 Task: Create validation rules in tournament object.
Action: Mouse moved to (1129, 87)
Screenshot: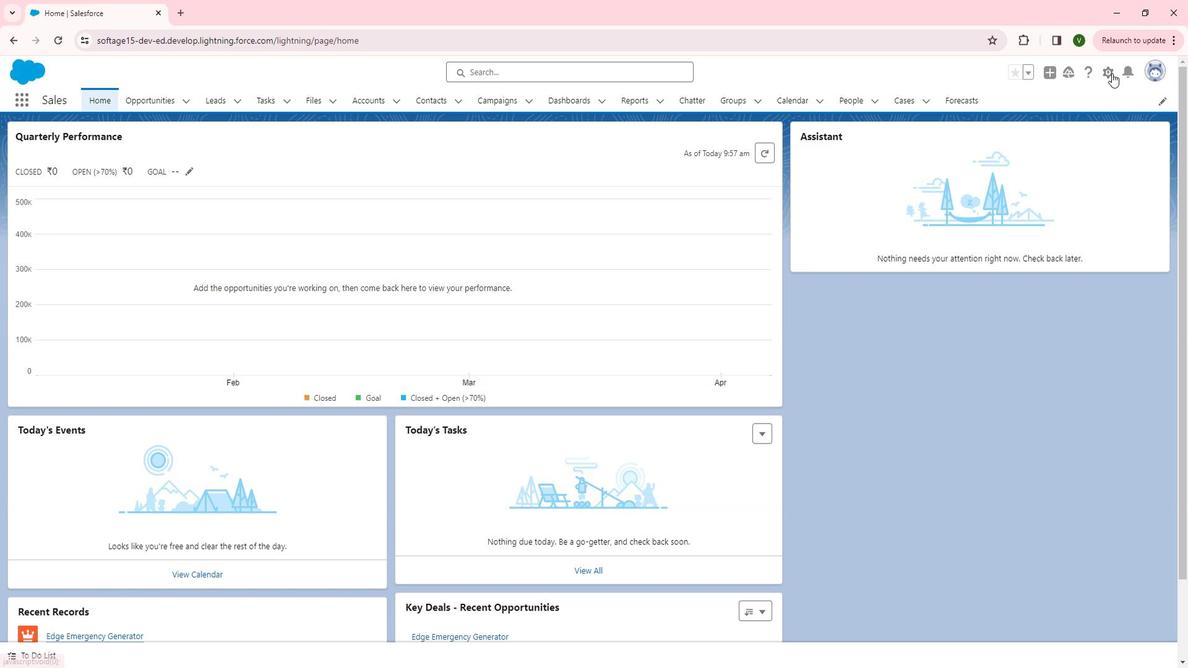 
Action: Mouse pressed left at (1129, 87)
Screenshot: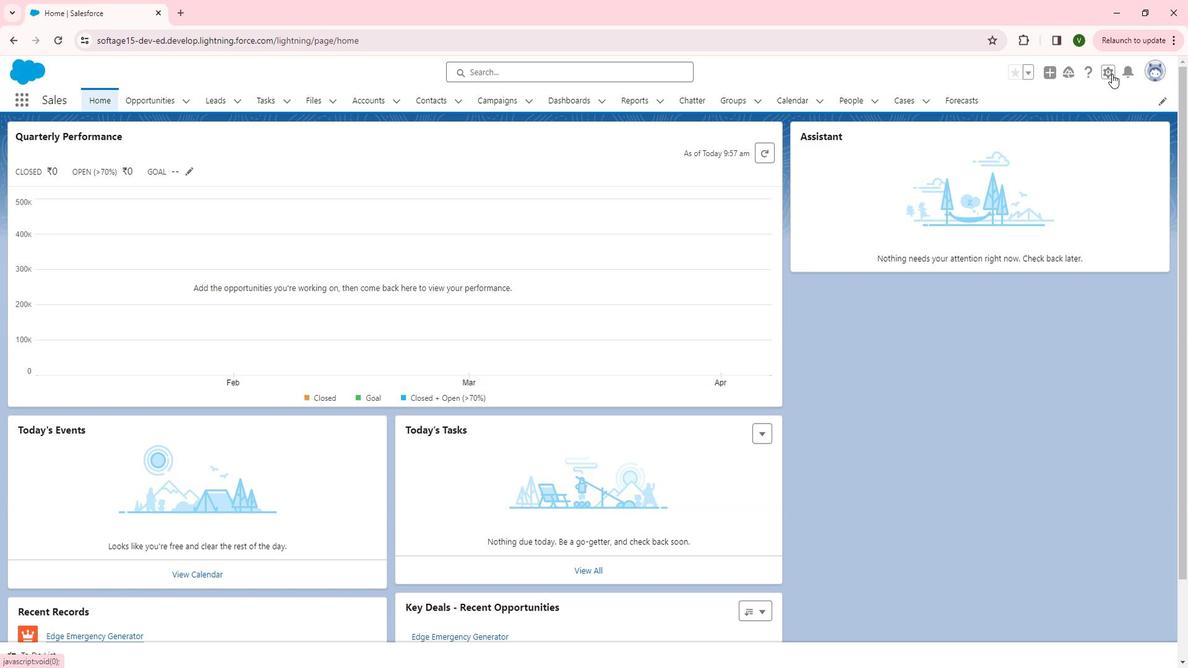 
Action: Mouse moved to (1094, 118)
Screenshot: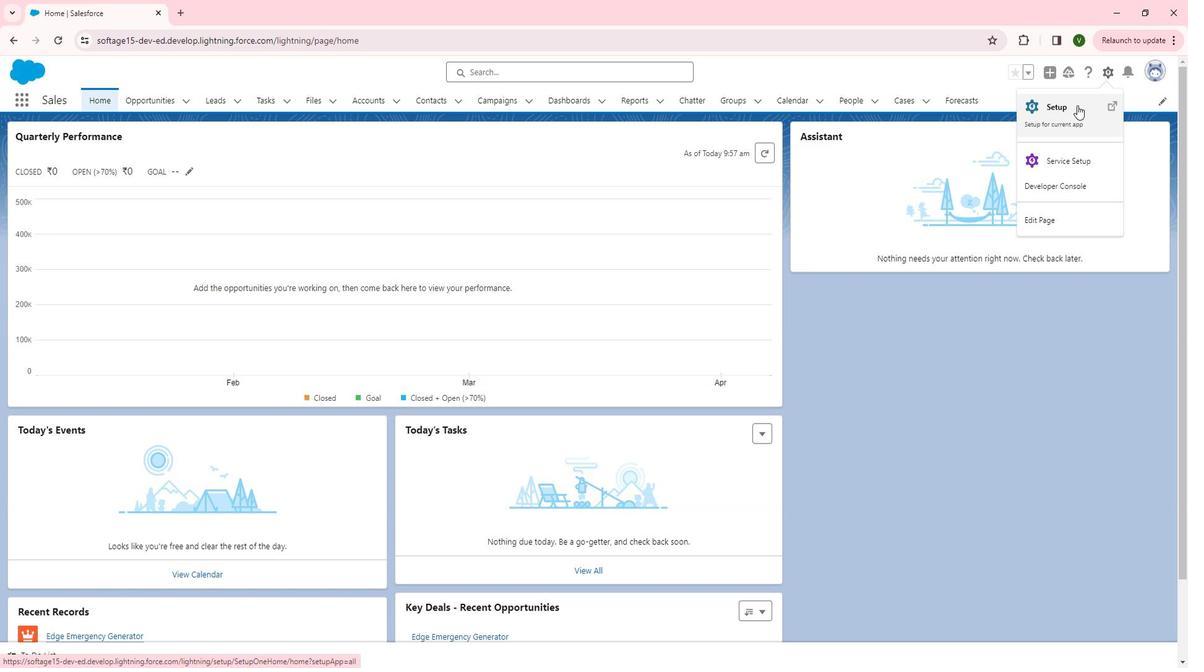 
Action: Mouse pressed left at (1094, 118)
Screenshot: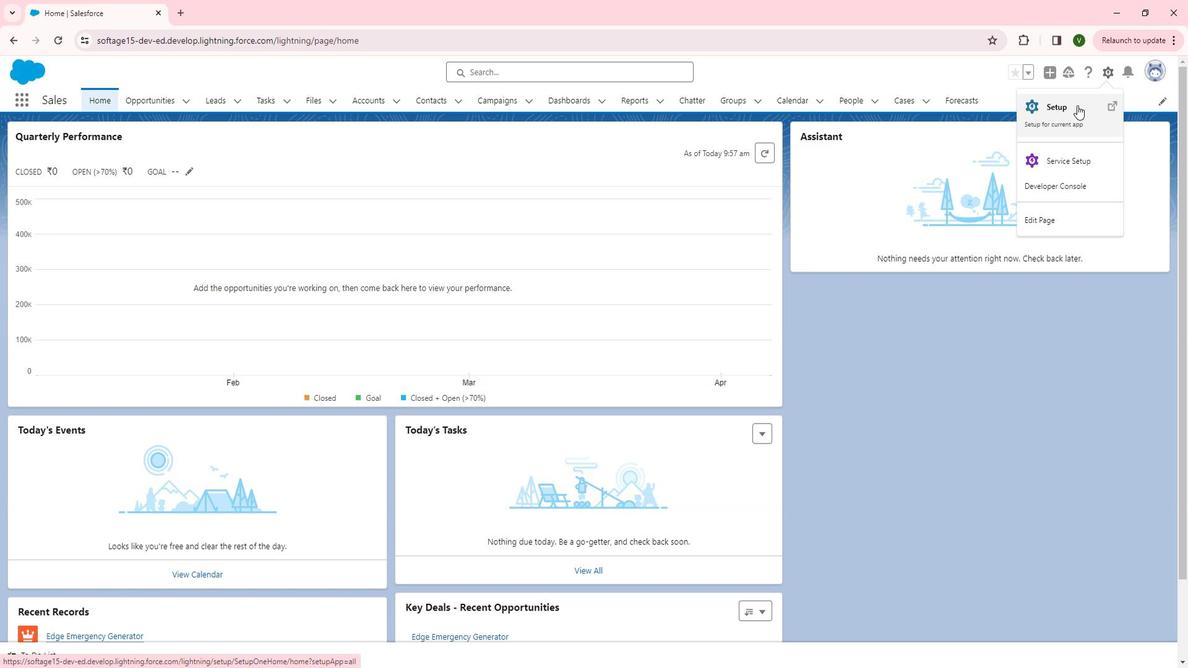 
Action: Mouse moved to (82, 447)
Screenshot: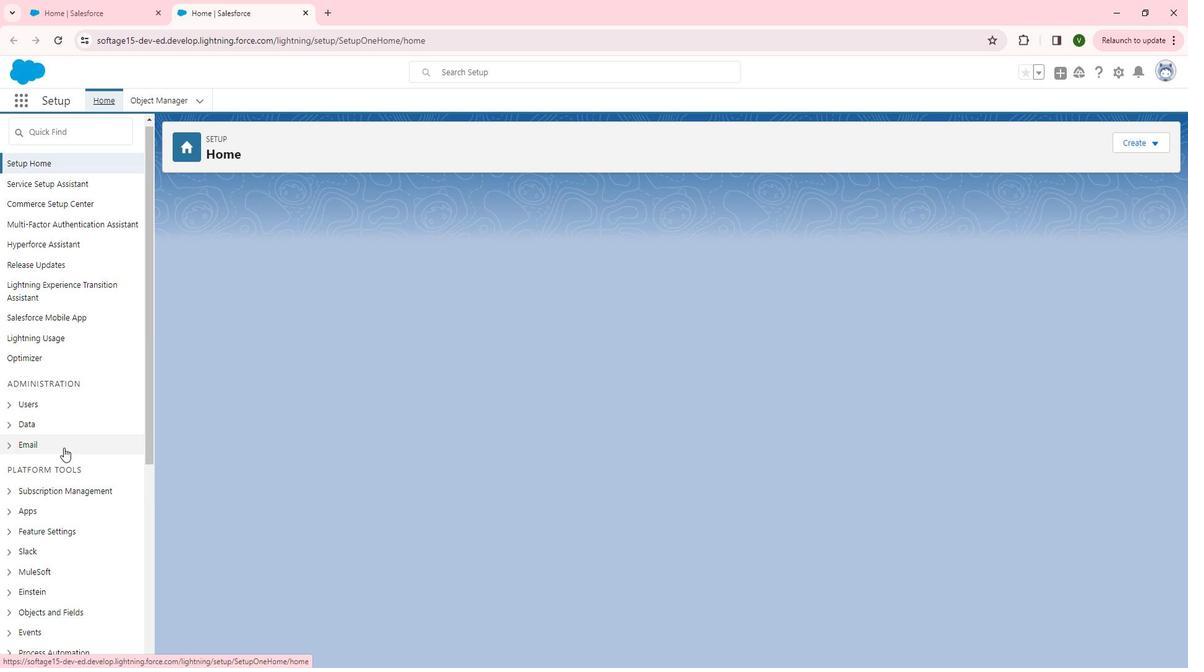 
Action: Mouse scrolled (82, 446) with delta (0, 0)
Screenshot: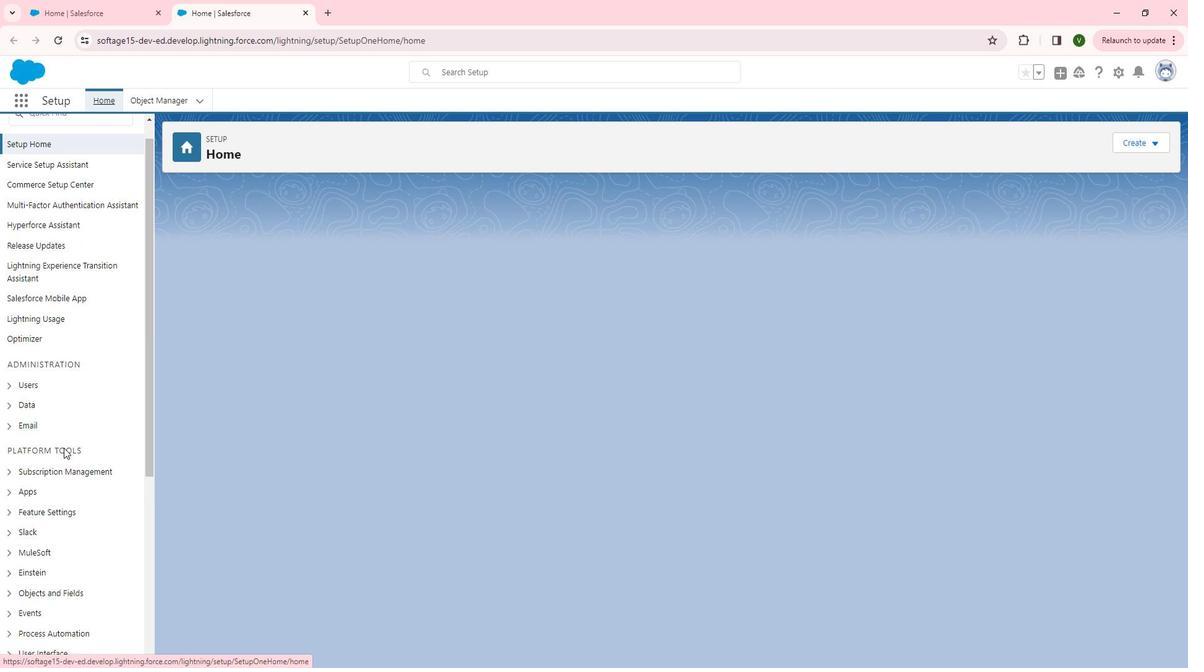 
Action: Mouse moved to (81, 448)
Screenshot: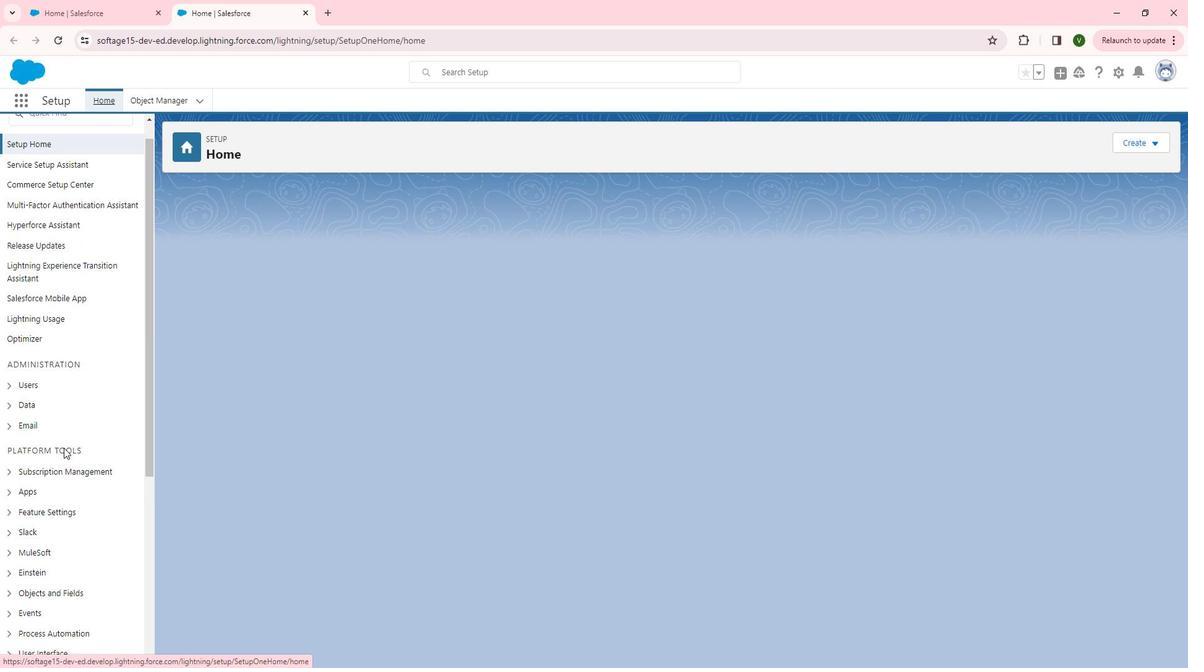 
Action: Mouse scrolled (81, 448) with delta (0, 0)
Screenshot: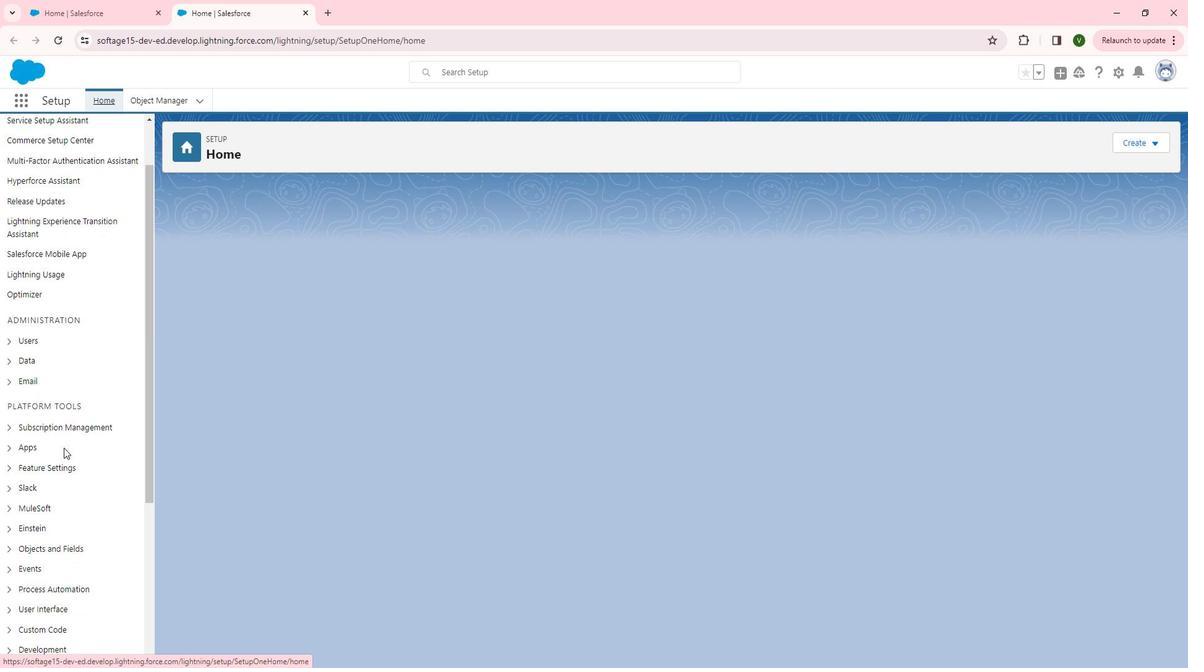 
Action: Mouse moved to (24, 488)
Screenshot: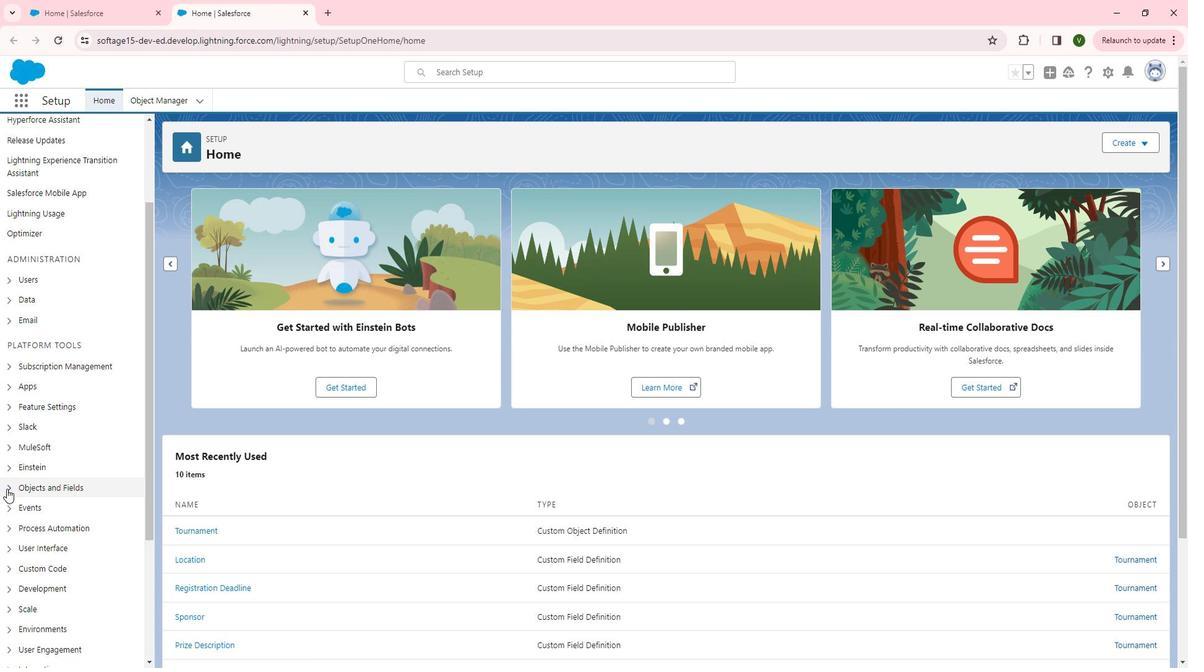 
Action: Mouse pressed left at (24, 488)
Screenshot: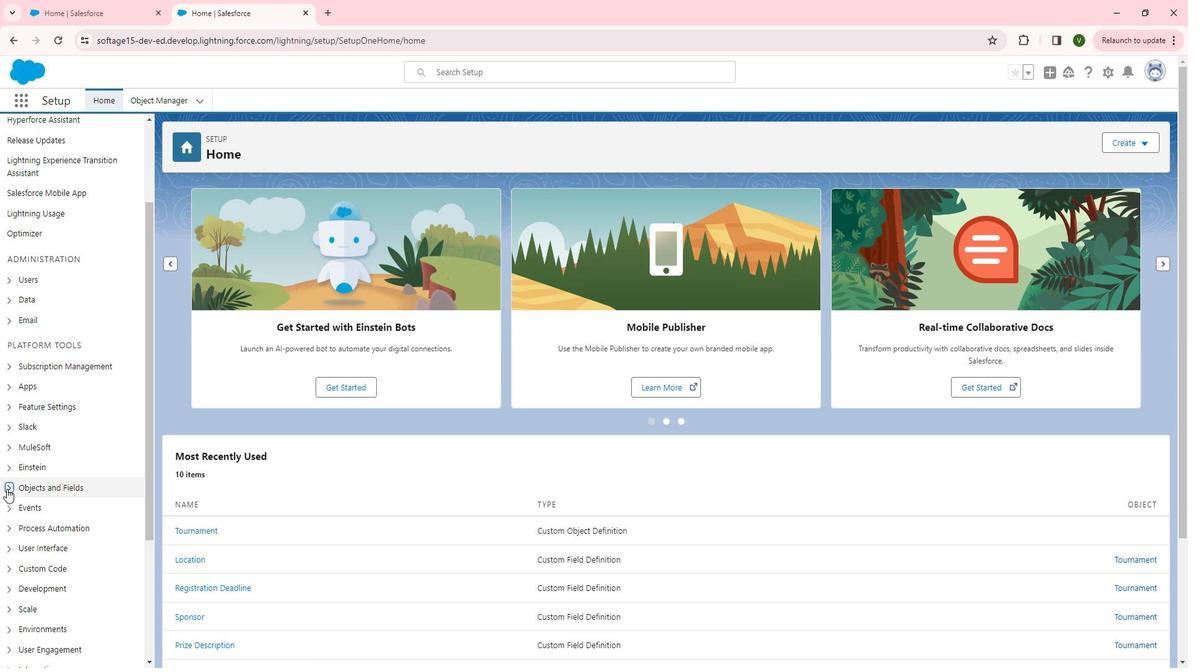 
Action: Mouse moved to (87, 506)
Screenshot: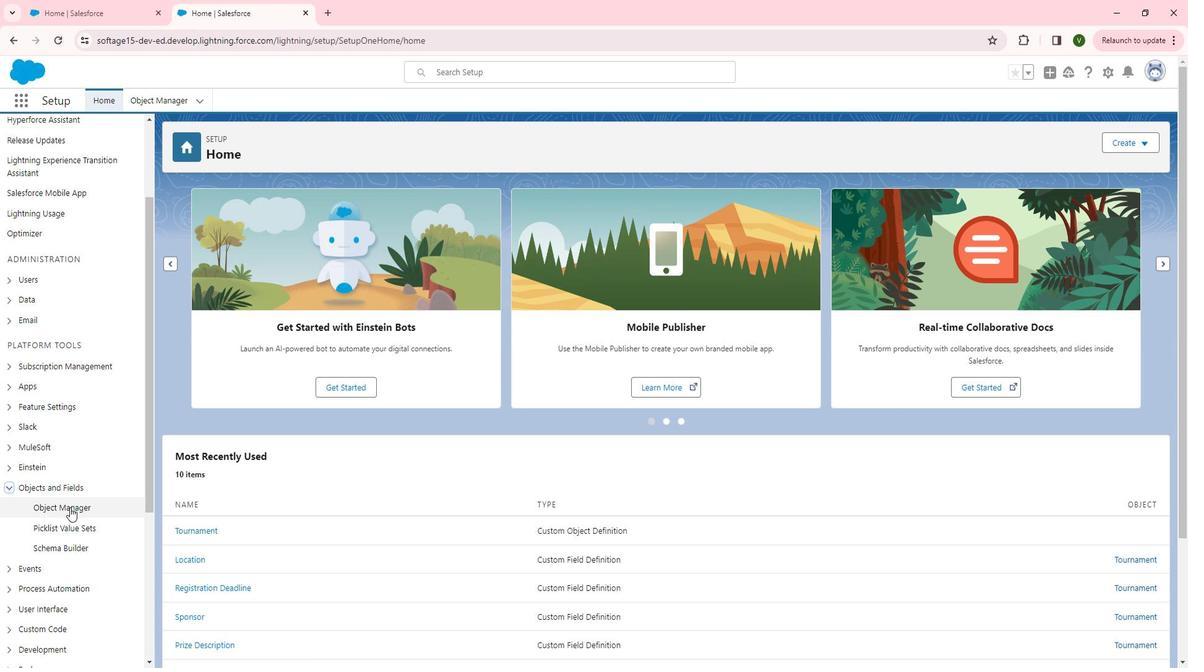 
Action: Mouse pressed left at (87, 506)
Screenshot: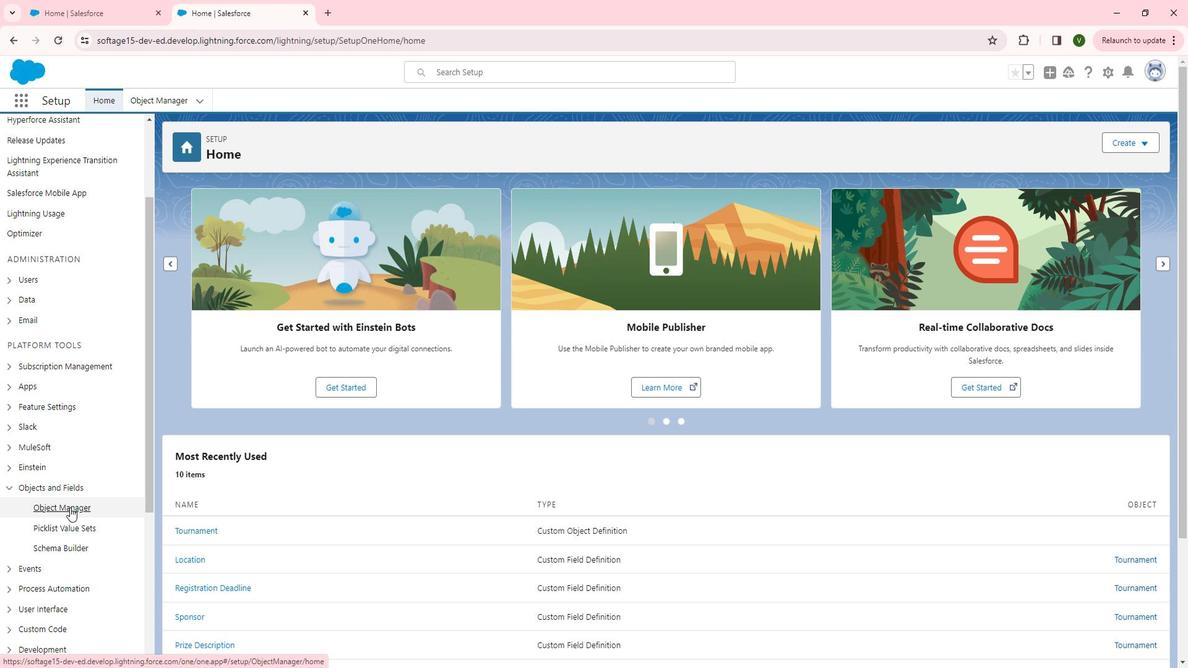 
Action: Mouse moved to (146, 481)
Screenshot: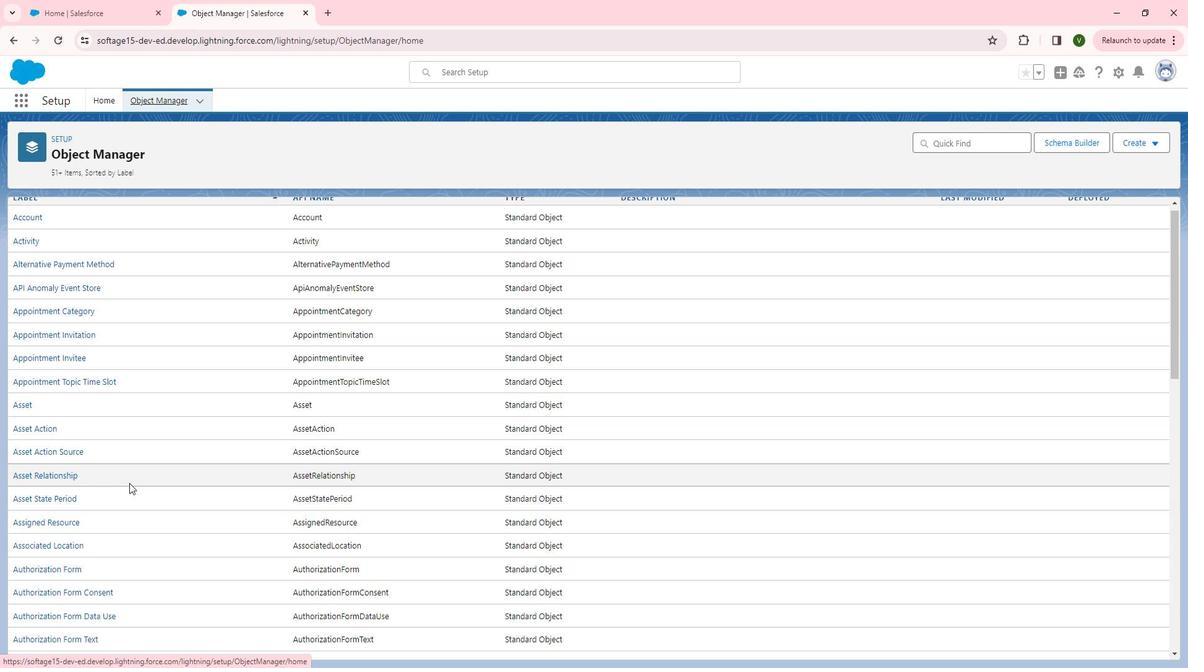 
Action: Mouse scrolled (146, 480) with delta (0, 0)
Screenshot: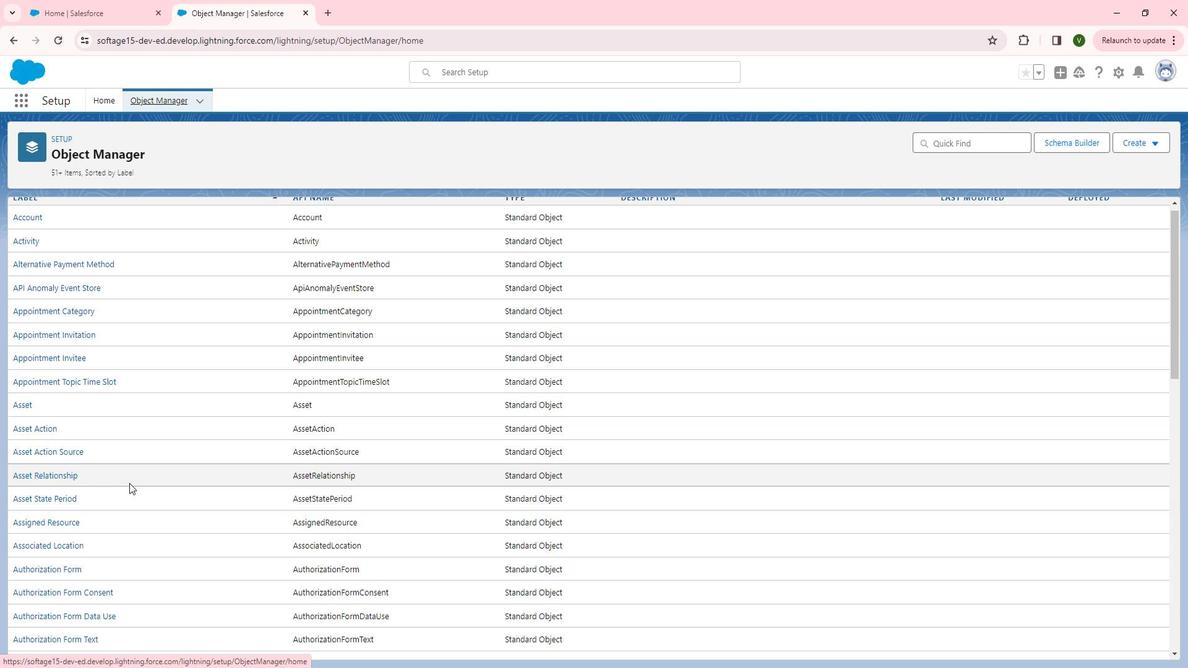 
Action: Mouse moved to (146, 483)
Screenshot: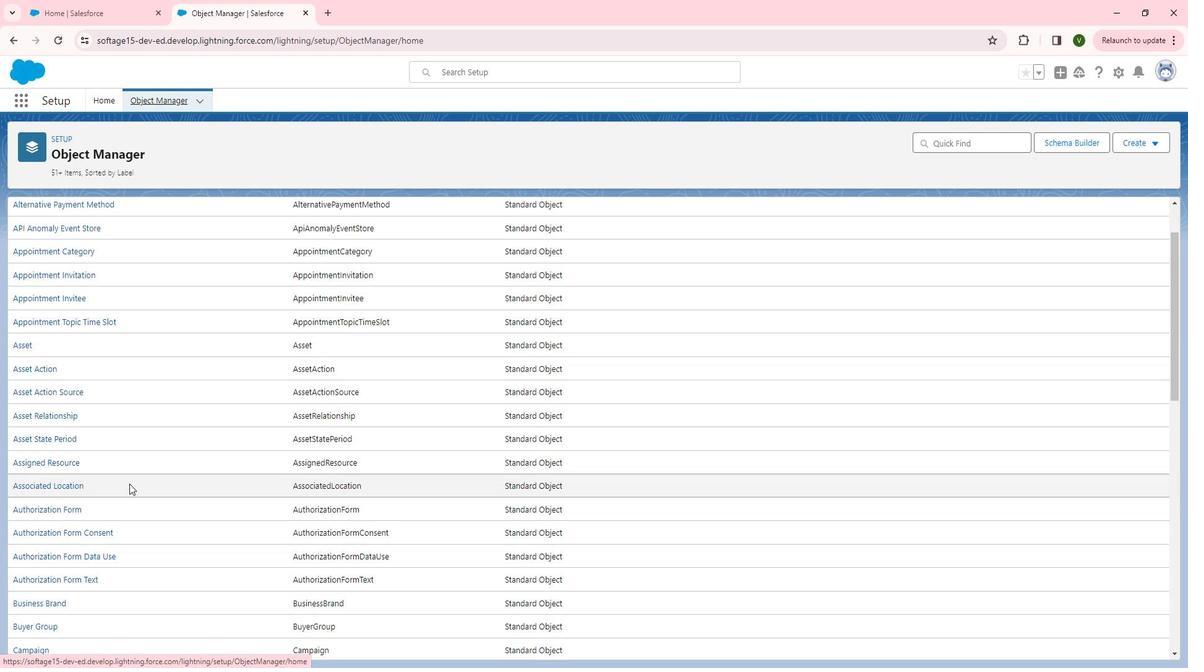 
Action: Mouse scrolled (146, 482) with delta (0, 0)
Screenshot: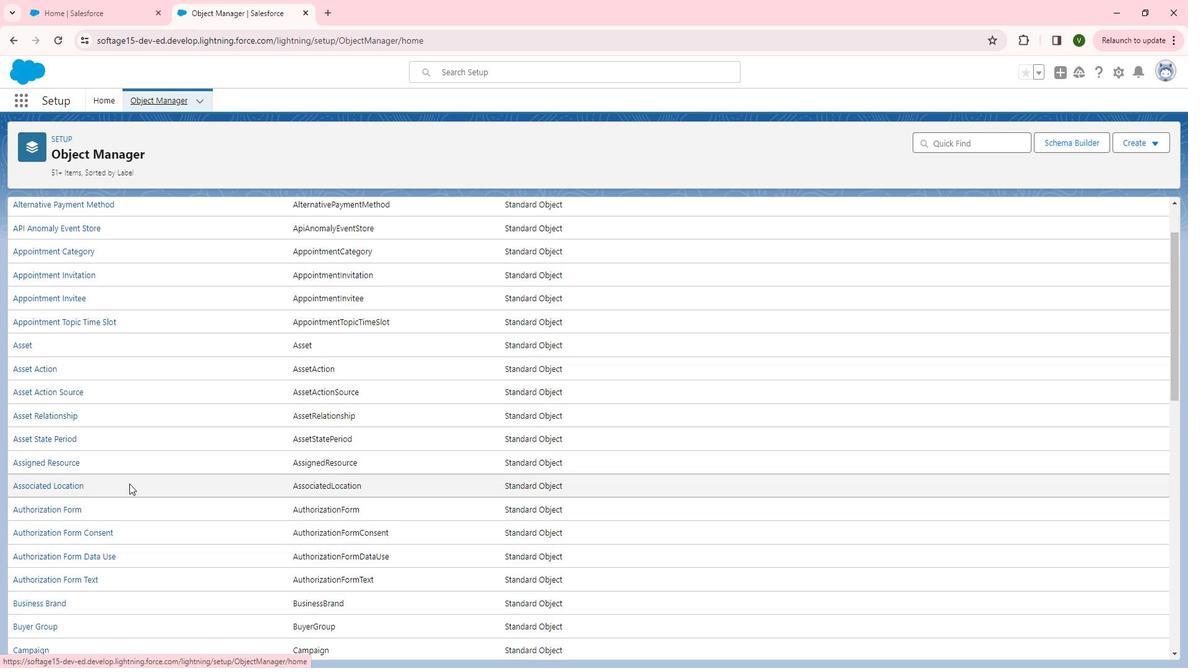 
Action: Mouse scrolled (146, 482) with delta (0, 0)
Screenshot: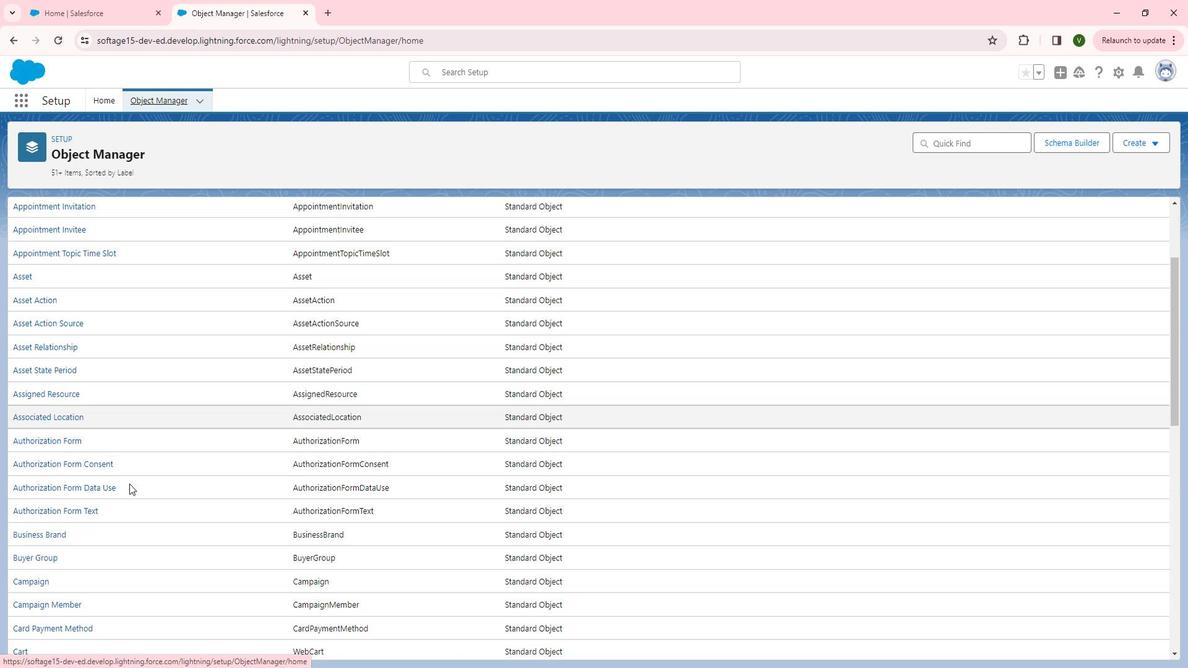 
Action: Mouse scrolled (146, 482) with delta (0, 0)
Screenshot: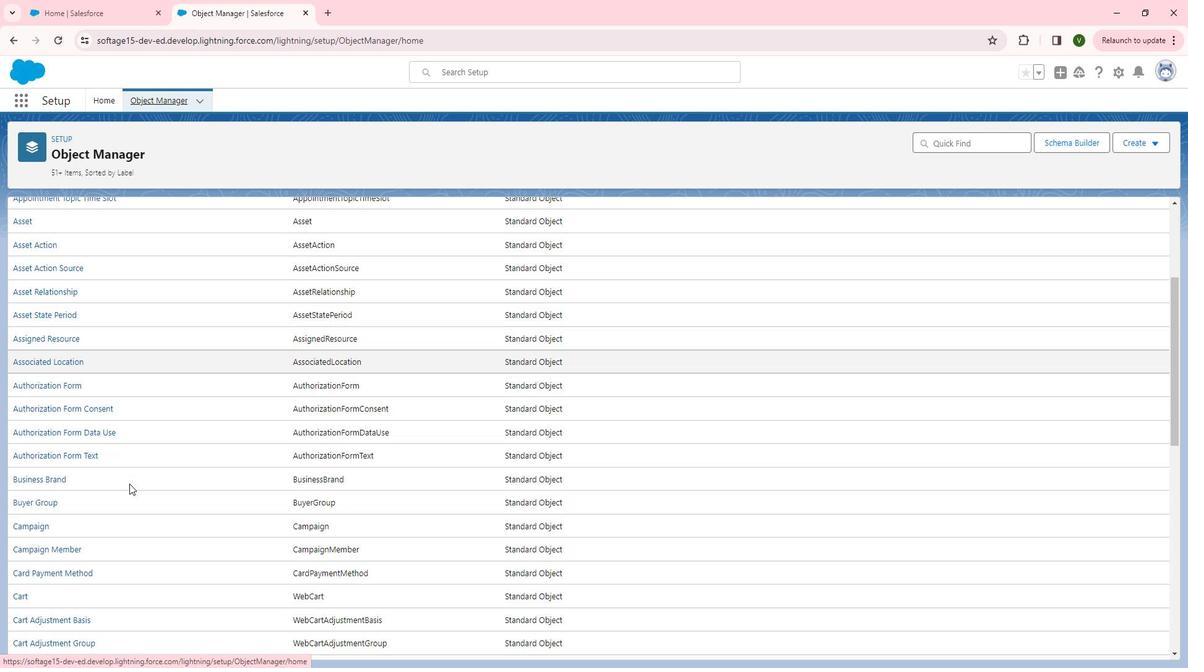
Action: Mouse moved to (146, 484)
Screenshot: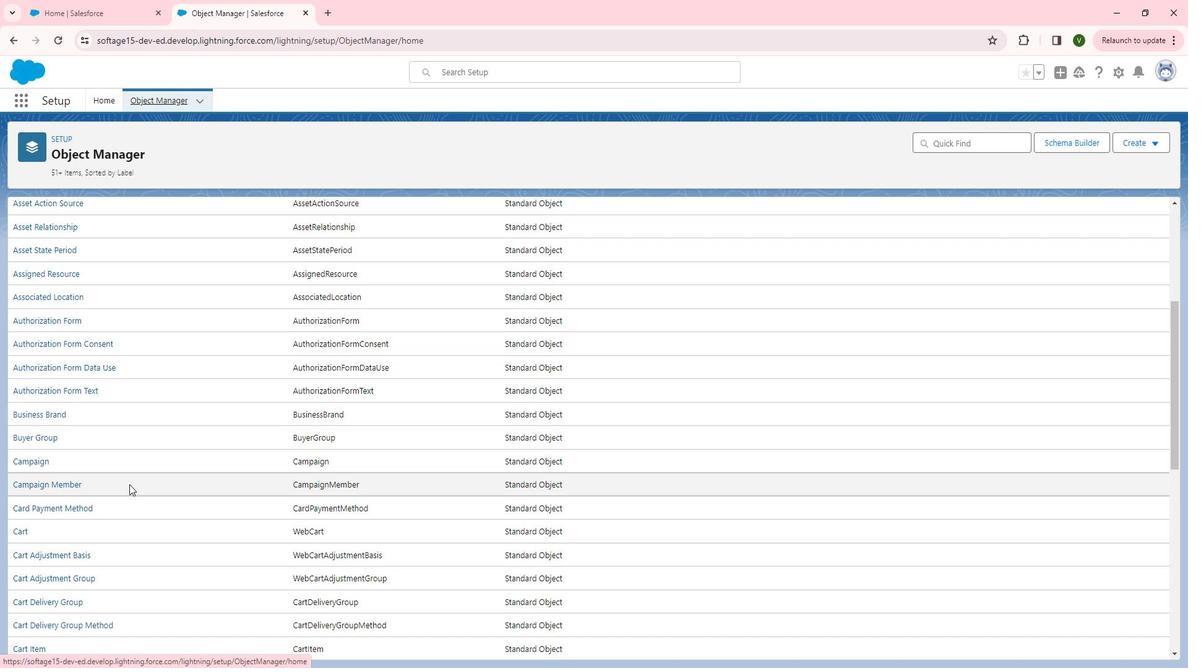 
Action: Mouse scrolled (146, 483) with delta (0, 0)
Screenshot: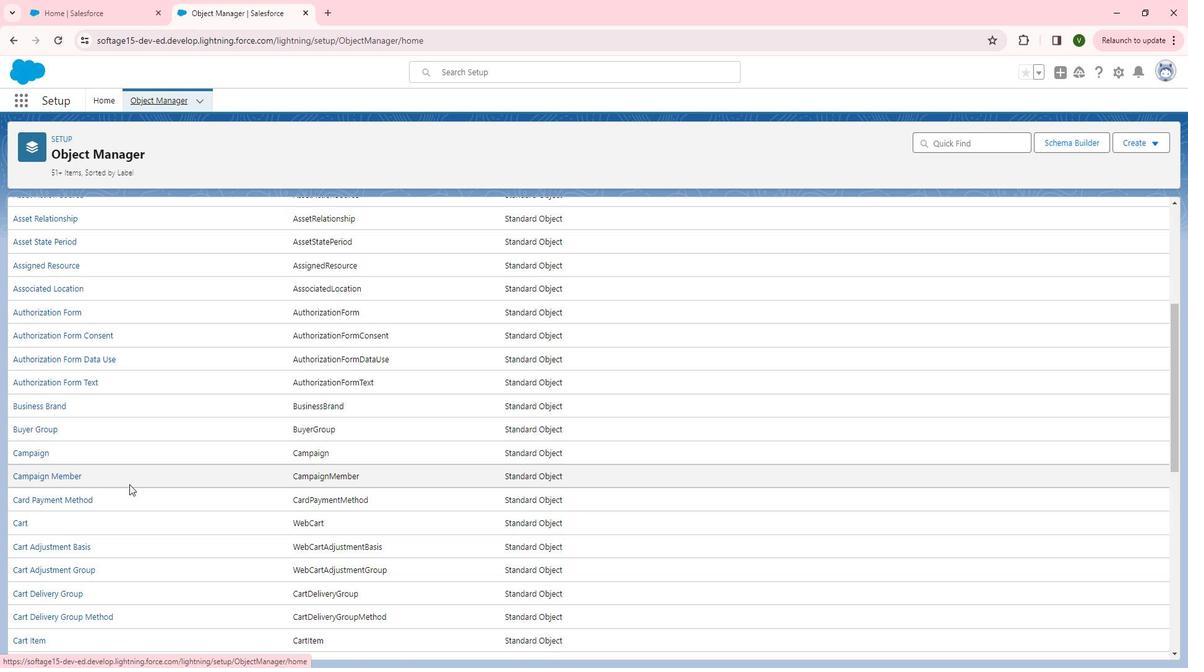 
Action: Mouse scrolled (146, 483) with delta (0, 0)
Screenshot: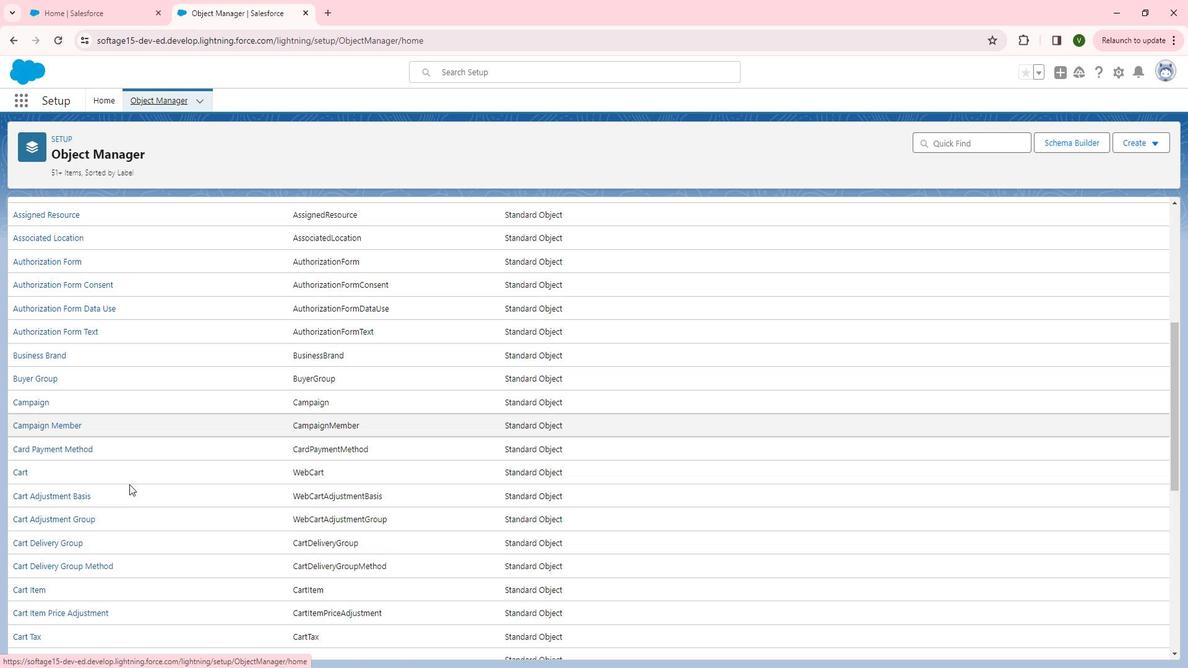 
Action: Mouse scrolled (146, 483) with delta (0, 0)
Screenshot: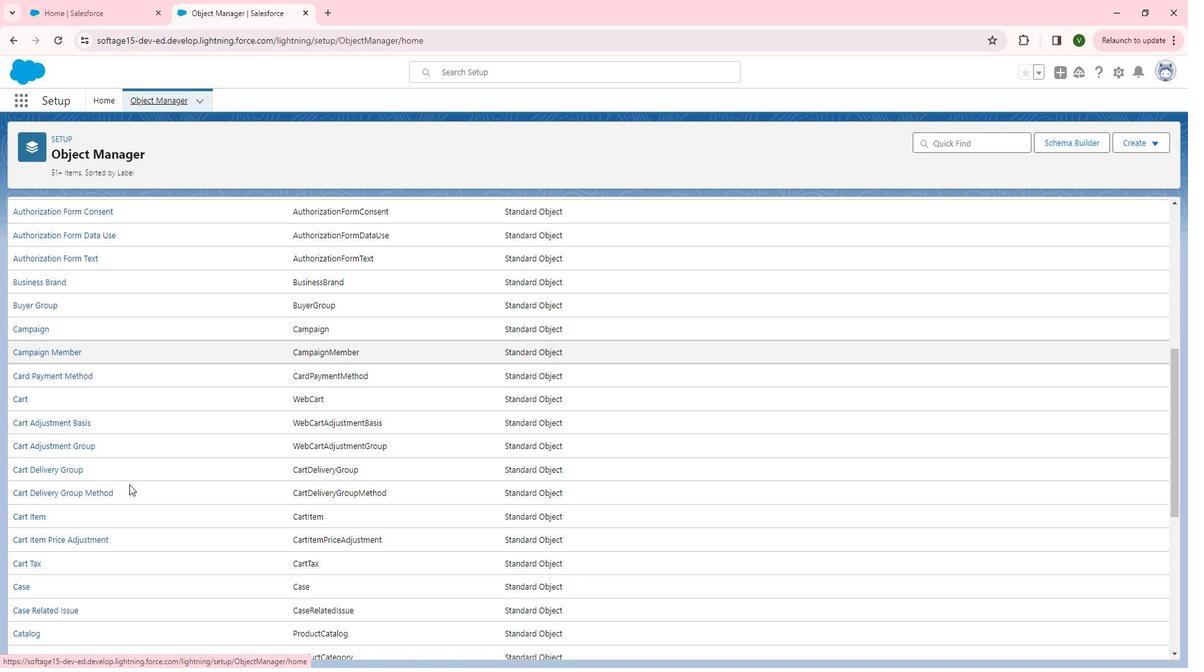 
Action: Mouse scrolled (146, 483) with delta (0, 0)
Screenshot: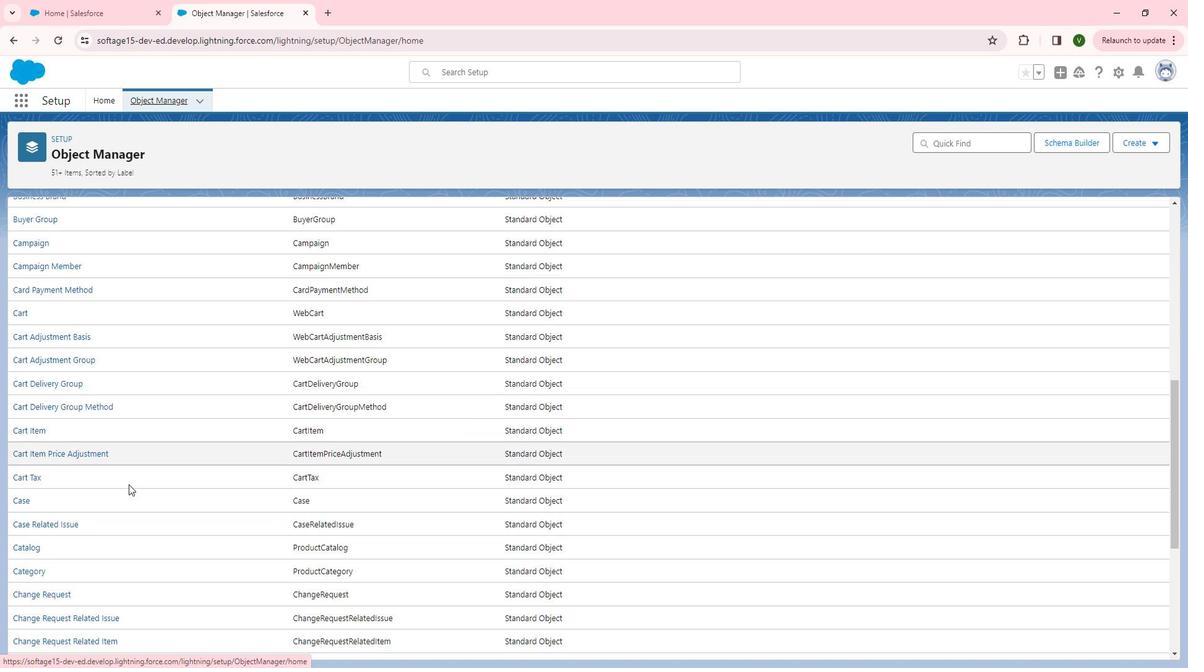 
Action: Mouse moved to (145, 485)
Screenshot: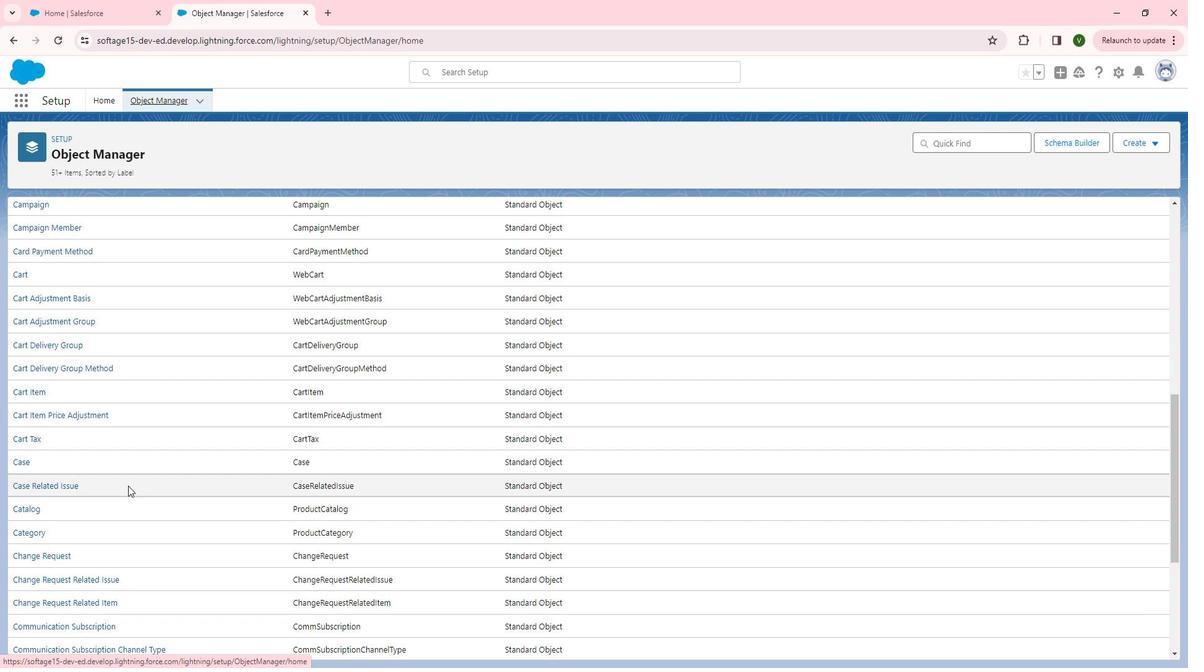 
Action: Mouse scrolled (145, 484) with delta (0, 0)
Screenshot: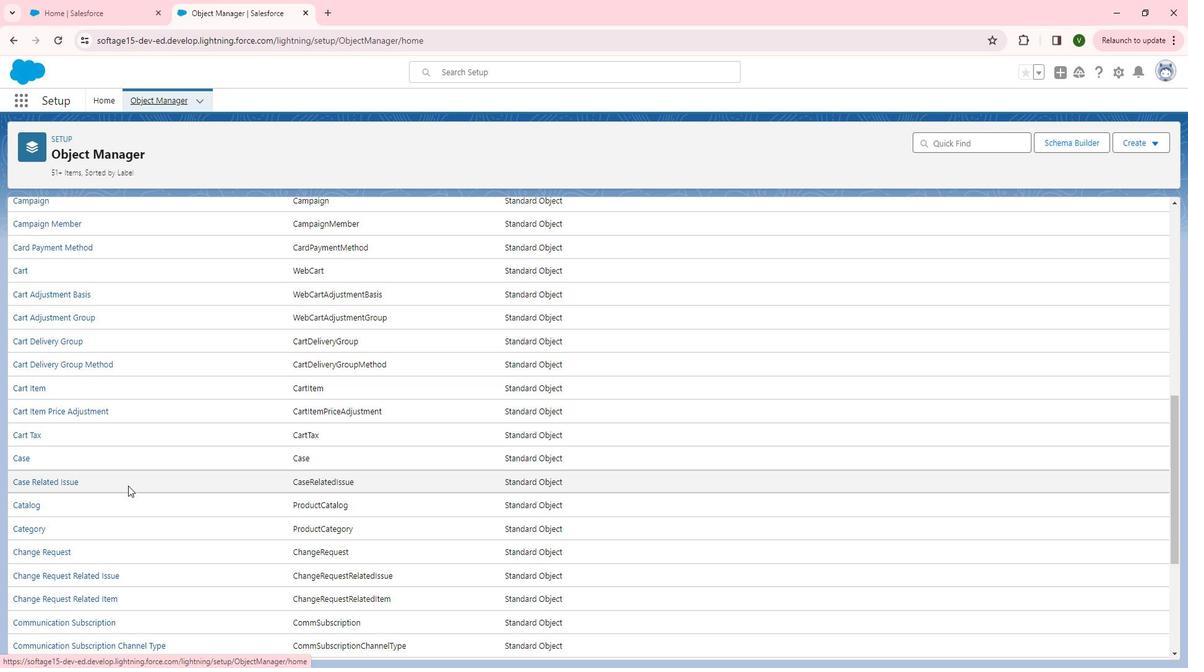 
Action: Mouse scrolled (145, 484) with delta (0, 0)
Screenshot: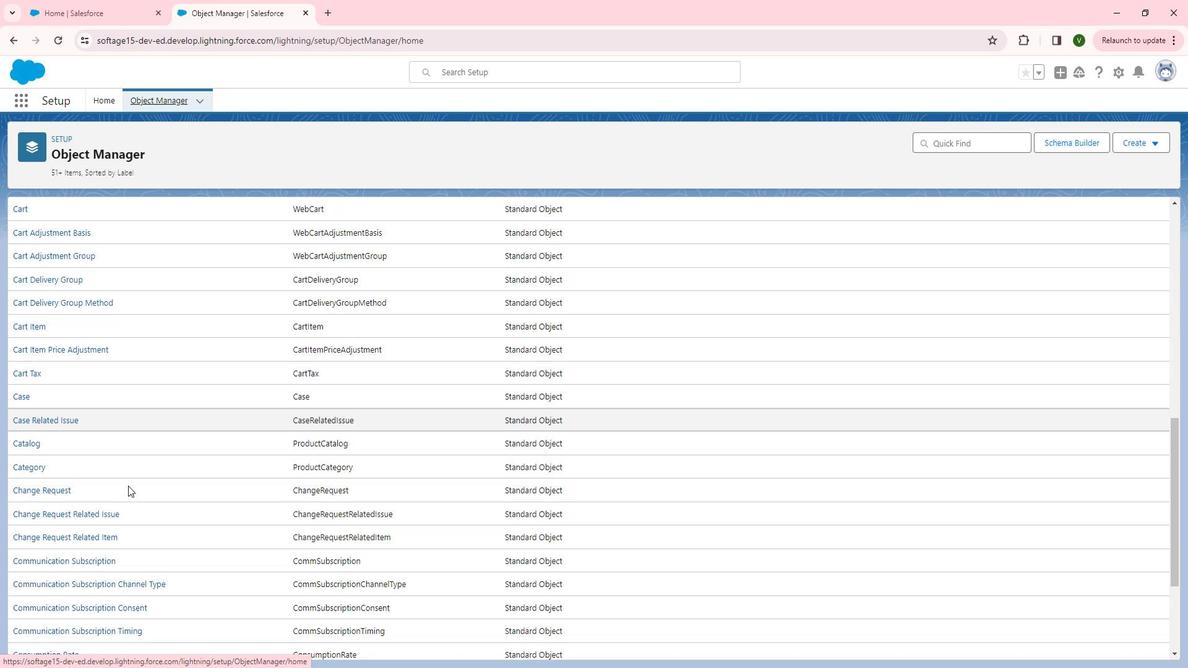 
Action: Mouse moved to (143, 485)
Screenshot: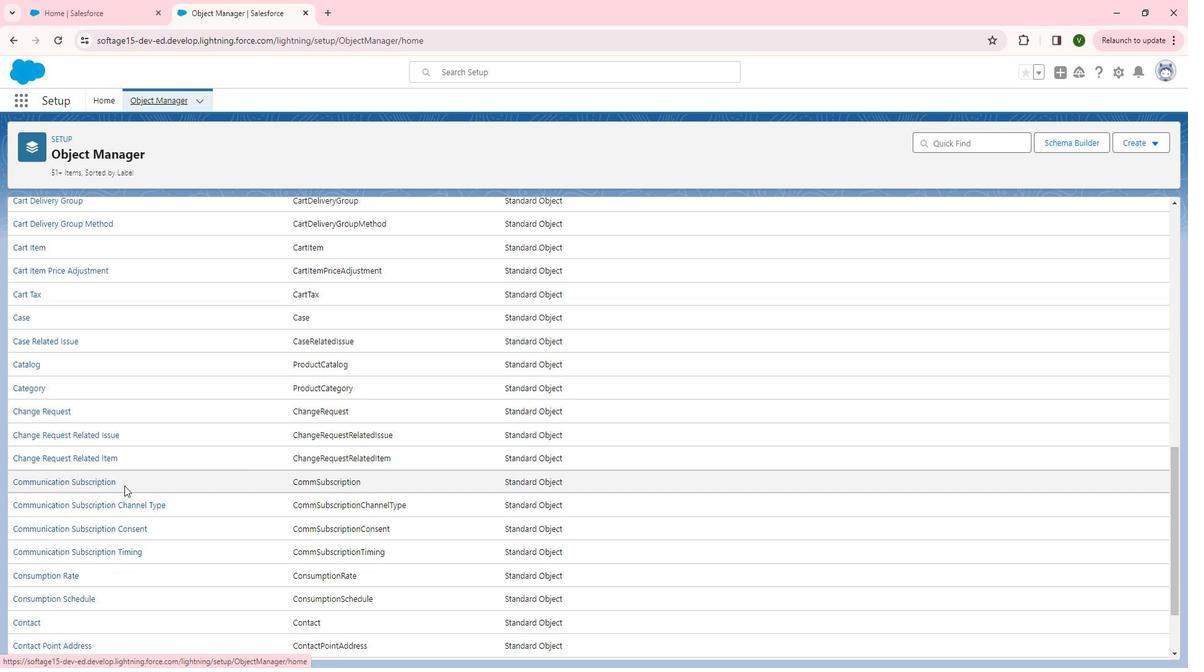
Action: Mouse scrolled (143, 484) with delta (0, 0)
Screenshot: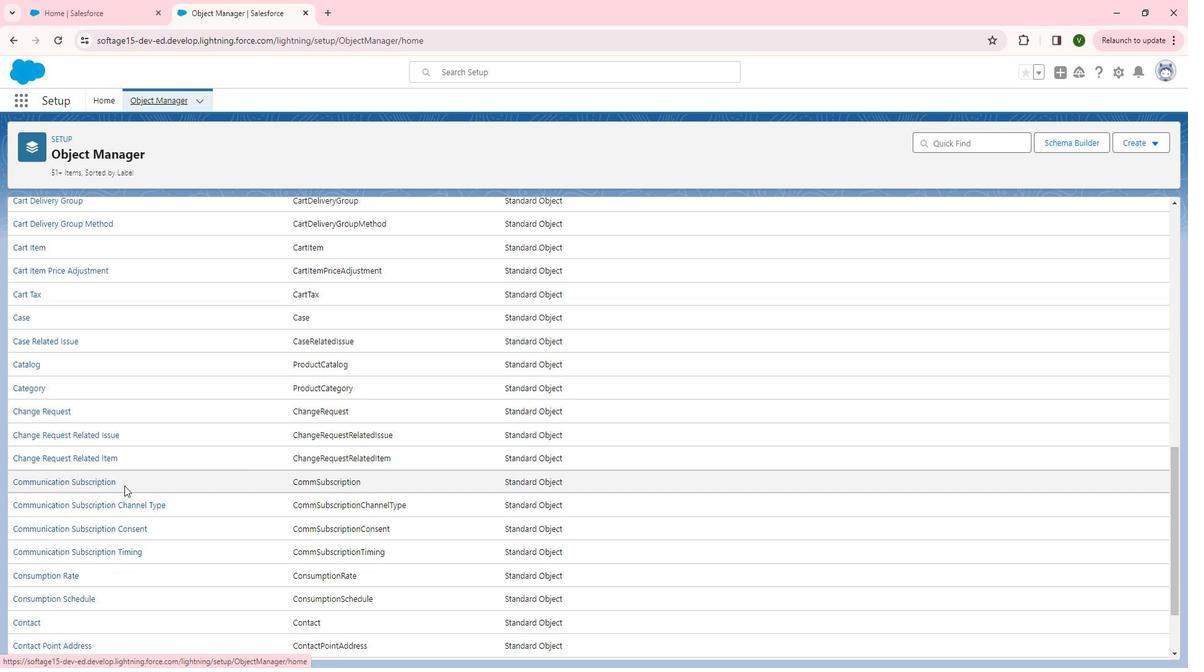 
Action: Mouse moved to (141, 485)
Screenshot: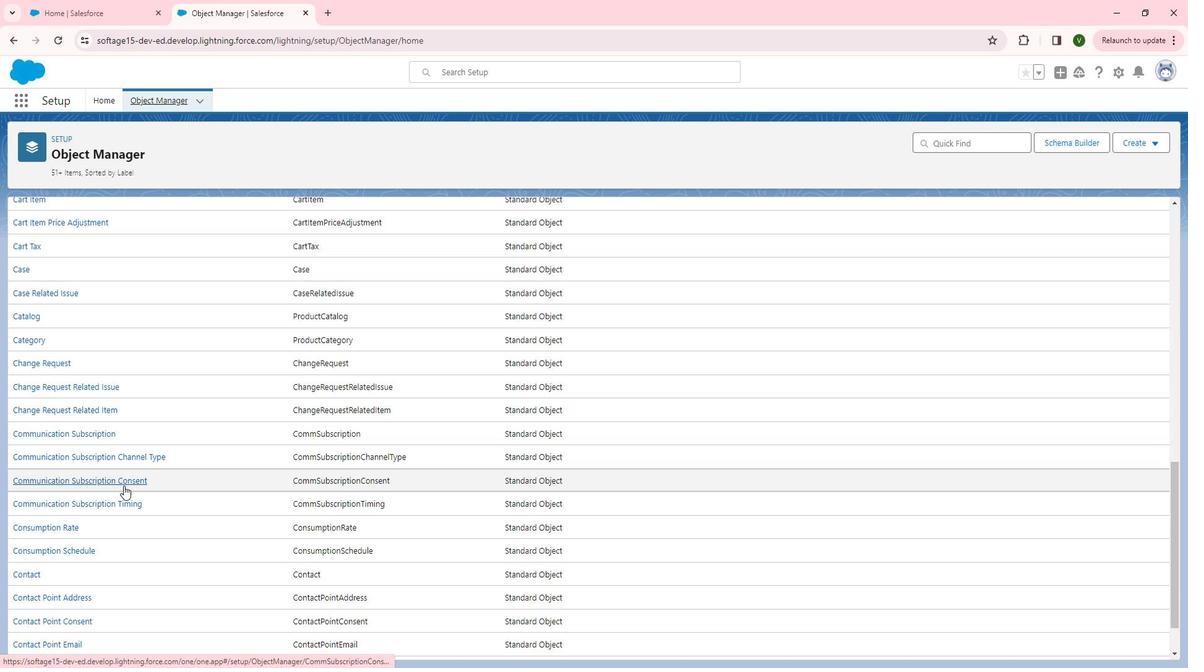 
Action: Mouse scrolled (141, 484) with delta (0, 0)
Screenshot: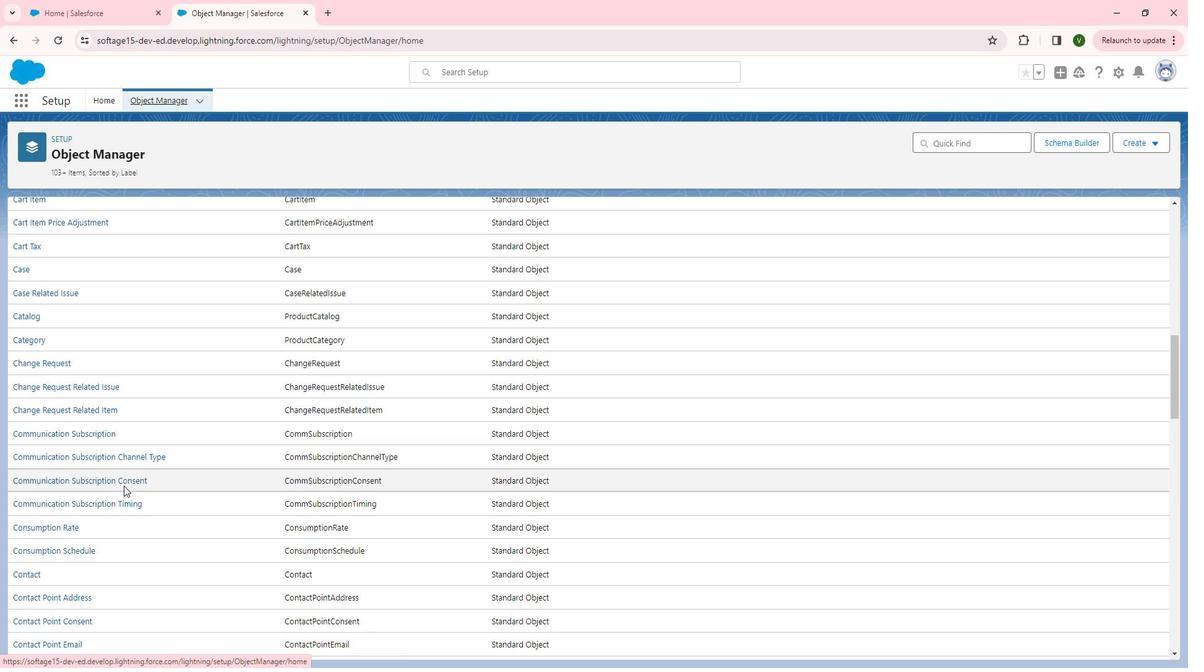 
Action: Mouse scrolled (141, 484) with delta (0, 0)
Screenshot: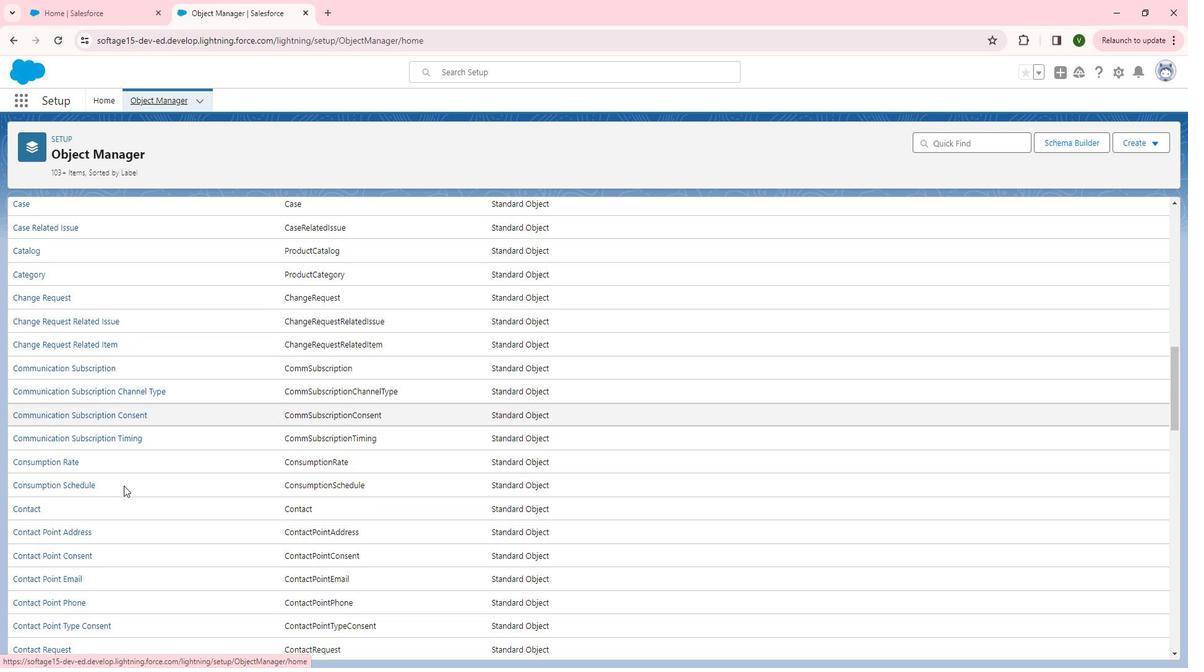 
Action: Mouse scrolled (141, 484) with delta (0, 0)
Screenshot: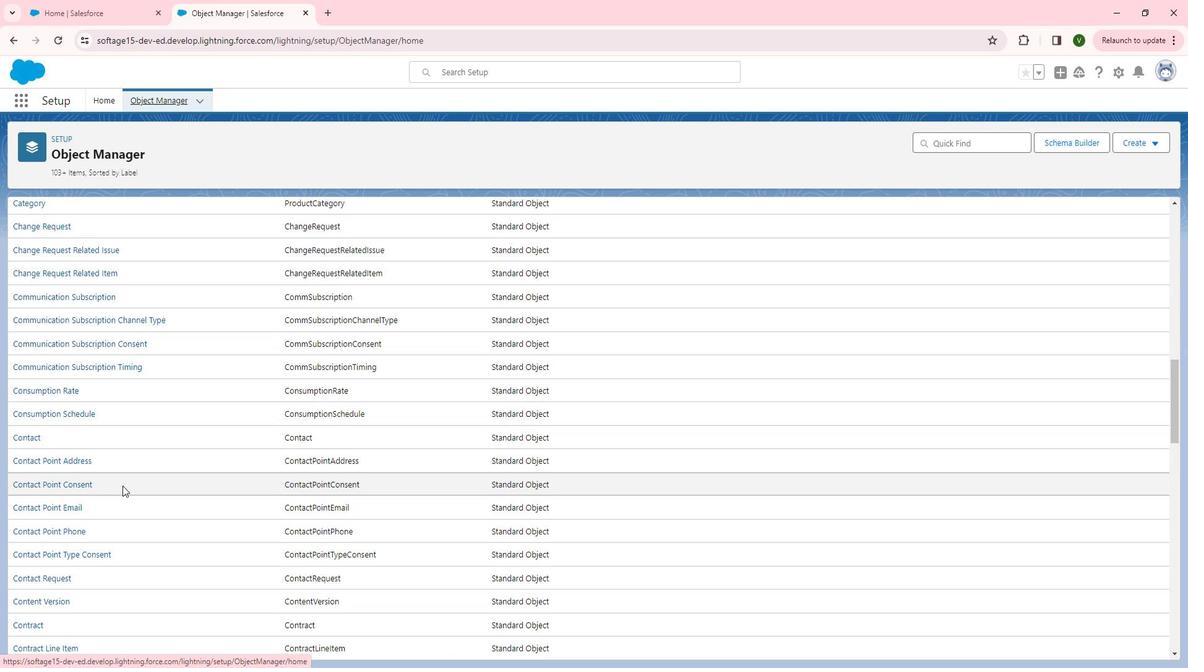 
Action: Mouse scrolled (141, 484) with delta (0, 0)
Screenshot: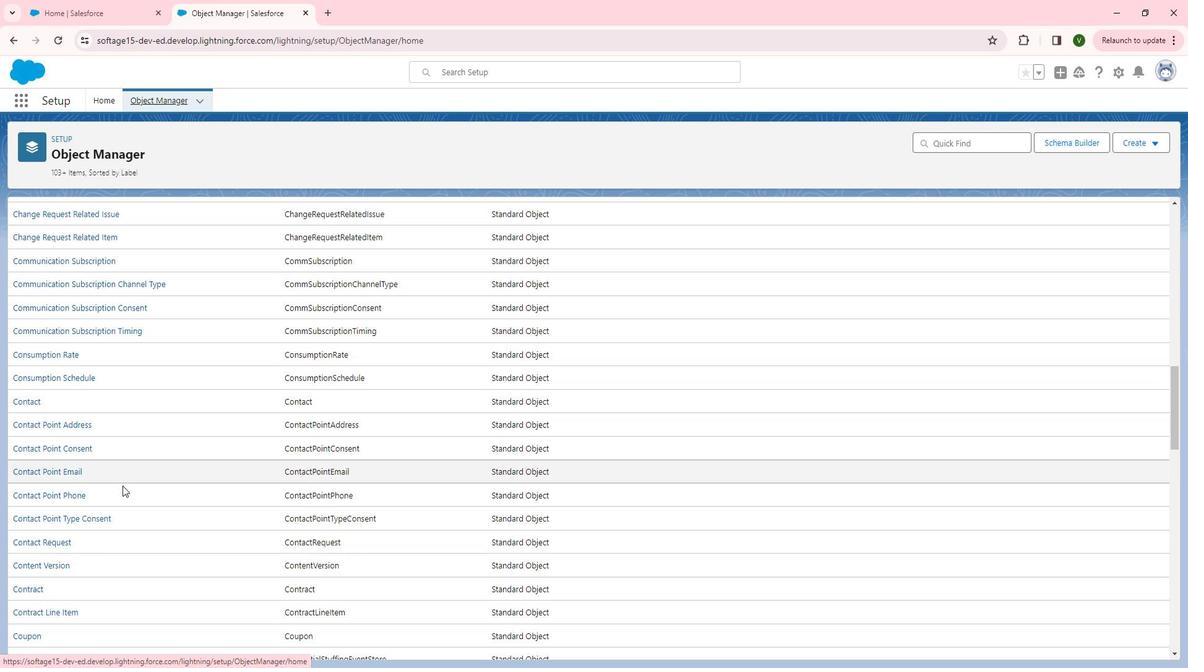 
Action: Mouse moved to (139, 485)
Screenshot: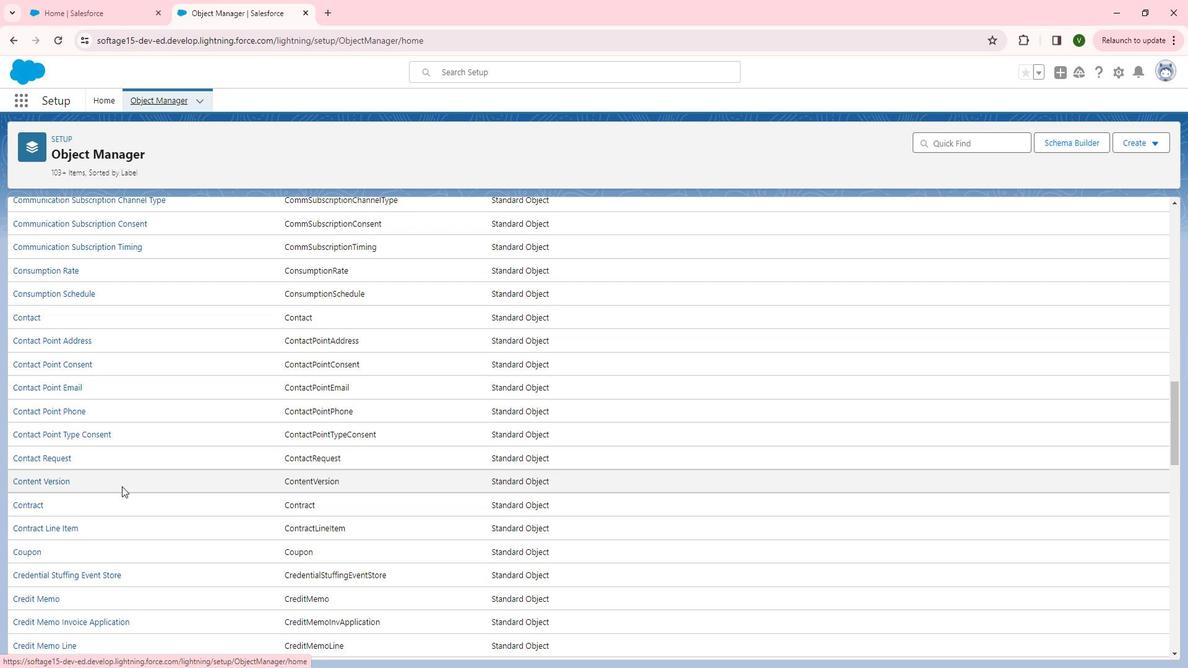 
Action: Mouse scrolled (139, 485) with delta (0, 0)
Screenshot: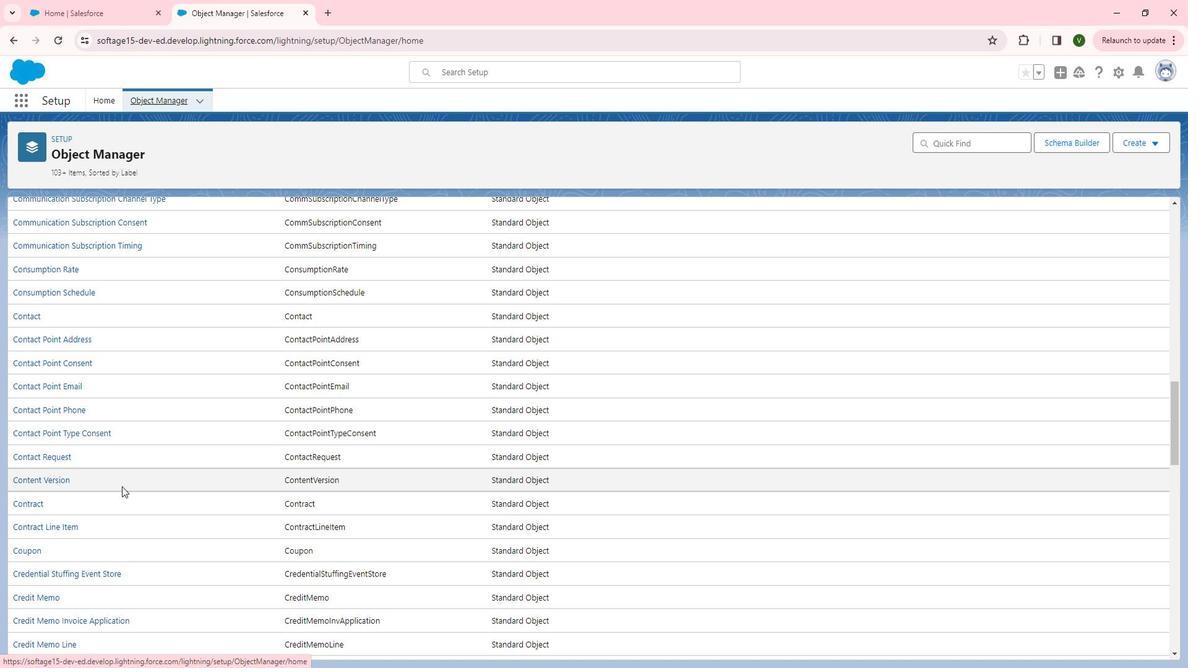 
Action: Mouse scrolled (139, 485) with delta (0, 0)
Screenshot: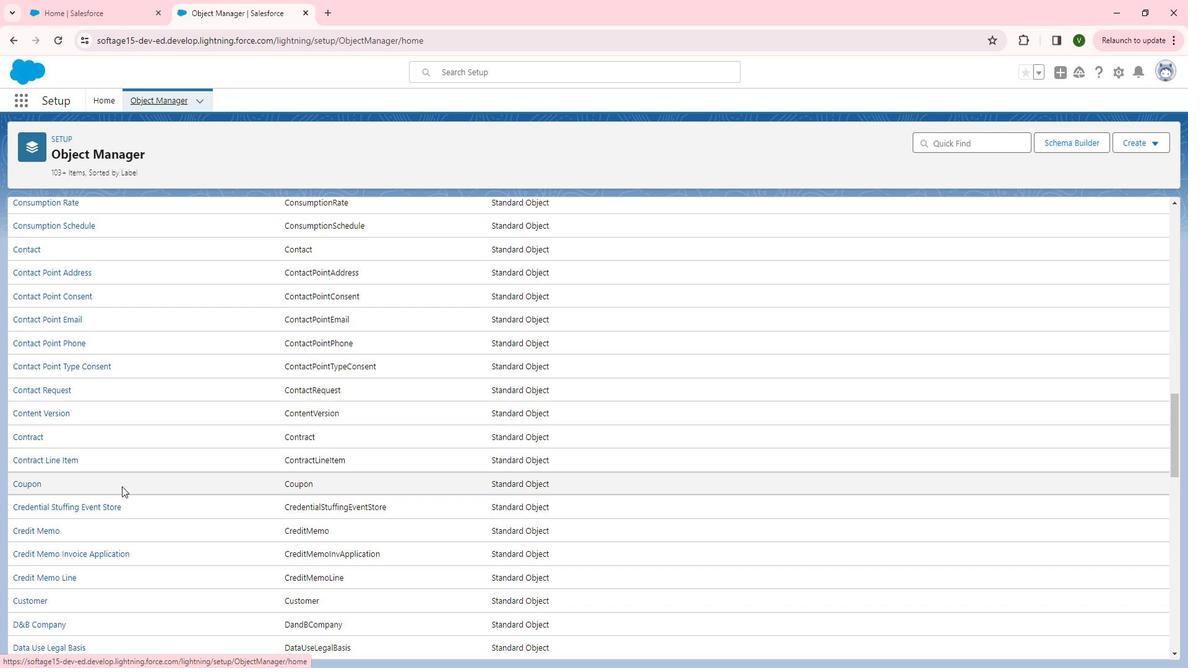 
Action: Mouse scrolled (139, 485) with delta (0, 0)
Screenshot: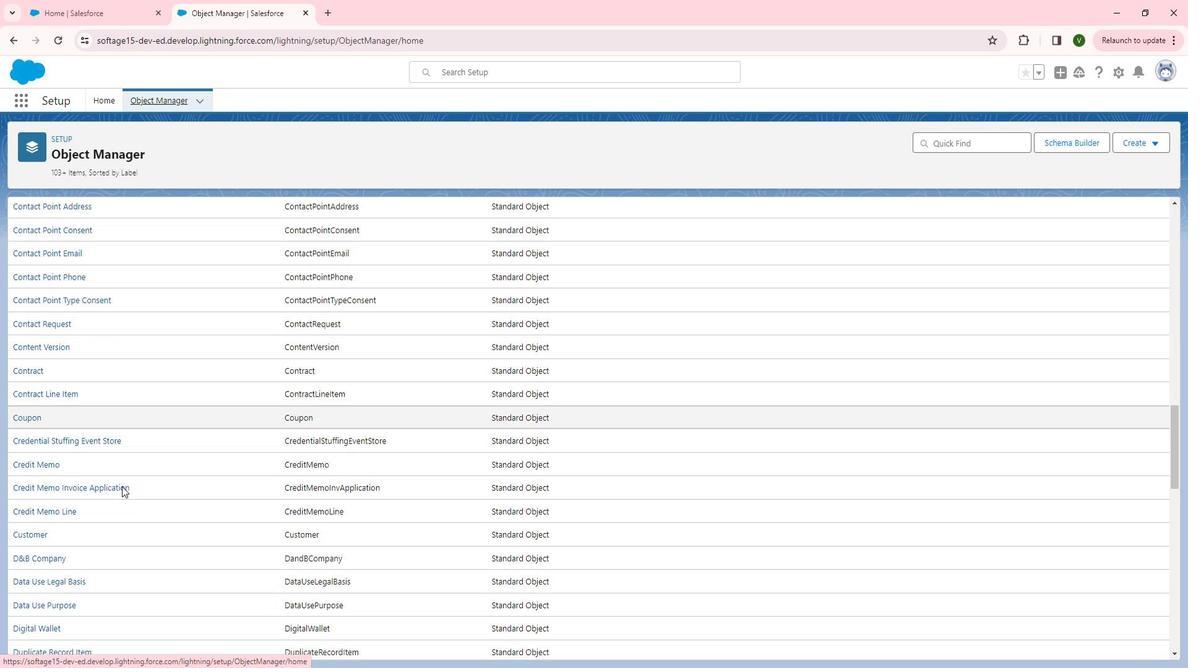 
Action: Mouse scrolled (139, 485) with delta (0, 0)
Screenshot: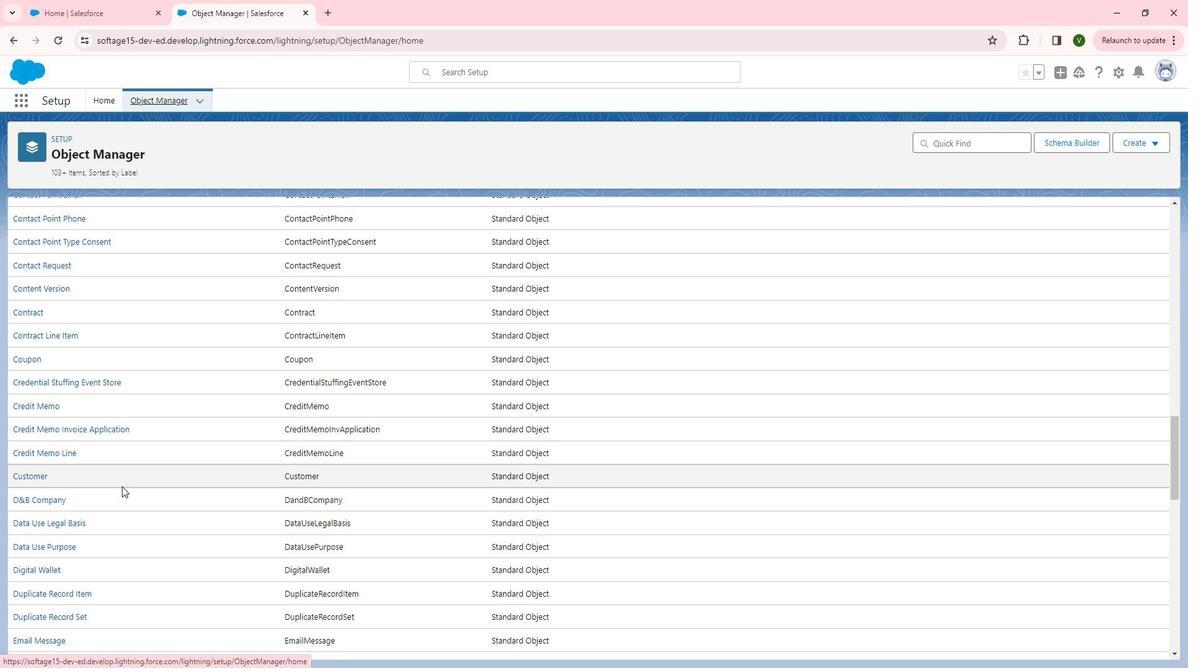 
Action: Mouse scrolled (139, 485) with delta (0, 0)
Screenshot: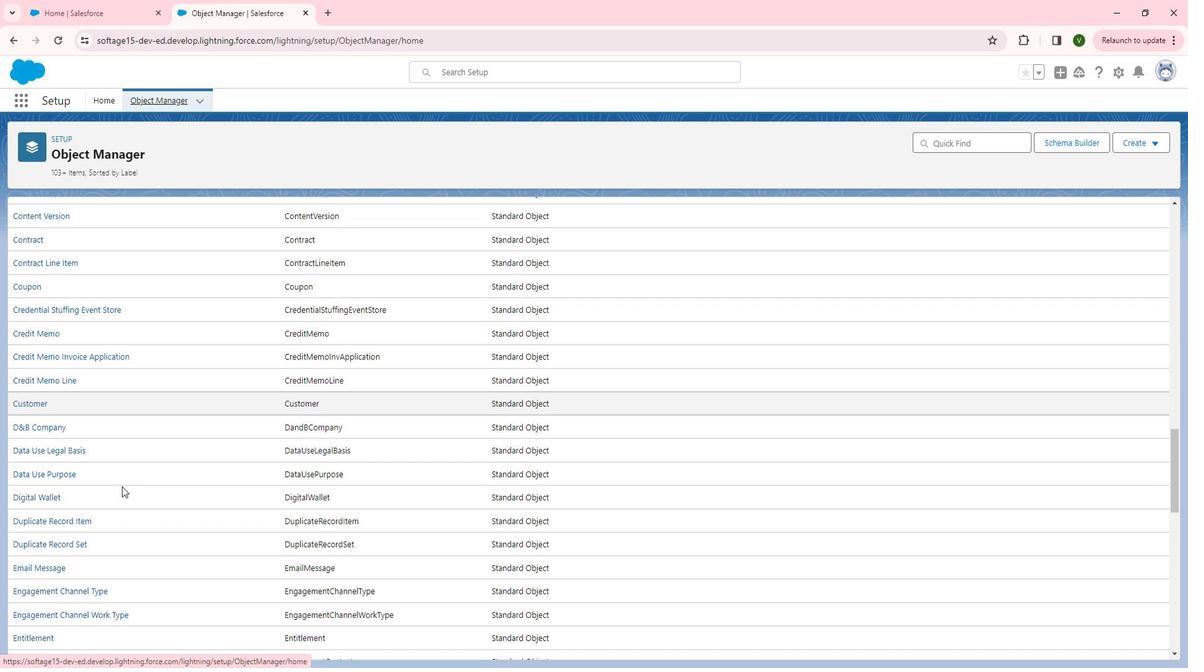 
Action: Mouse moved to (139, 485)
Screenshot: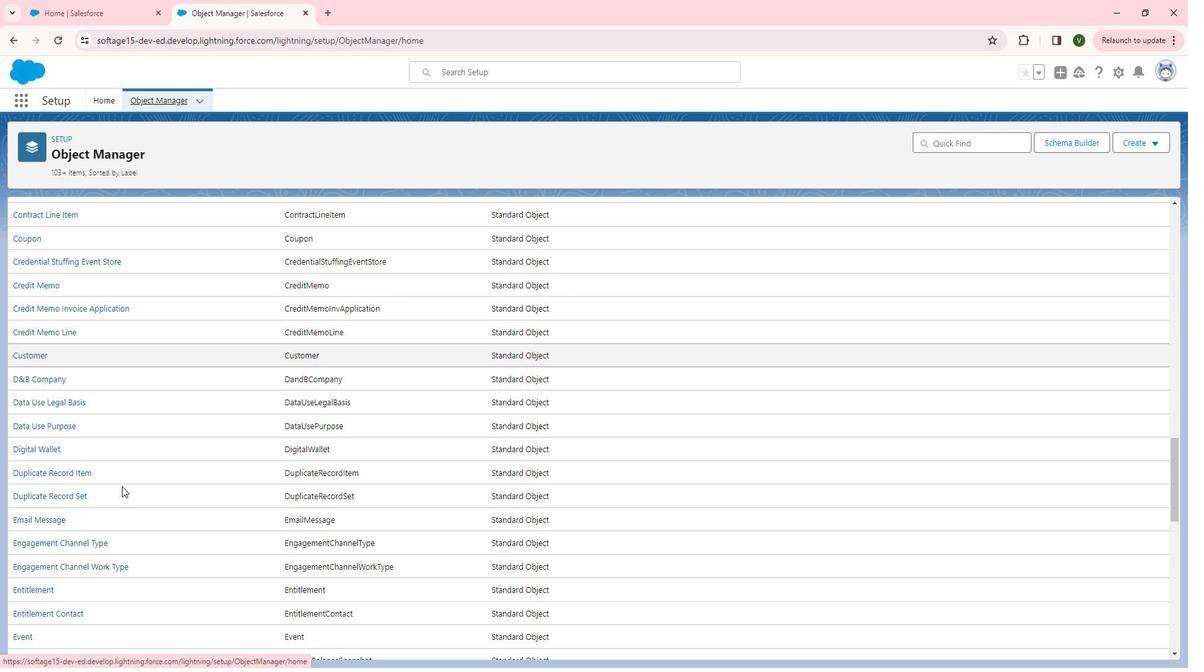 
Action: Mouse scrolled (139, 485) with delta (0, 0)
Screenshot: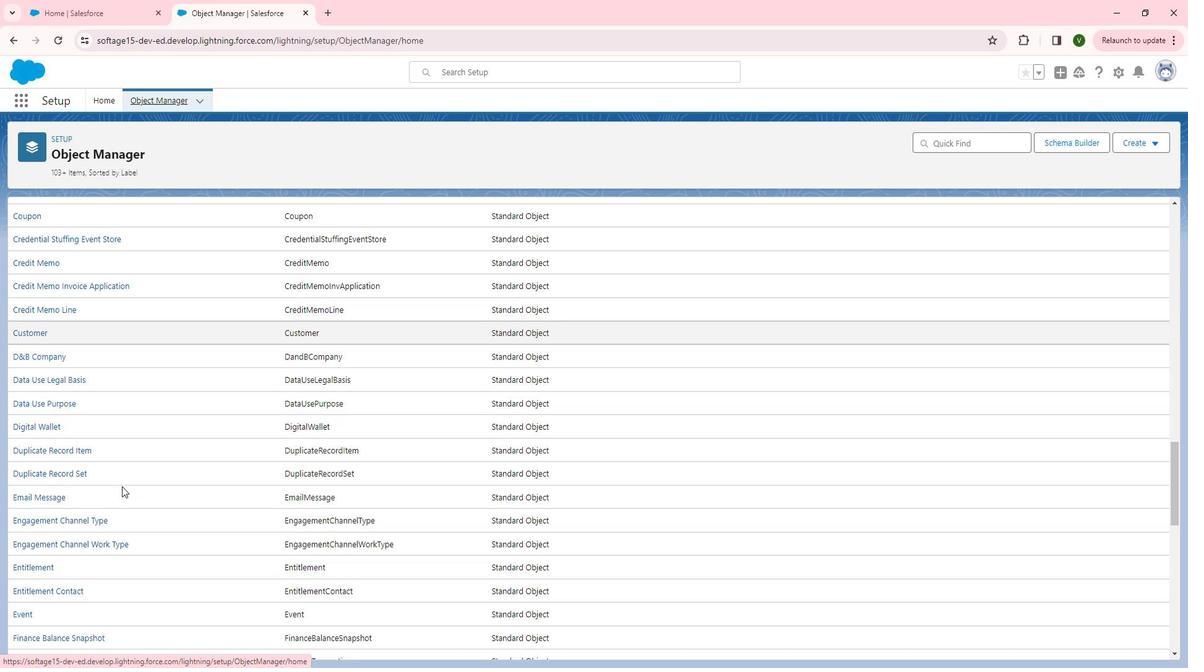 
Action: Mouse scrolled (139, 485) with delta (0, 0)
Screenshot: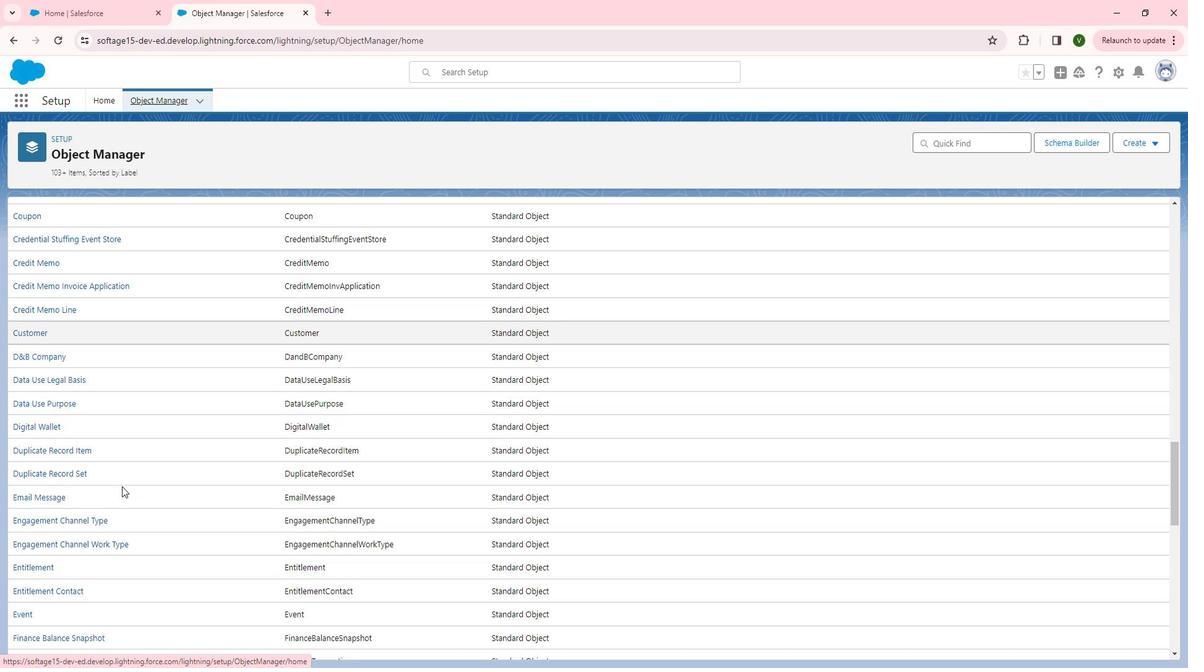 
Action: Mouse scrolled (139, 485) with delta (0, 0)
Screenshot: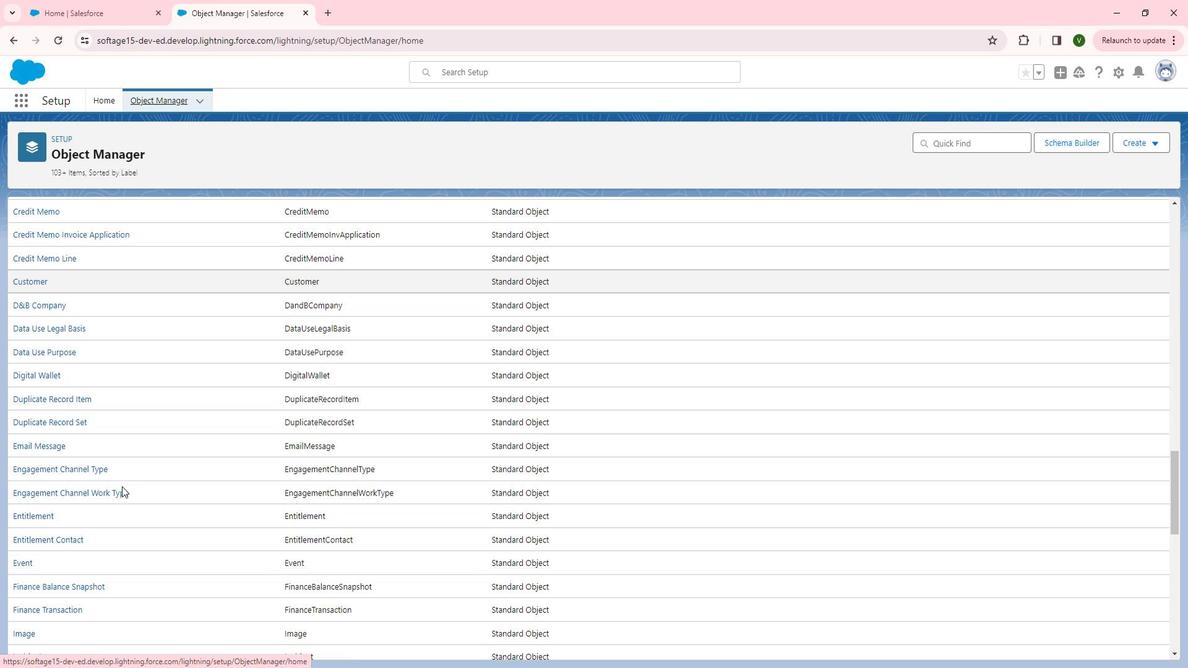 
Action: Mouse scrolled (139, 485) with delta (0, 0)
Screenshot: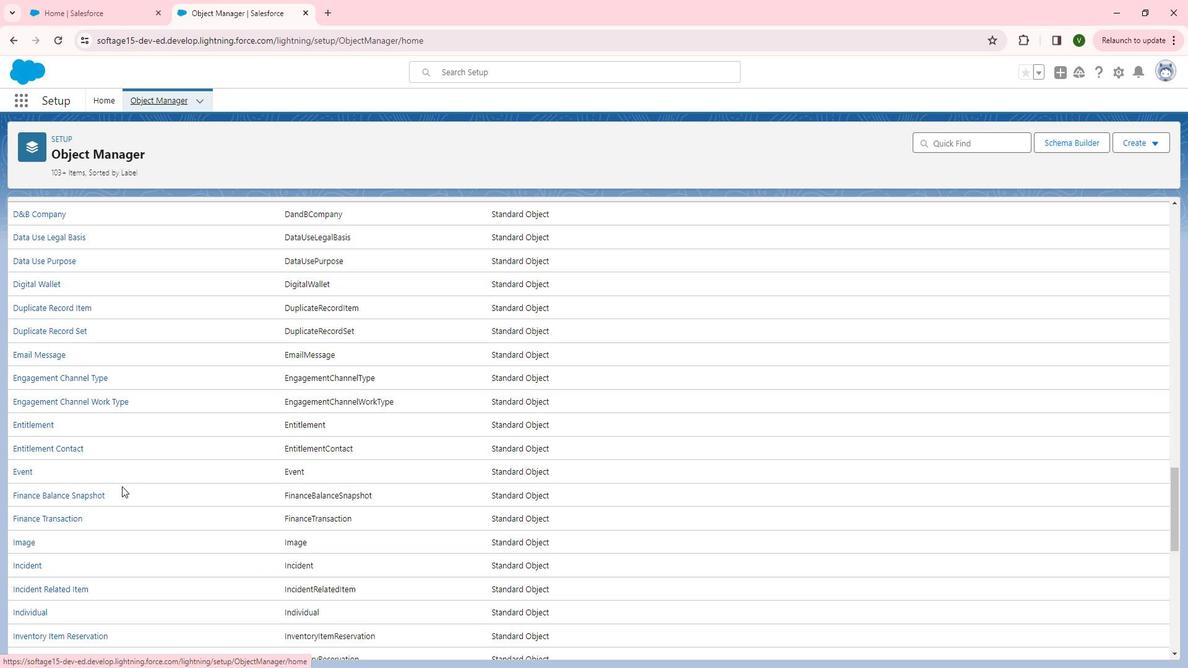 
Action: Mouse scrolled (139, 485) with delta (0, 0)
Screenshot: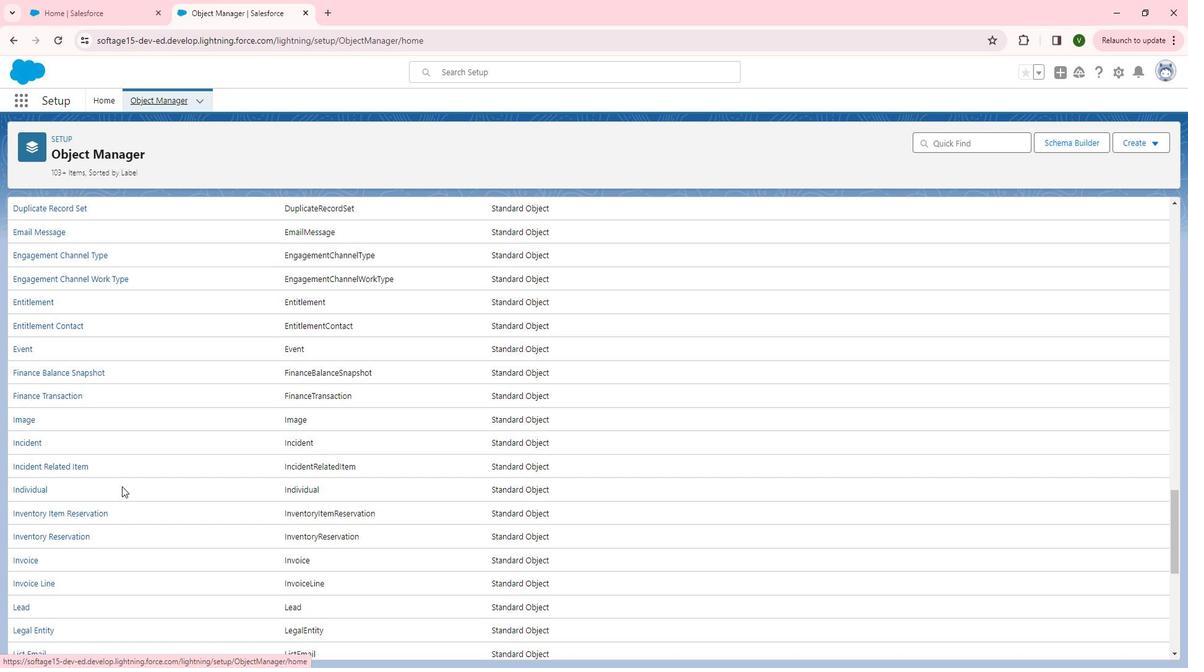 
Action: Mouse scrolled (139, 485) with delta (0, 0)
Screenshot: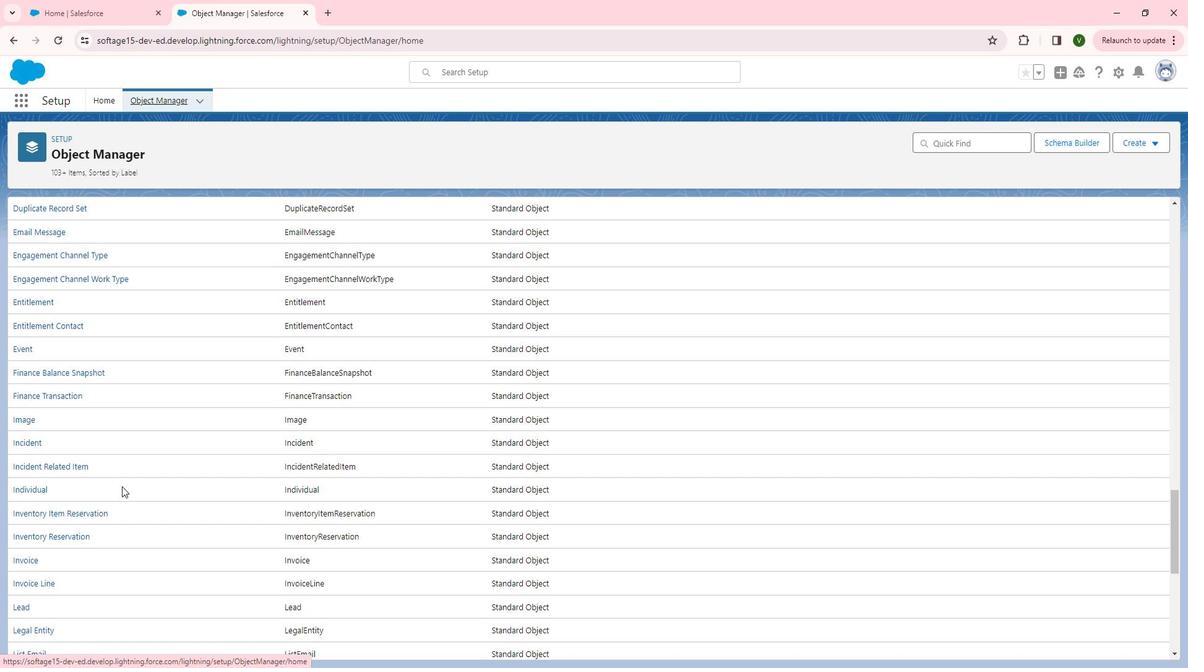 
Action: Mouse scrolled (139, 485) with delta (0, 0)
Screenshot: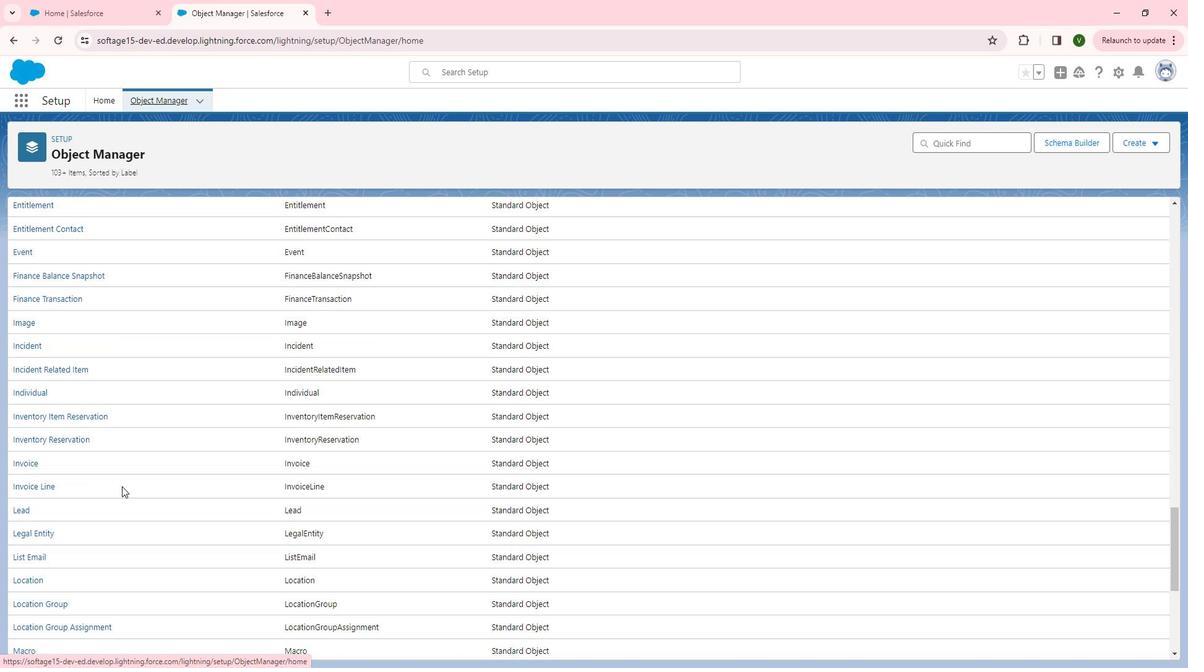 
Action: Mouse scrolled (139, 485) with delta (0, 0)
Screenshot: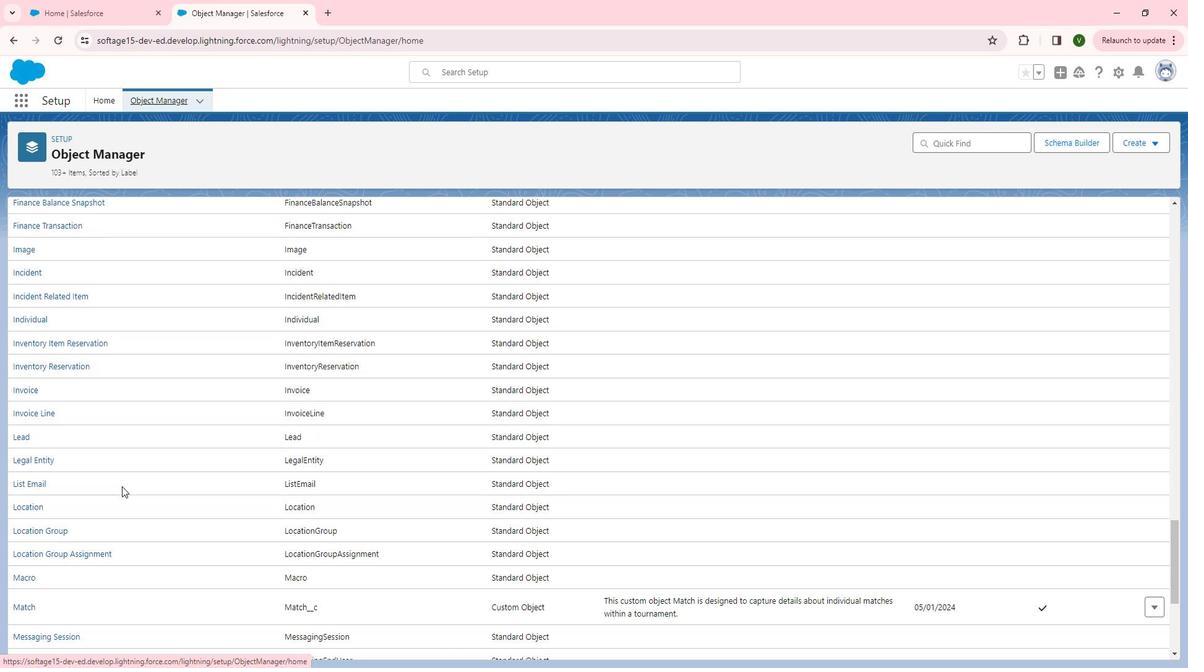 
Action: Mouse scrolled (139, 485) with delta (0, 0)
Screenshot: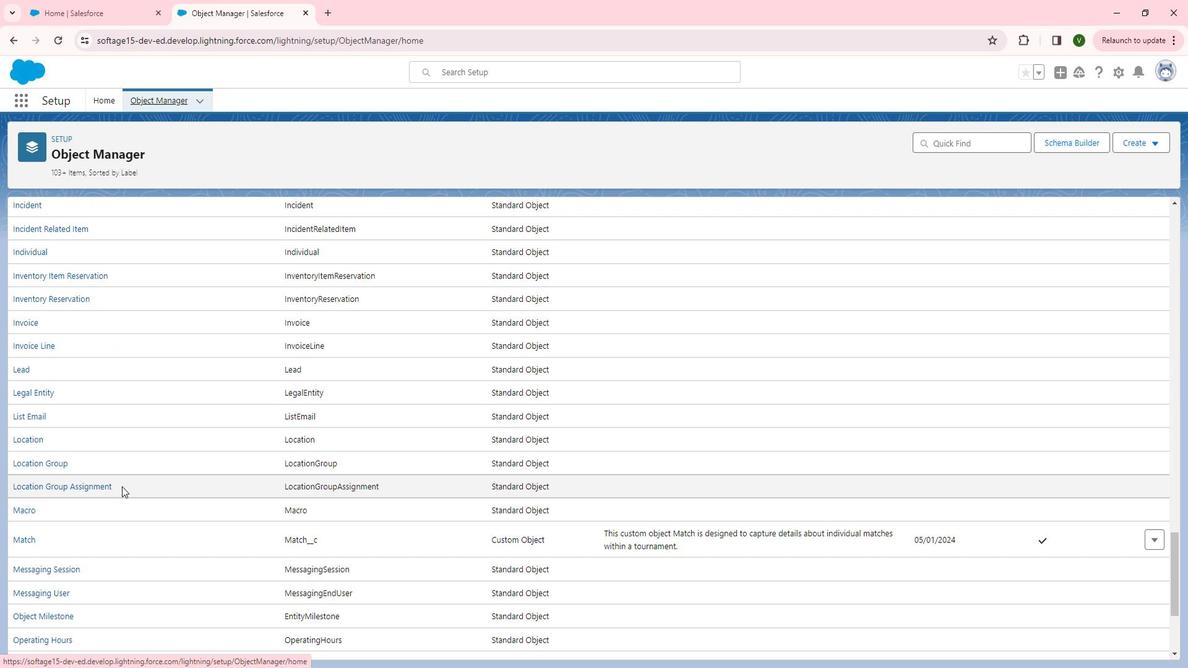 
Action: Mouse scrolled (139, 485) with delta (0, 0)
Screenshot: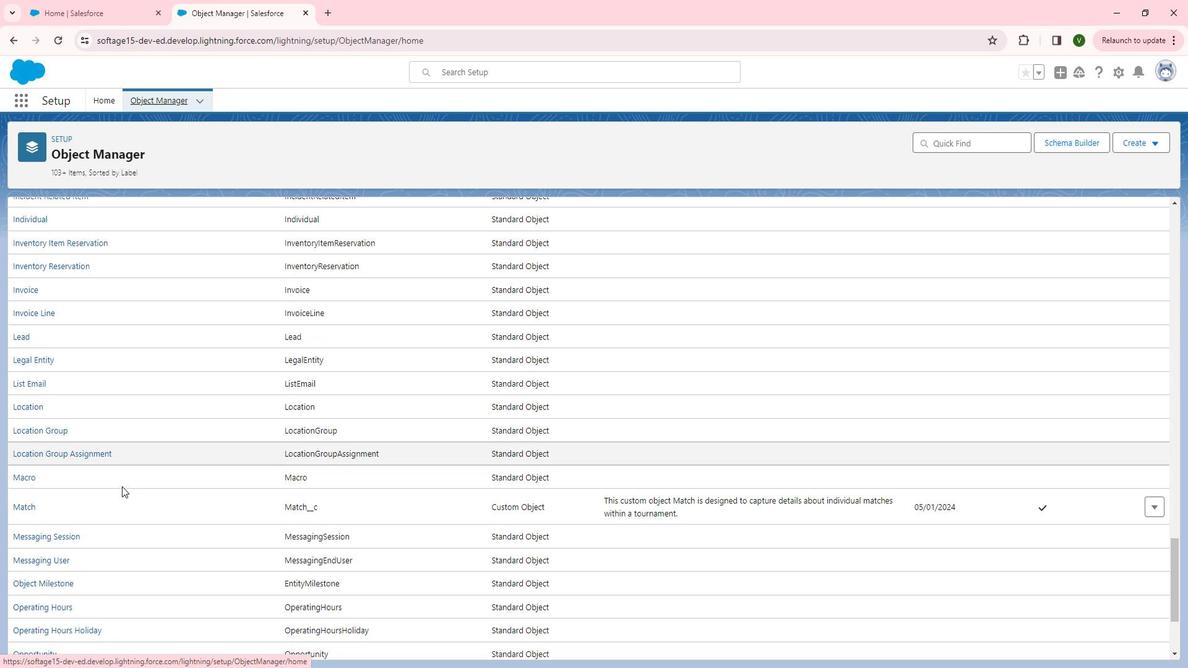 
Action: Mouse scrolled (139, 485) with delta (0, 0)
Screenshot: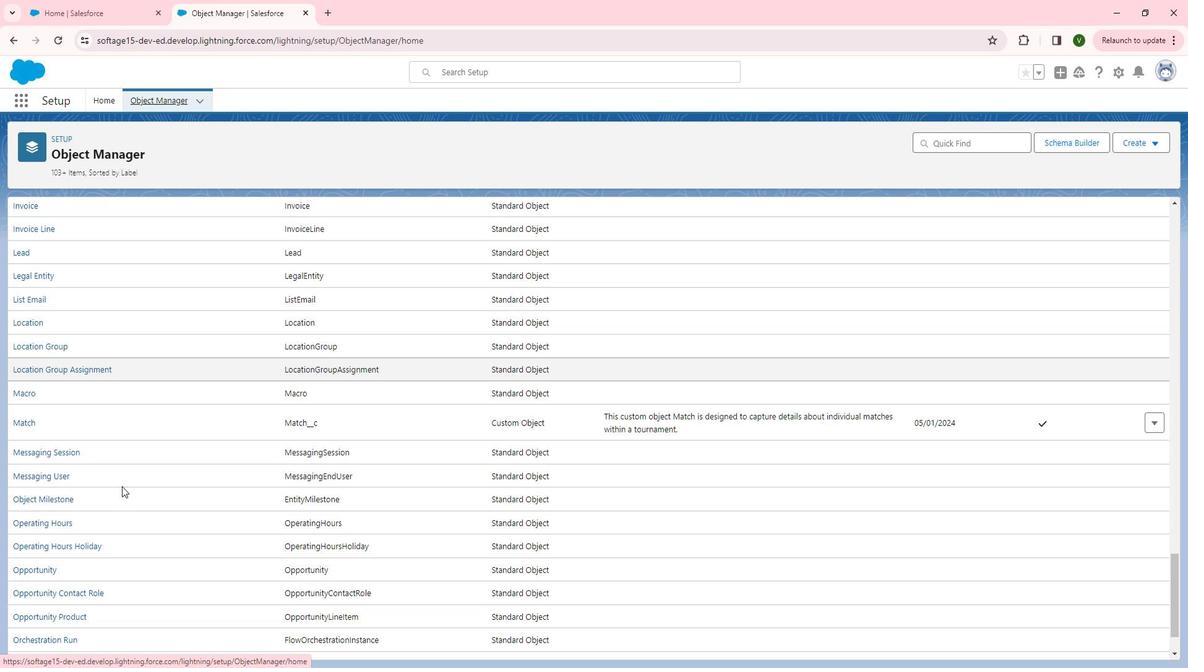 
Action: Mouse scrolled (139, 485) with delta (0, 0)
Screenshot: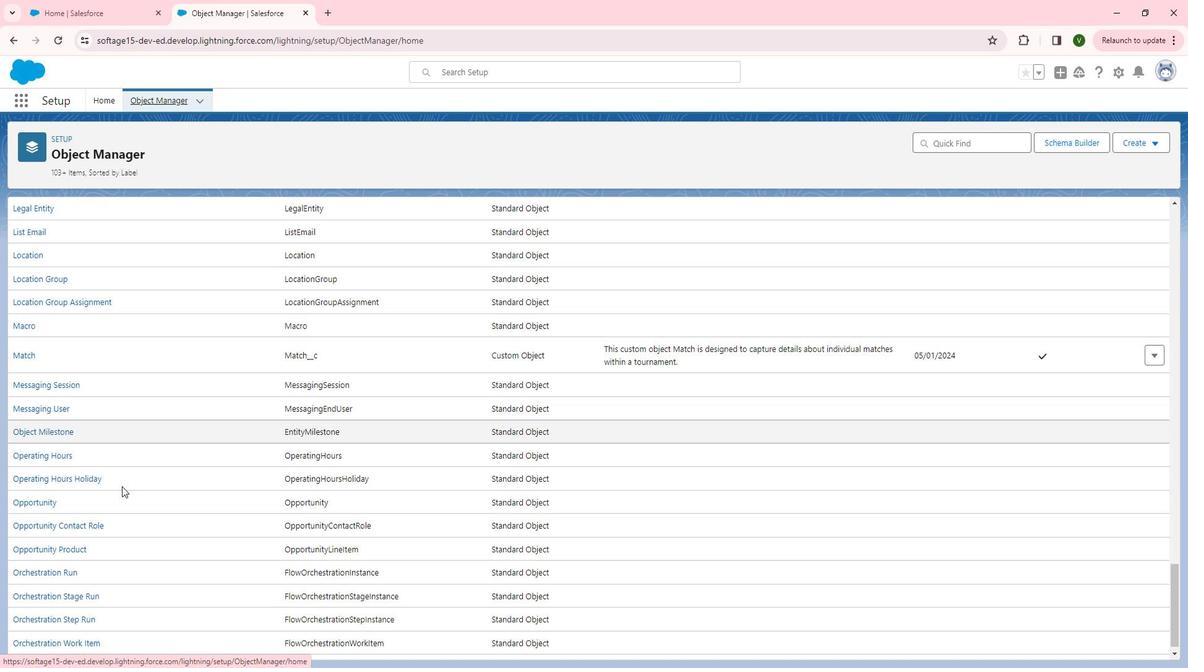 
Action: Mouse scrolled (139, 485) with delta (0, 0)
Screenshot: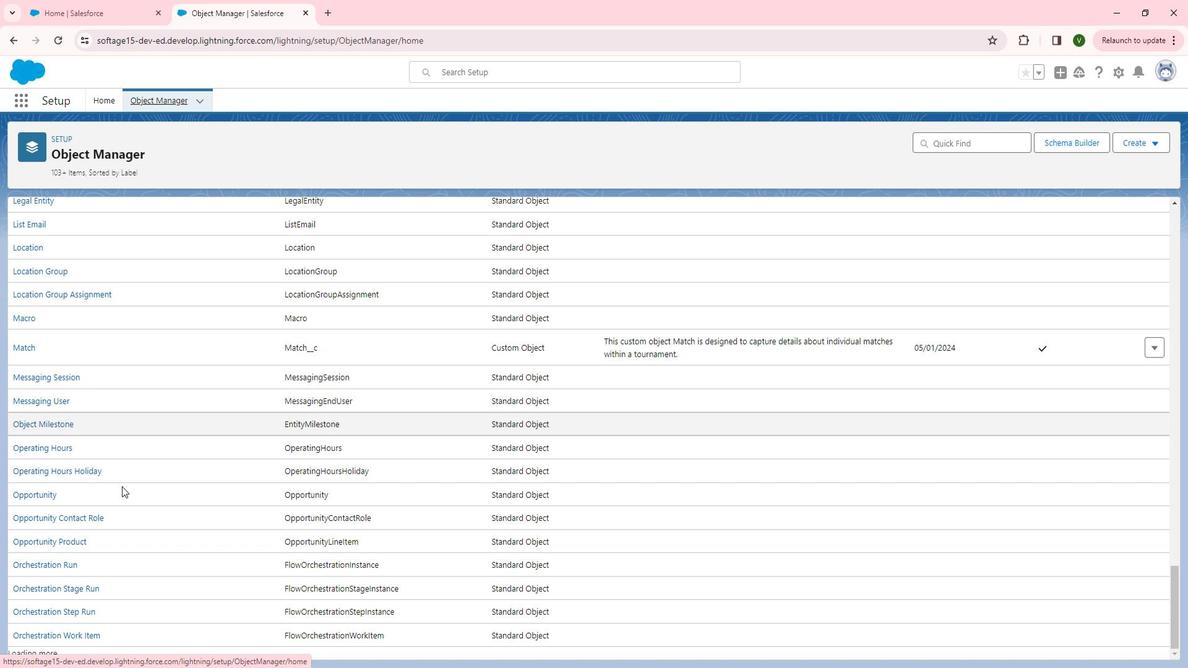 
Action: Mouse scrolled (139, 485) with delta (0, 0)
Screenshot: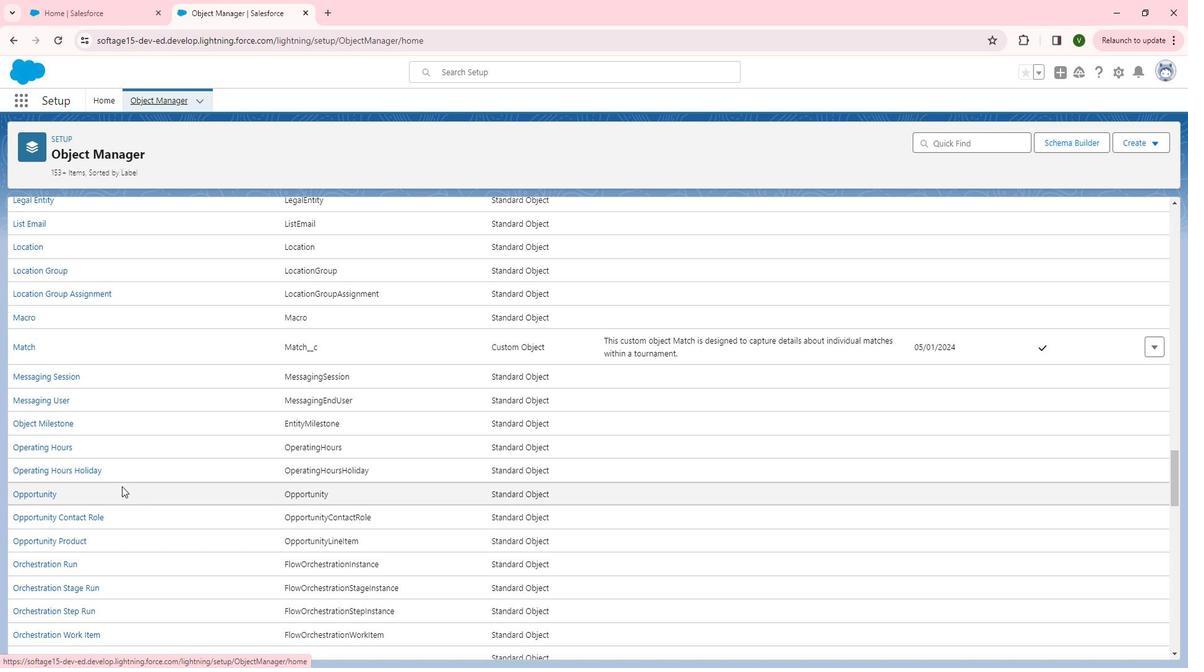 
Action: Mouse scrolled (139, 485) with delta (0, 0)
Screenshot: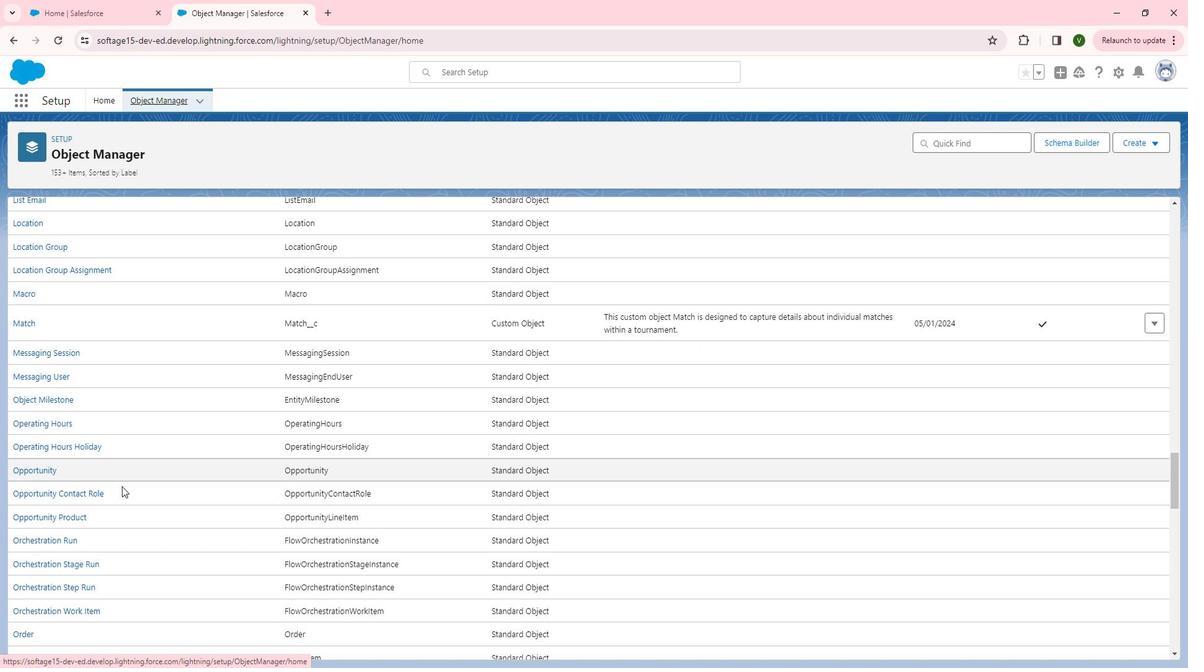 
Action: Mouse scrolled (139, 485) with delta (0, 0)
Screenshot: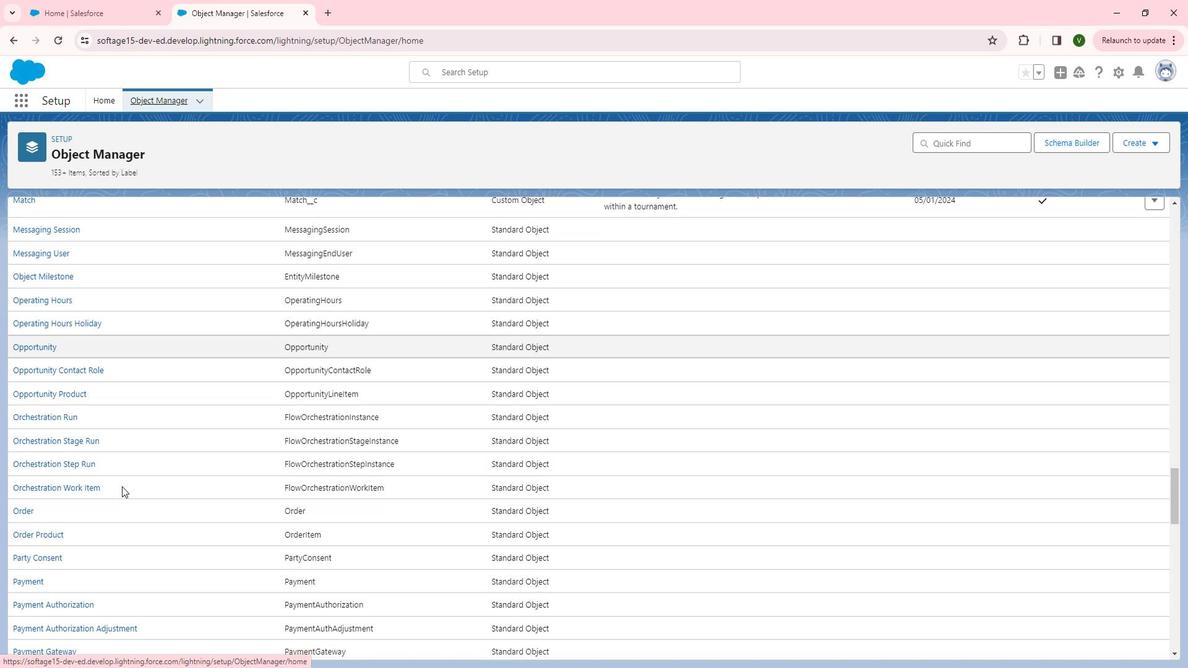 
Action: Mouse scrolled (139, 485) with delta (0, 0)
Screenshot: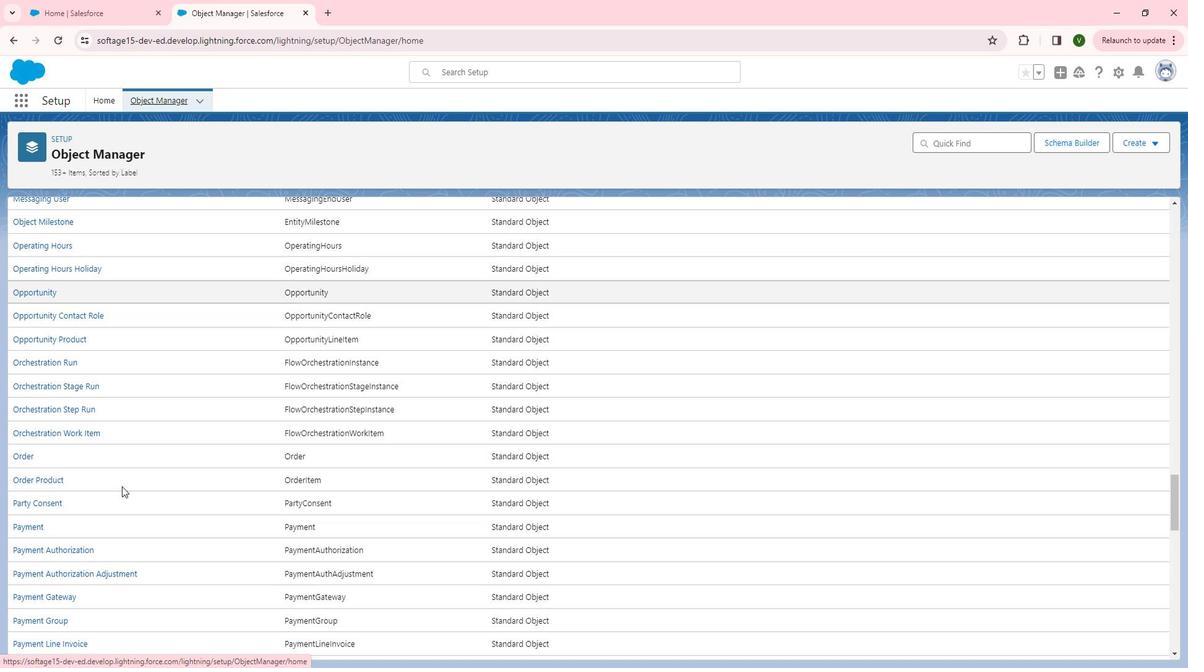 
Action: Mouse moved to (138, 485)
Screenshot: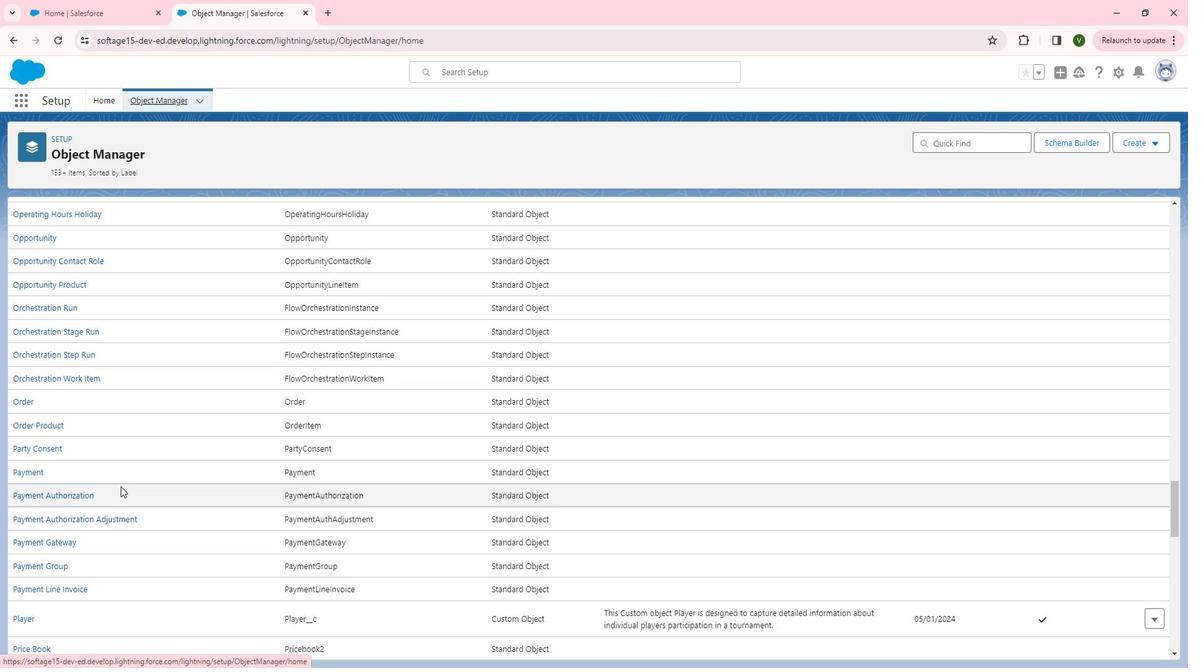 
Action: Mouse scrolled (138, 485) with delta (0, 0)
Screenshot: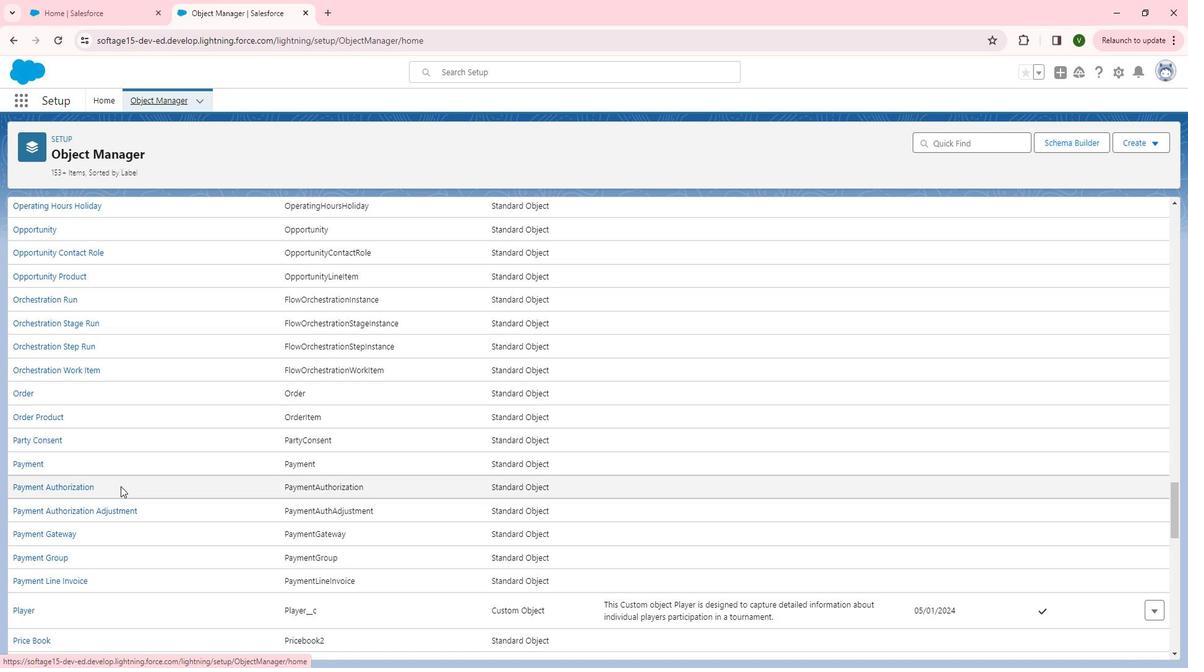 
Action: Mouse scrolled (138, 485) with delta (0, 0)
Screenshot: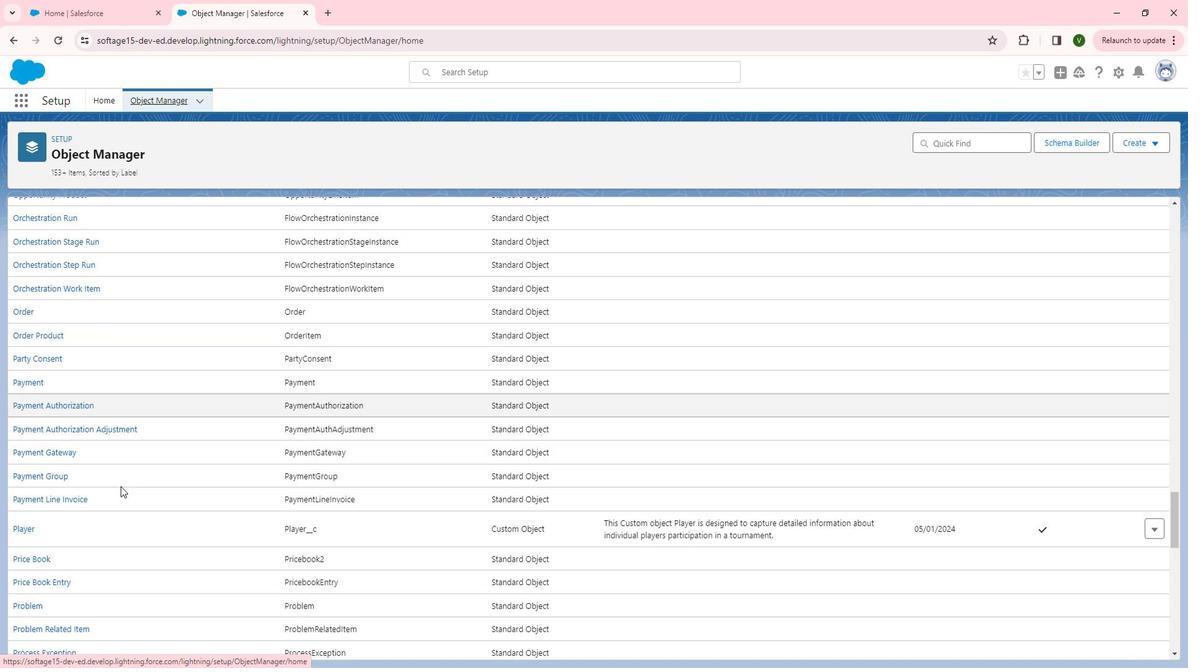 
Action: Mouse scrolled (138, 485) with delta (0, 0)
Screenshot: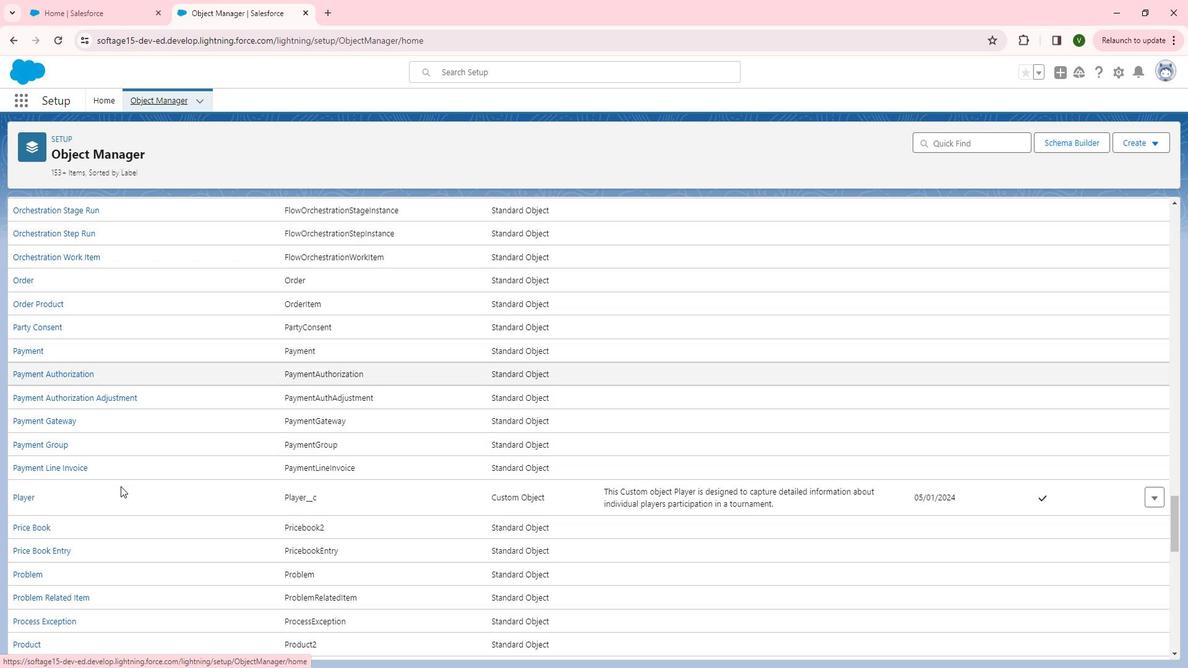 
Action: Mouse moved to (133, 486)
Screenshot: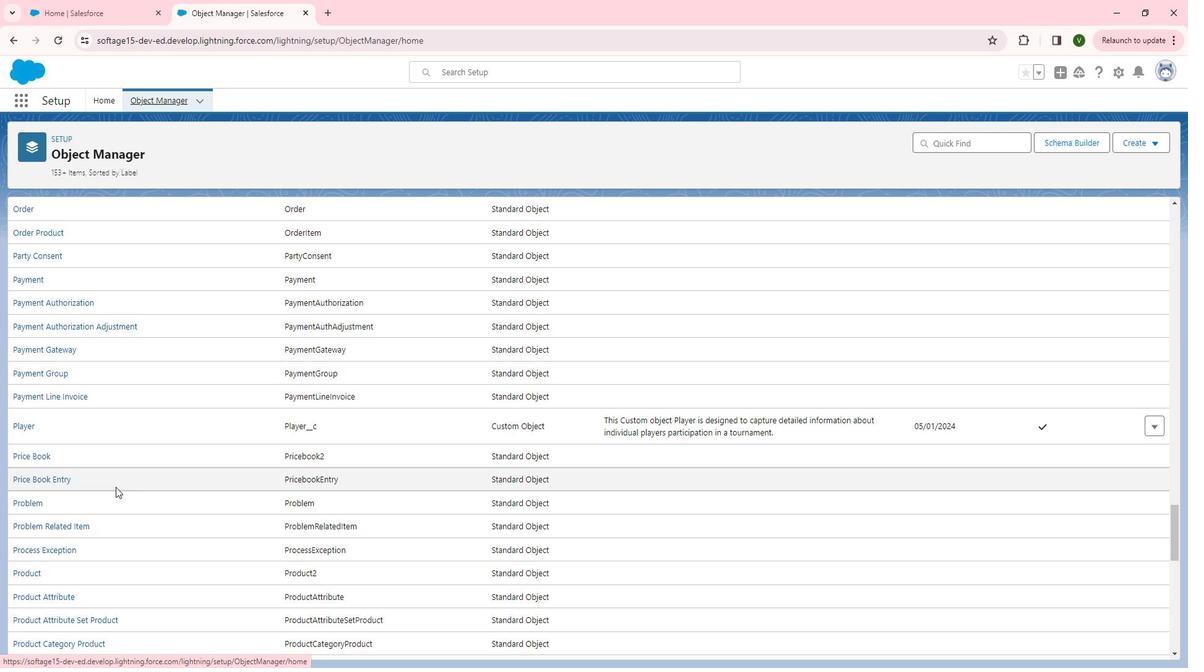 
Action: Mouse scrolled (133, 485) with delta (0, 0)
Screenshot: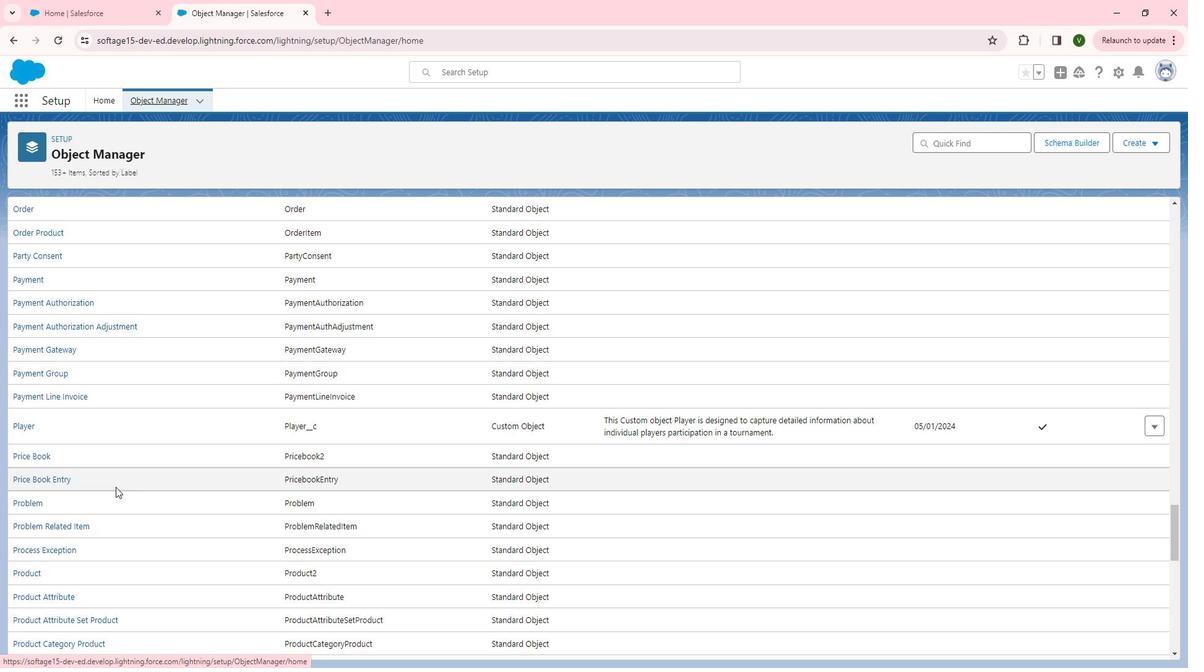 
Action: Mouse scrolled (133, 485) with delta (0, 0)
Screenshot: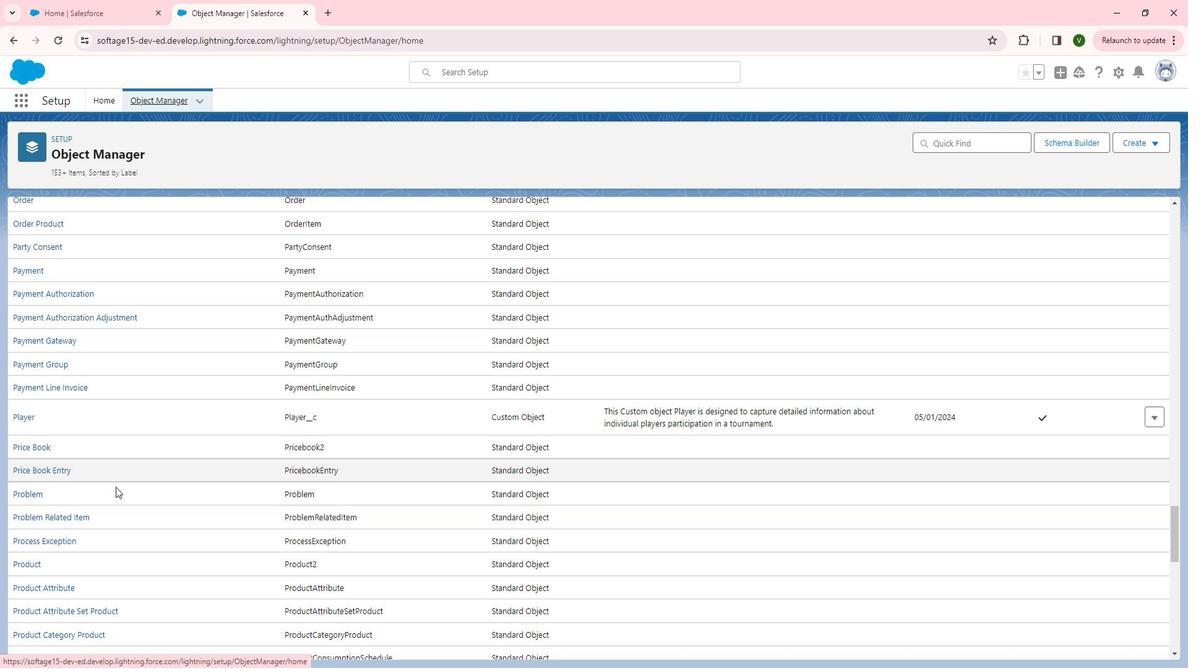 
Action: Mouse scrolled (133, 485) with delta (0, 0)
Screenshot: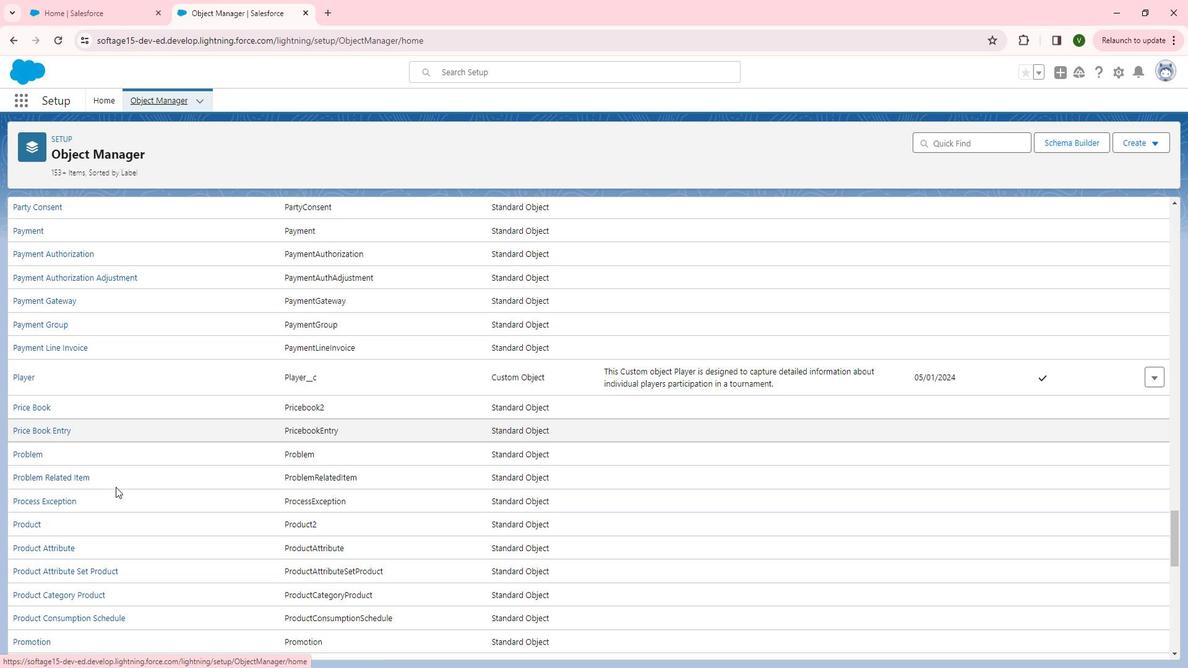 
Action: Mouse scrolled (133, 485) with delta (0, 0)
Screenshot: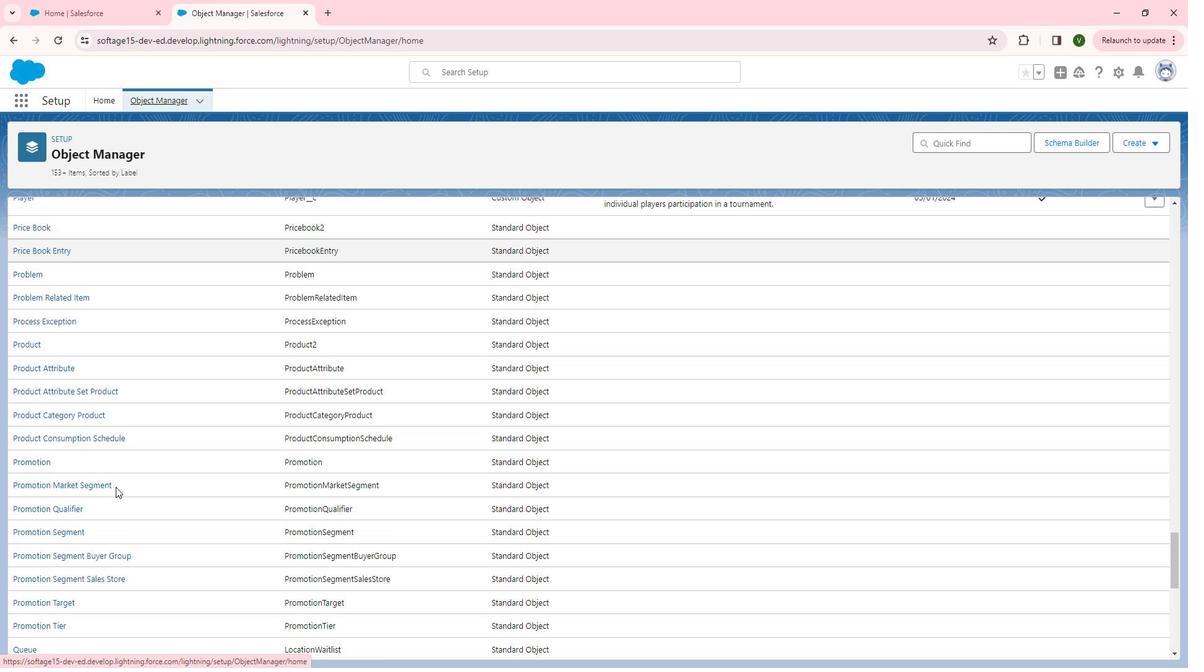
Action: Mouse scrolled (133, 485) with delta (0, 0)
Screenshot: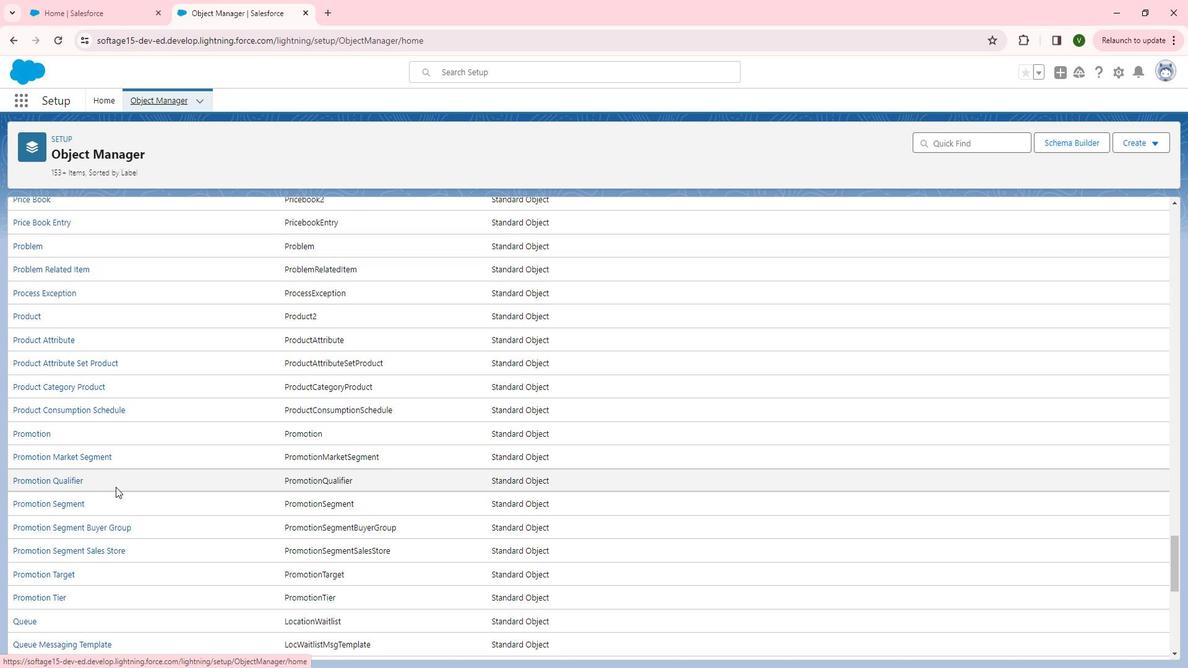 
Action: Mouse scrolled (133, 485) with delta (0, 0)
Screenshot: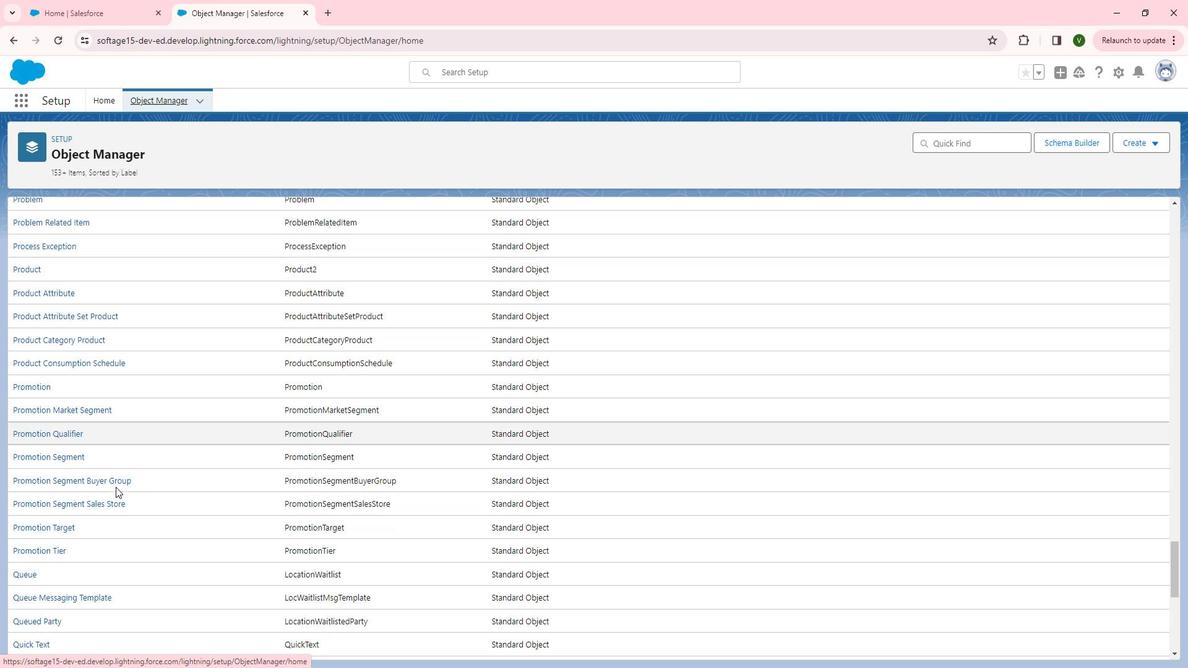 
Action: Mouse scrolled (133, 485) with delta (0, 0)
Screenshot: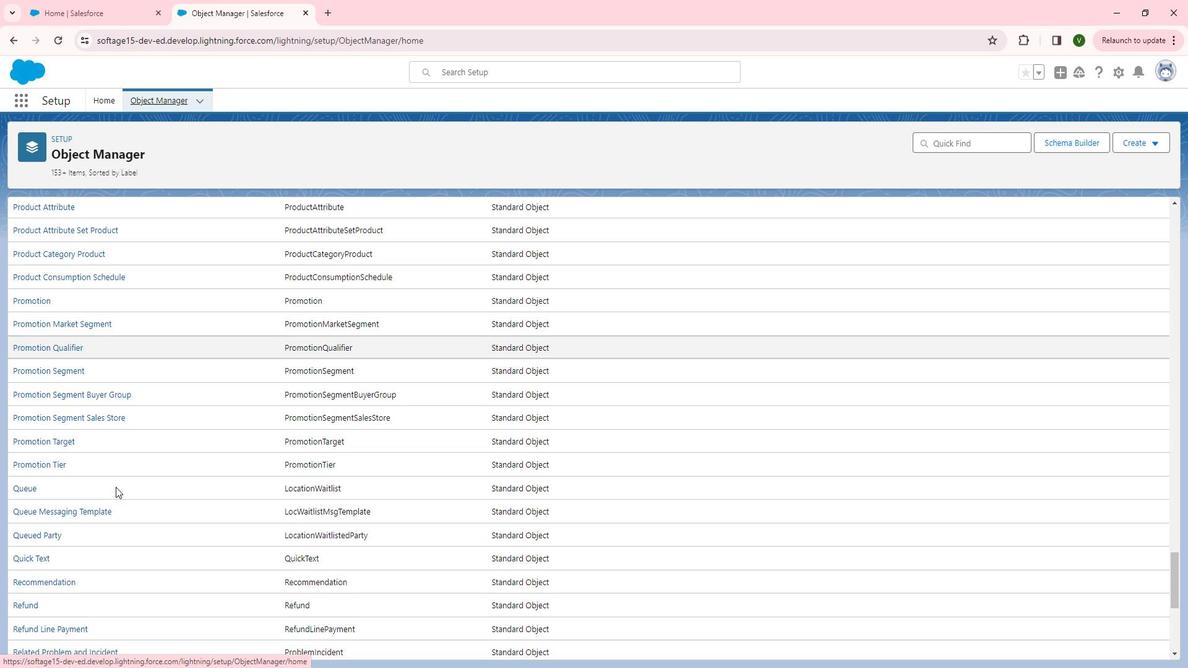
Action: Mouse scrolled (133, 485) with delta (0, 0)
Screenshot: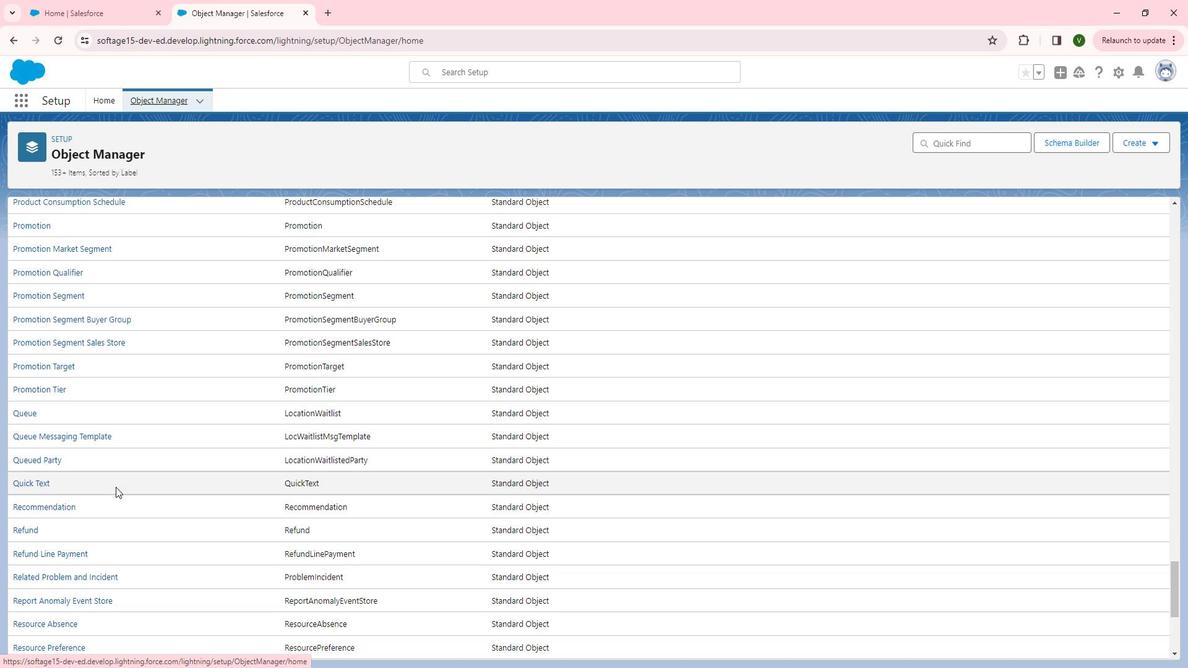 
Action: Mouse scrolled (133, 485) with delta (0, 0)
Screenshot: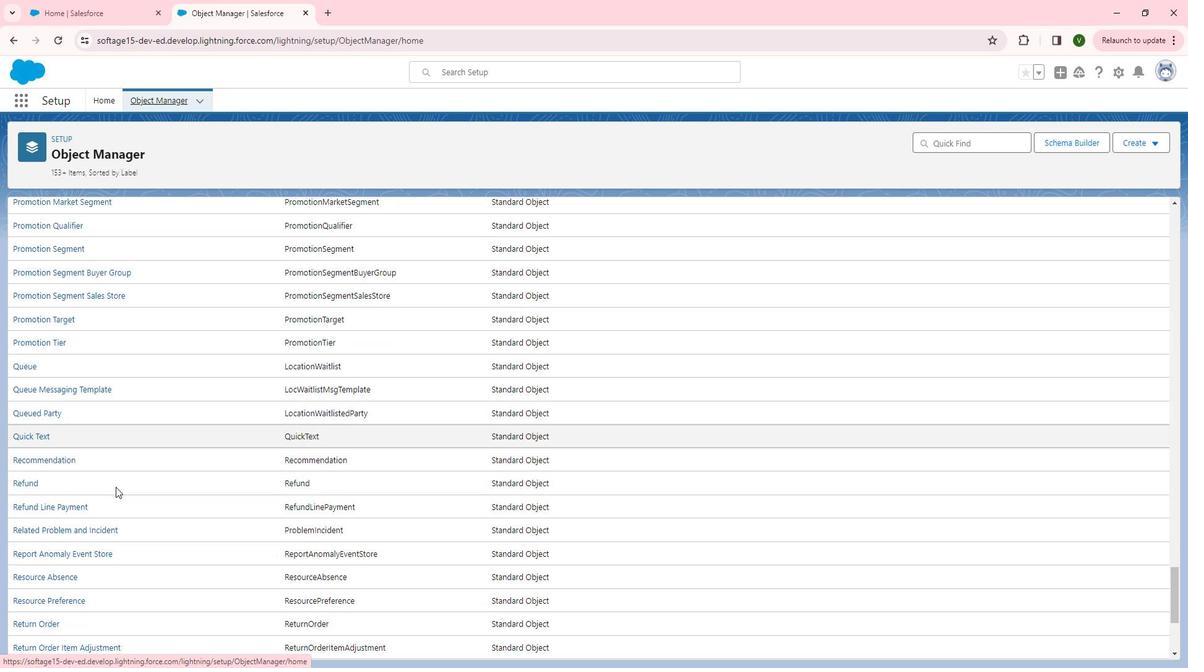 
Action: Mouse scrolled (133, 485) with delta (0, 0)
Screenshot: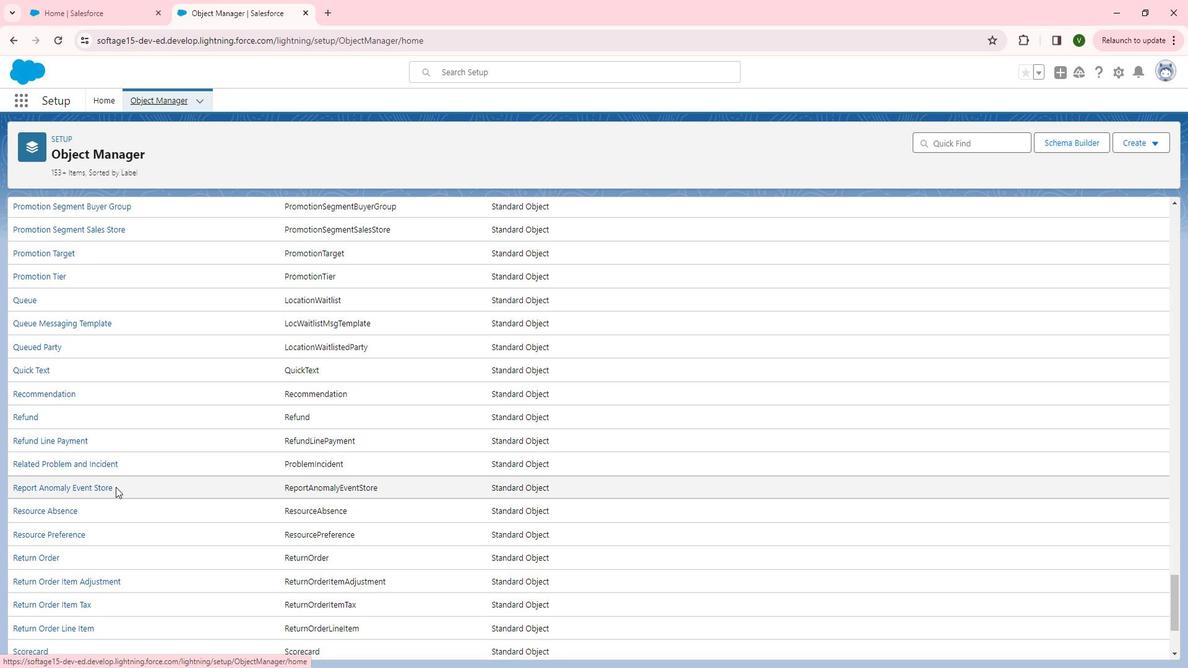 
Action: Mouse scrolled (133, 485) with delta (0, 0)
Screenshot: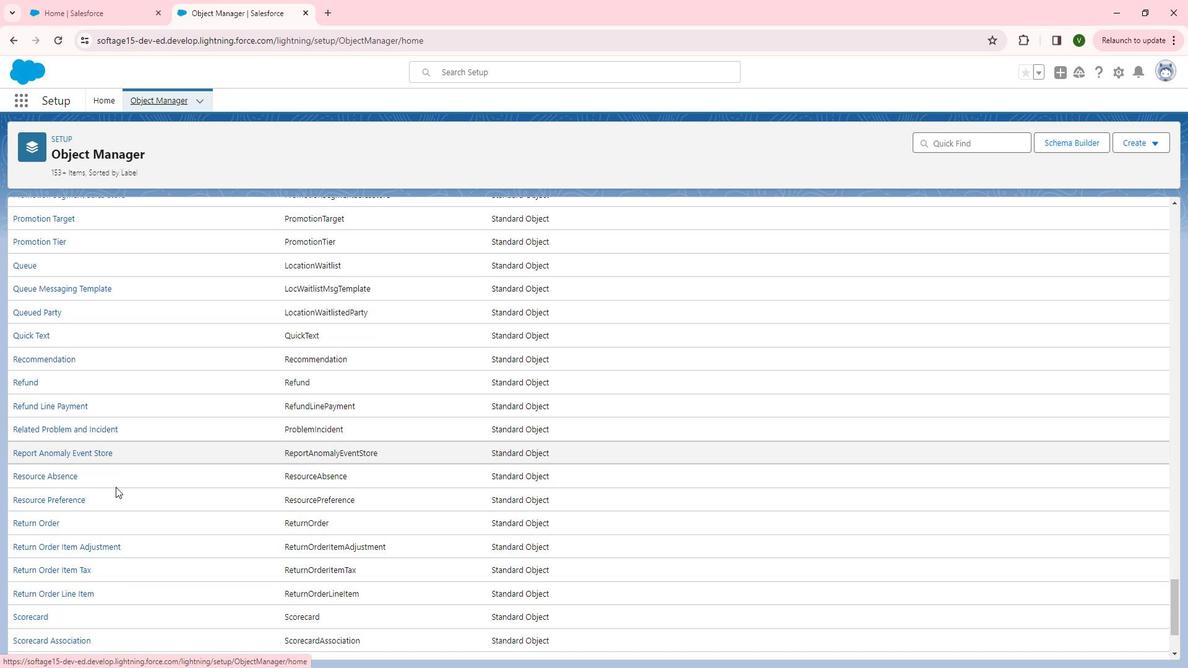 
Action: Mouse scrolled (133, 485) with delta (0, 0)
Screenshot: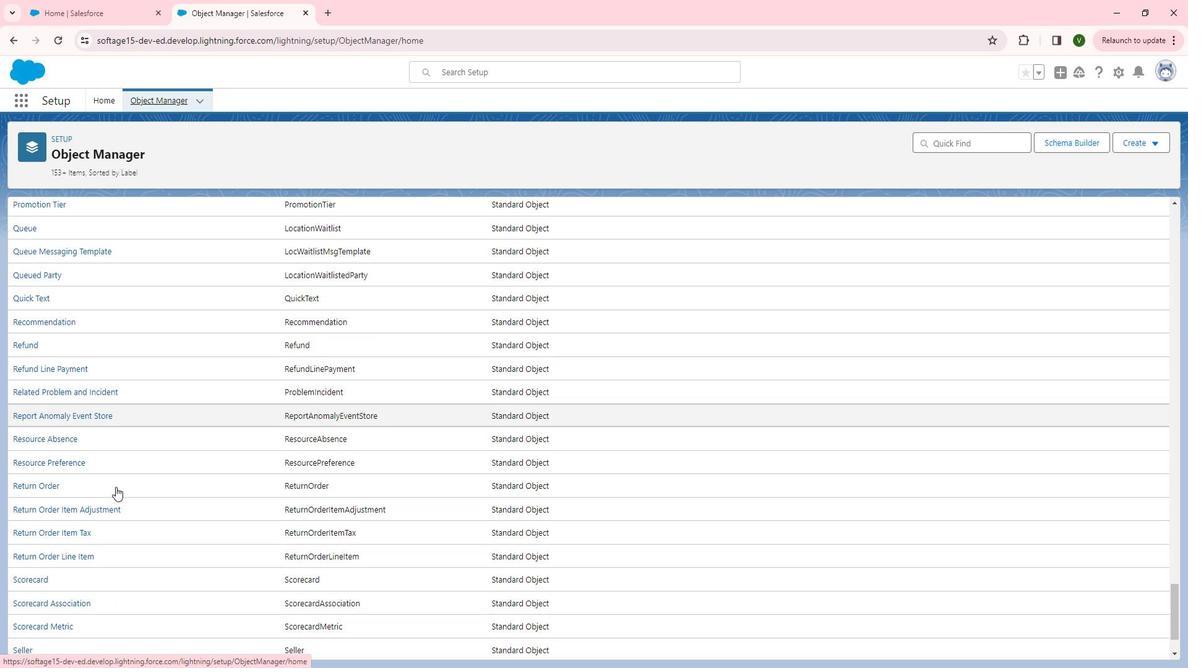 
Action: Mouse scrolled (133, 485) with delta (0, 0)
Screenshot: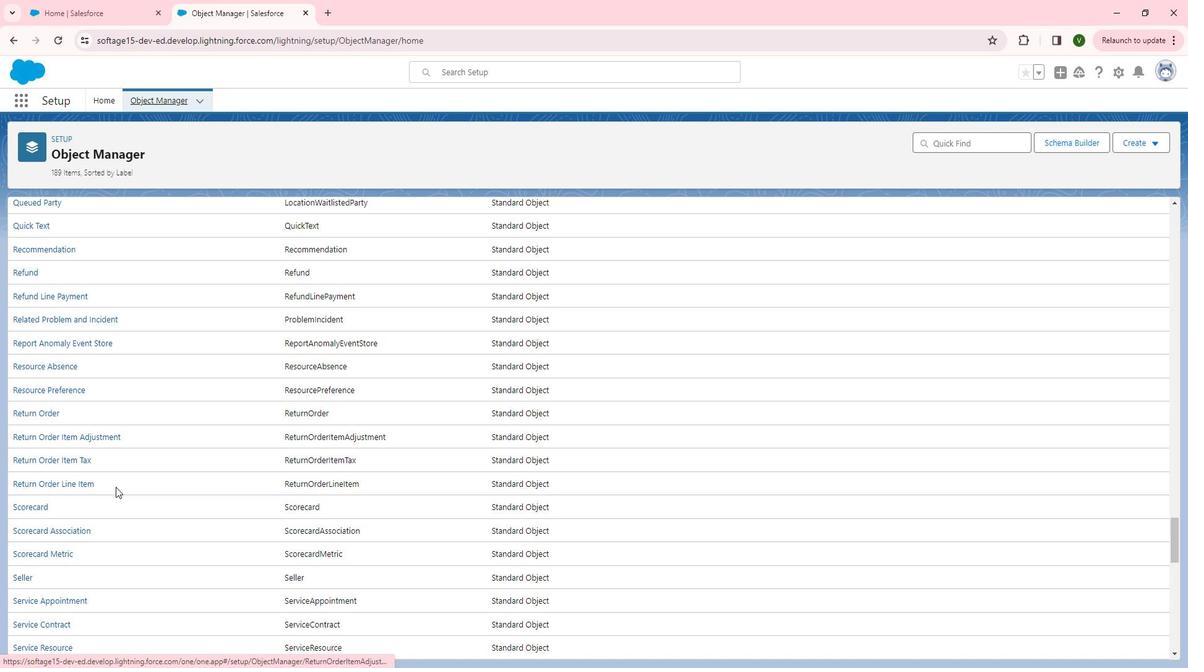 
Action: Mouse scrolled (133, 485) with delta (0, 0)
Screenshot: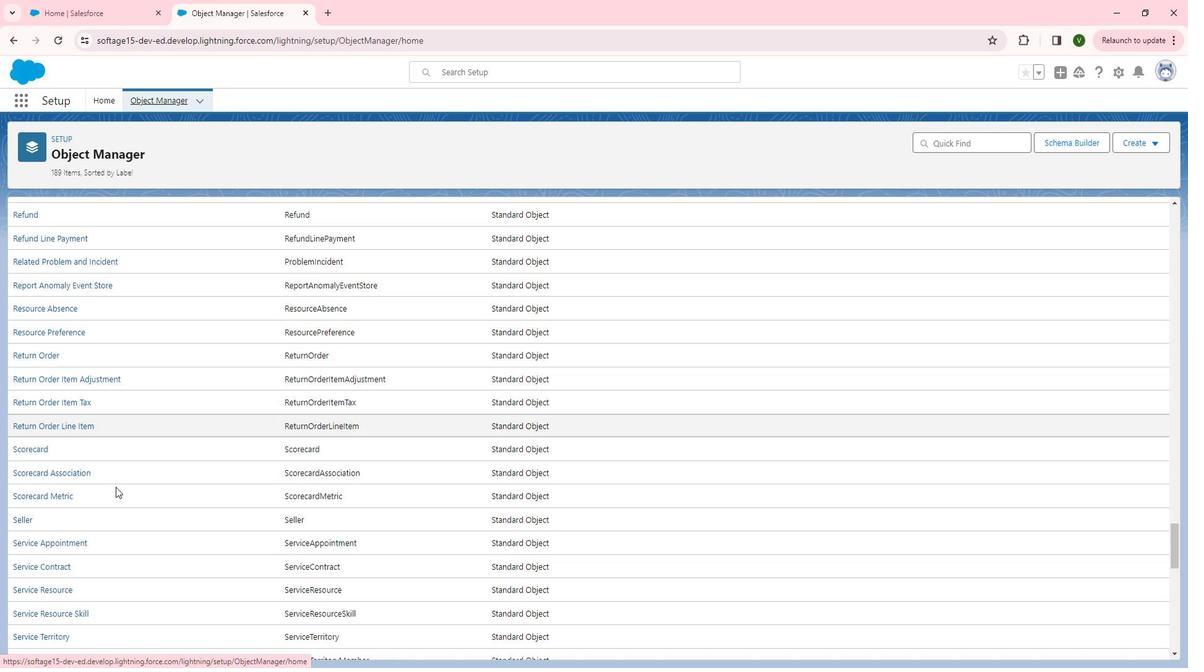 
Action: Mouse scrolled (133, 485) with delta (0, 0)
Screenshot: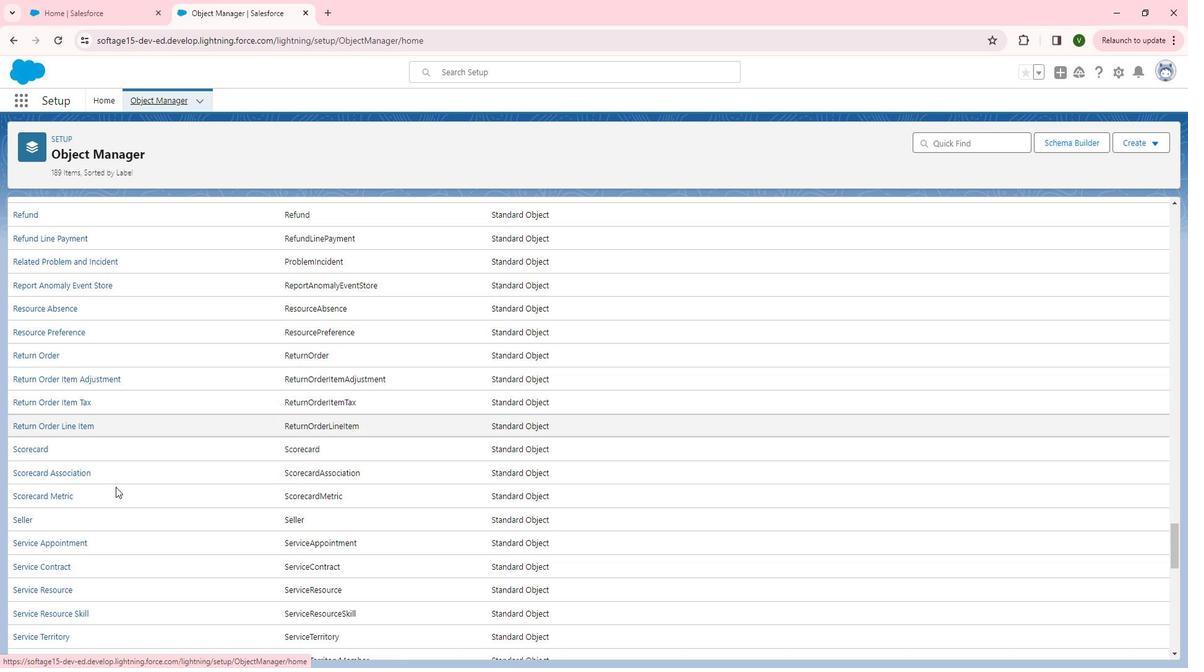 
Action: Mouse scrolled (133, 485) with delta (0, 0)
Screenshot: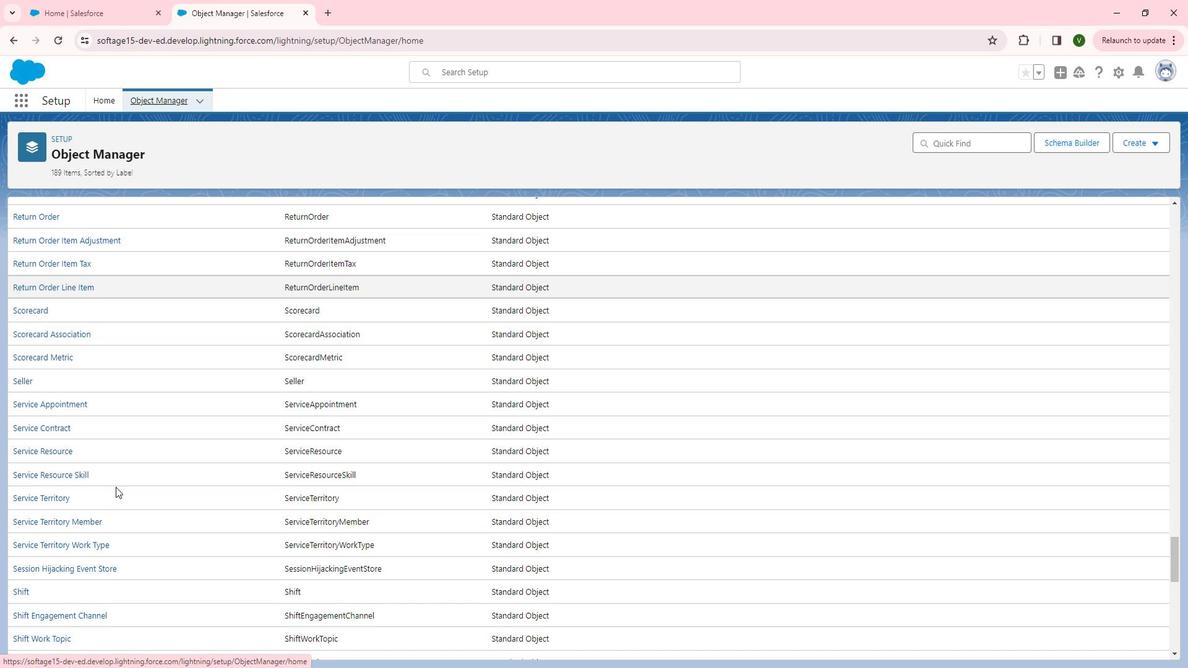
Action: Mouse scrolled (133, 485) with delta (0, 0)
Screenshot: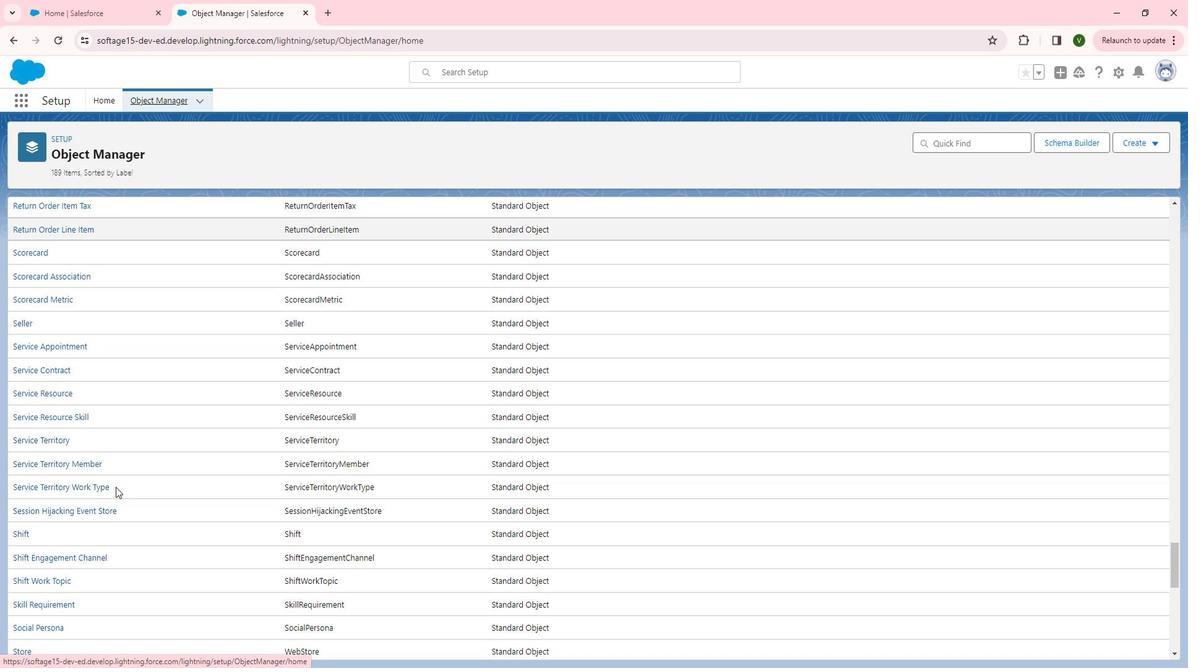 
Action: Mouse scrolled (133, 485) with delta (0, 0)
Screenshot: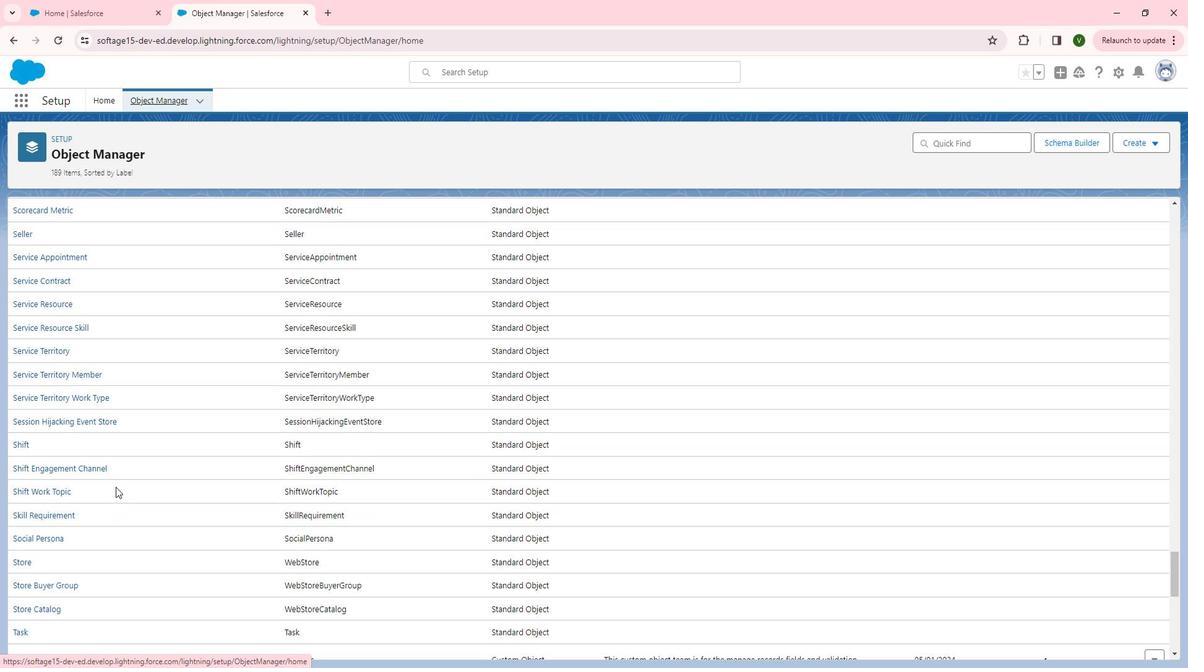
Action: Mouse scrolled (133, 485) with delta (0, 0)
Screenshot: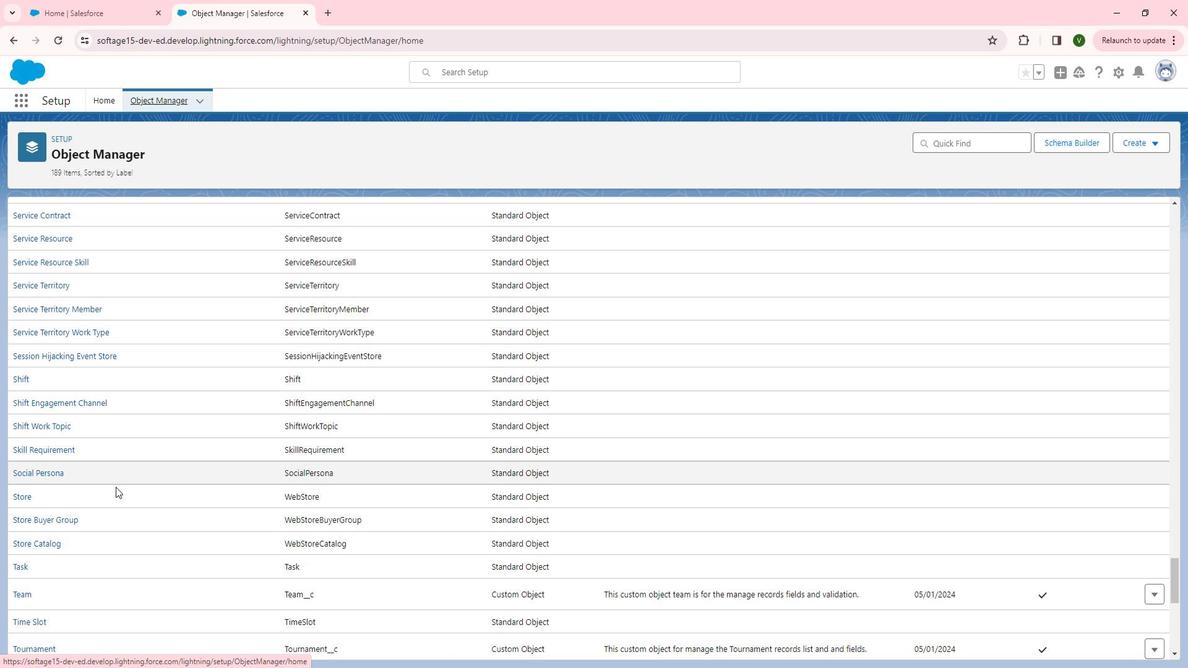 
Action: Mouse scrolled (133, 485) with delta (0, 0)
Screenshot: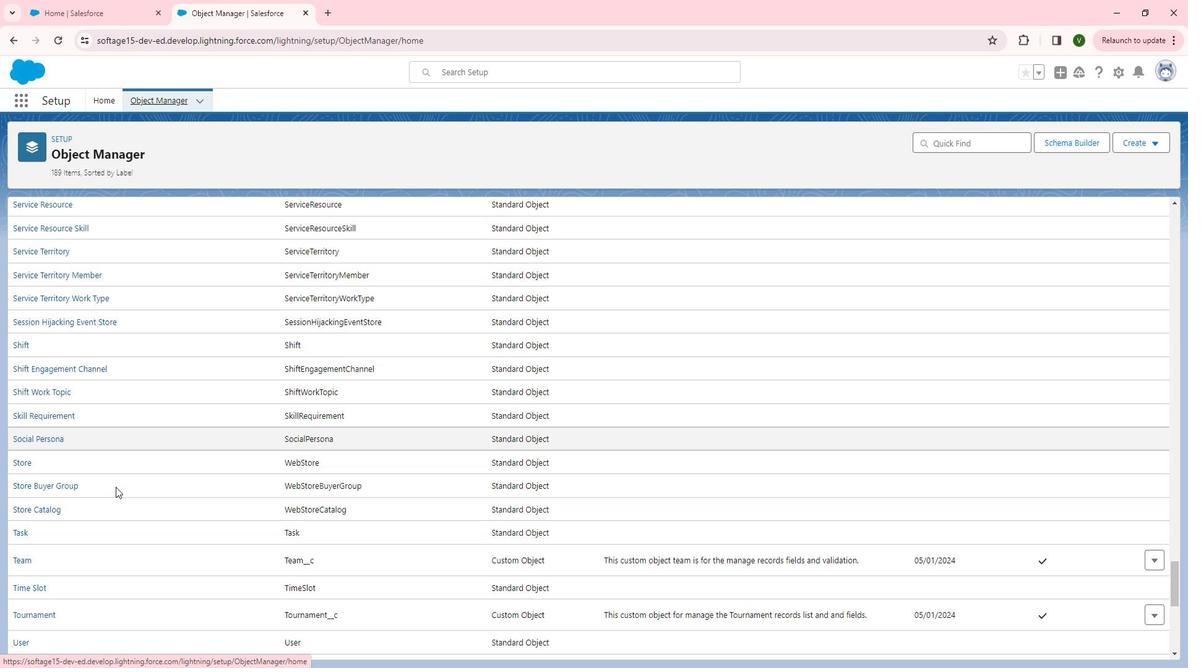 
Action: Mouse scrolled (133, 485) with delta (0, 0)
Screenshot: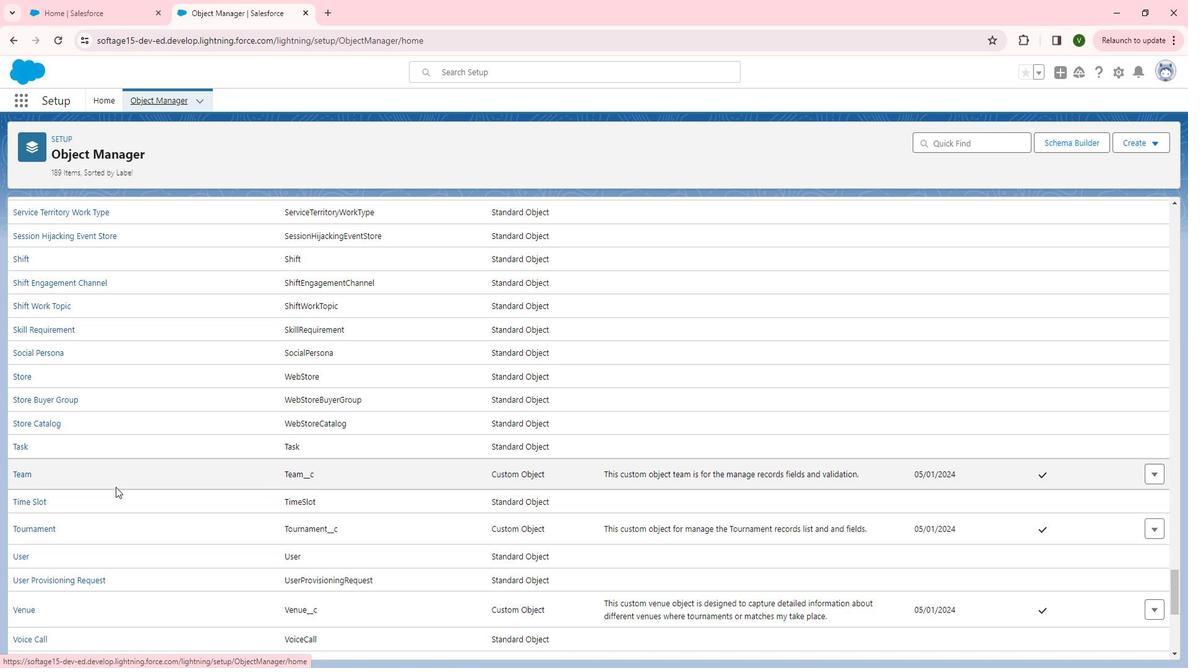 
Action: Mouse scrolled (133, 485) with delta (0, 0)
Screenshot: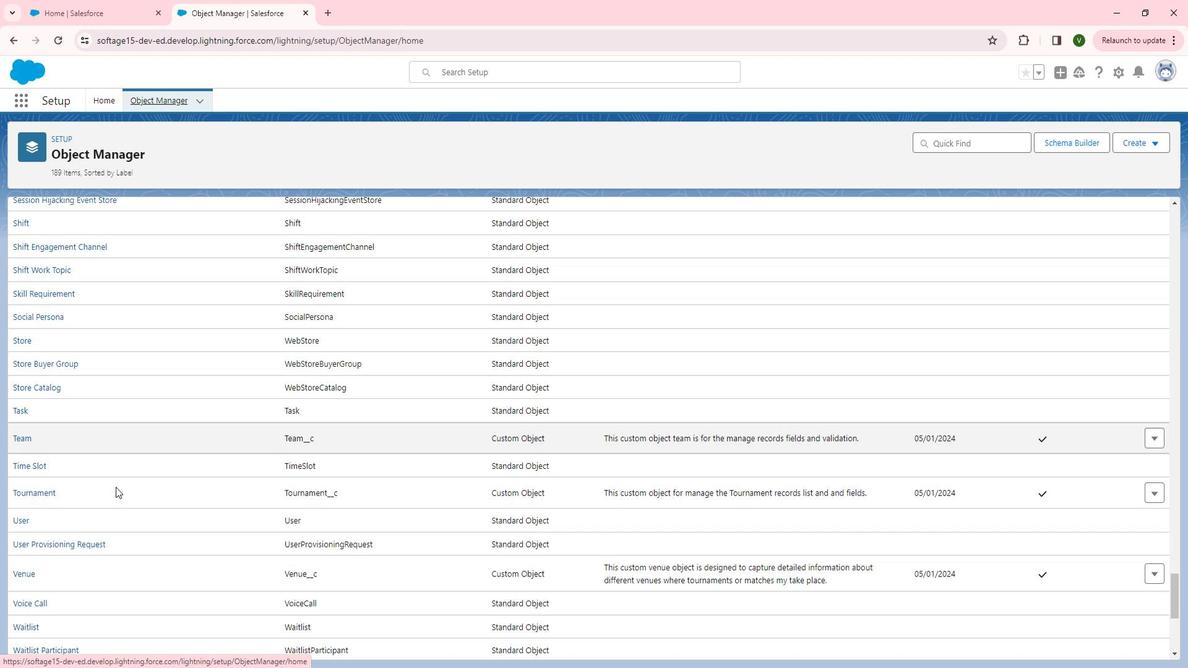 
Action: Mouse scrolled (133, 485) with delta (0, 0)
Screenshot: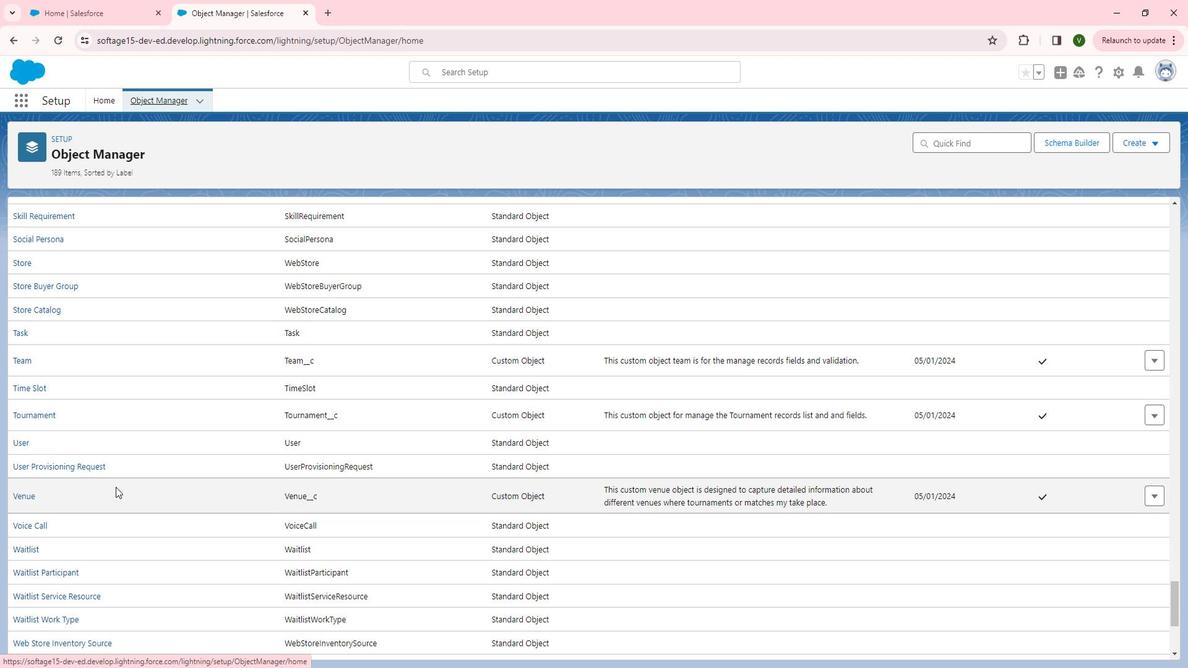 
Action: Mouse moved to (51, 354)
Screenshot: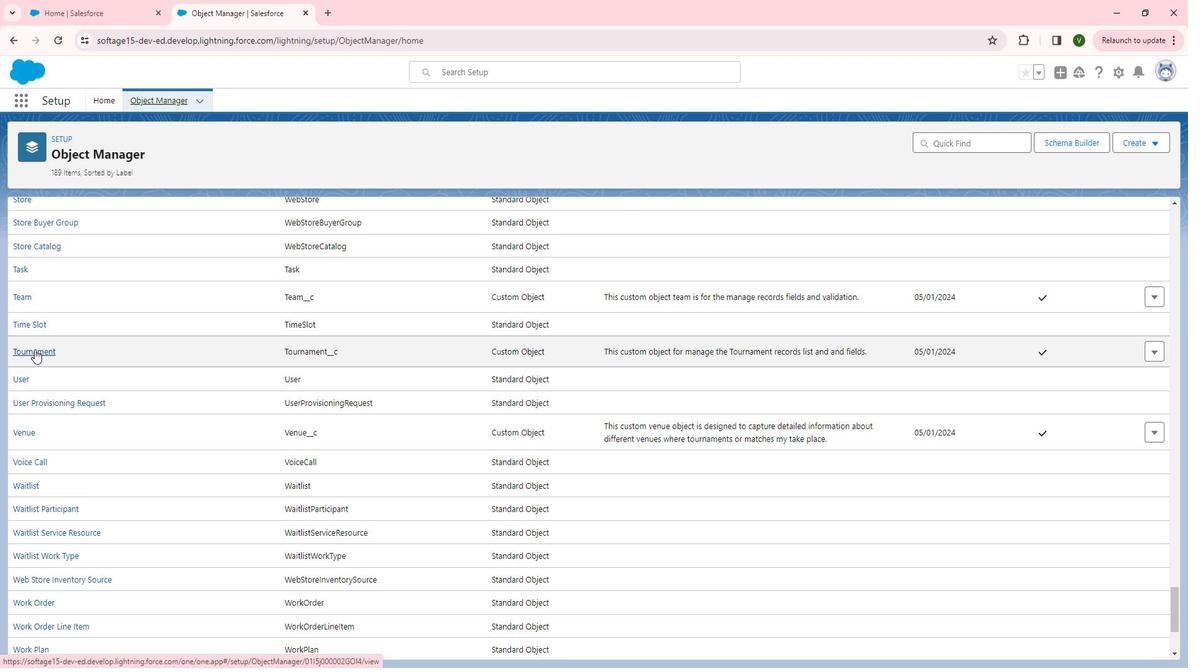 
Action: Mouse pressed left at (51, 354)
Screenshot: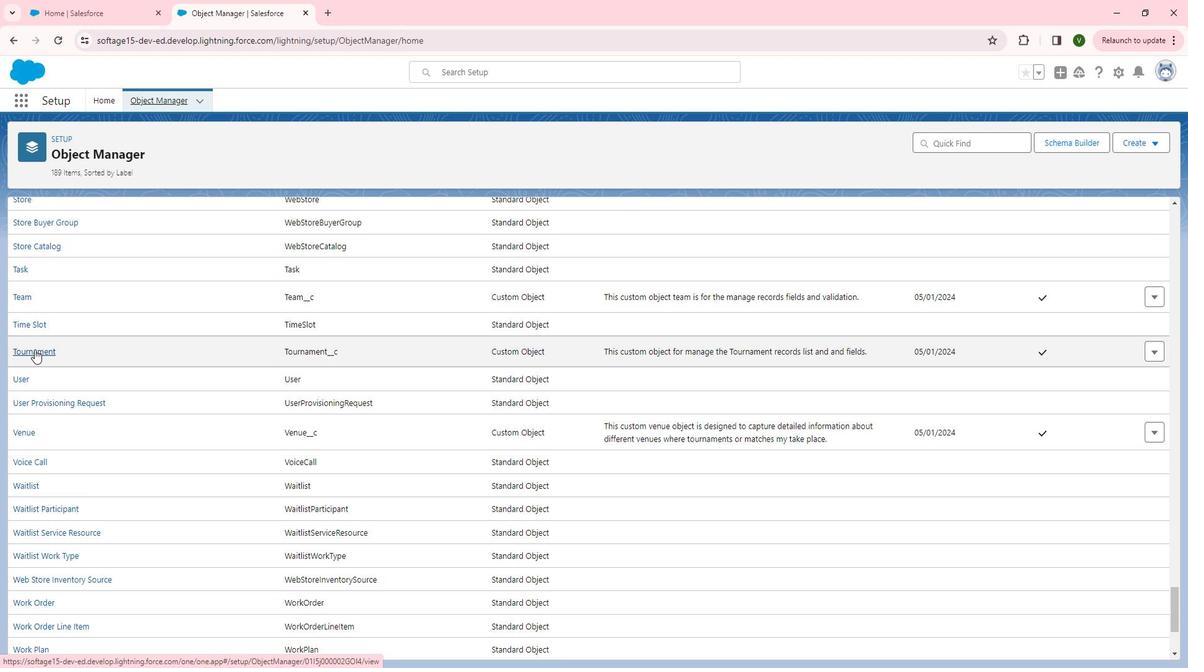 
Action: Mouse moved to (97, 239)
Screenshot: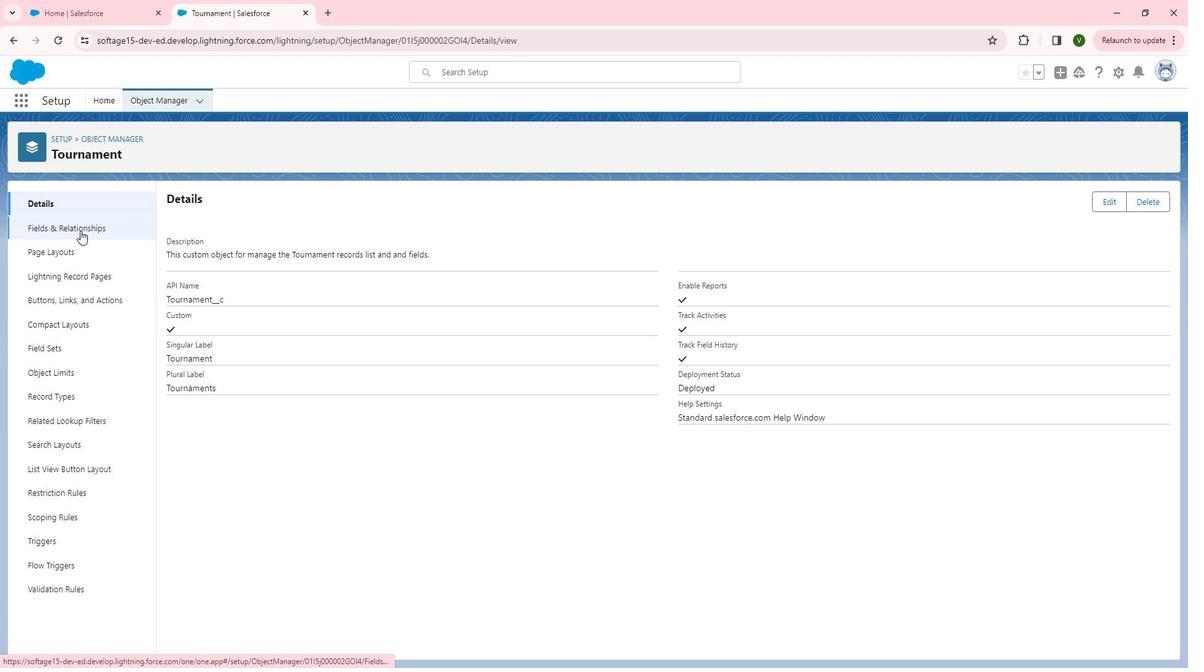 
Action: Mouse pressed left at (97, 239)
Screenshot: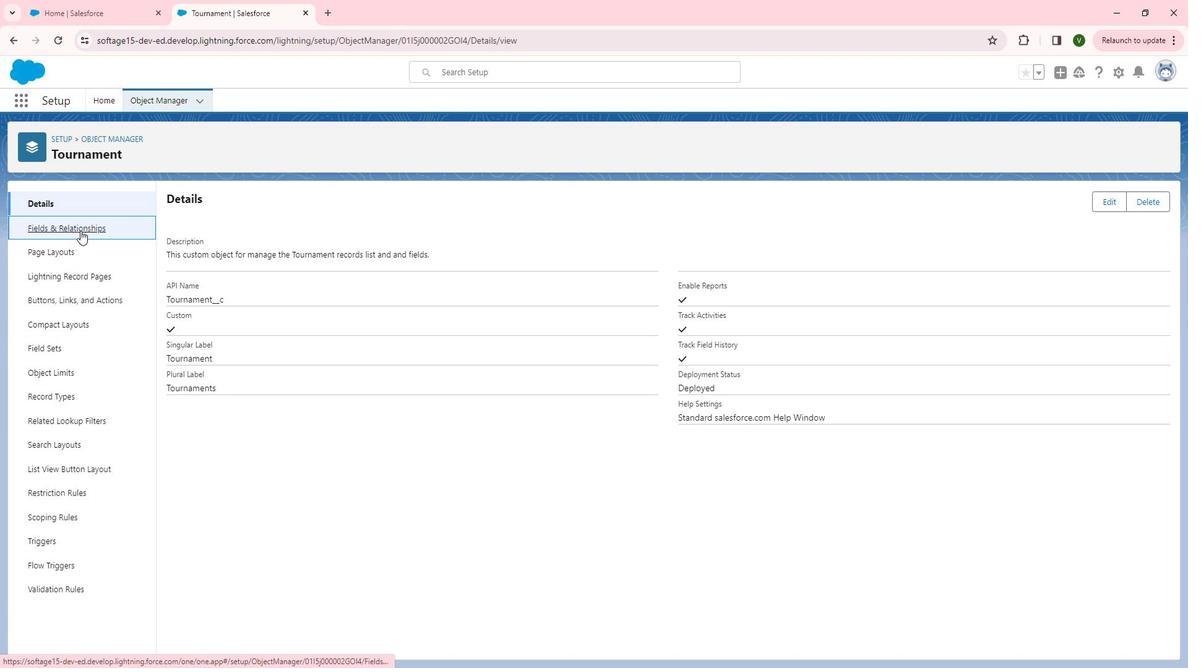 
Action: Mouse moved to (219, 456)
Screenshot: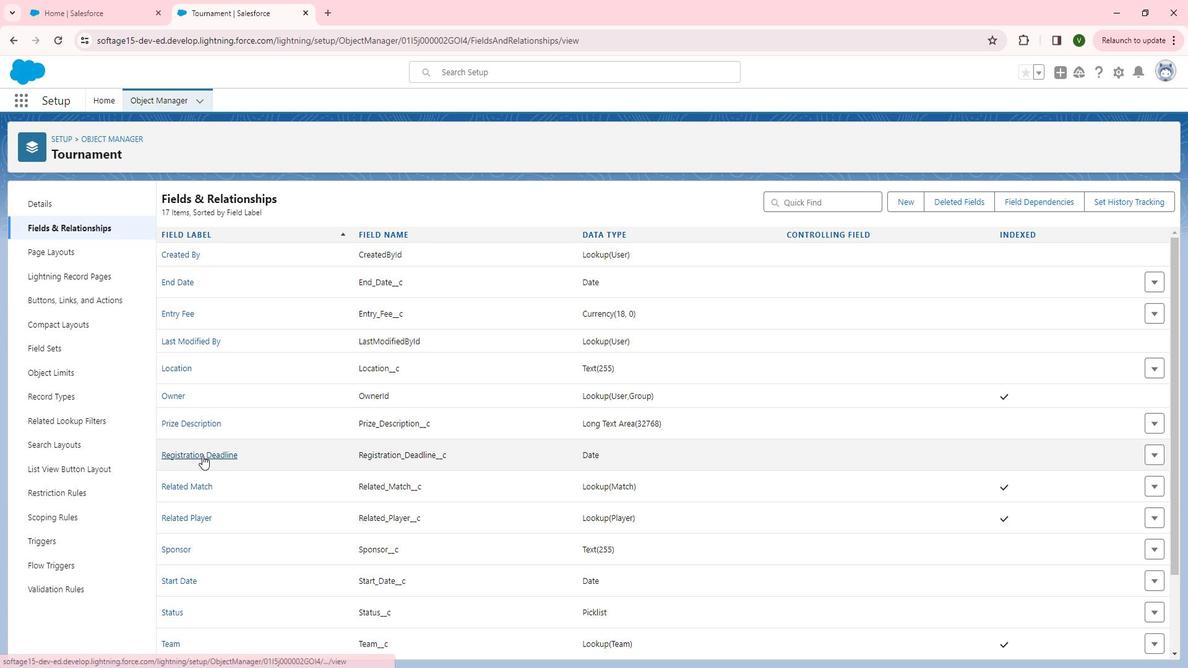
Action: Mouse pressed left at (219, 456)
Screenshot: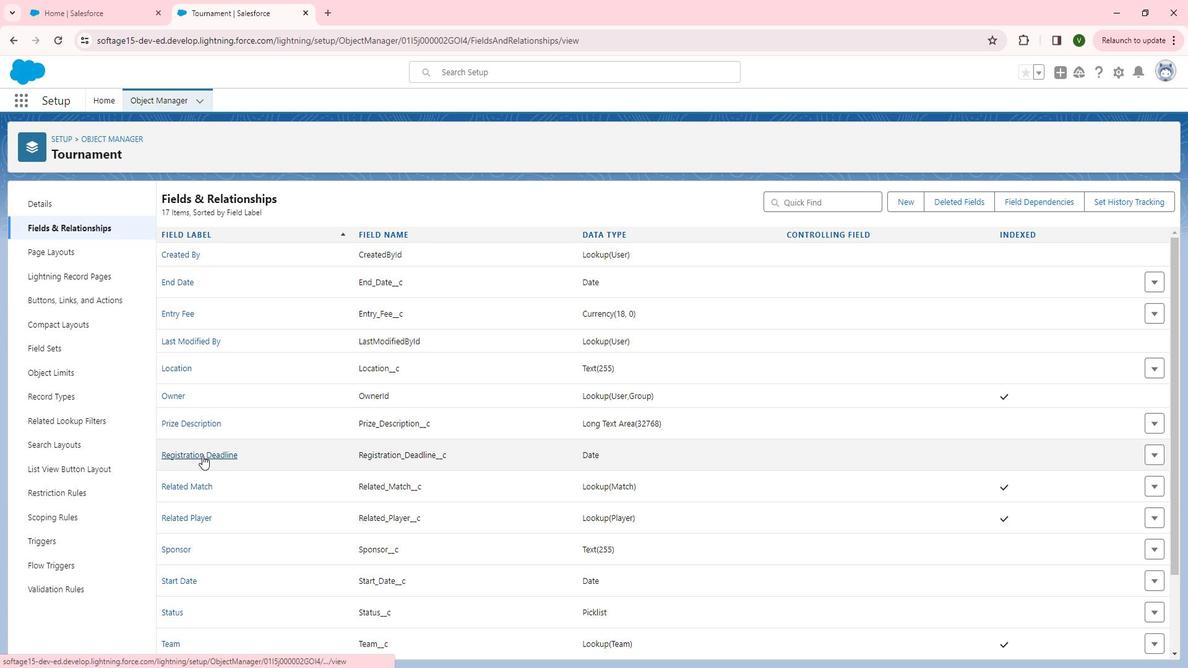 
Action: Mouse moved to (501, 479)
Screenshot: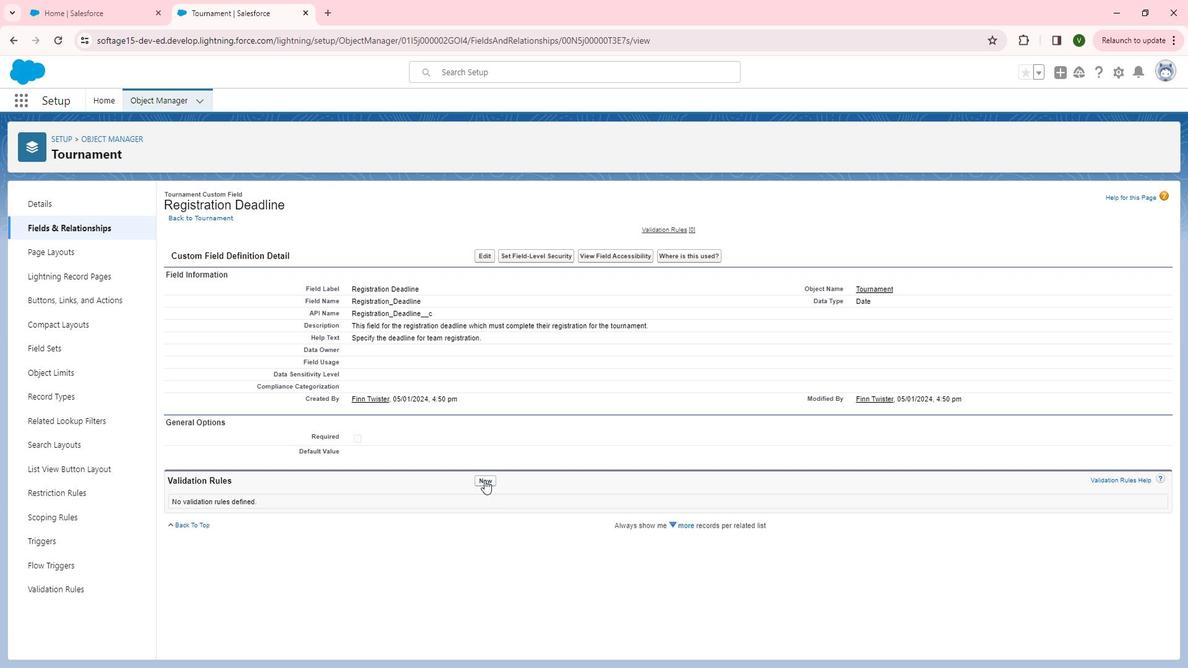 
Action: Mouse pressed left at (501, 479)
Screenshot: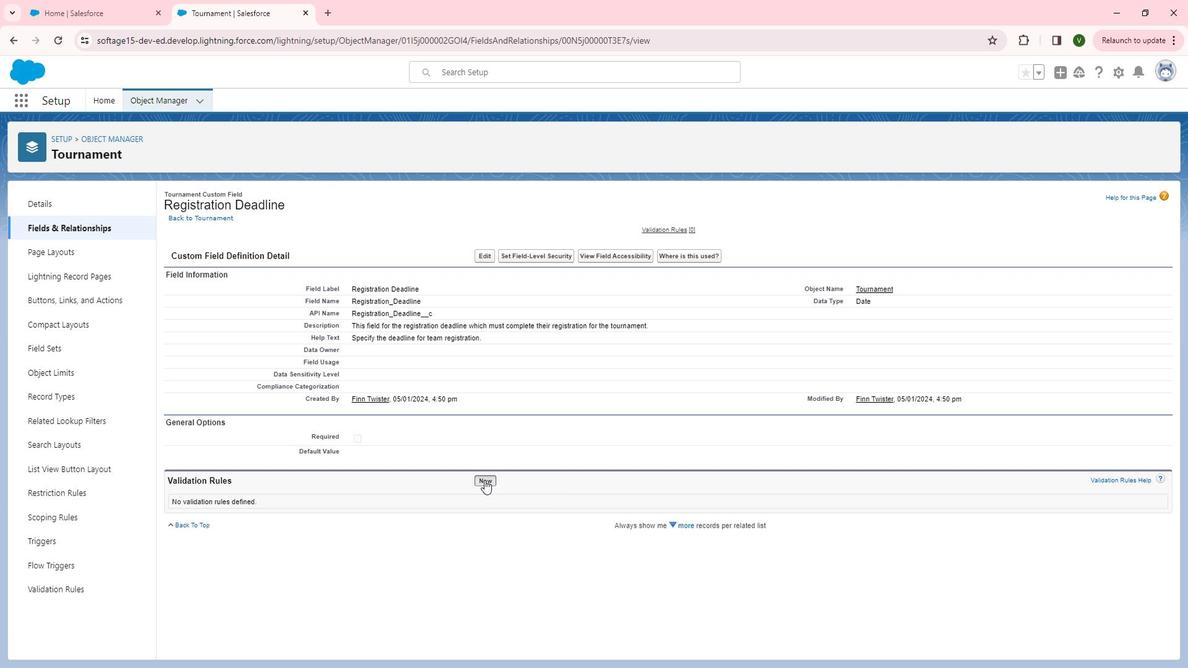 
Action: Mouse moved to (365, 294)
Screenshot: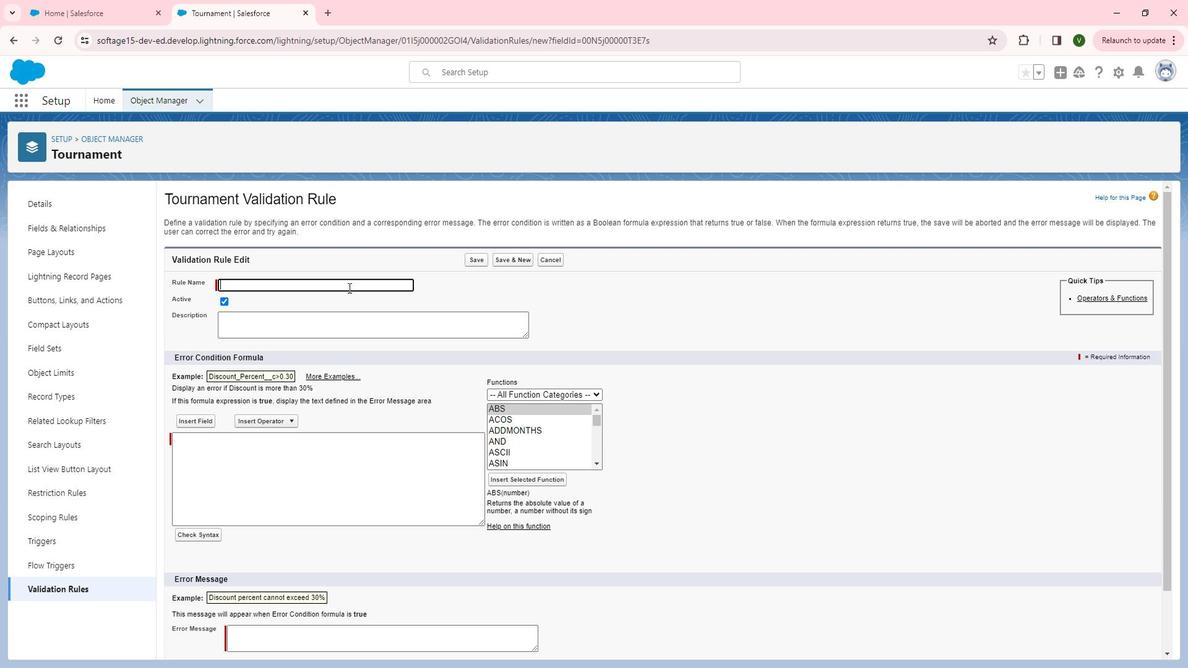 
Action: Mouse pressed left at (365, 294)
Screenshot: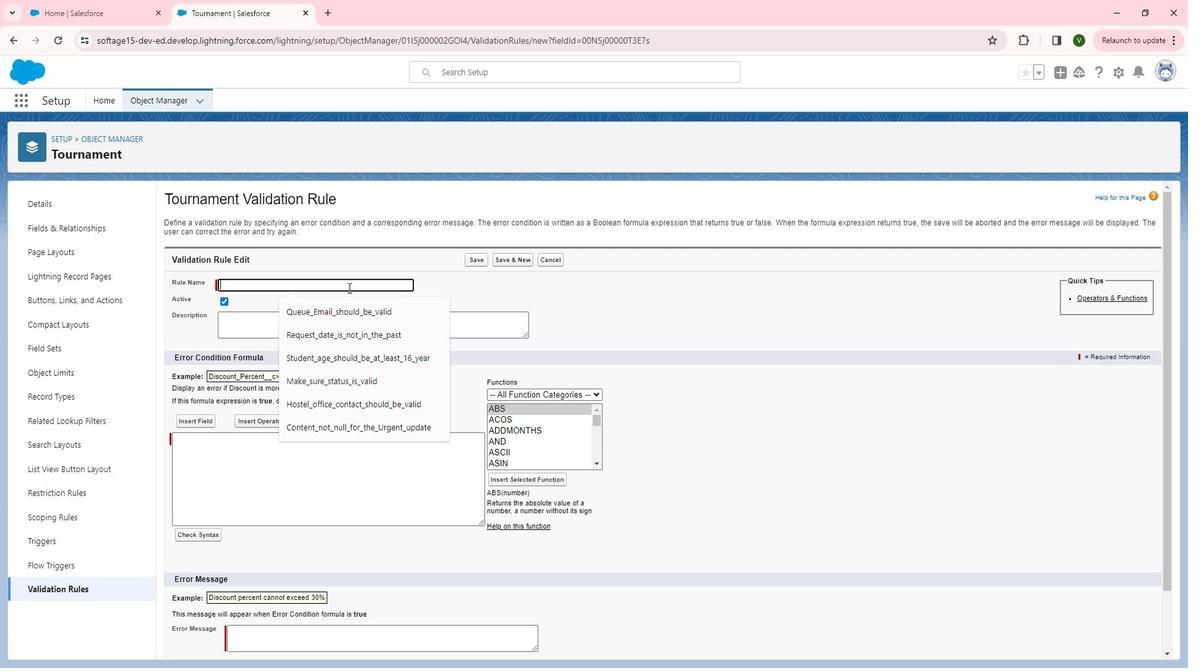 
Action: Key pressed <Key.shift>Registrr<Key.backspace>ation<Key.shift>Deadline<Key.shift>Not<Key.space><Key.backspace><Key.shift>Cgange<Key.left><Key.left><Key.left><Key.left><Key.backspace>h<Key.right><Key.right><Key.right><Key.right><Key.right><Key.right>
Screenshot: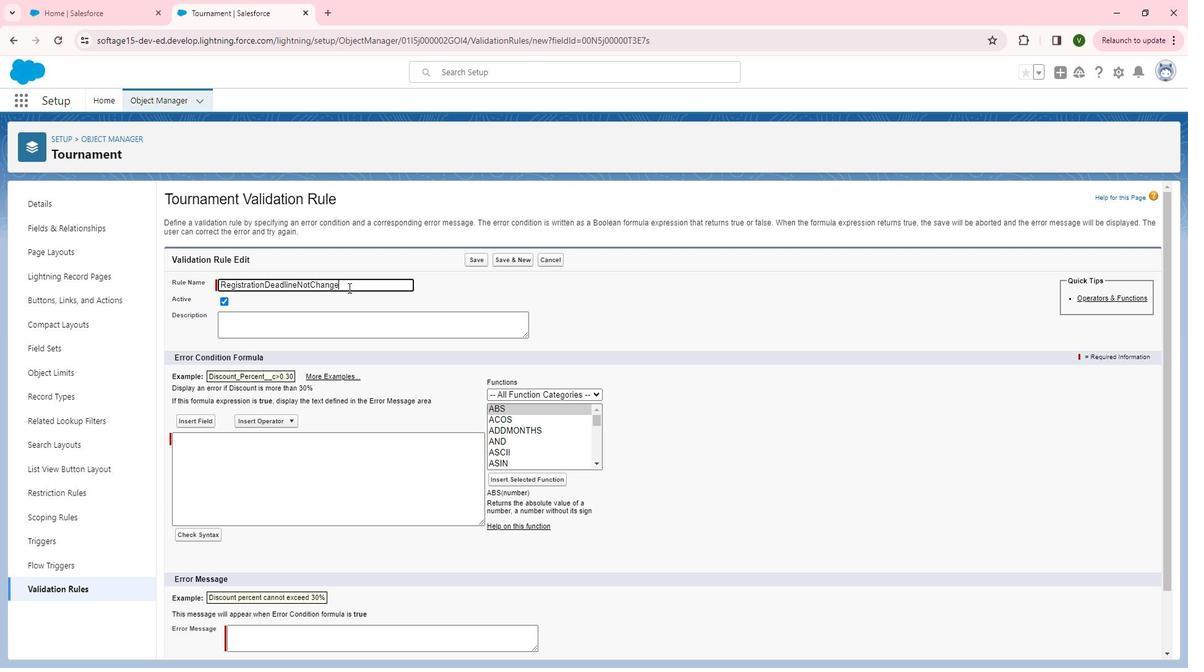 
Action: Mouse moved to (331, 336)
Screenshot: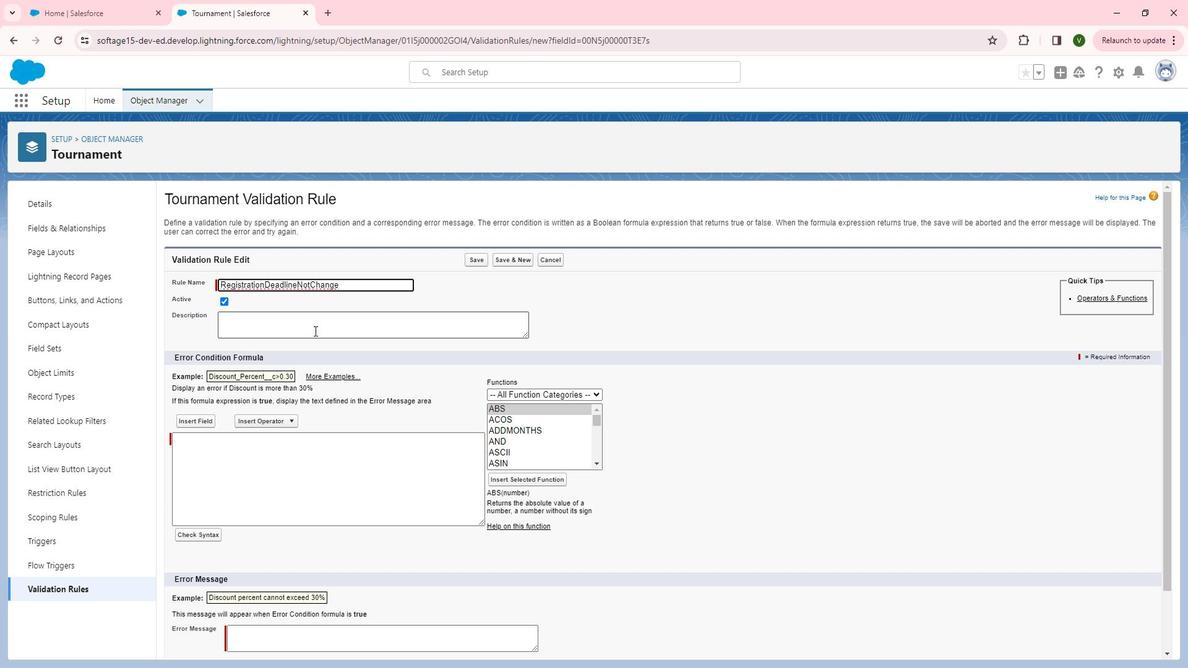 
Action: Mouse pressed left at (331, 336)
Screenshot: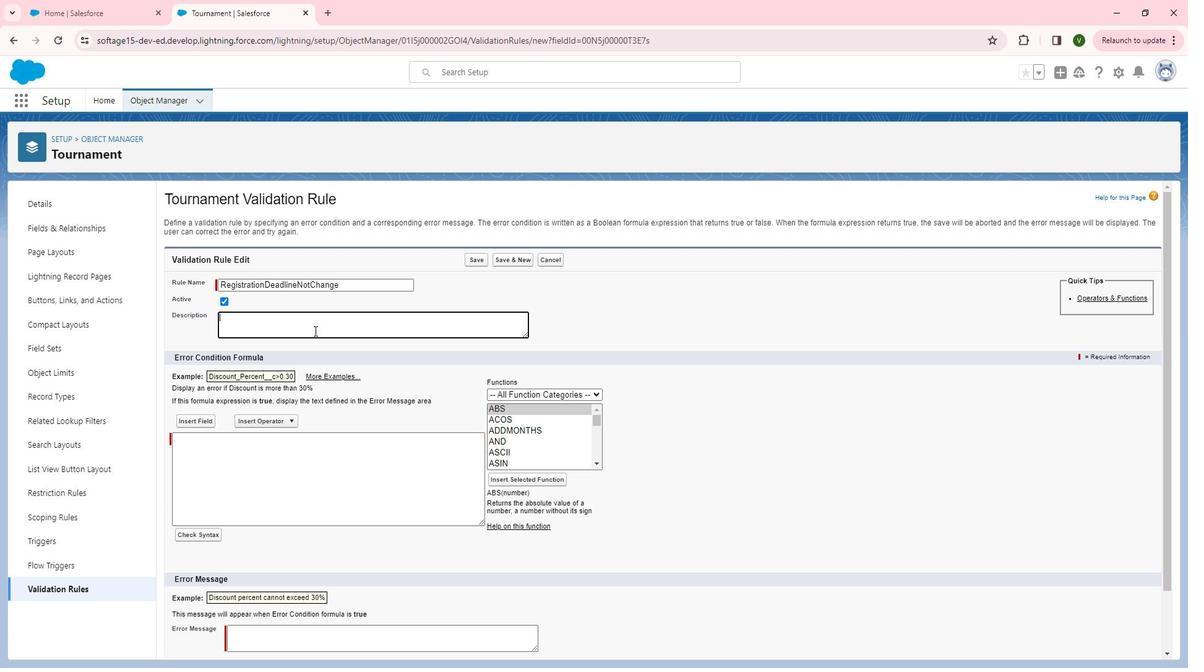 
Action: Key pressed <Key.shift>This<Key.space>validation<Key.space>f<Key.backspace>is<Key.space>for<Key.space>validate<Key.space>the<Key.space>registration<Key.space>deadline<Key.space>cannot<Key.space>be<Key.space>changed<Key.space>after<Key.space>the<Key.space>start<Key.space>date.
Screenshot: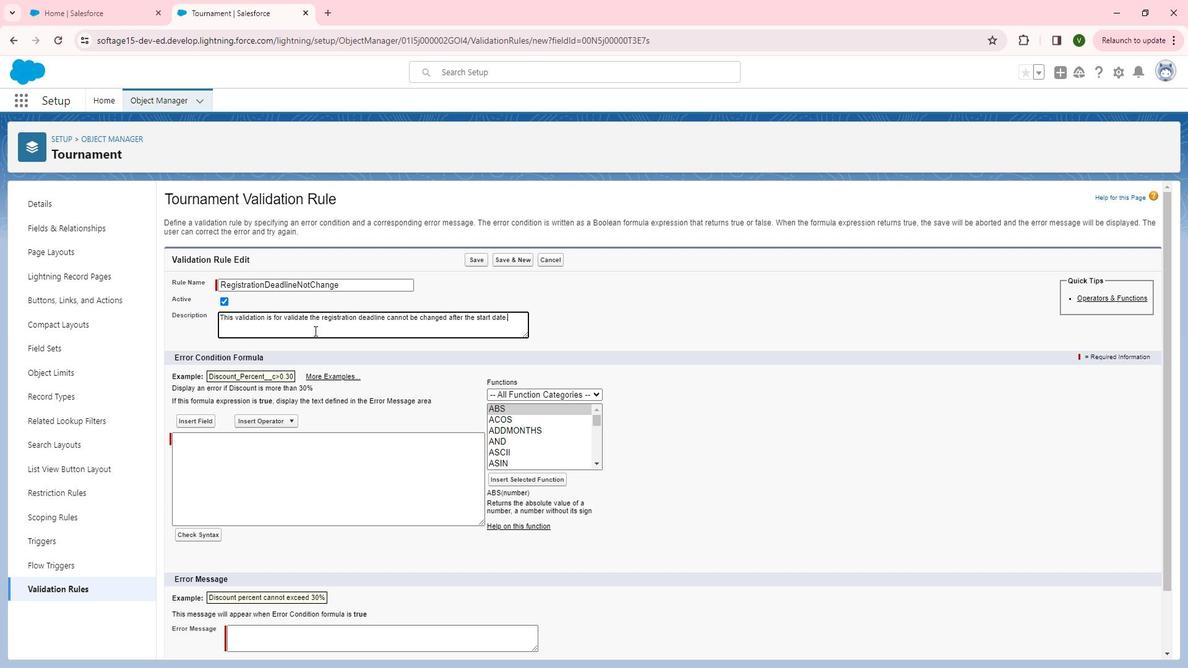 
Action: Mouse moved to (271, 479)
Screenshot: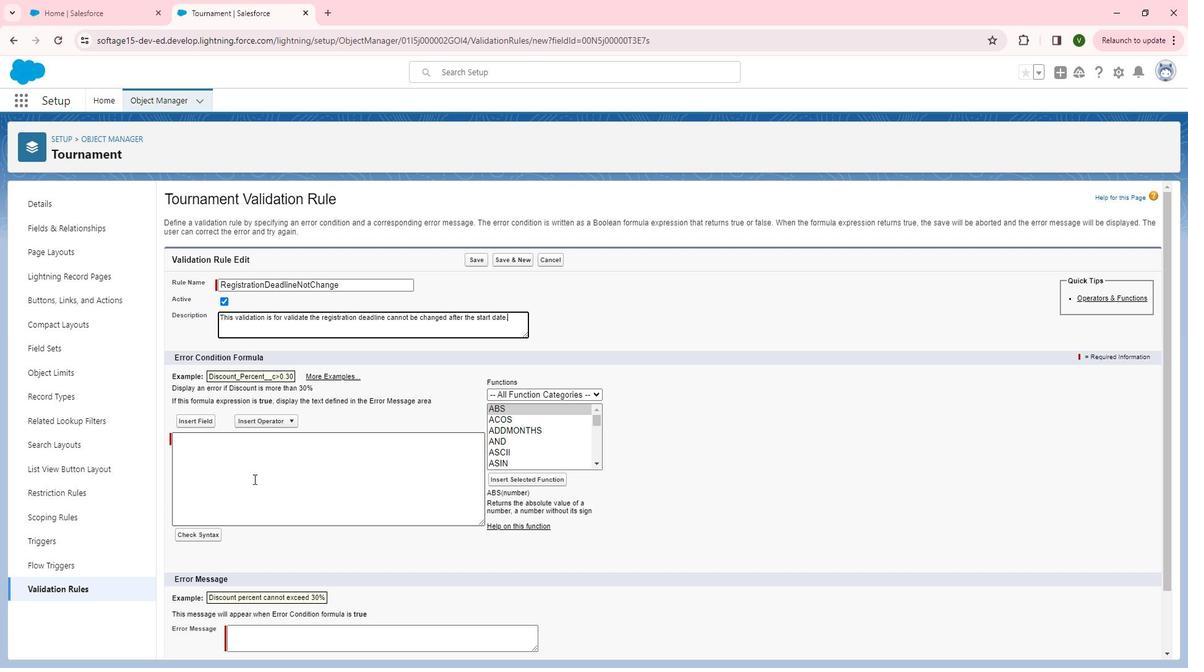 
Action: Mouse pressed left at (271, 479)
Screenshot: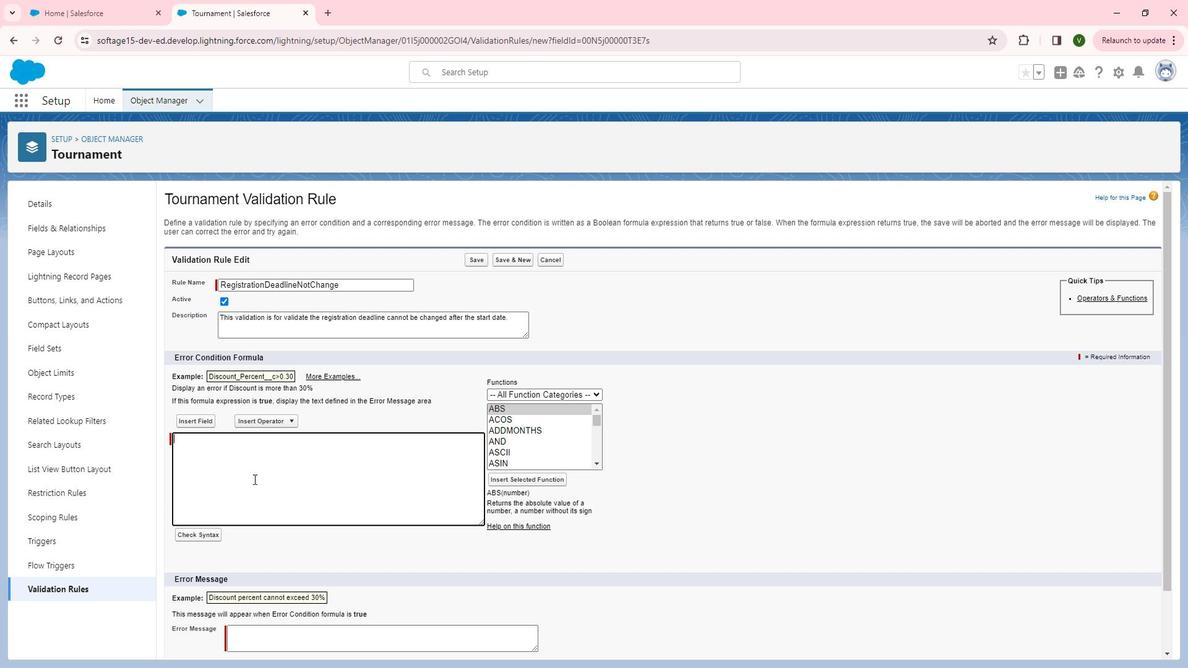 
Action: Key pressed <Key.shift>And<Key.shift>(<Key.space>
Screenshot: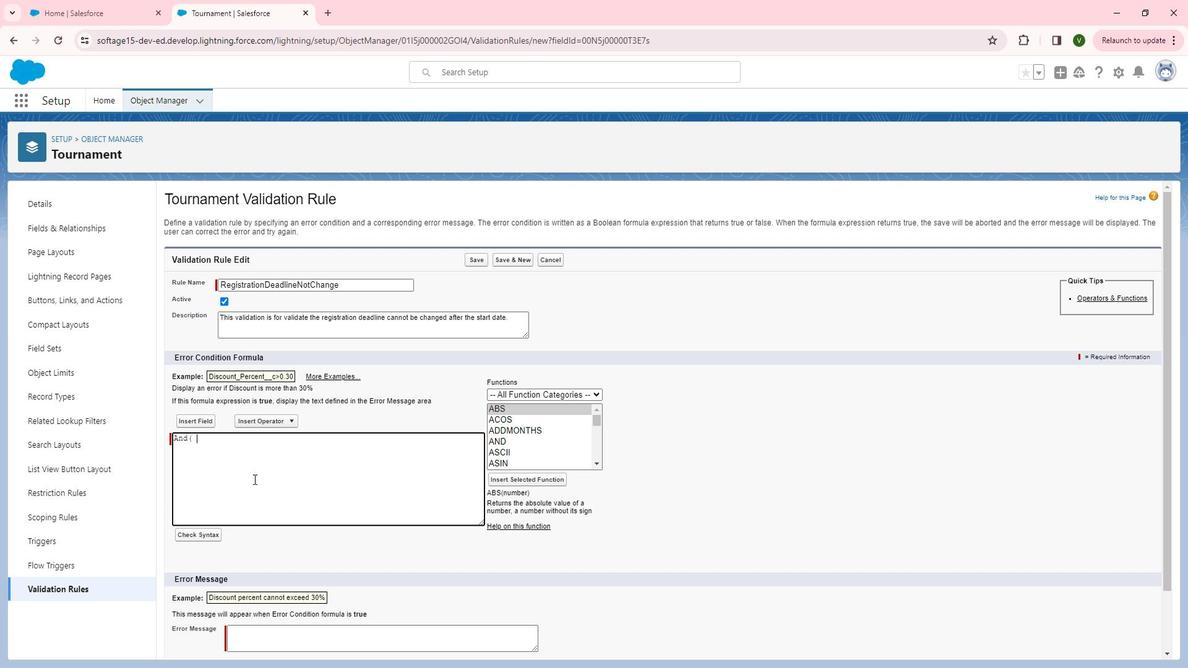 
Action: Mouse moved to (615, 462)
Screenshot: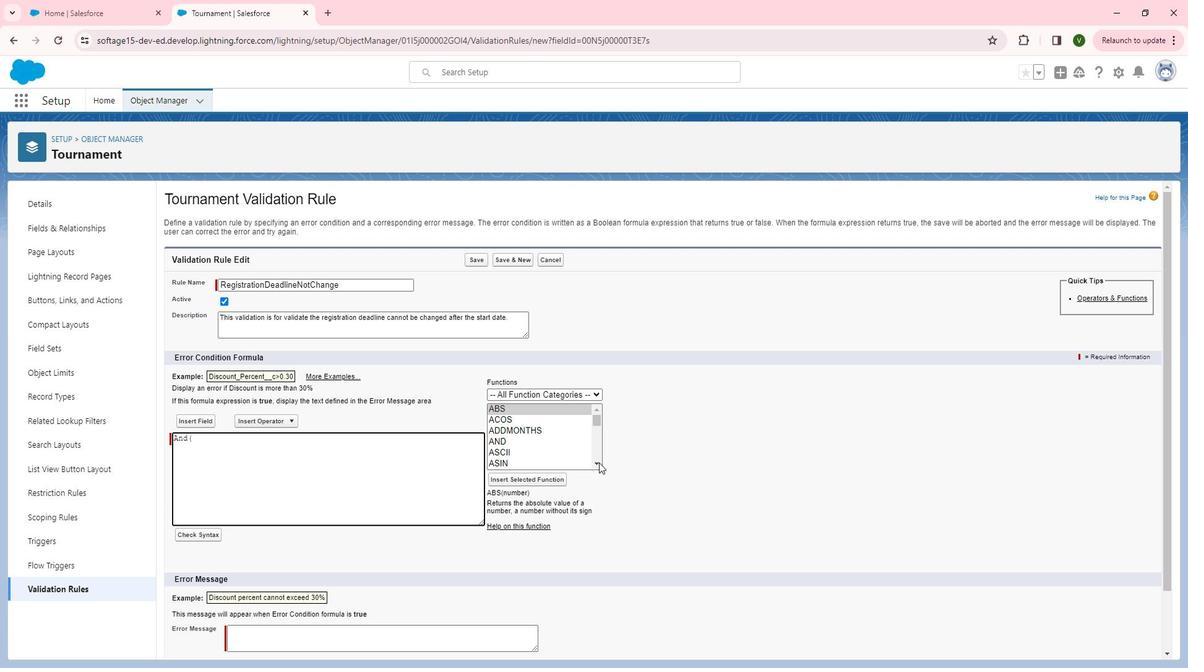 
Action: Mouse pressed left at (615, 462)
Screenshot: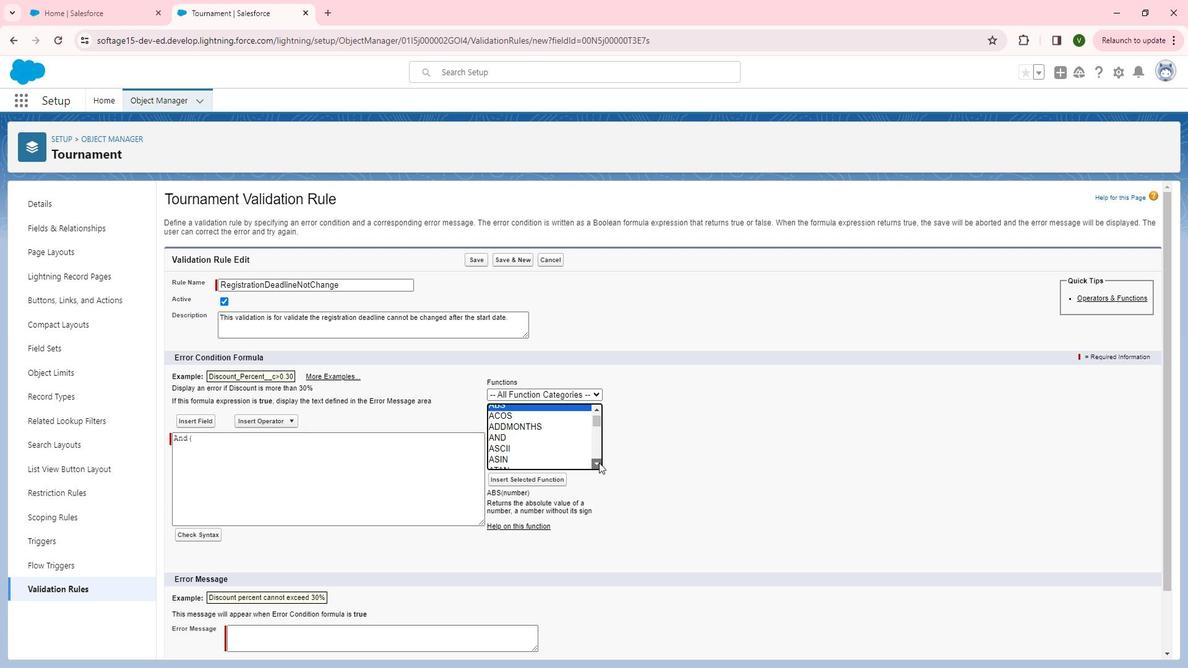 
Action: Mouse moved to (616, 463)
Screenshot: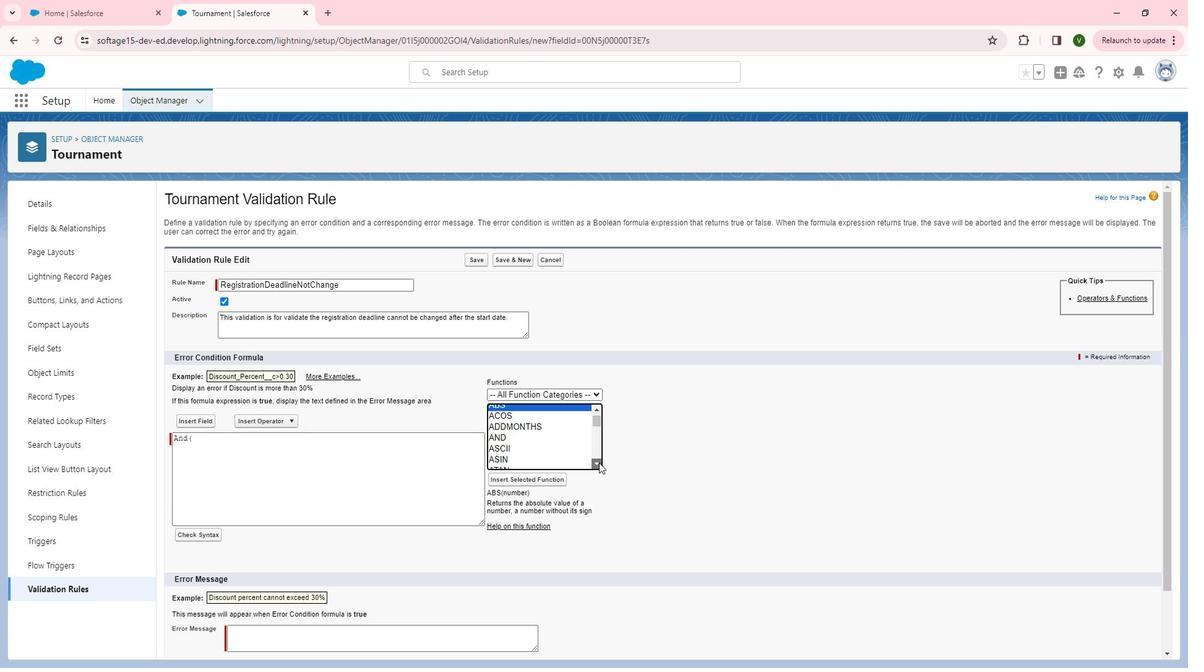 
Action: Mouse pressed left at (616, 463)
Screenshot: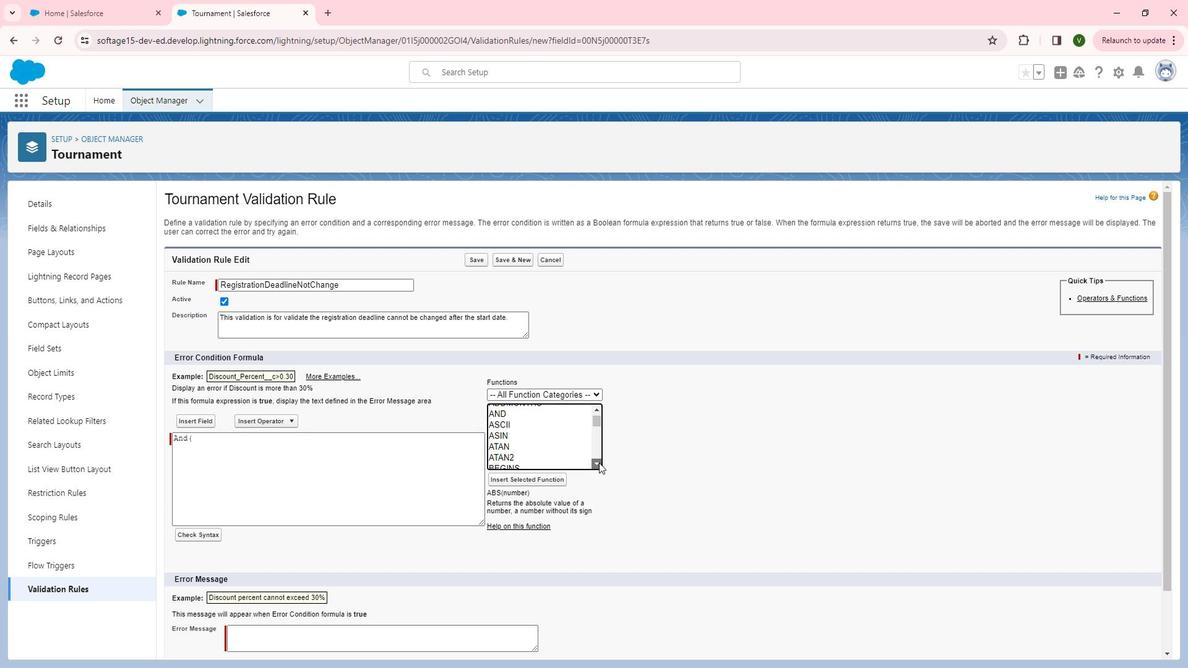 
Action: Mouse pressed left at (616, 463)
Screenshot: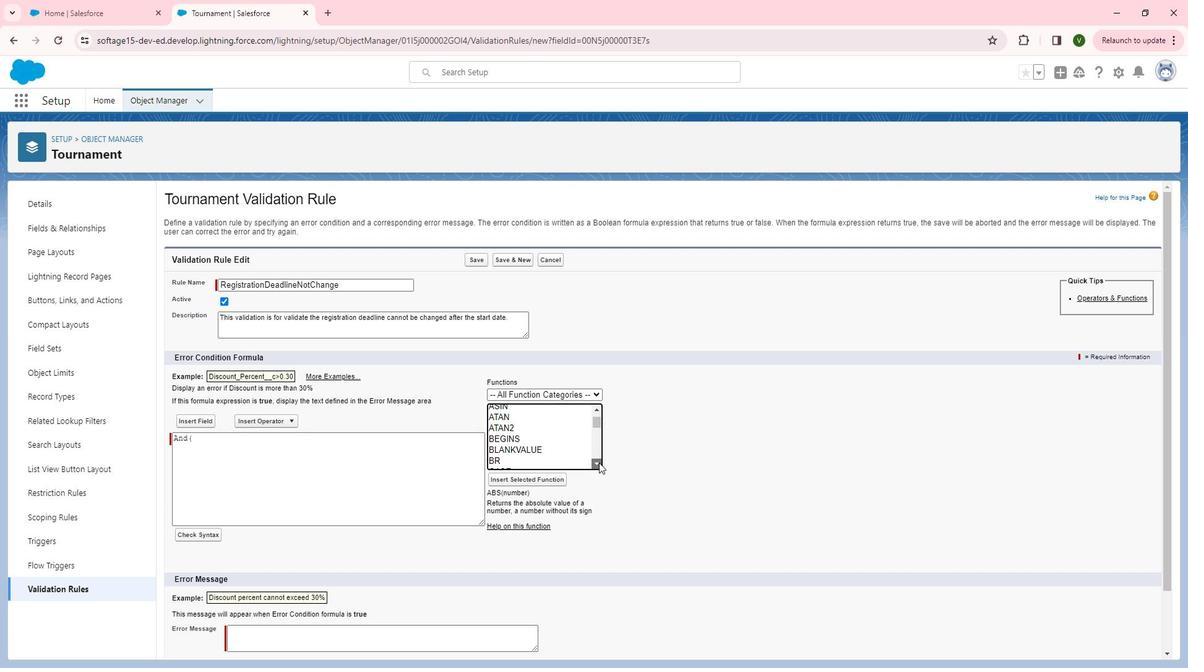 
Action: Mouse pressed left at (616, 463)
Screenshot: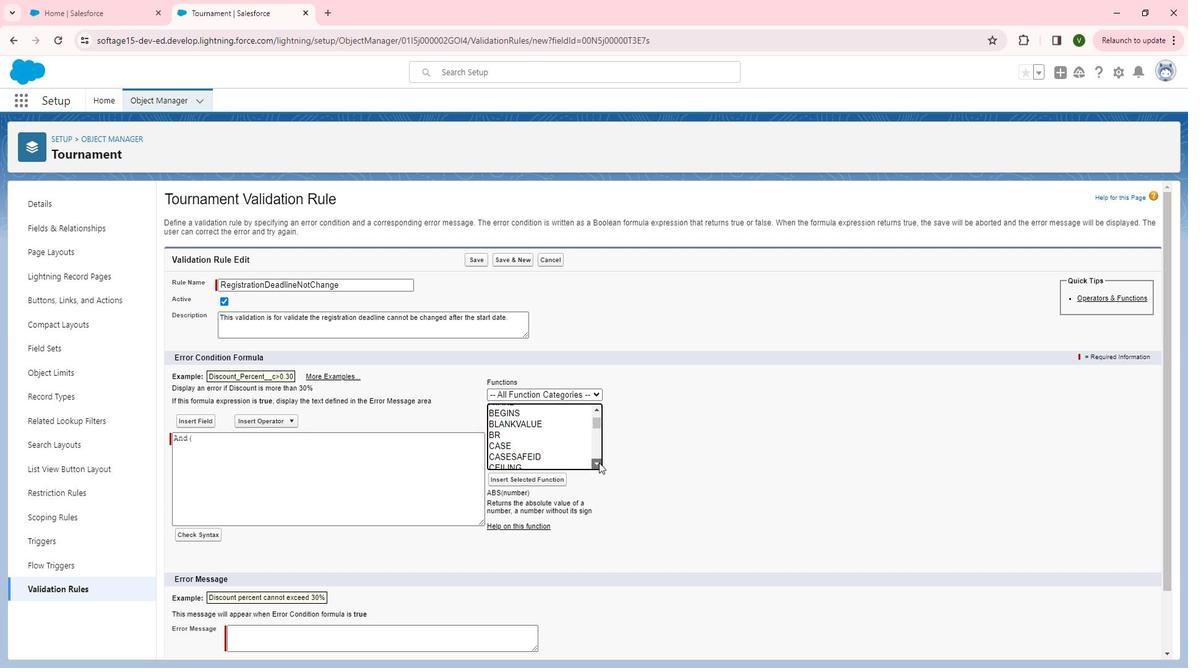 
Action: Mouse pressed left at (616, 463)
Screenshot: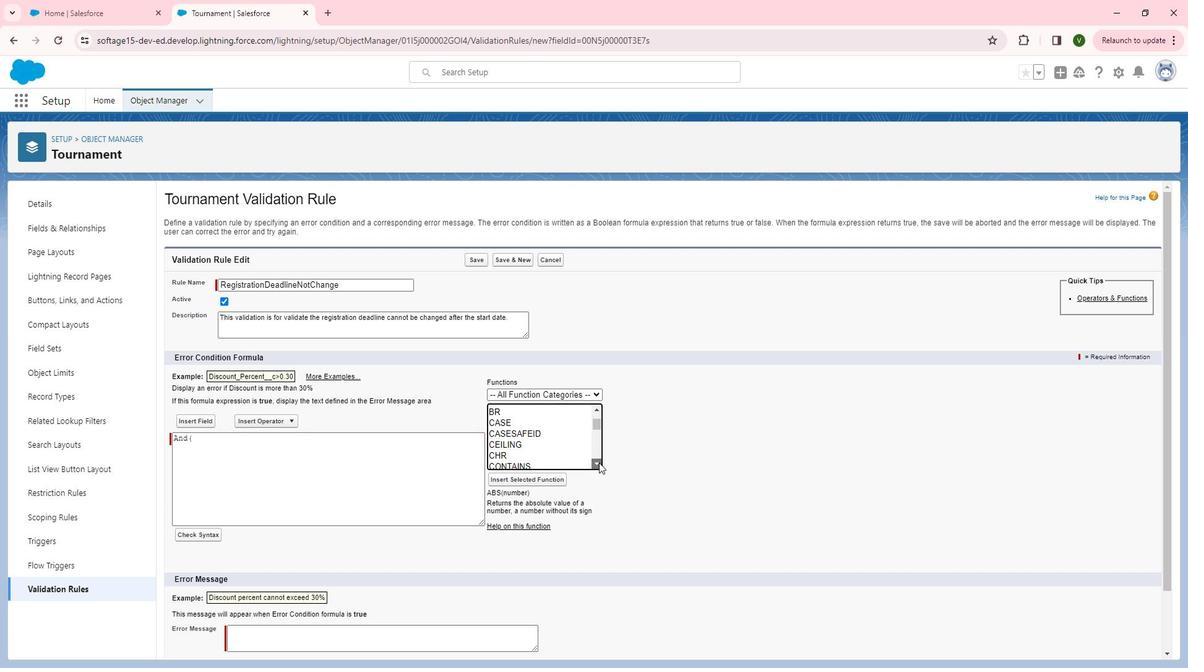 
Action: Mouse pressed left at (616, 463)
Screenshot: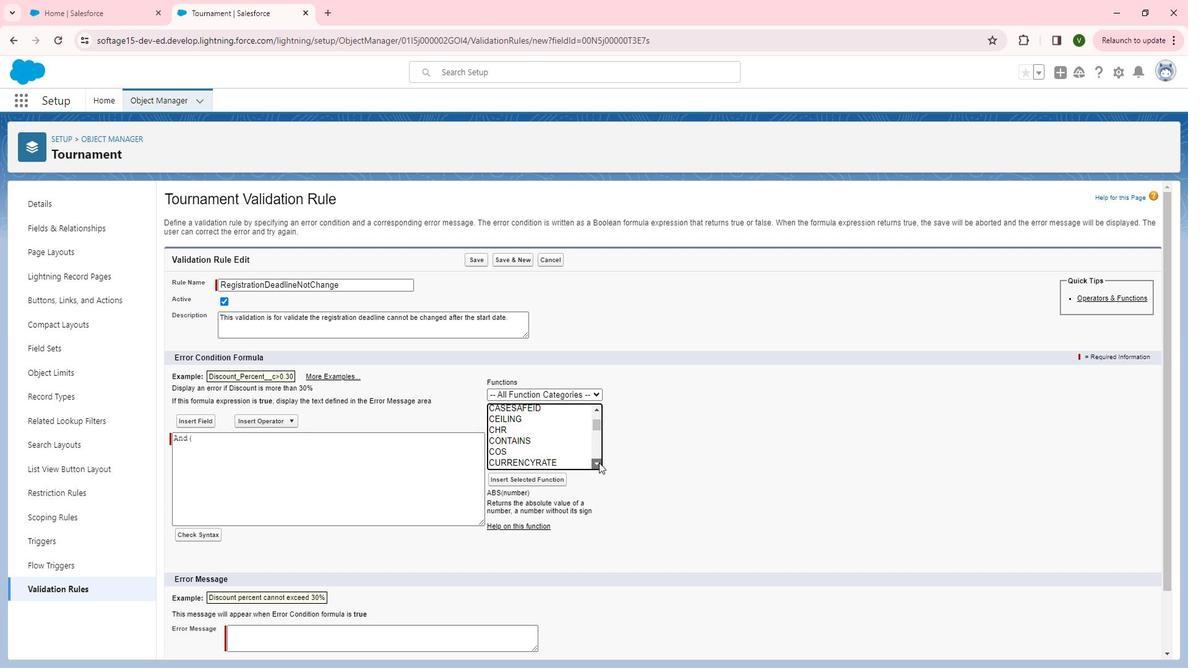 
Action: Mouse pressed left at (616, 463)
Screenshot: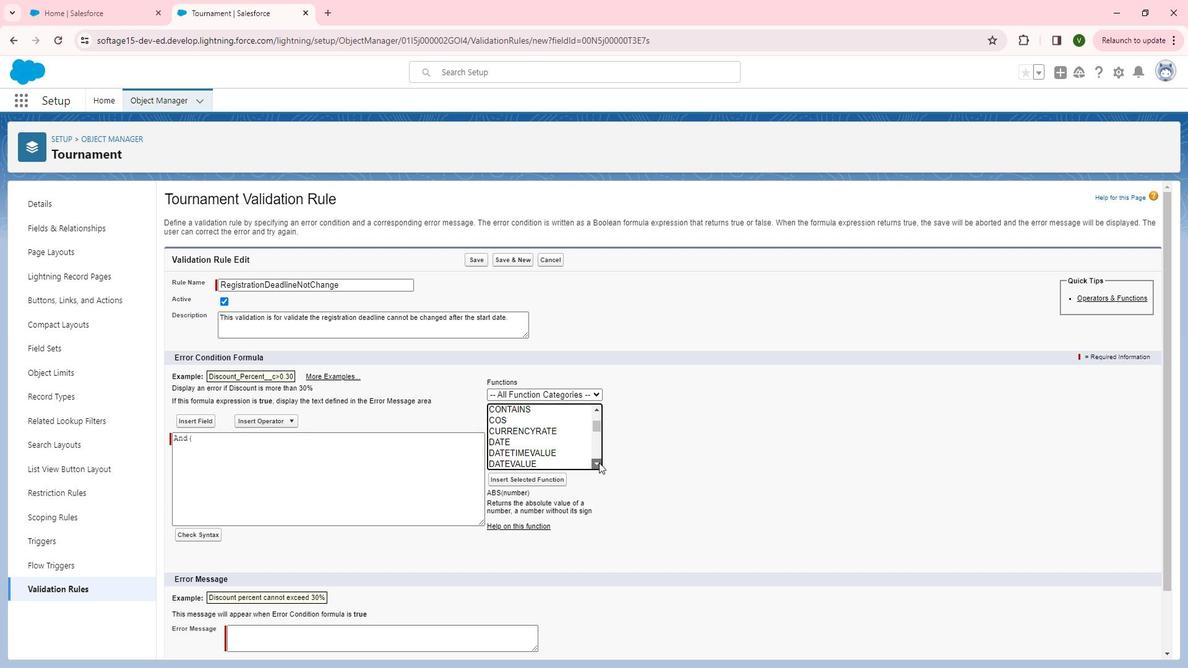 
Action: Mouse pressed left at (616, 463)
Screenshot: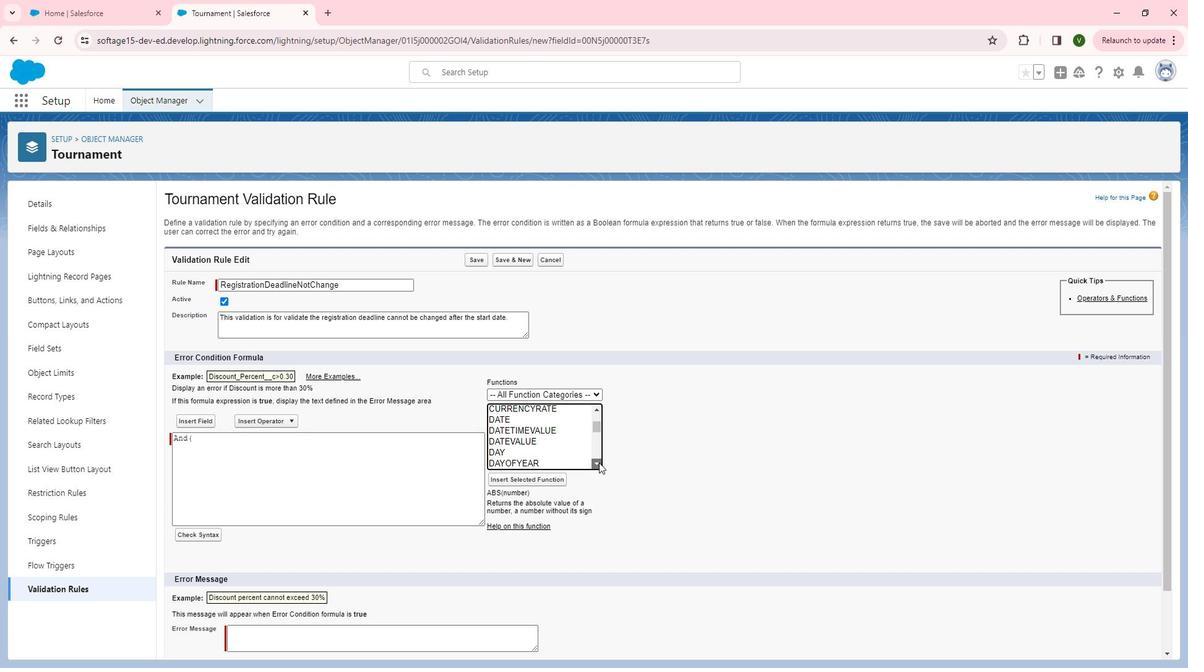 
Action: Mouse pressed left at (616, 463)
Screenshot: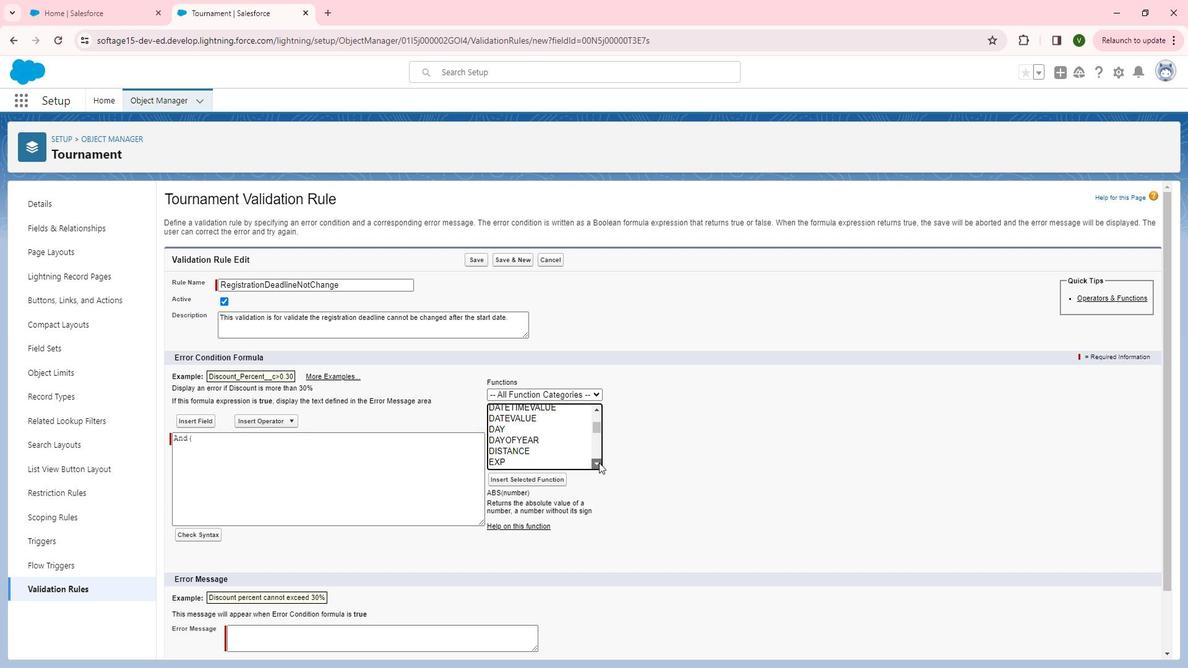 
Action: Mouse pressed left at (616, 463)
Screenshot: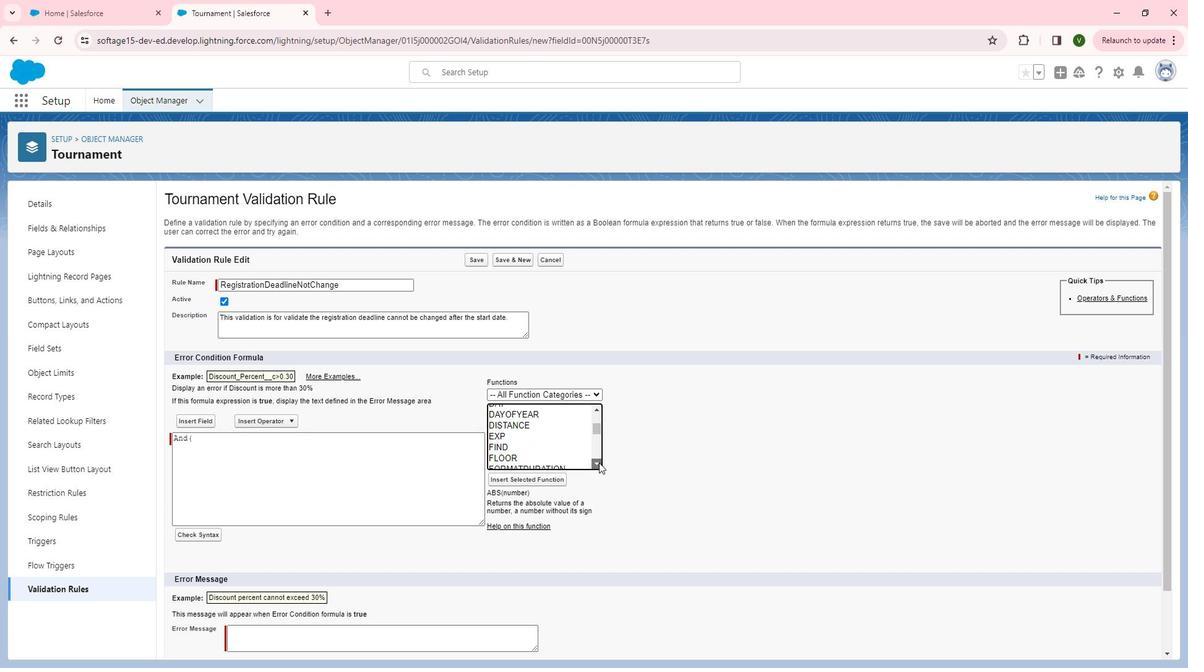 
Action: Mouse pressed left at (616, 463)
Screenshot: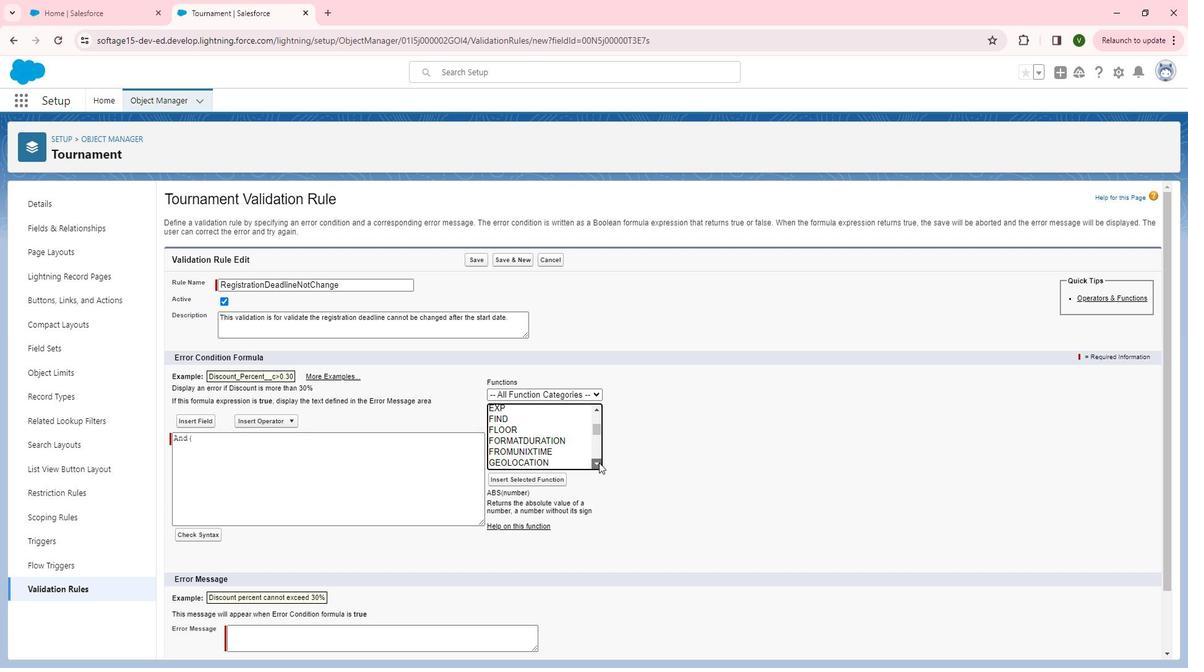 
Action: Mouse pressed left at (616, 463)
Screenshot: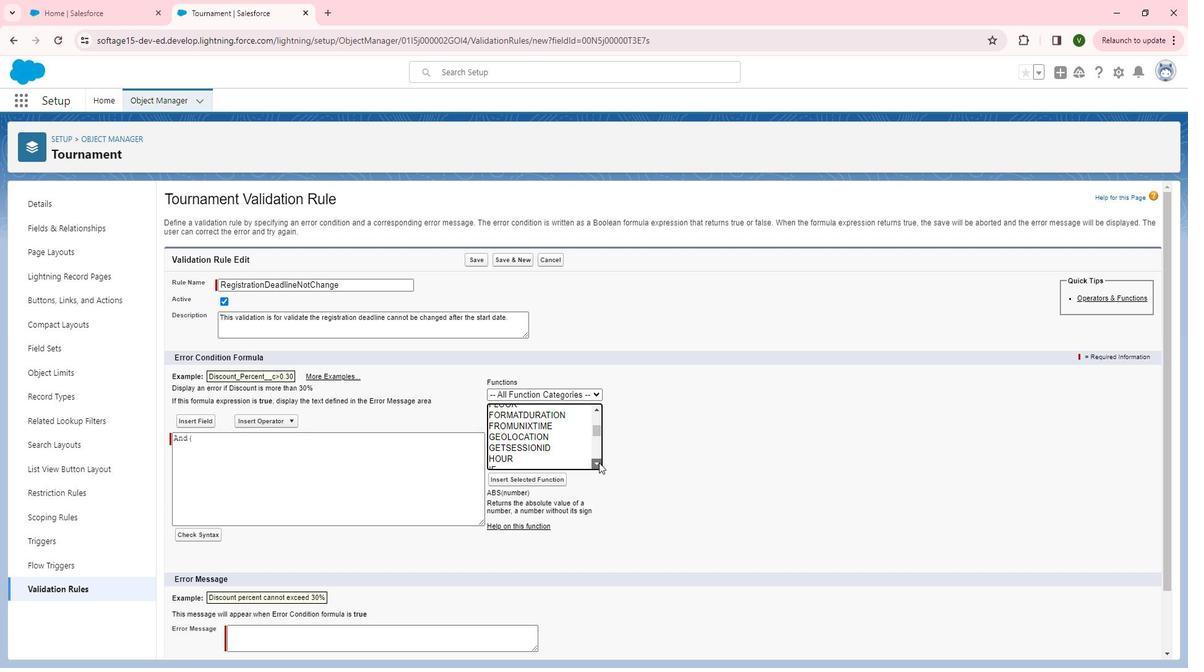 
Action: Mouse pressed left at (616, 463)
Screenshot: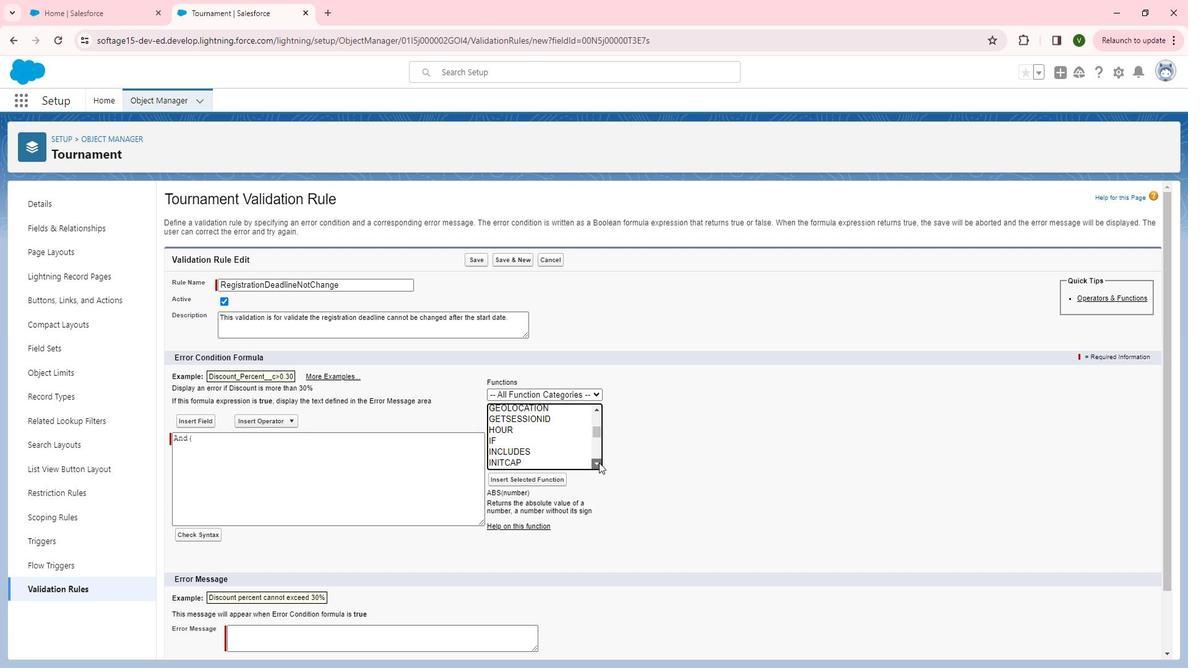 
Action: Mouse pressed left at (616, 463)
Screenshot: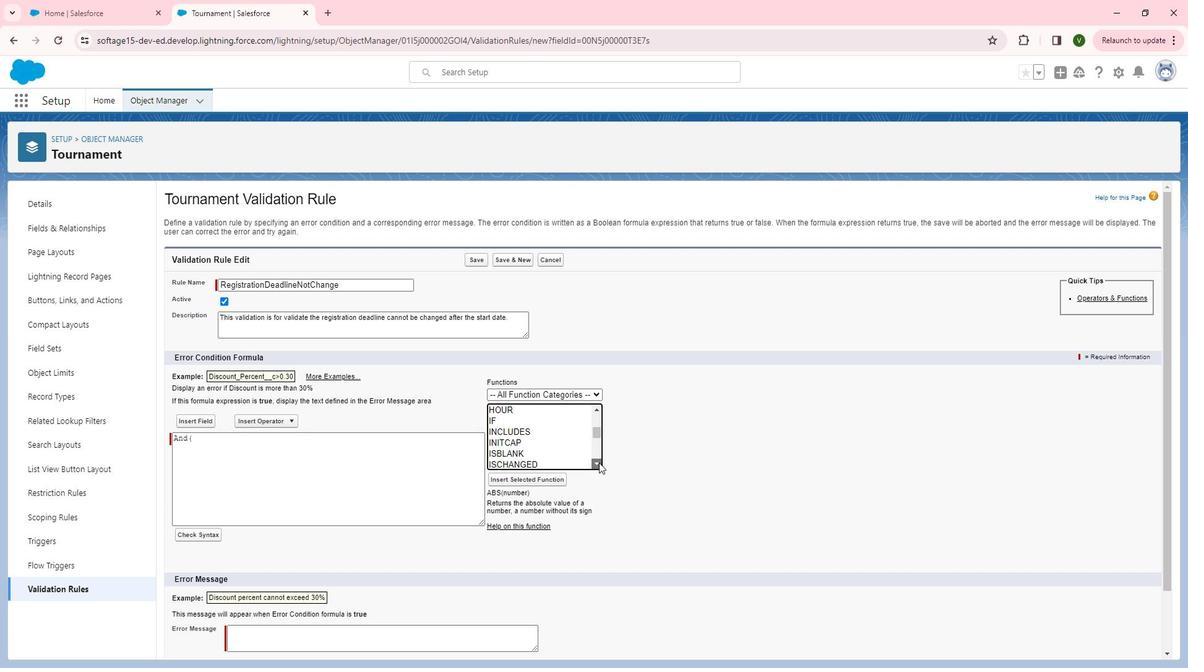 
Action: Mouse moved to (542, 444)
Screenshot: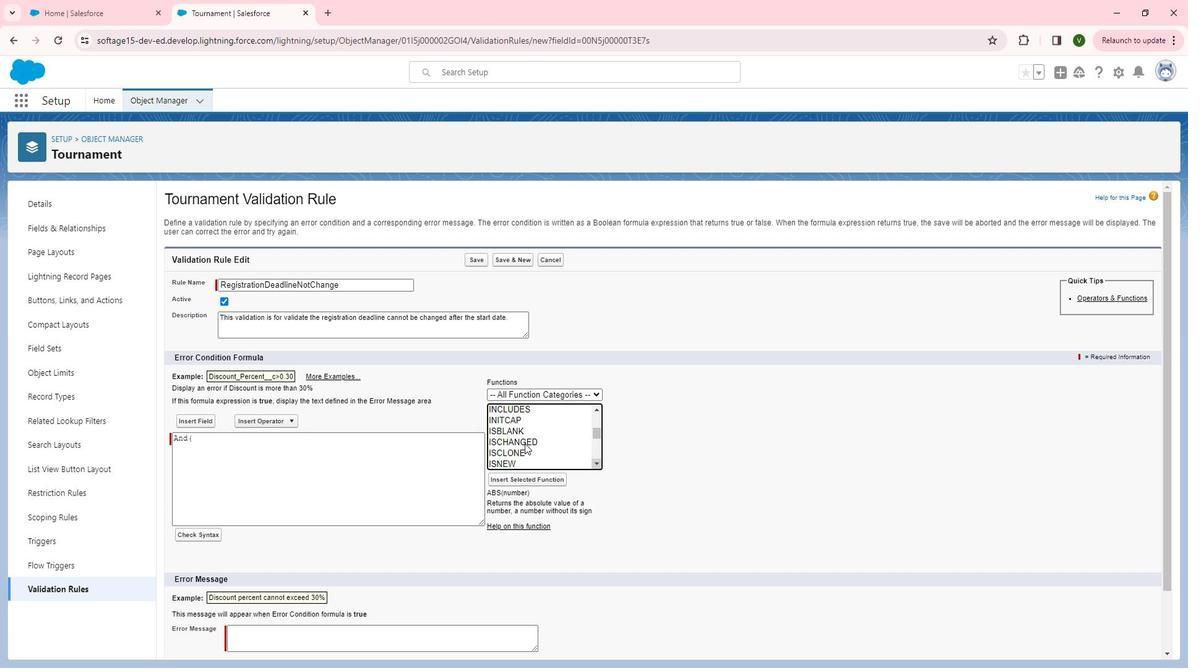 
Action: Mouse pressed left at (542, 444)
Screenshot: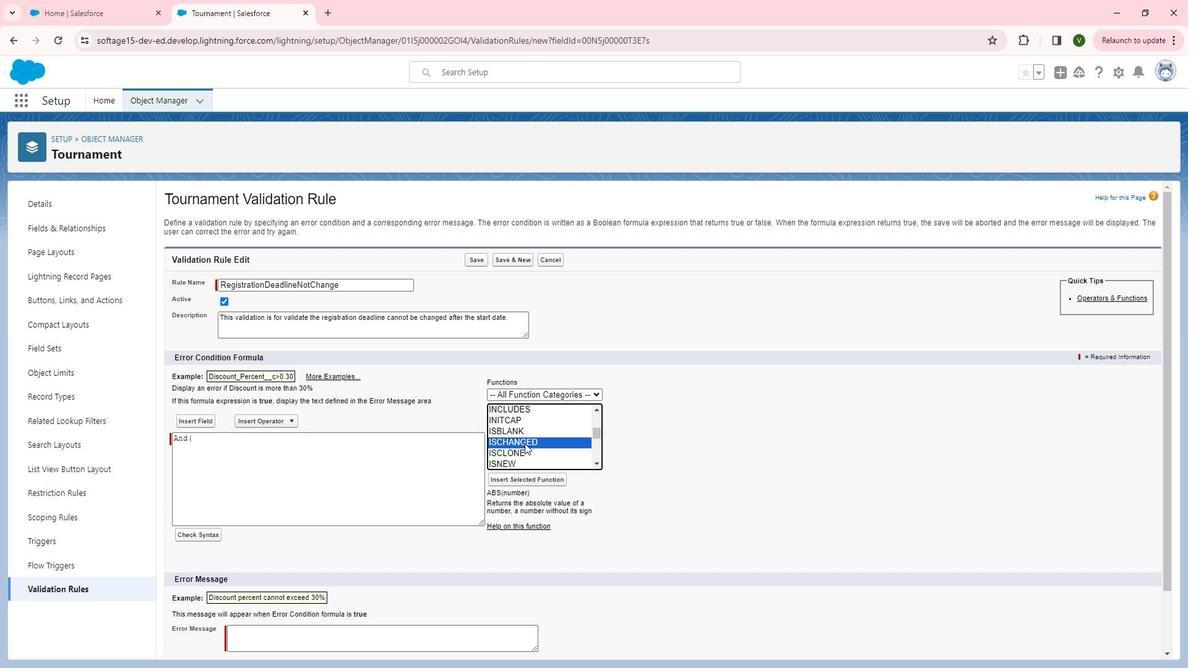 
Action: Mouse pressed left at (542, 444)
Screenshot: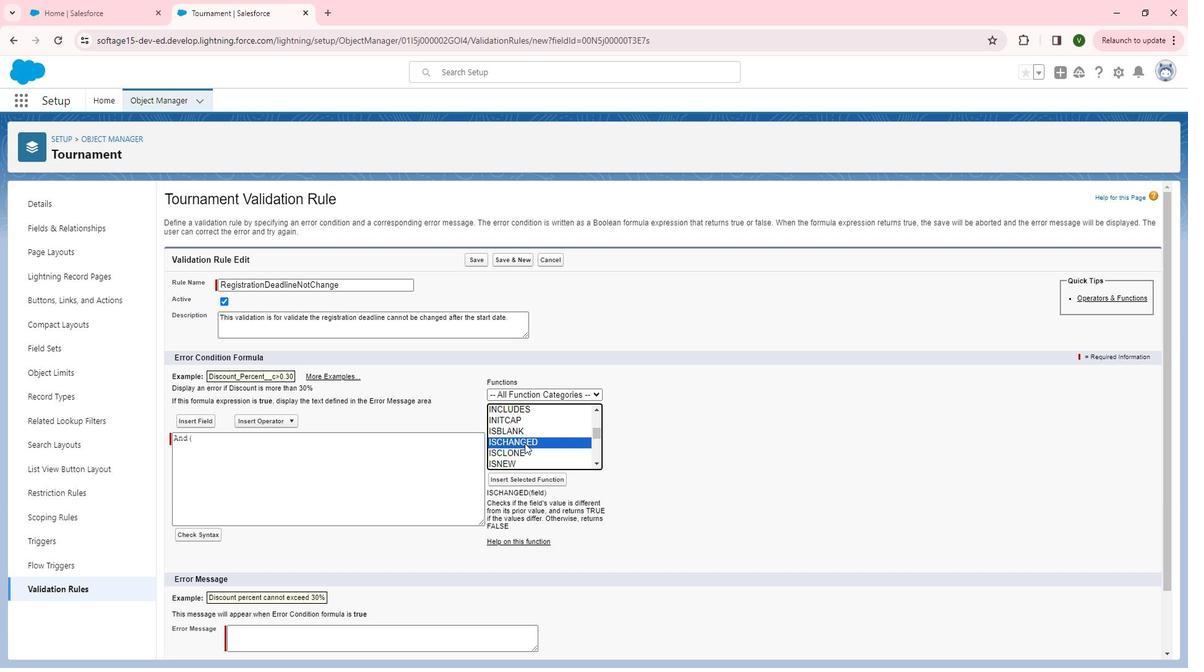 
Action: Mouse moved to (275, 442)
Screenshot: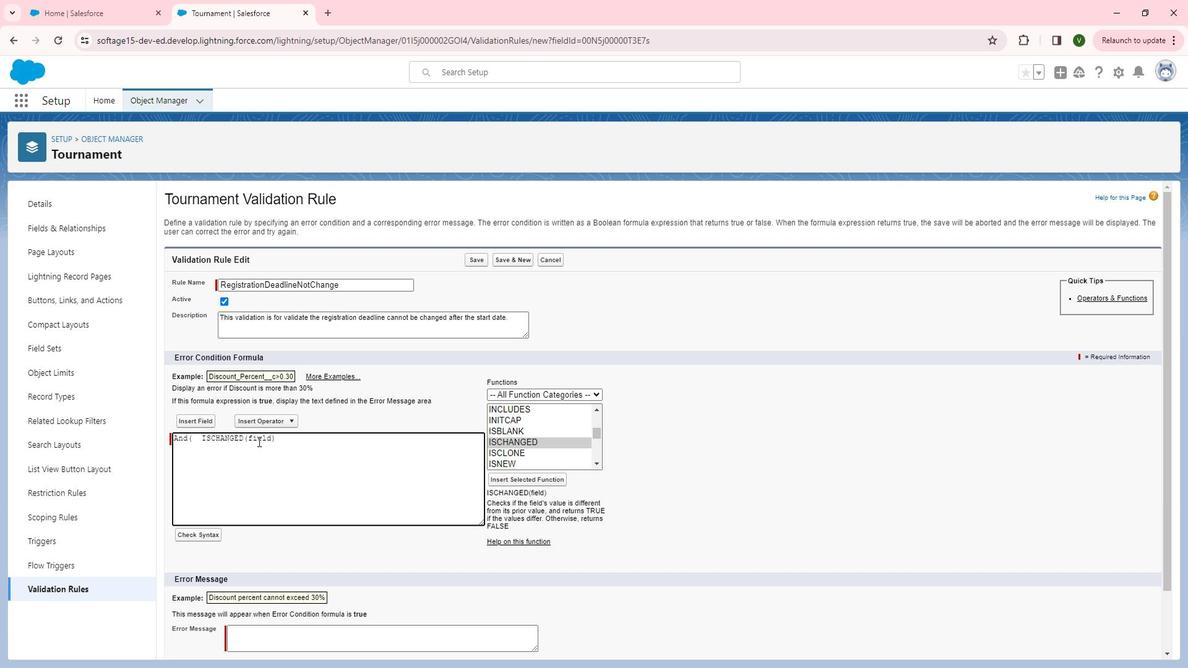 
Action: Mouse pressed left at (275, 442)
Screenshot: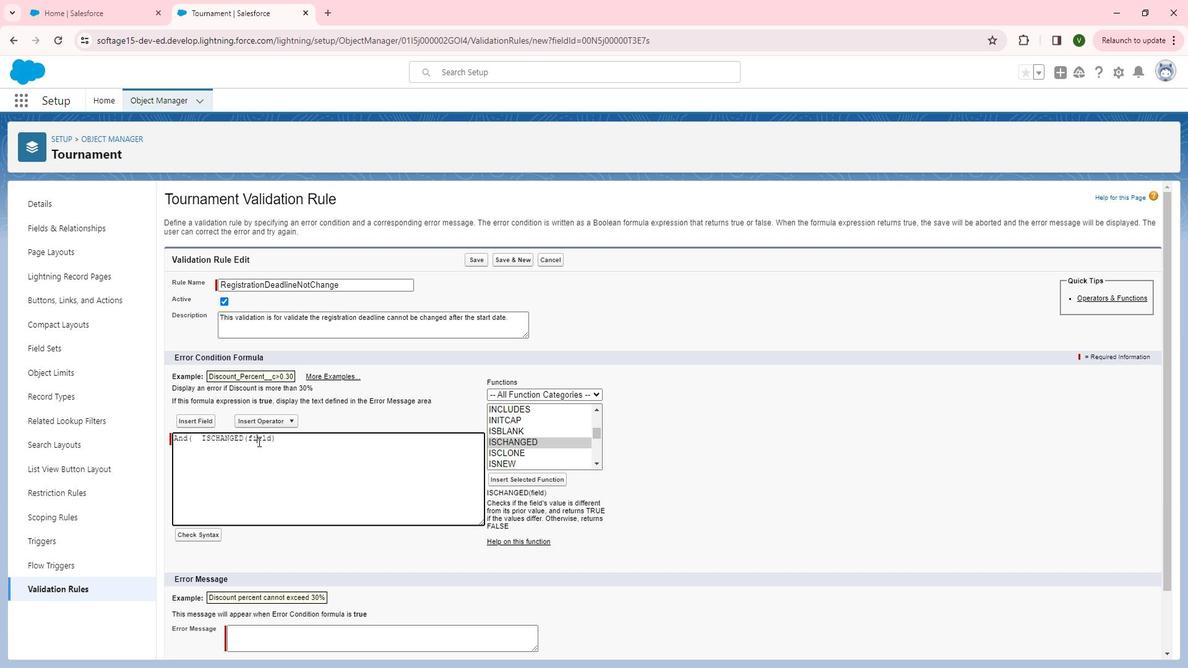 
Action: Mouse pressed left at (275, 442)
Screenshot: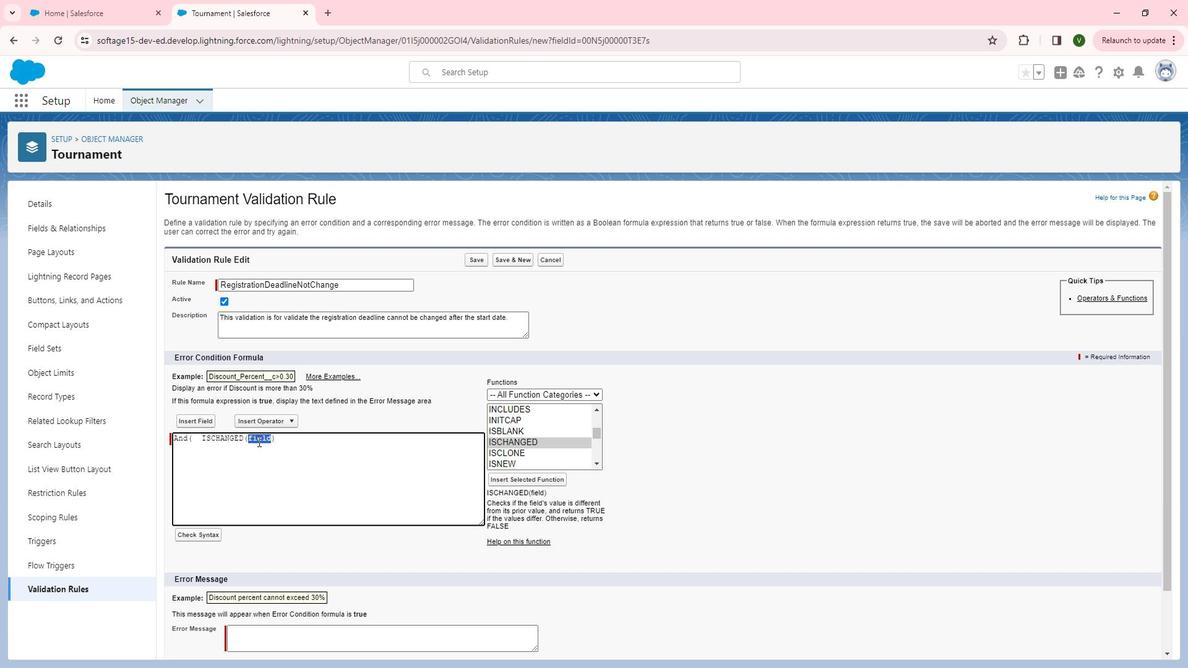 
Action: Mouse moved to (216, 419)
Screenshot: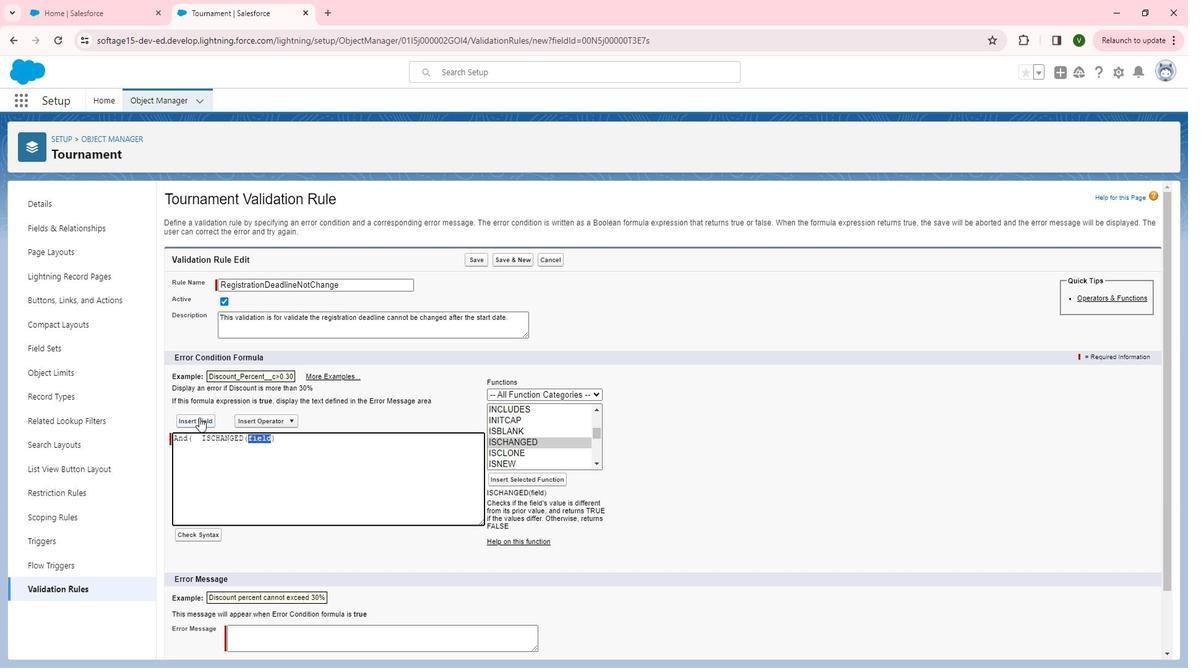 
Action: Mouse pressed left at (216, 419)
Screenshot: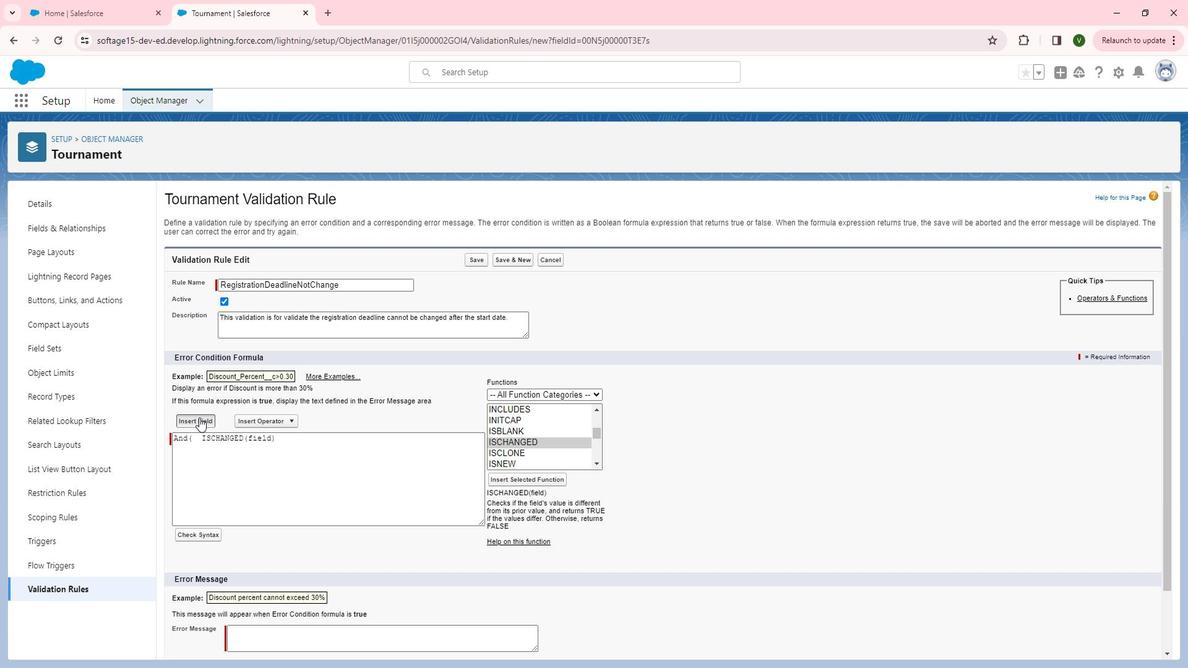 
Action: Mouse moved to (617, 459)
Screenshot: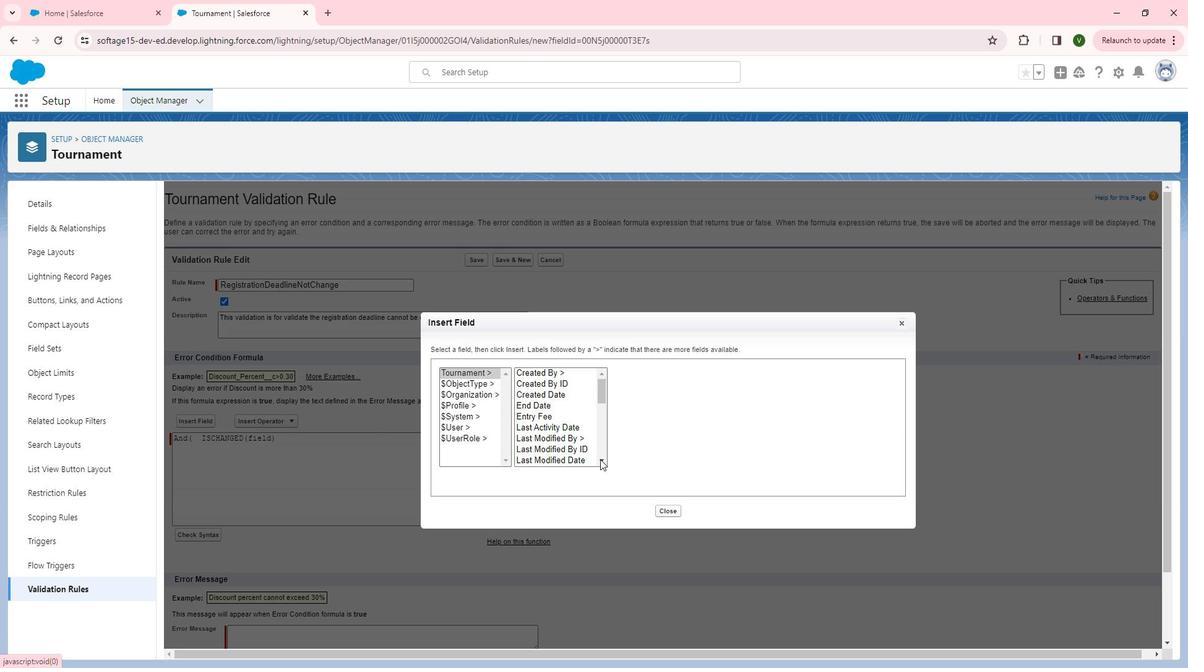 
Action: Mouse pressed left at (617, 459)
Screenshot: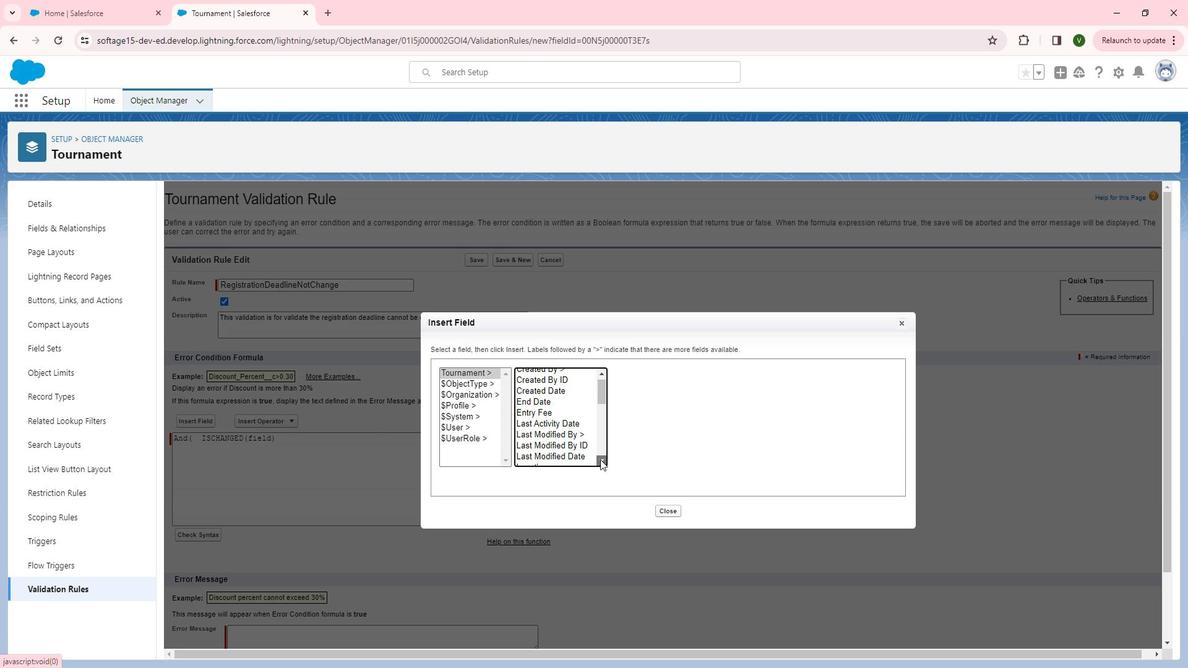 
Action: Mouse pressed left at (617, 459)
Screenshot: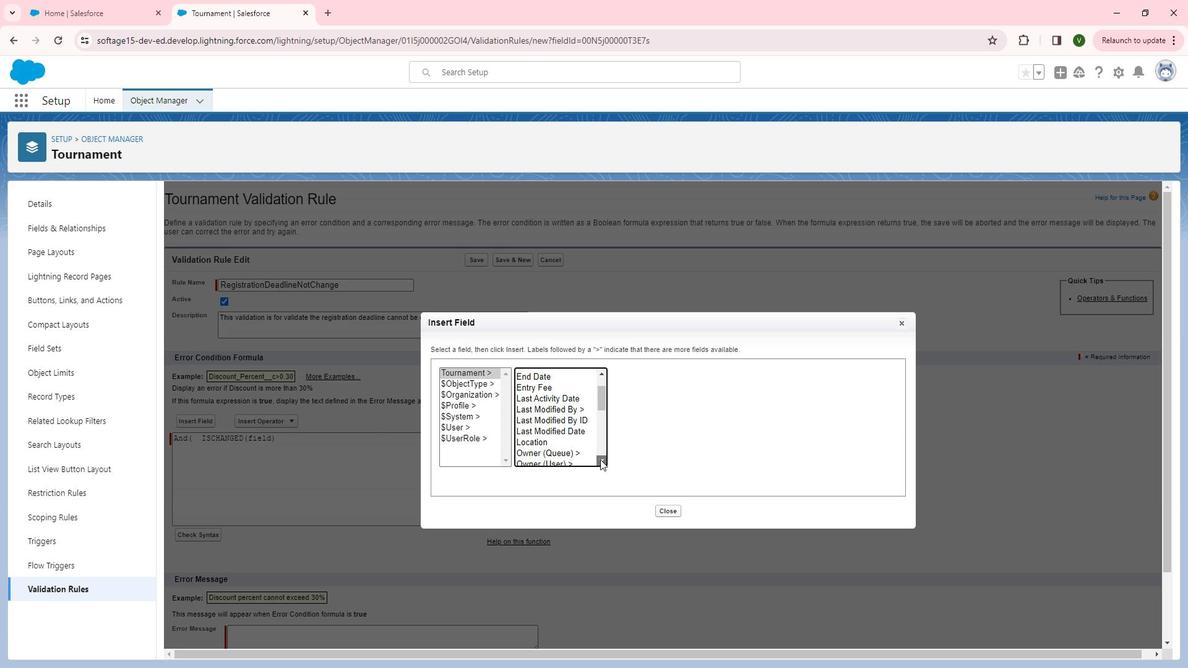 
Action: Mouse pressed left at (617, 459)
Screenshot: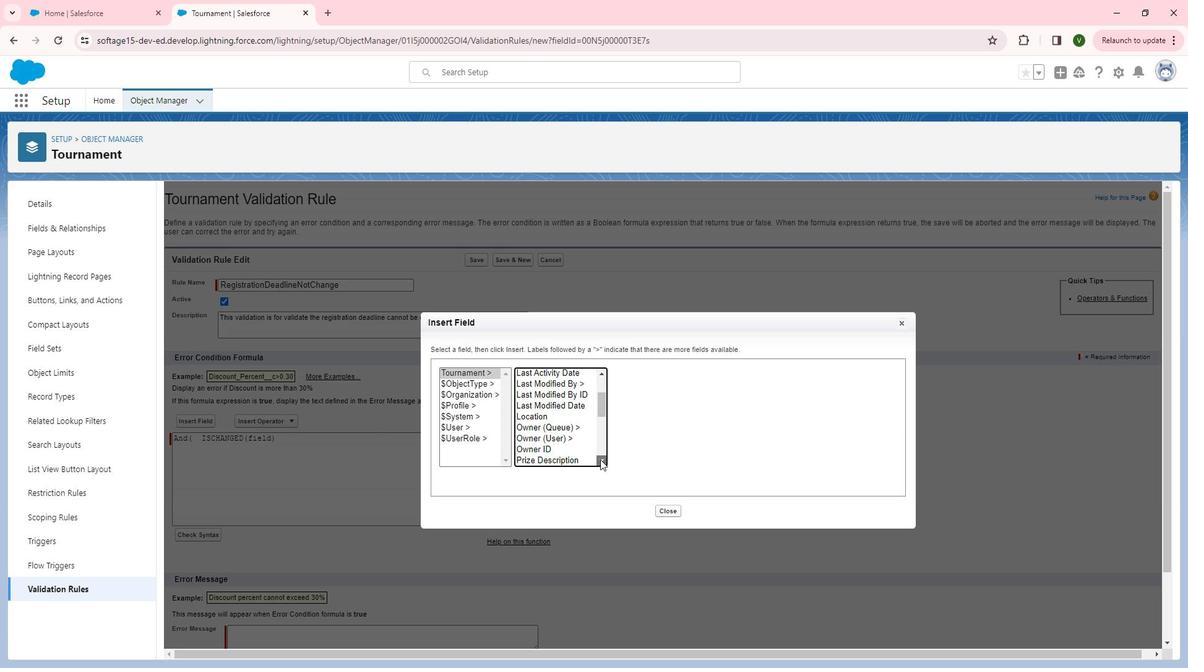 
Action: Mouse moved to (617, 461)
Screenshot: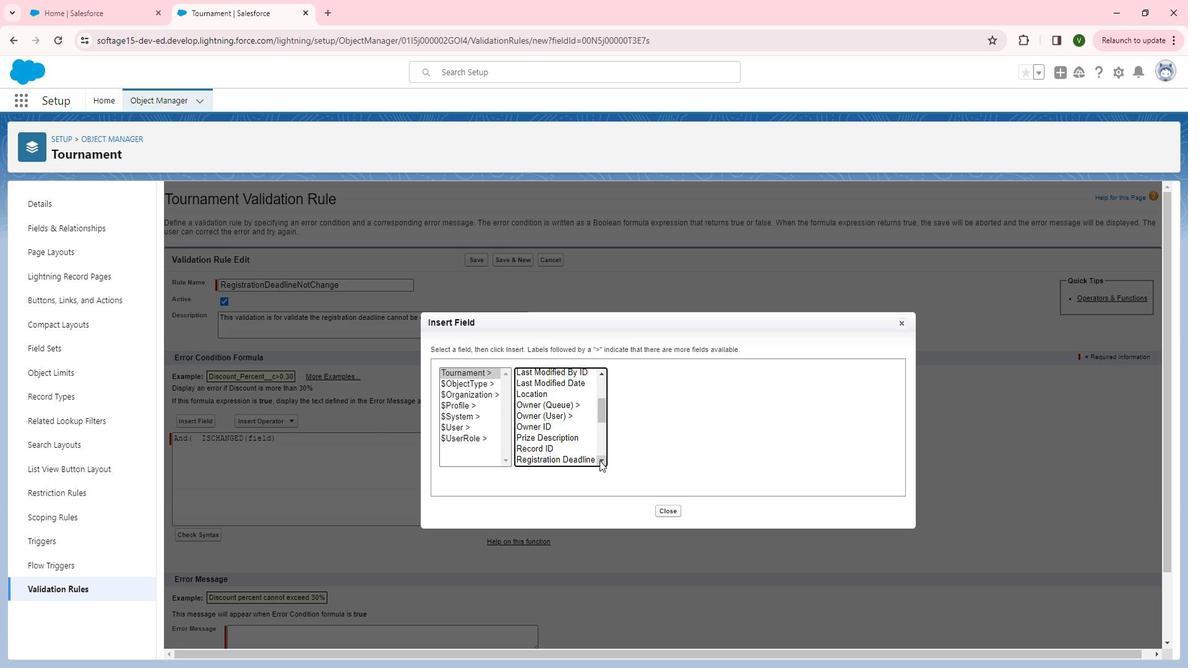 
Action: Mouse pressed left at (617, 461)
Screenshot: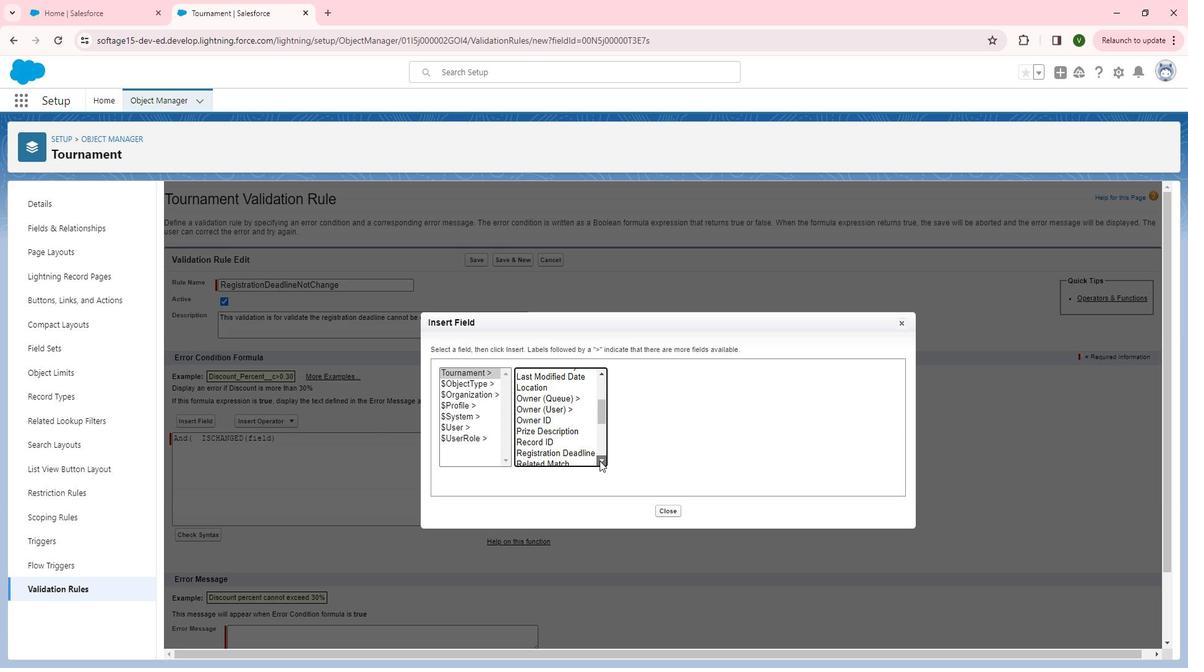 
Action: Mouse moved to (592, 437)
Screenshot: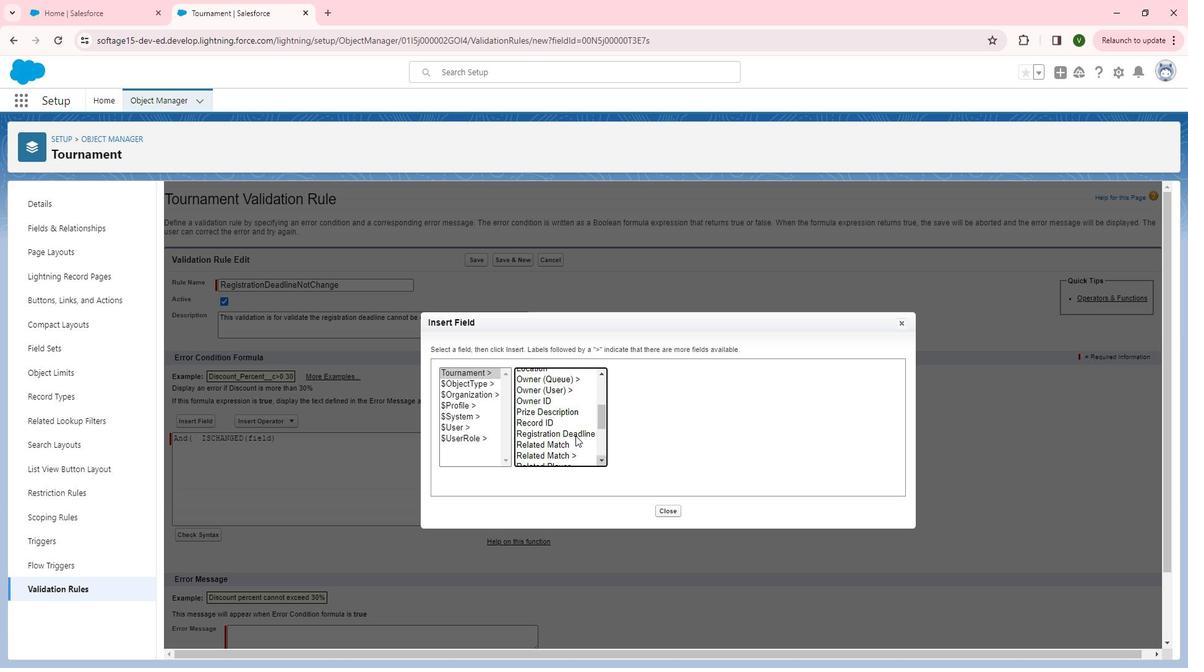 
Action: Mouse pressed left at (592, 437)
Screenshot: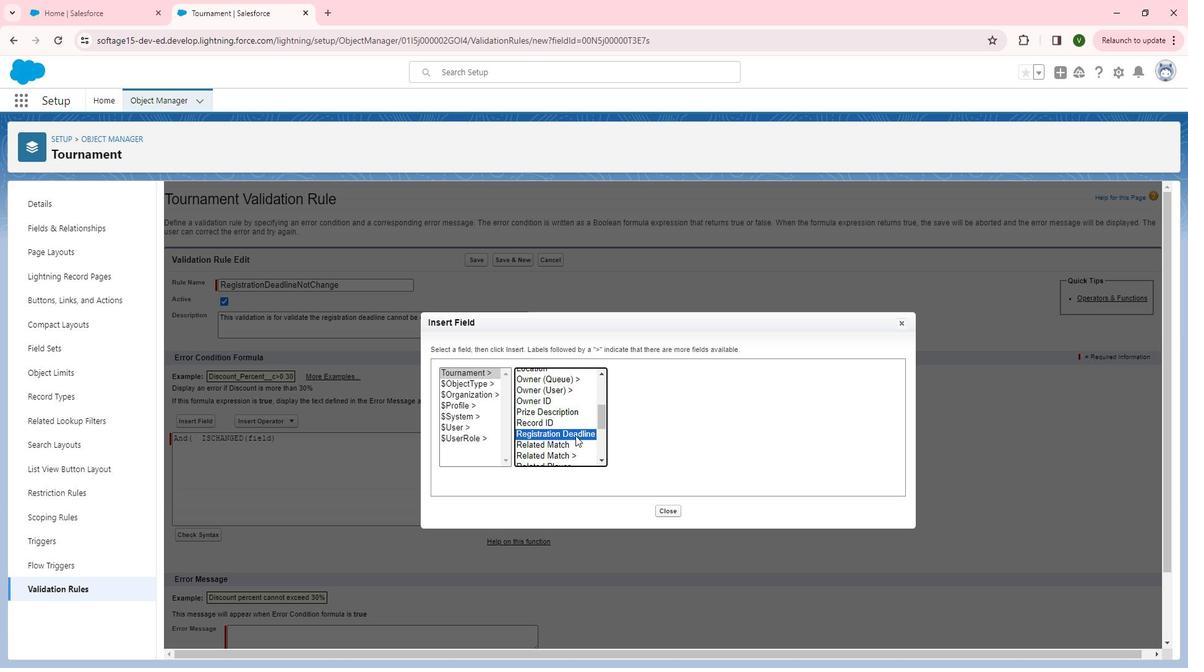 
Action: Mouse moved to (688, 440)
Screenshot: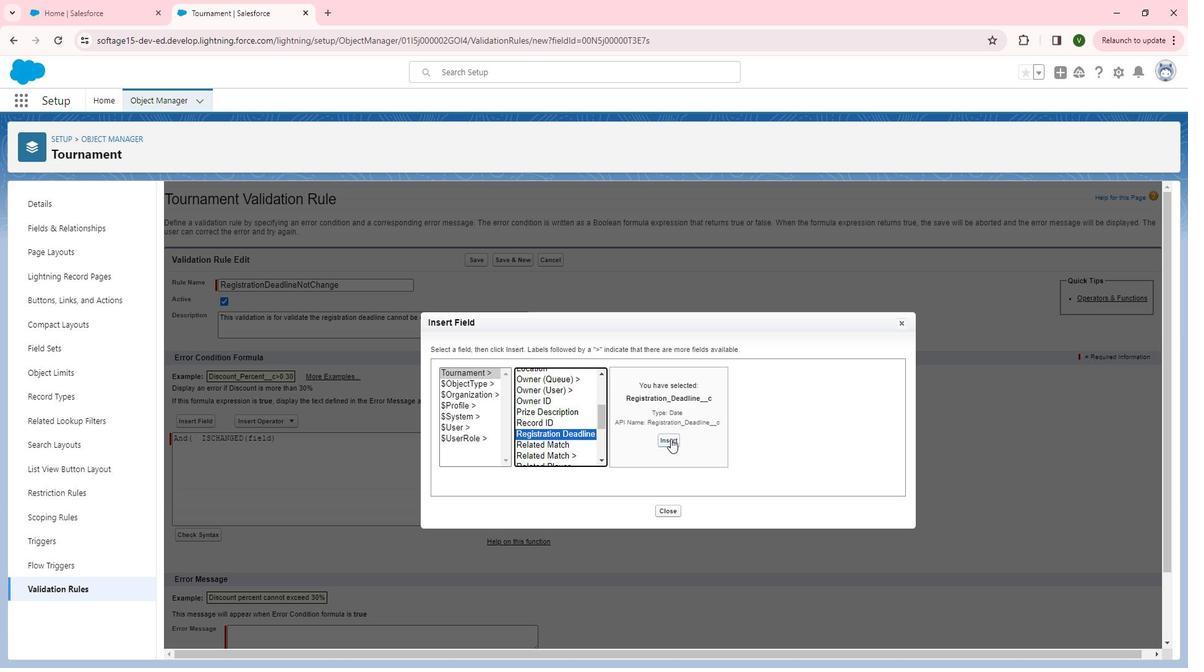 
Action: Mouse pressed left at (688, 440)
Screenshot: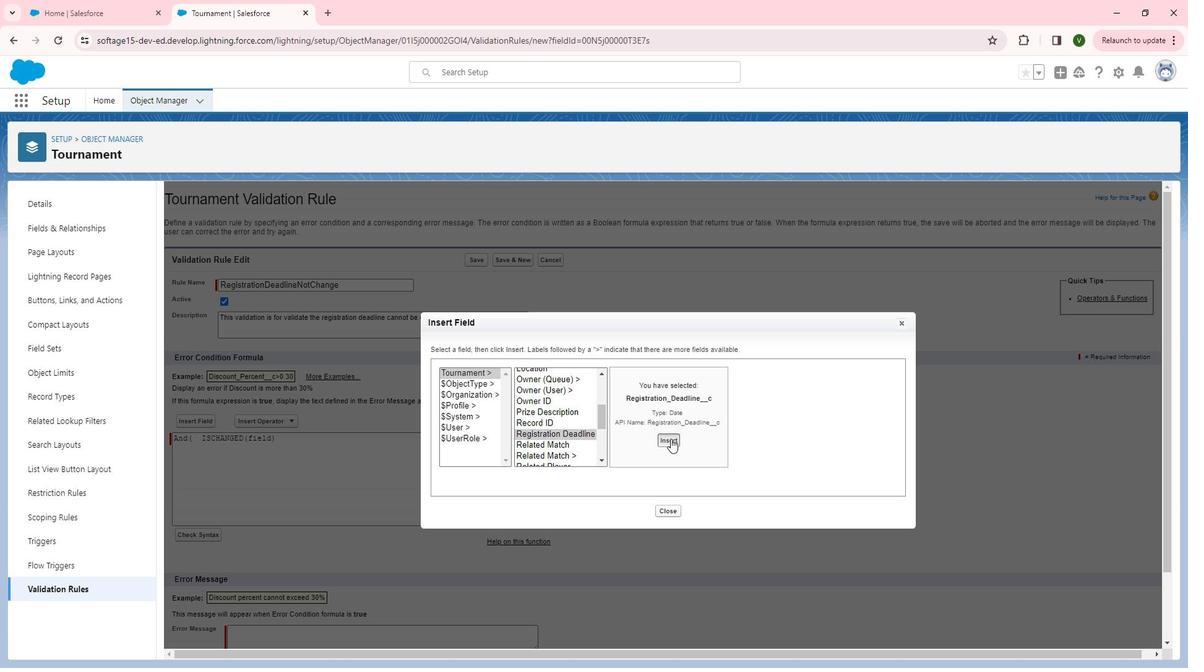
Action: Mouse moved to (401, 447)
Screenshot: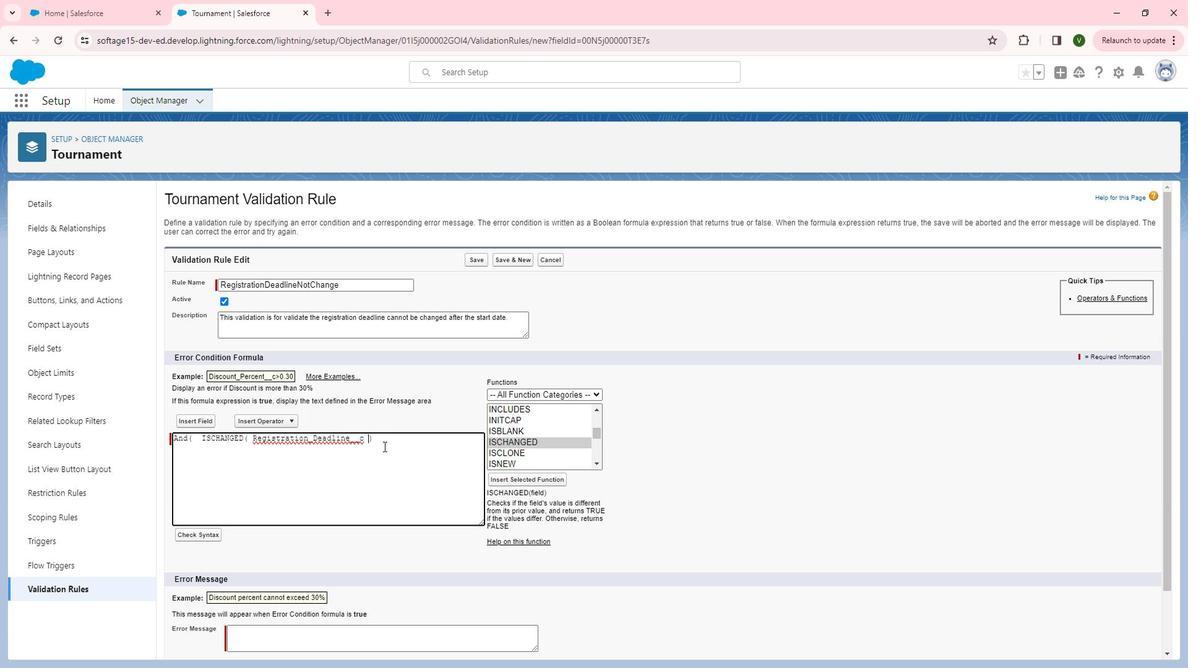 
Action: Mouse pressed left at (401, 447)
Screenshot: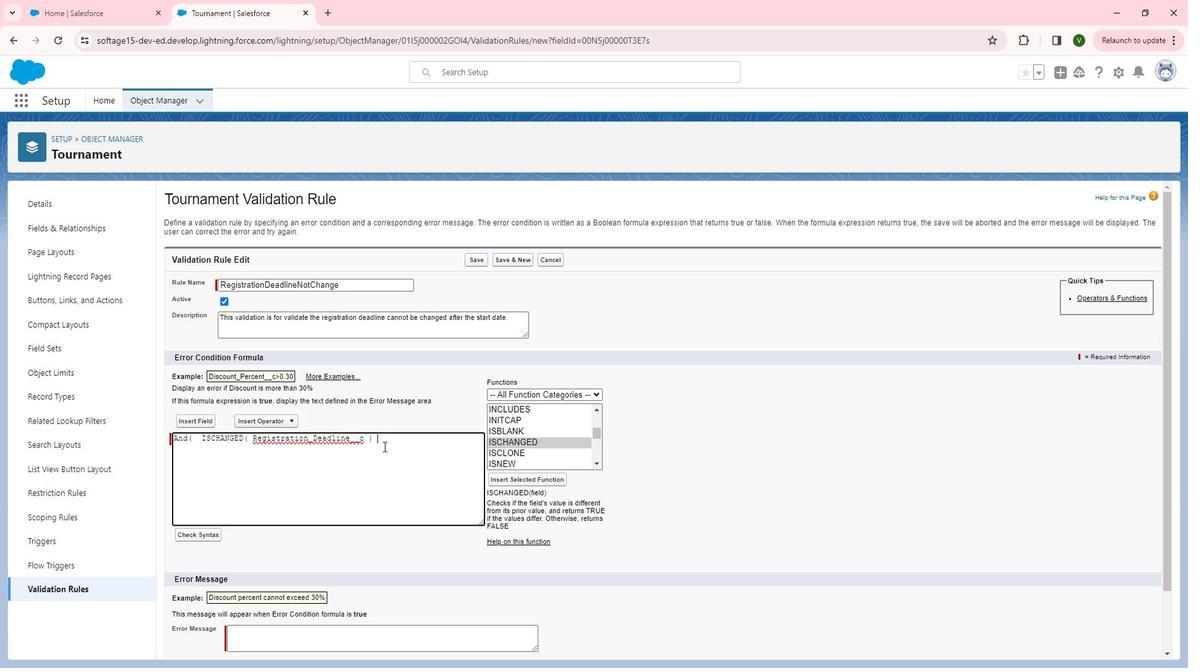 
Action: Key pressed ,<Key.enter>
Screenshot: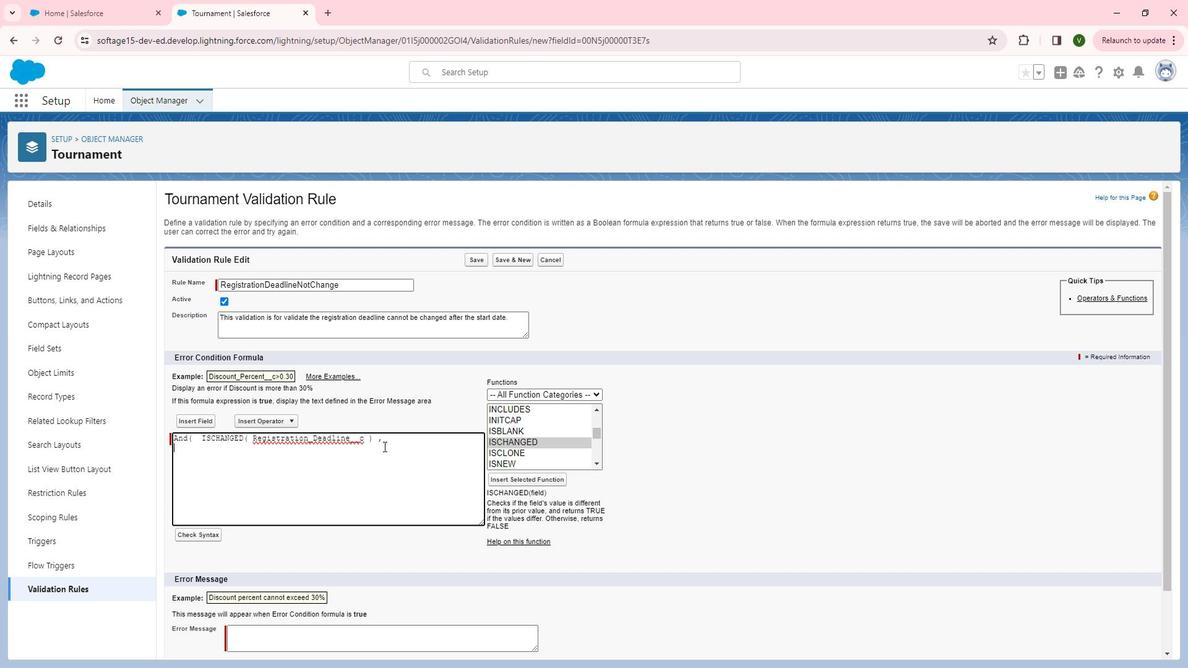 
Action: Mouse moved to (614, 461)
Screenshot: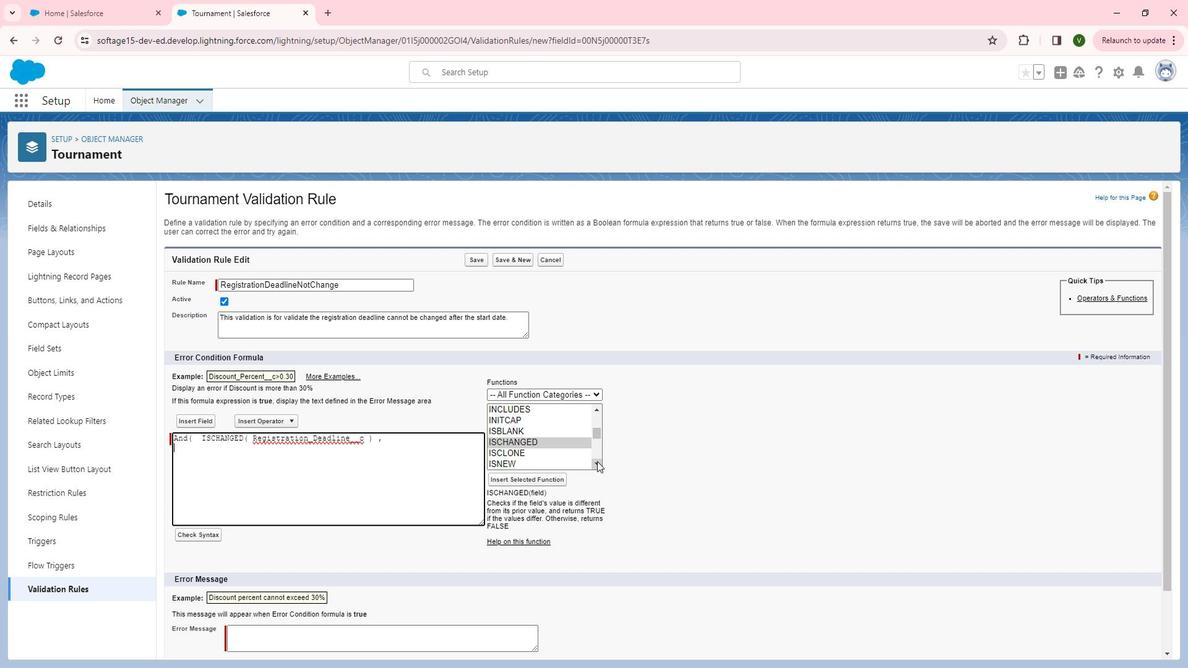 
Action: Mouse pressed left at (614, 461)
Screenshot: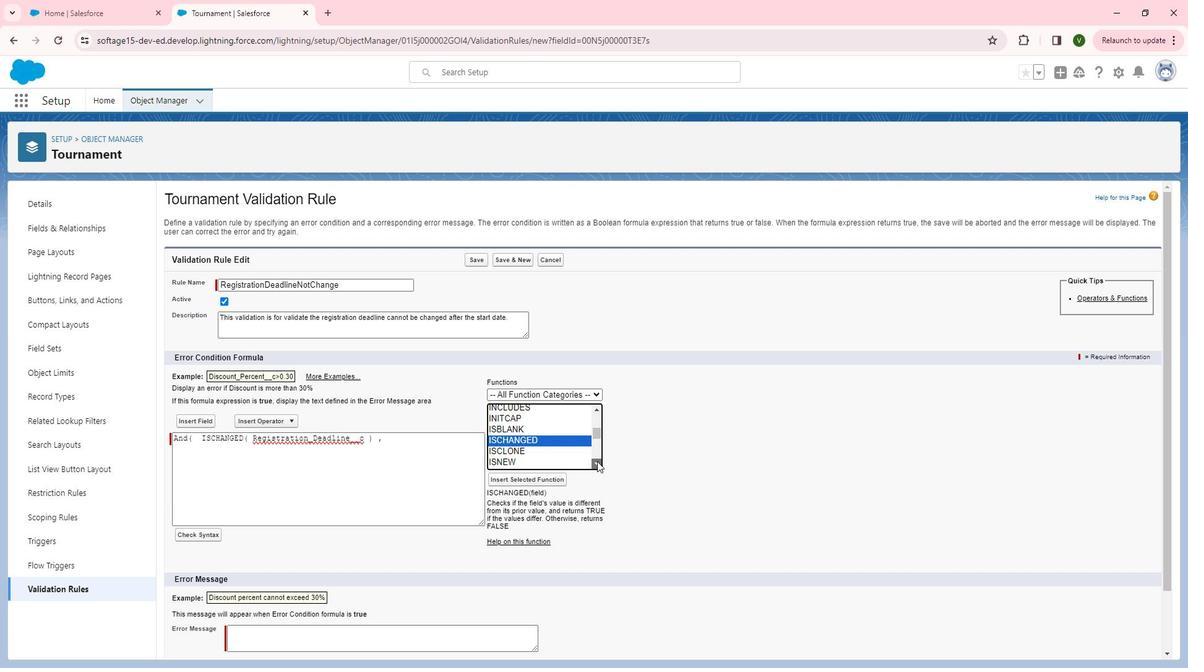
Action: Mouse pressed left at (614, 461)
Screenshot: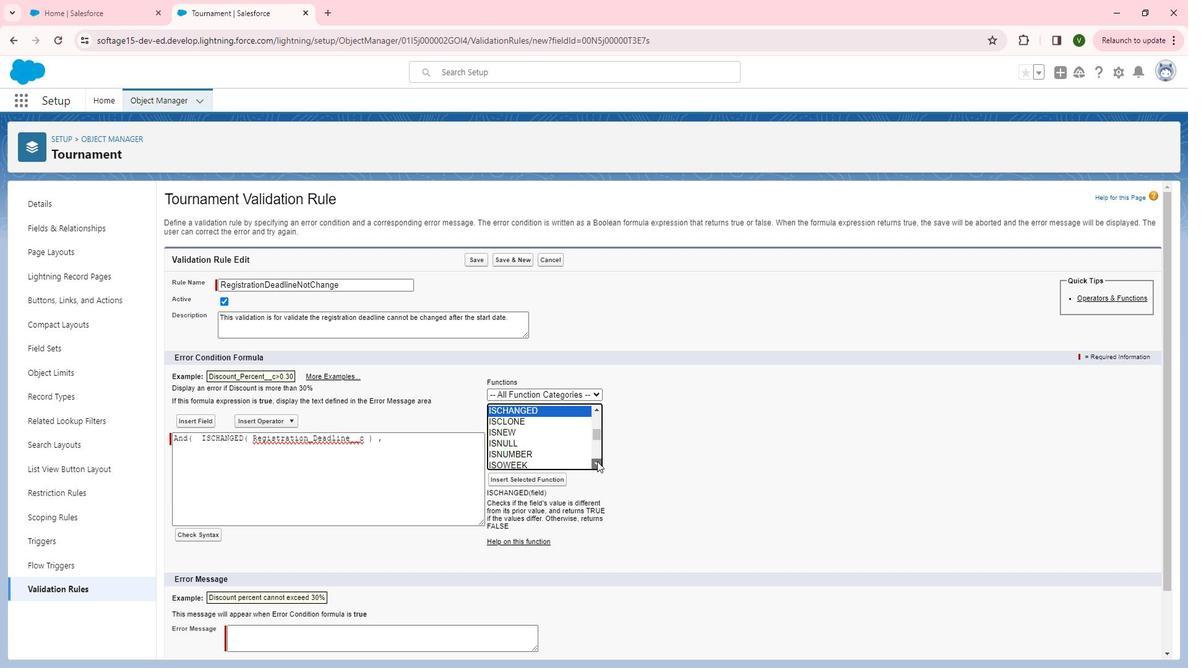
Action: Mouse moved to (614, 461)
Screenshot: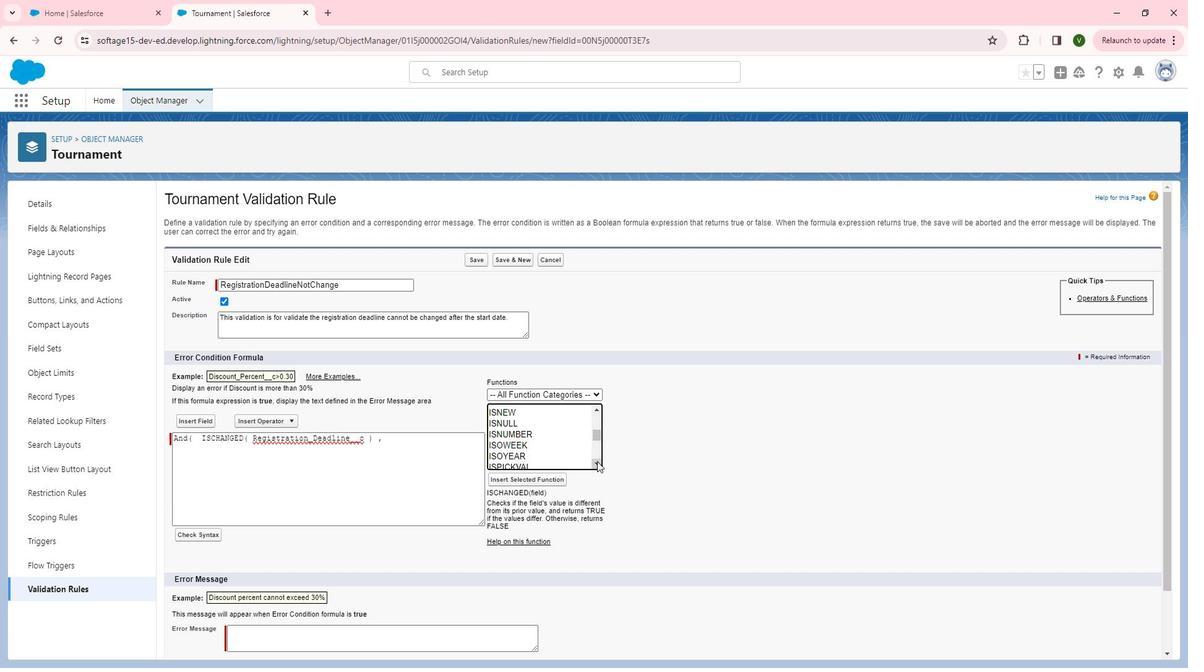 
Action: Mouse pressed left at (614, 461)
Screenshot: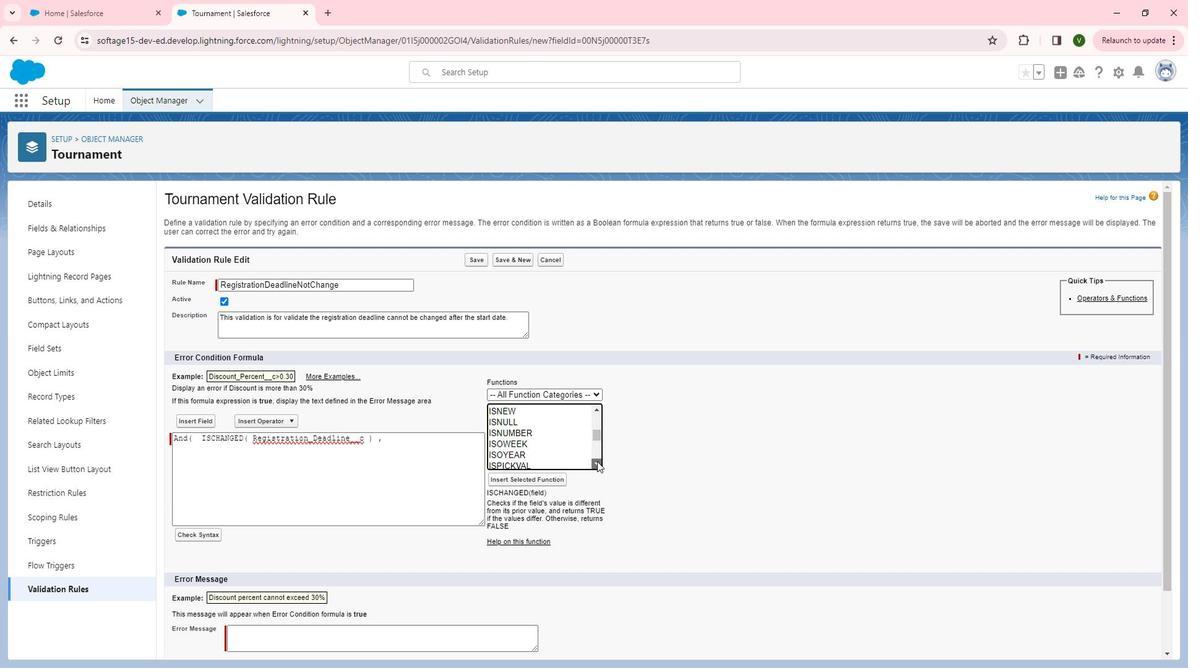 
Action: Mouse pressed left at (614, 461)
Screenshot: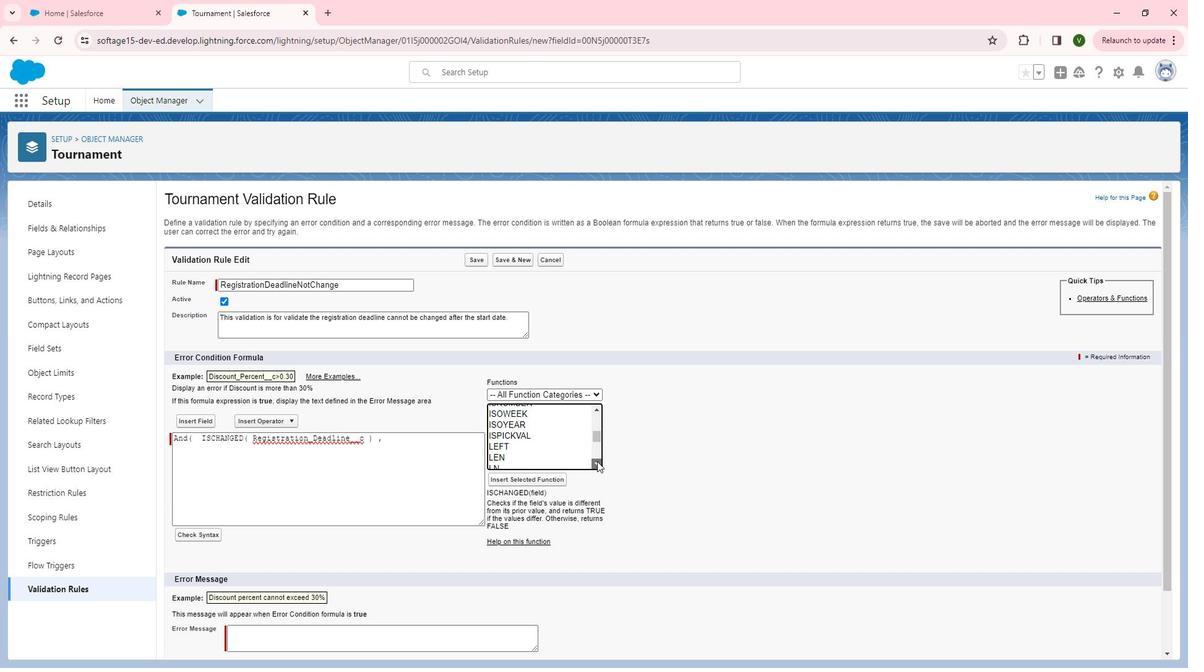 
Action: Mouse pressed left at (614, 461)
Screenshot: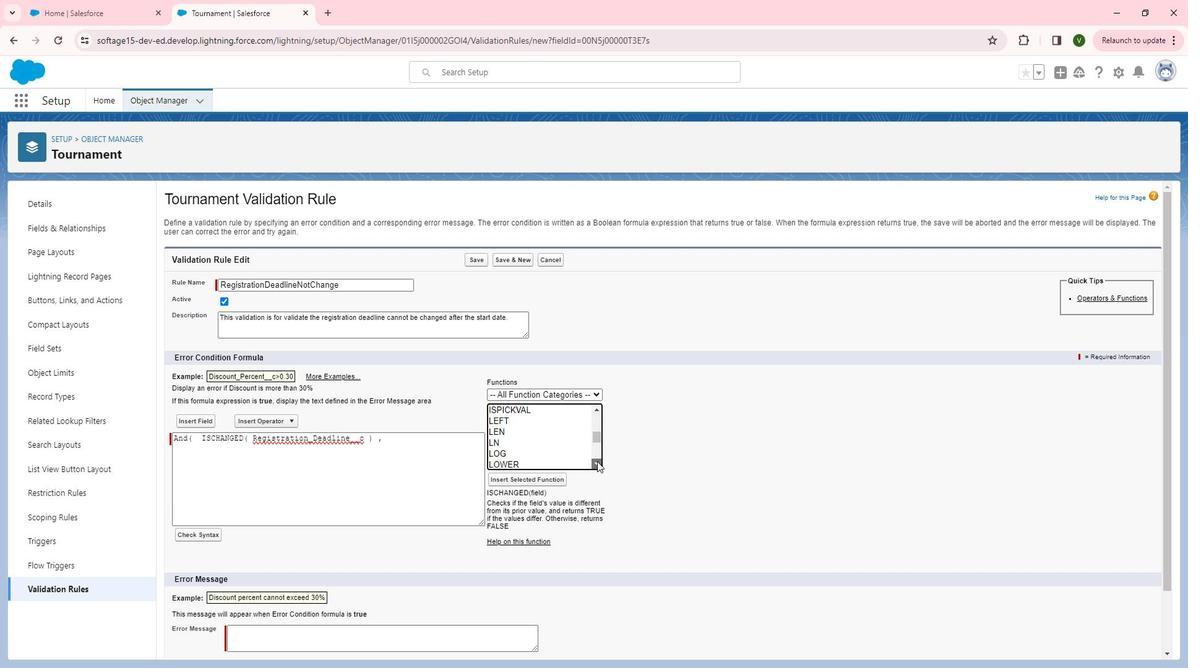 
Action: Mouse moved to (614, 462)
Screenshot: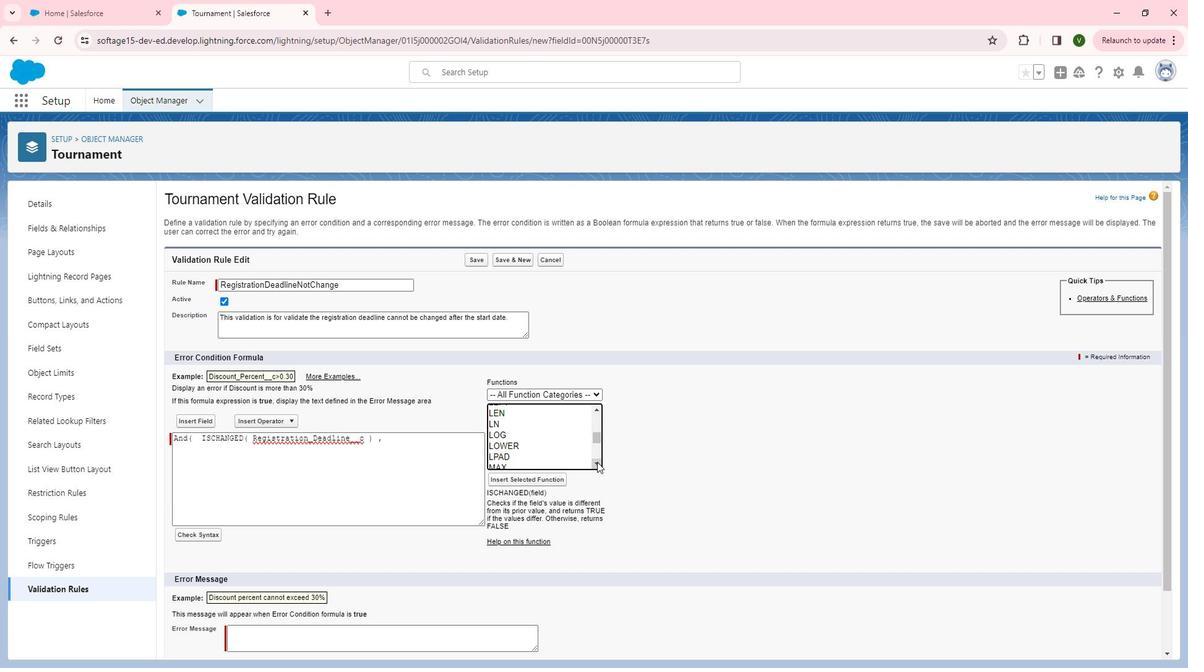 
Action: Mouse pressed left at (614, 462)
Screenshot: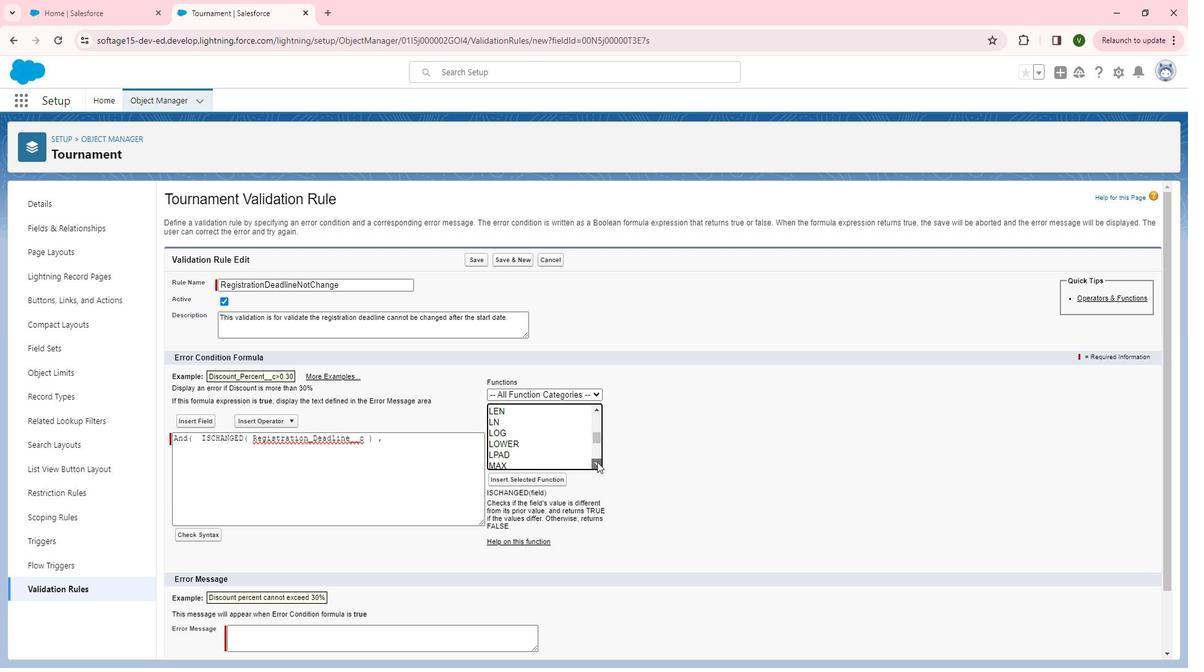 
Action: Mouse moved to (614, 462)
Screenshot: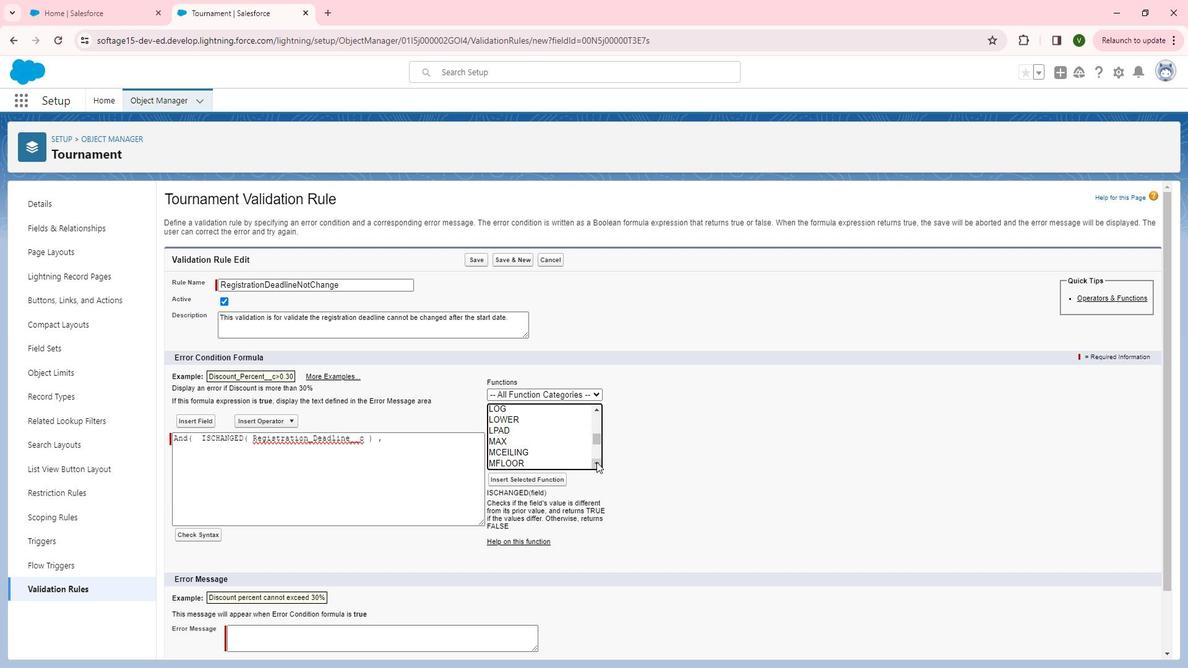 
Action: Mouse pressed left at (614, 462)
Screenshot: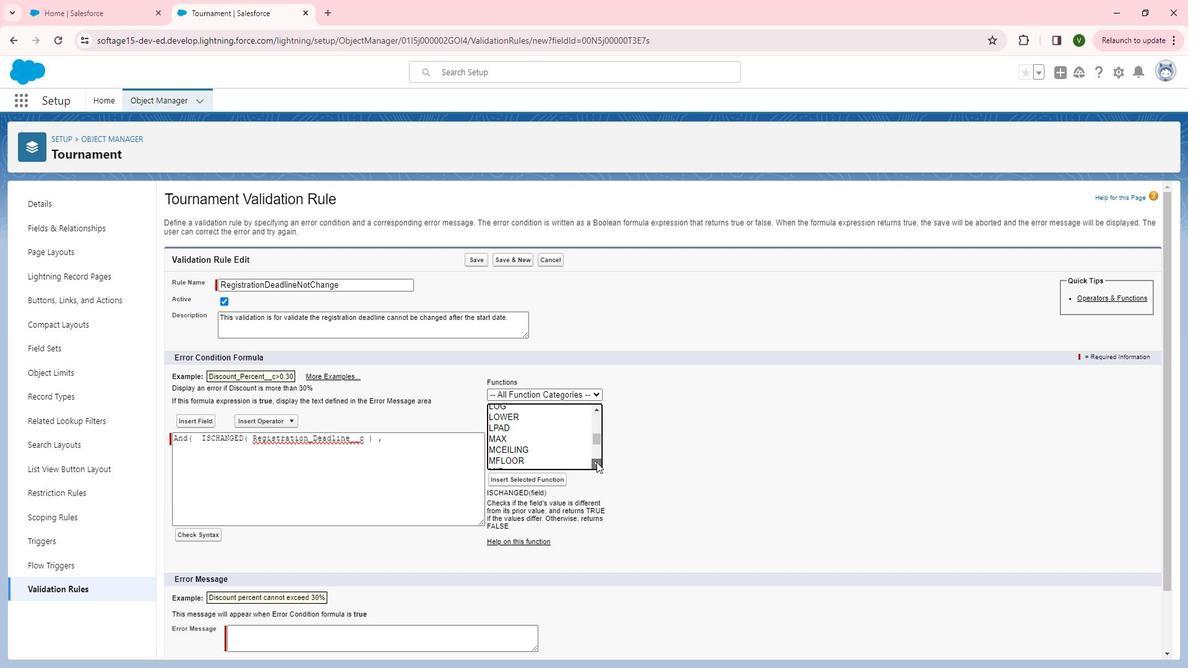
Action: Mouse moved to (614, 463)
Screenshot: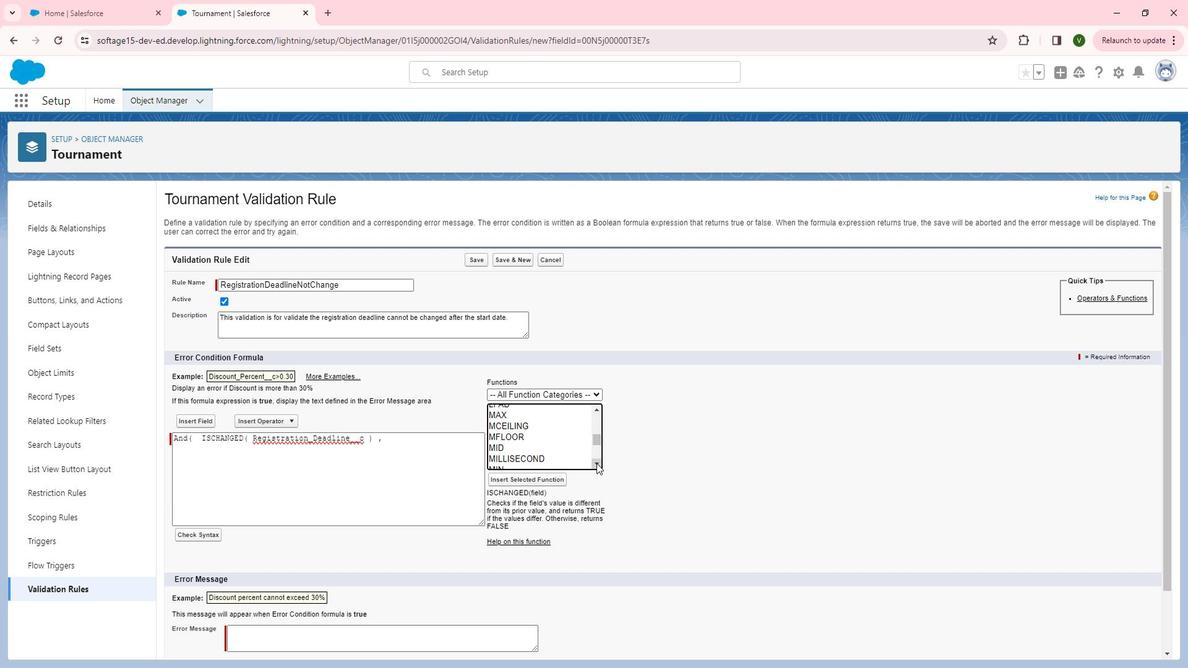 
Action: Mouse pressed left at (614, 463)
Screenshot: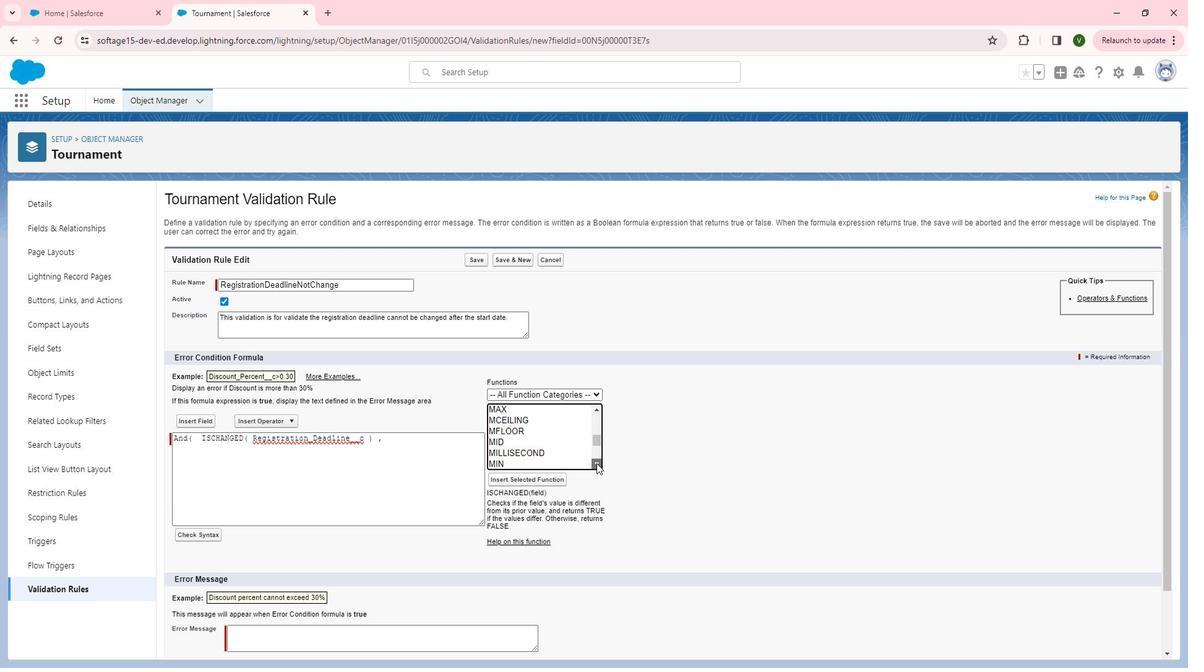 
Action: Mouse pressed left at (614, 463)
Screenshot: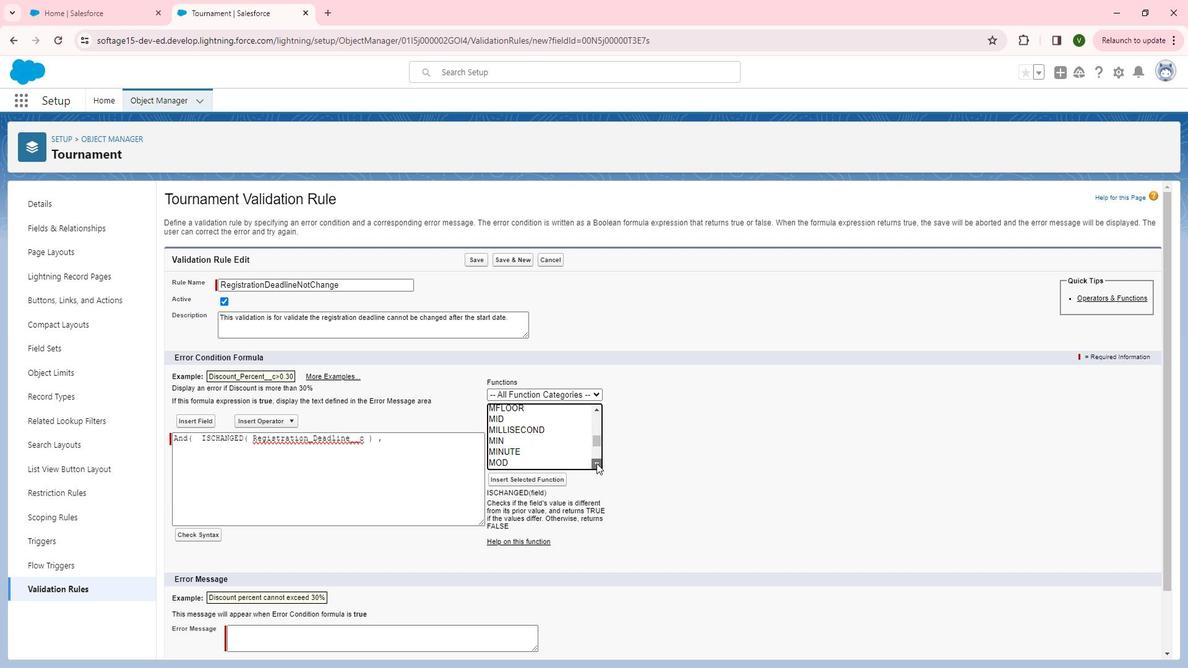
Action: Mouse pressed left at (614, 463)
Screenshot: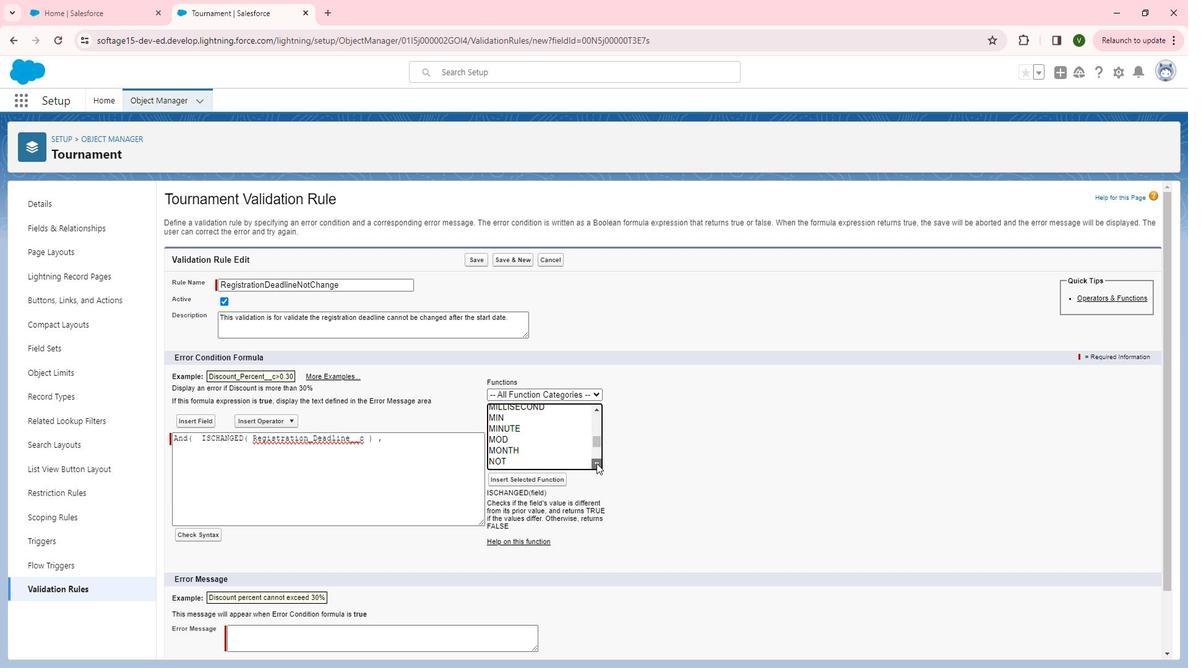 
Action: Mouse moved to (537, 439)
Screenshot: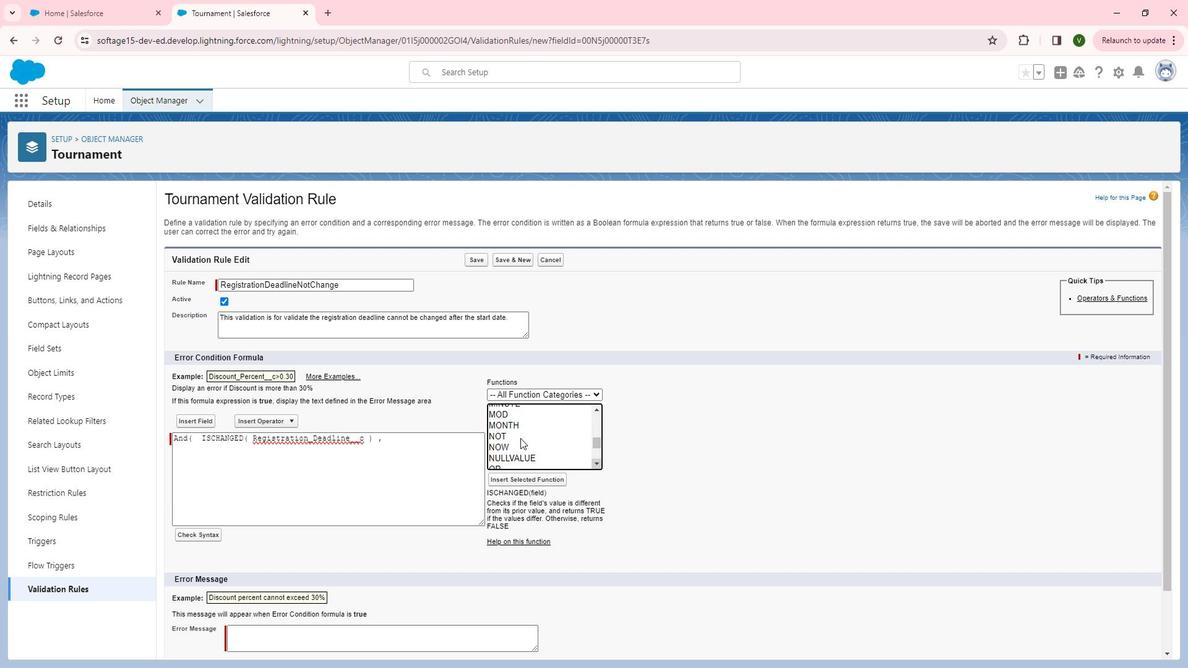 
Action: Mouse pressed left at (537, 439)
Screenshot: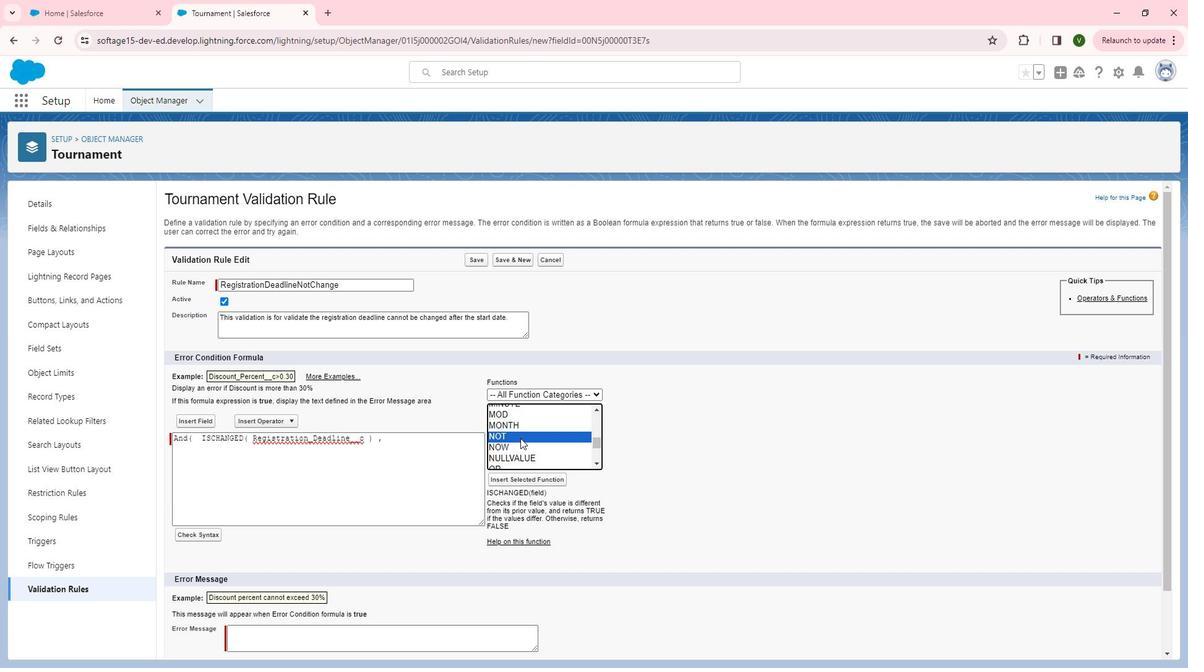
Action: Mouse moved to (550, 479)
Screenshot: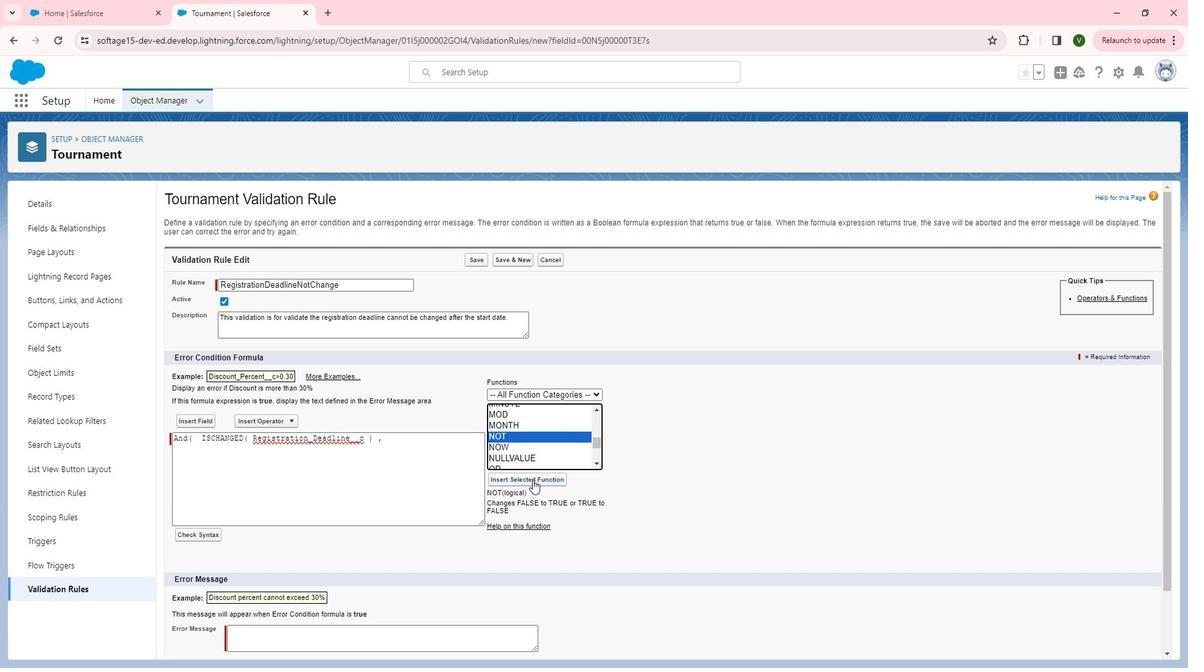 
Action: Mouse pressed left at (550, 479)
Screenshot: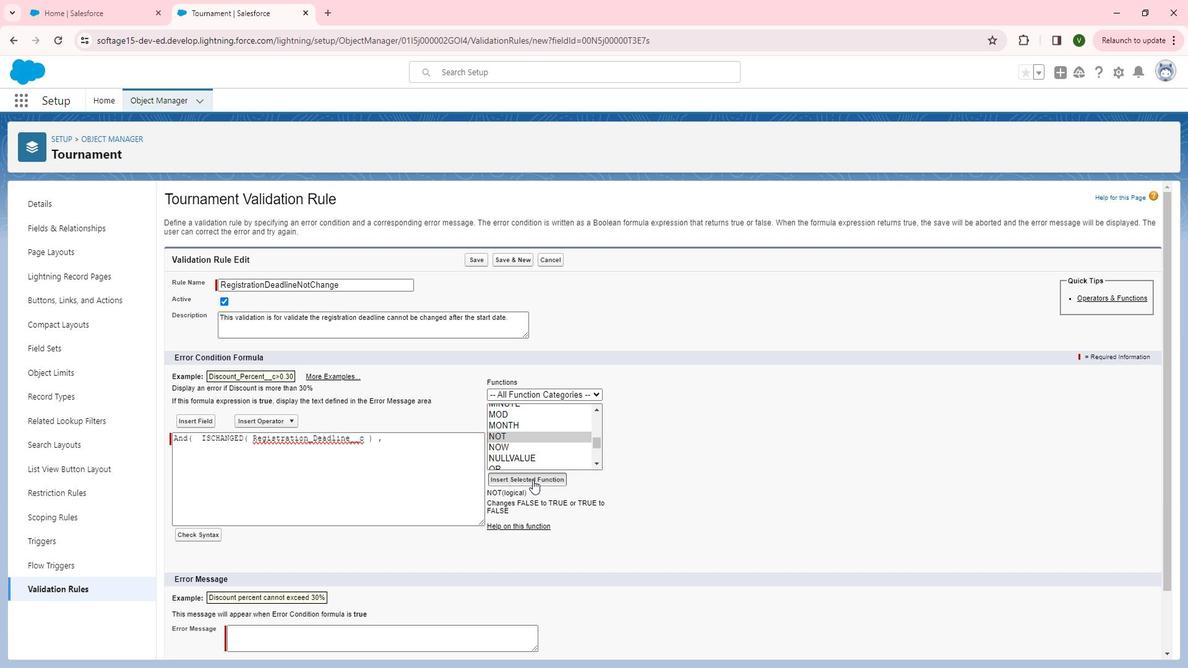 
Action: Mouse moved to (222, 450)
Screenshot: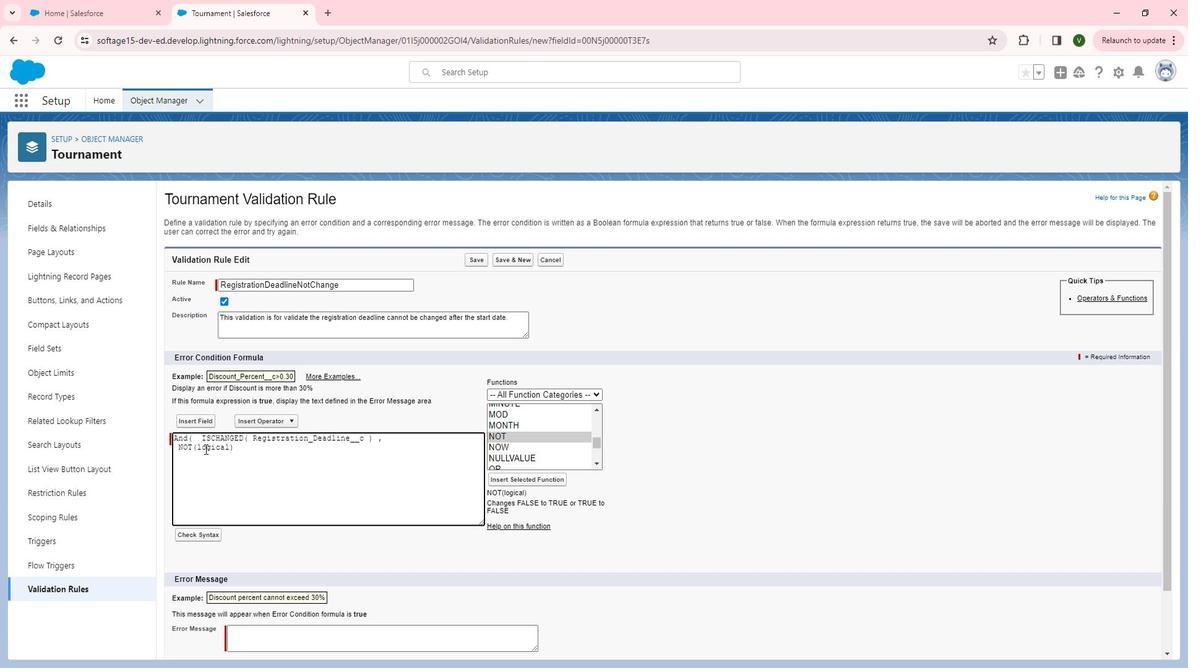 
Action: Mouse pressed left at (222, 450)
Screenshot: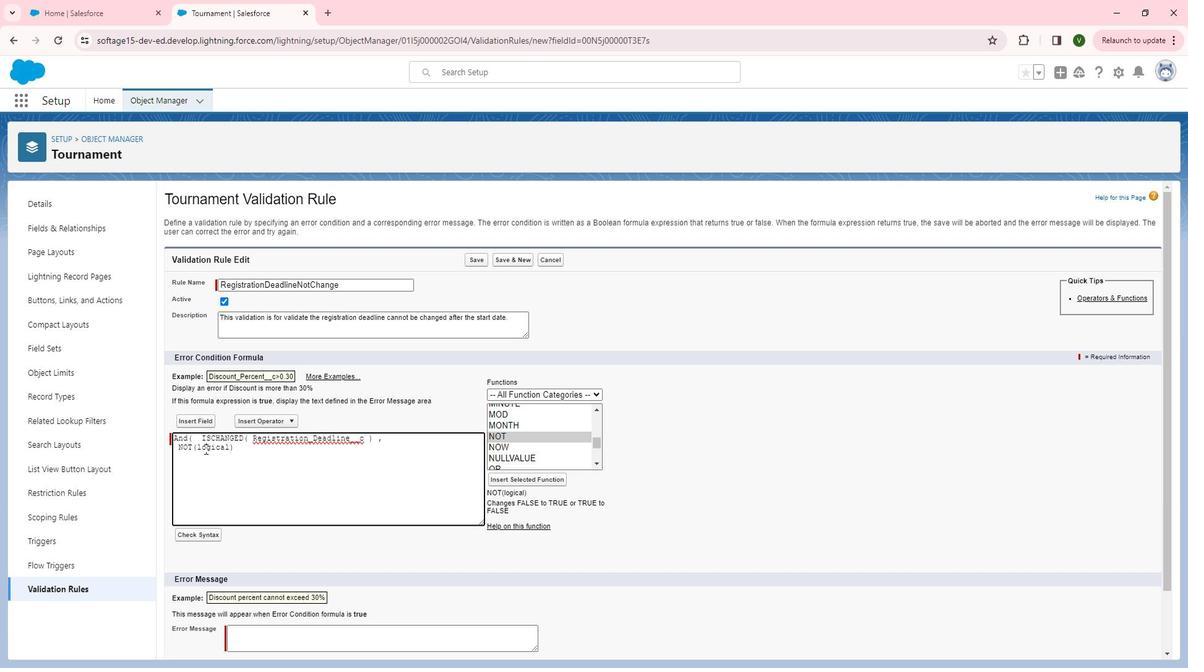 
Action: Mouse pressed left at (222, 450)
Screenshot: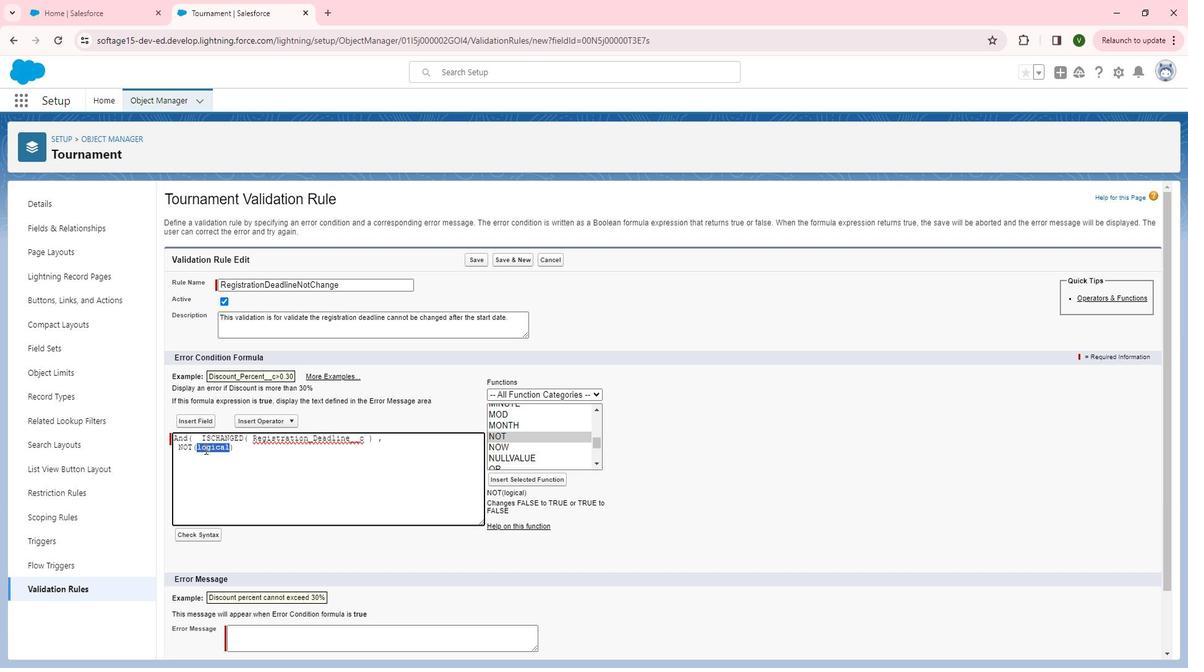 
Action: Mouse moved to (614, 419)
Screenshot: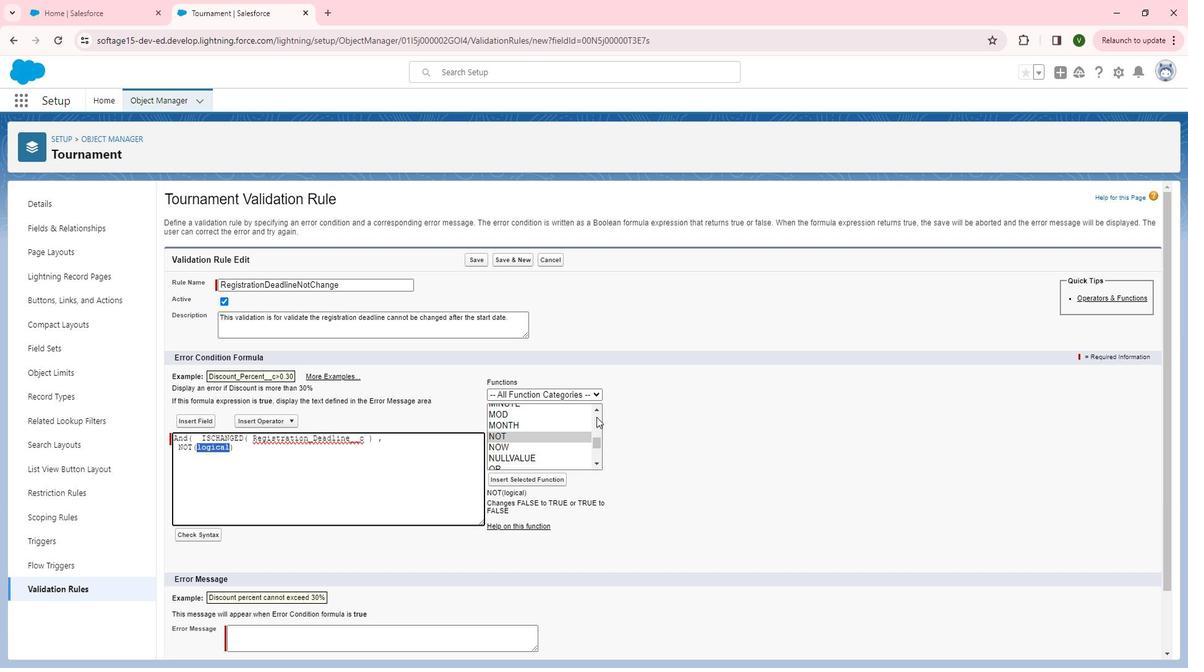 
Action: Mouse pressed left at (614, 419)
Screenshot: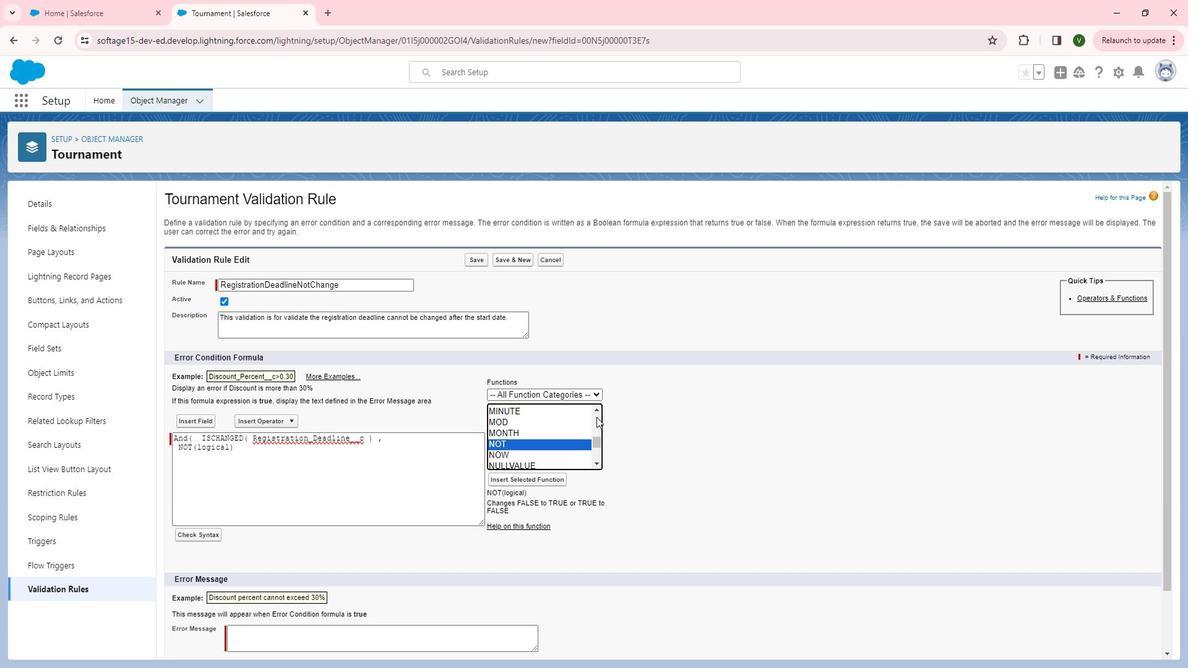 
Action: Mouse pressed left at (614, 419)
Screenshot: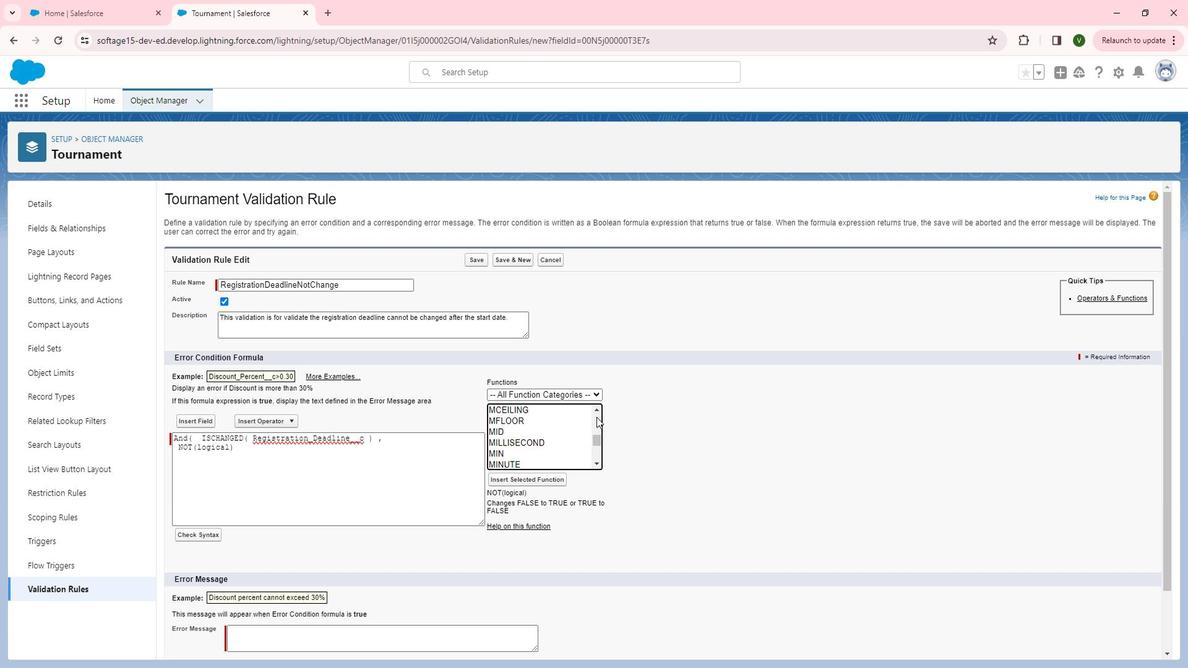 
Action: Mouse moved to (613, 419)
Screenshot: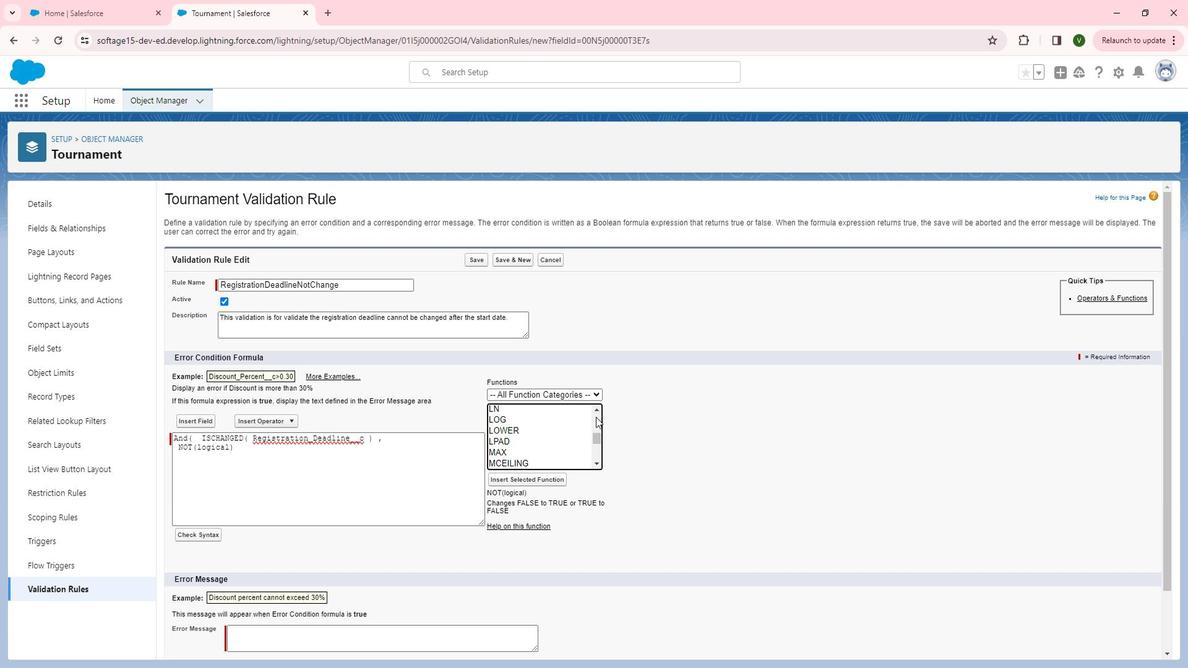 
Action: Mouse pressed left at (613, 419)
Screenshot: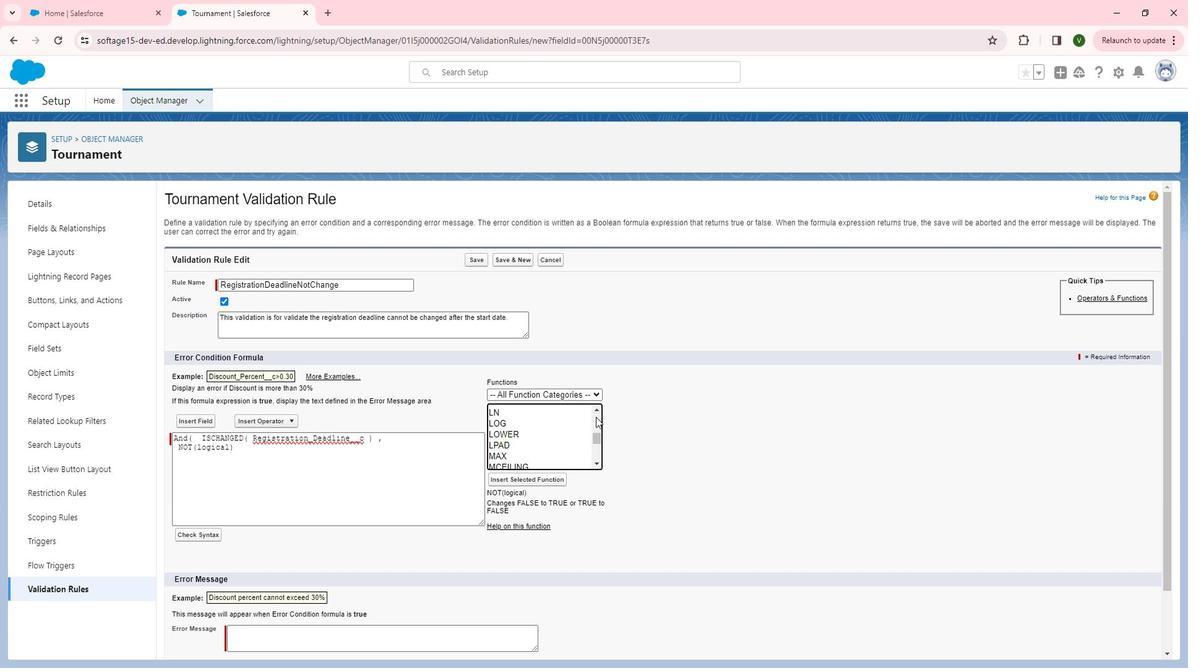 
Action: Mouse moved to (613, 412)
Screenshot: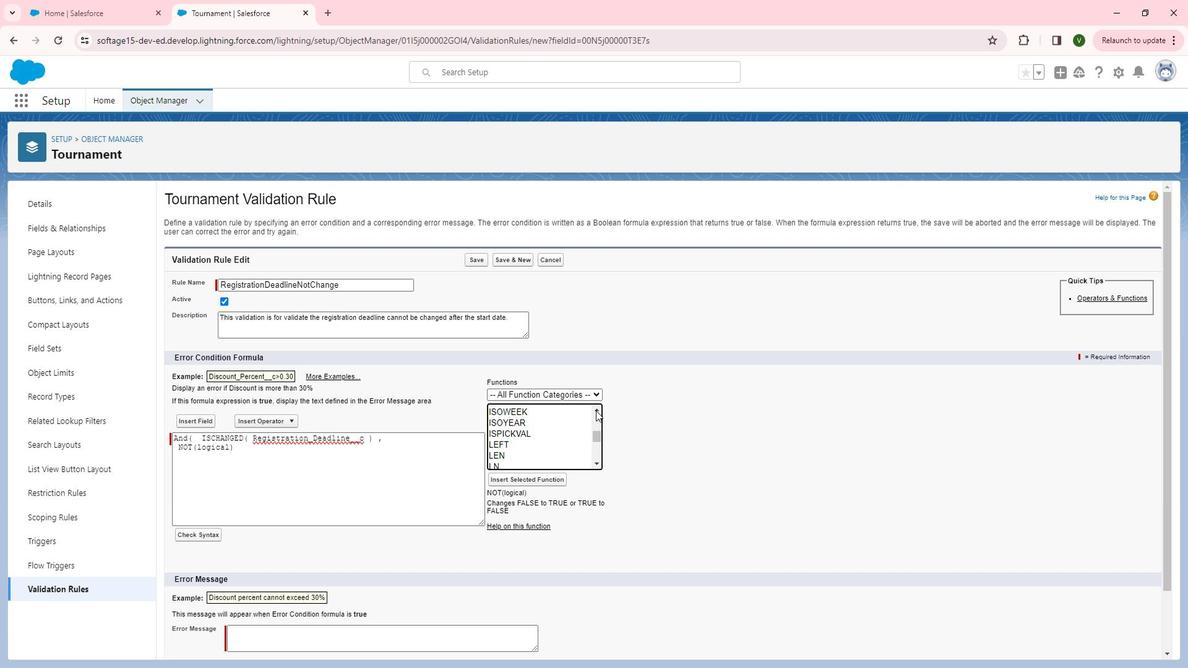 
Action: Mouse pressed left at (613, 412)
Screenshot: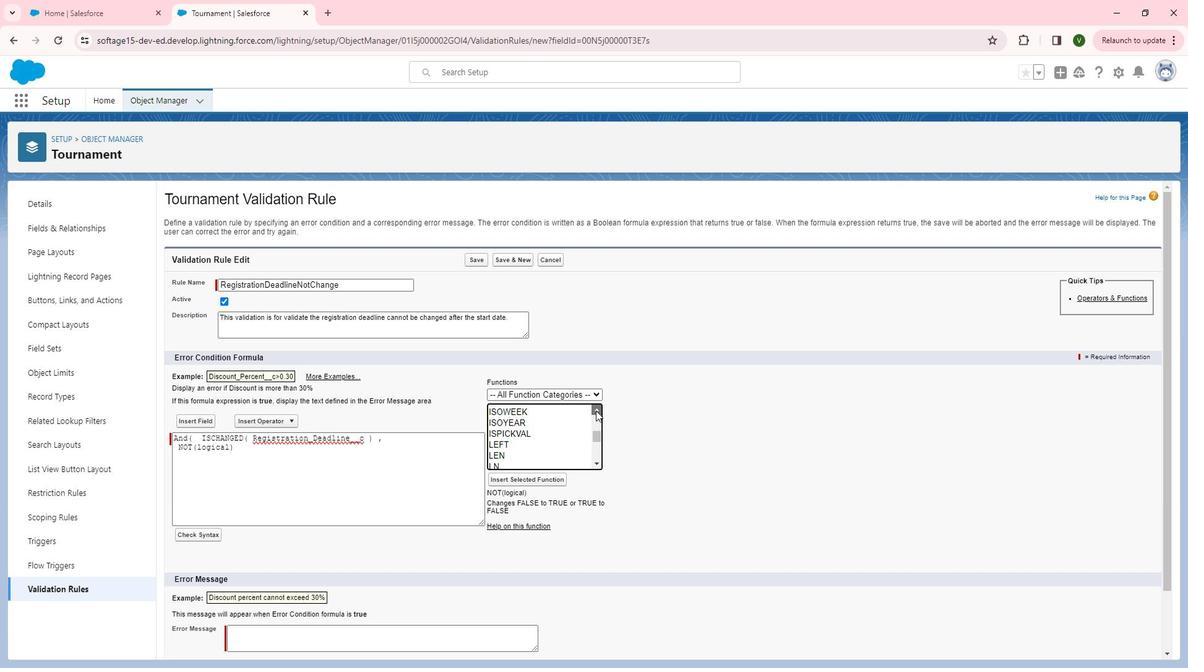 
Action: Mouse pressed left at (613, 412)
Screenshot: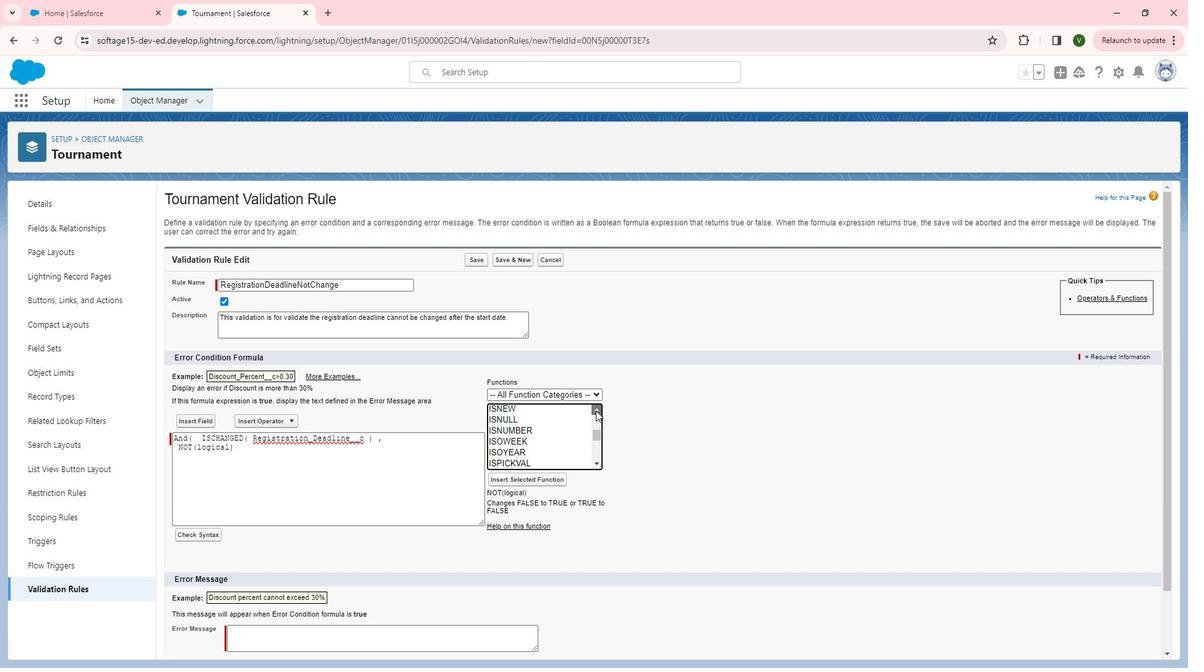
Action: Mouse moved to (613, 412)
Screenshot: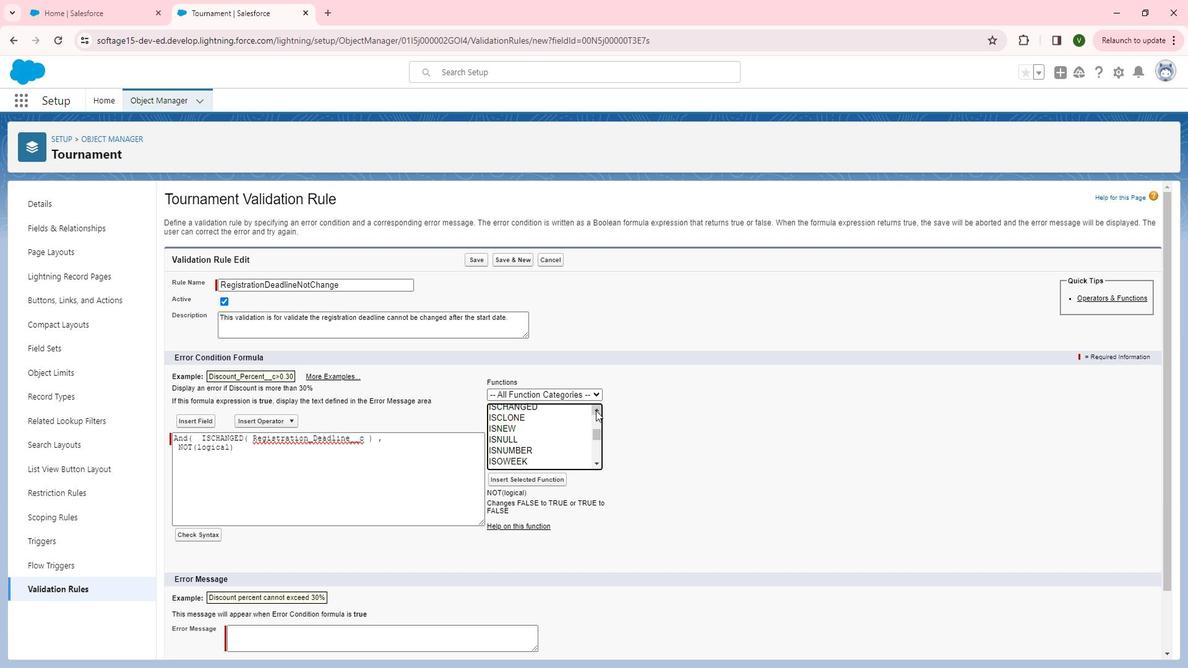 
Action: Mouse pressed left at (613, 412)
Screenshot: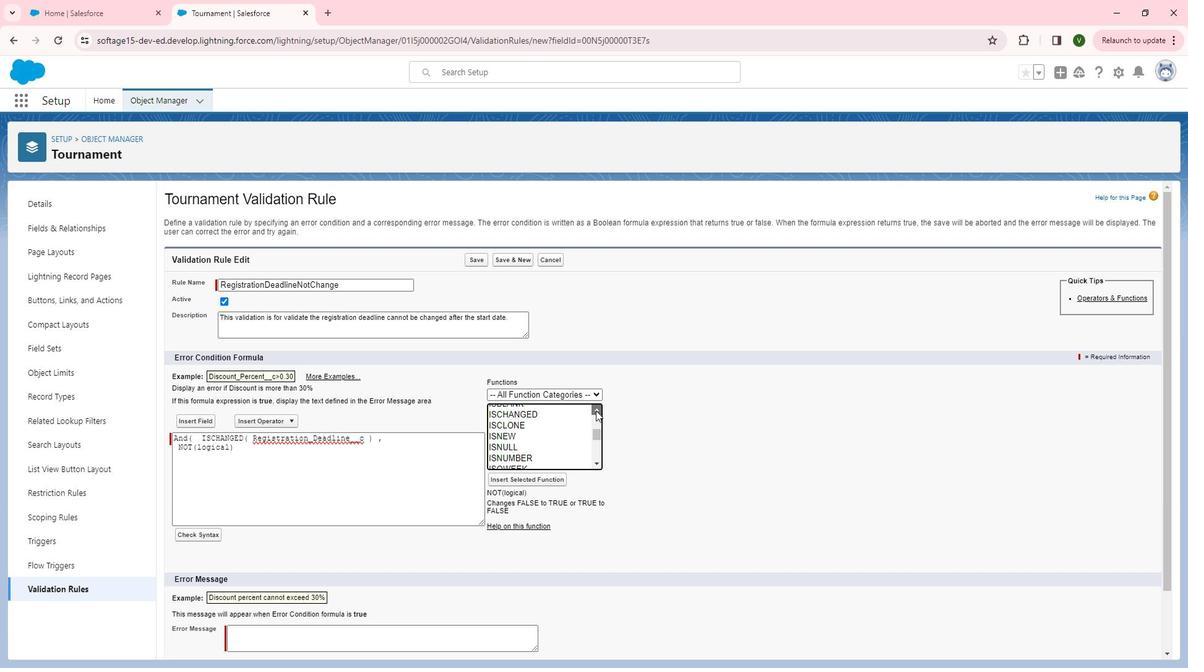 
Action: Mouse moved to (524, 437)
Screenshot: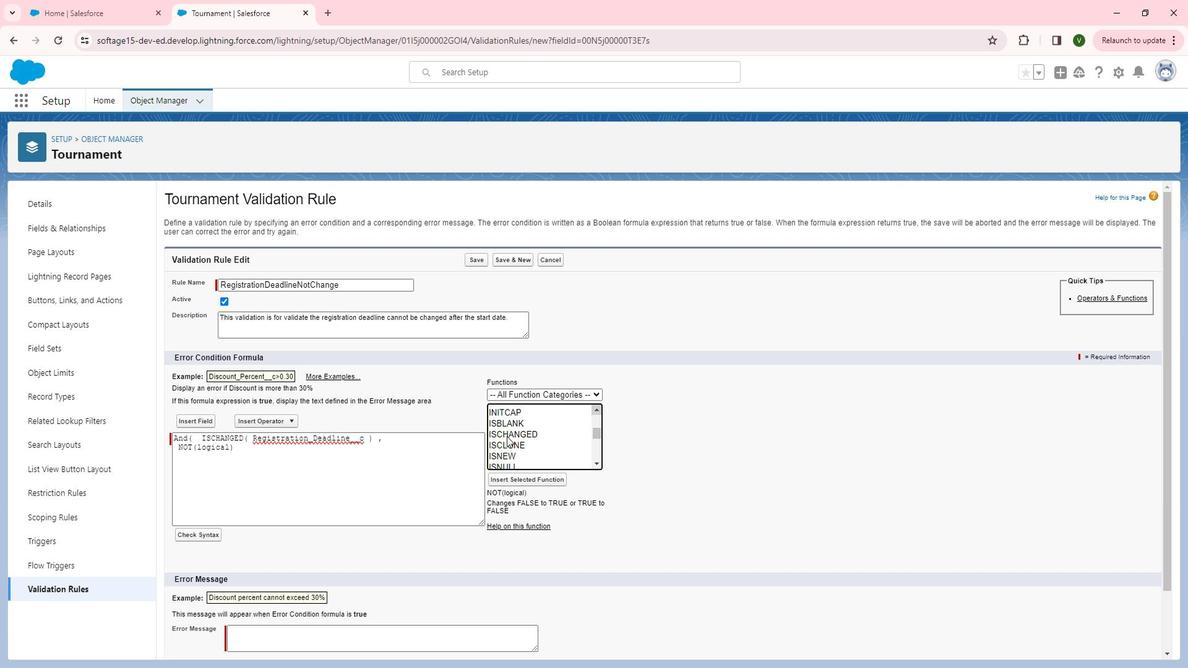 
Action: Mouse pressed left at (524, 437)
Screenshot: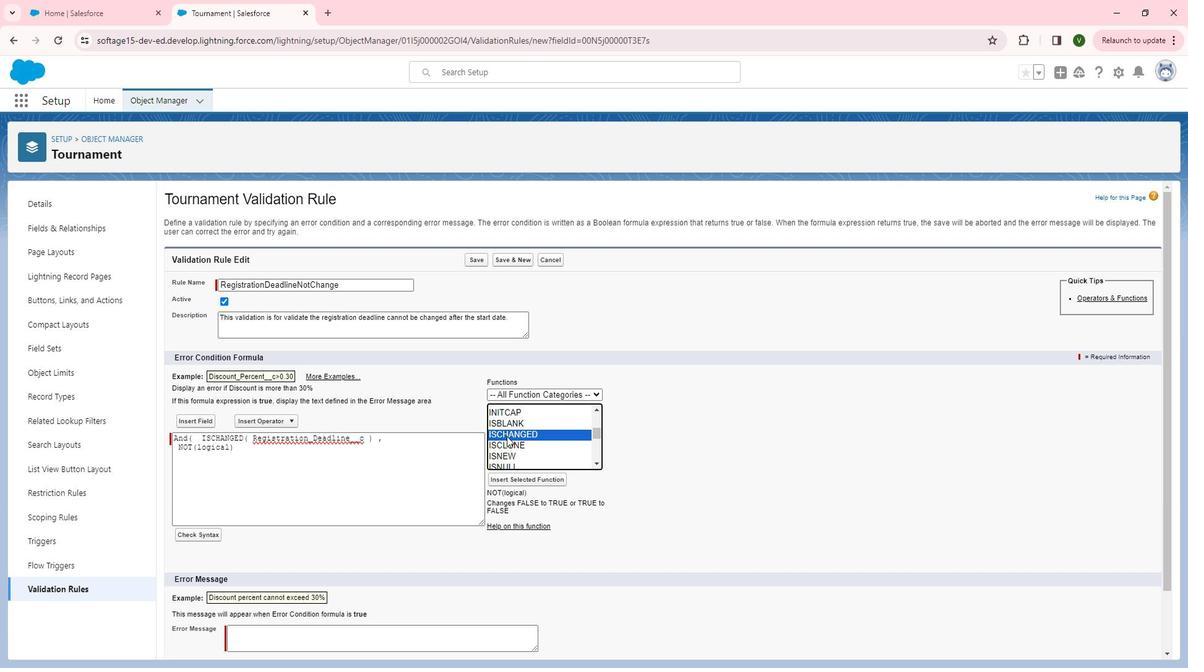
Action: Mouse moved to (553, 480)
Screenshot: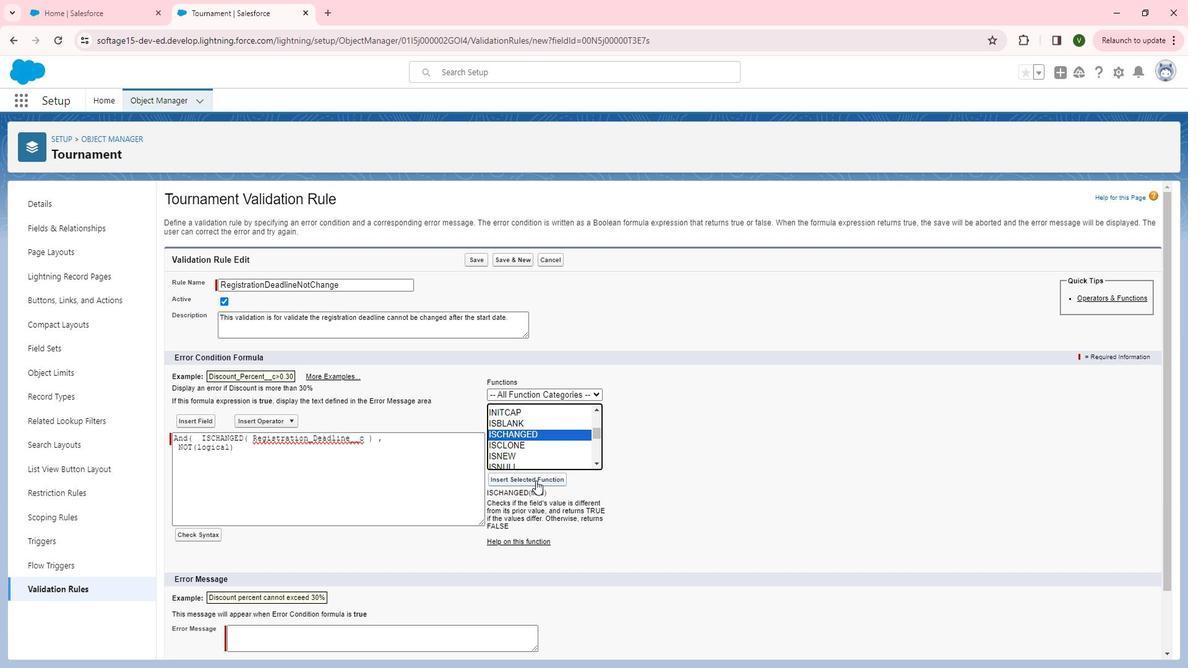 
Action: Mouse pressed left at (553, 480)
Screenshot: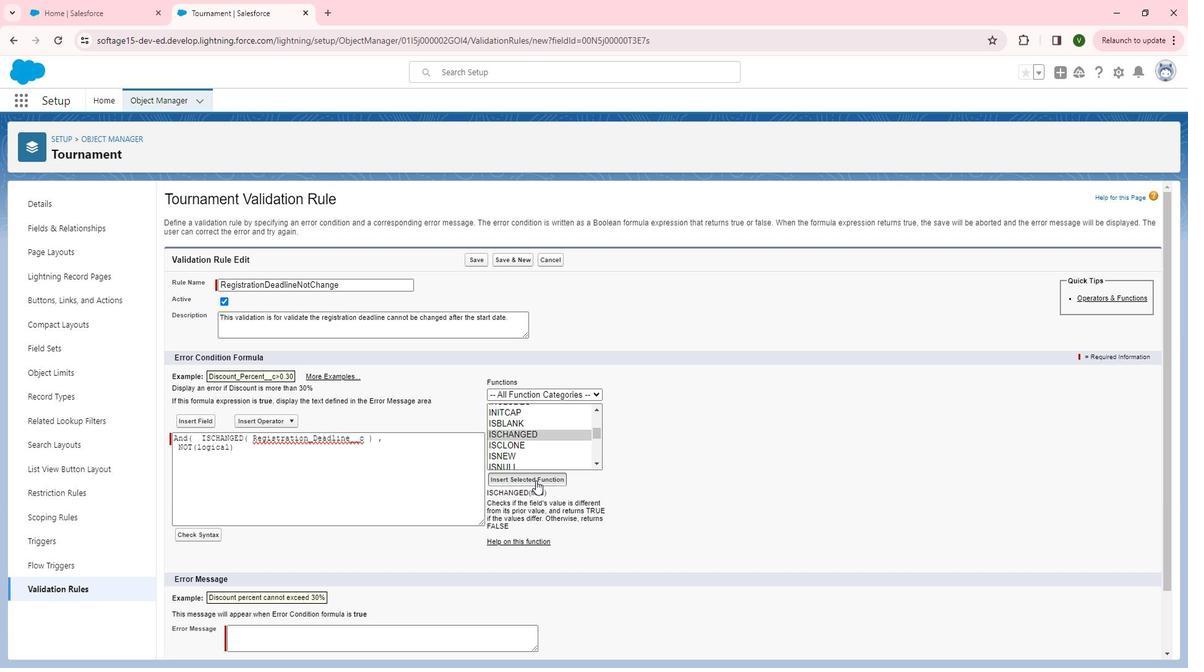 
Action: Mouse moved to (271, 445)
Screenshot: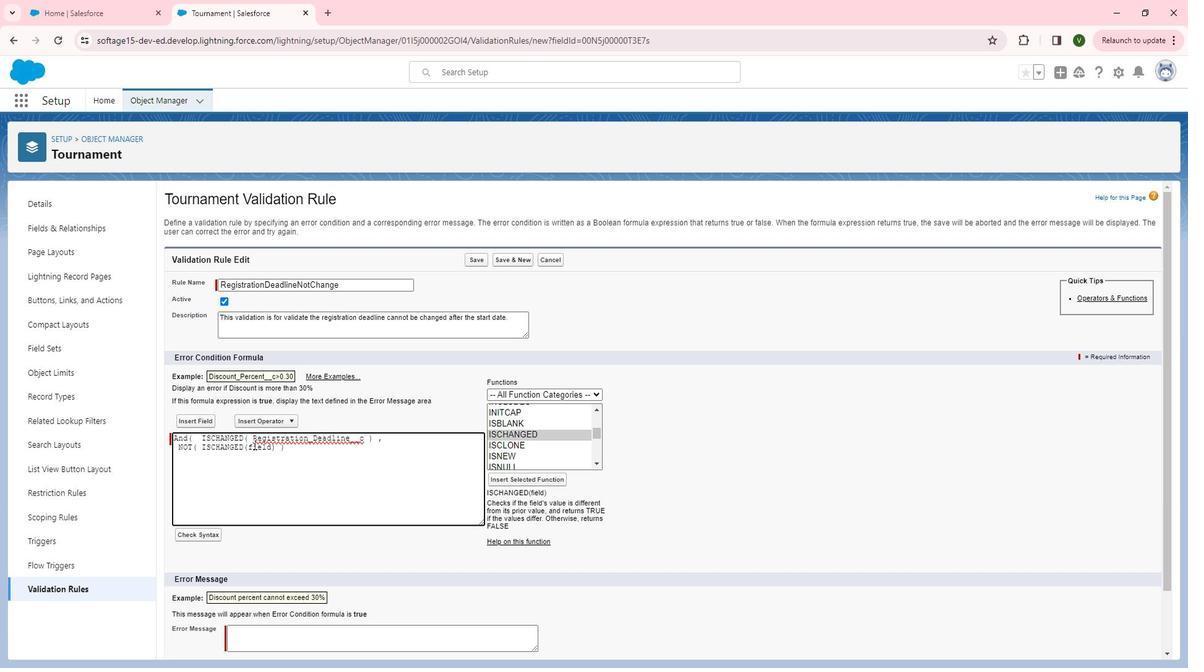 
Action: Mouse pressed left at (271, 445)
Screenshot: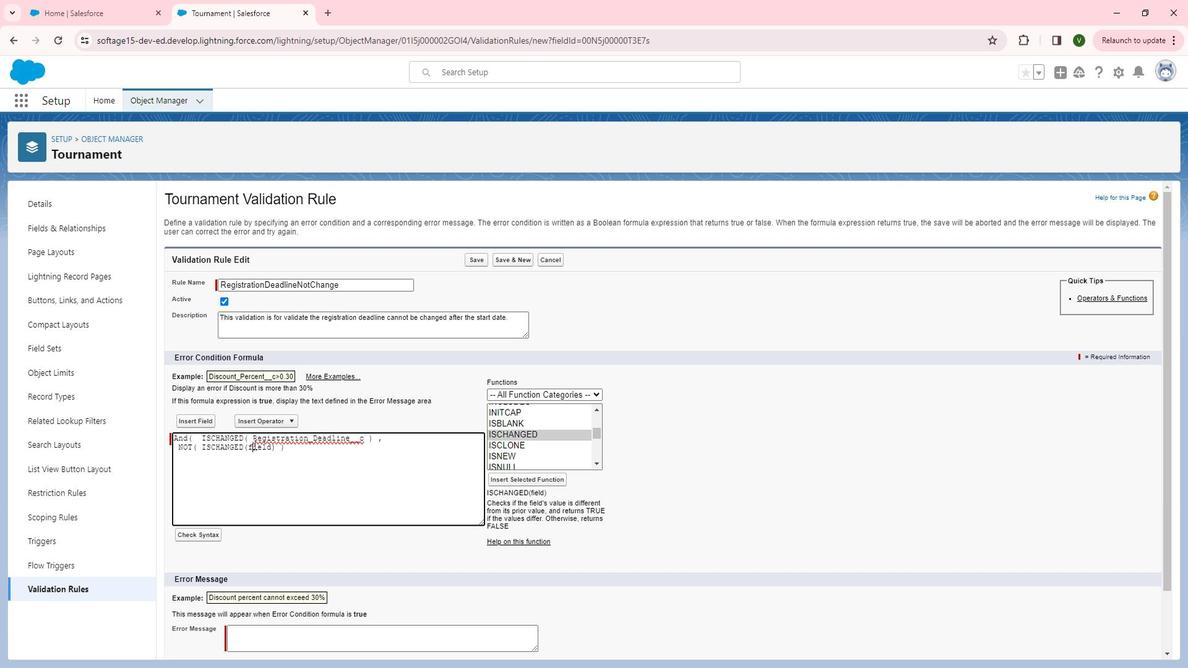 
Action: Mouse pressed left at (271, 445)
Screenshot: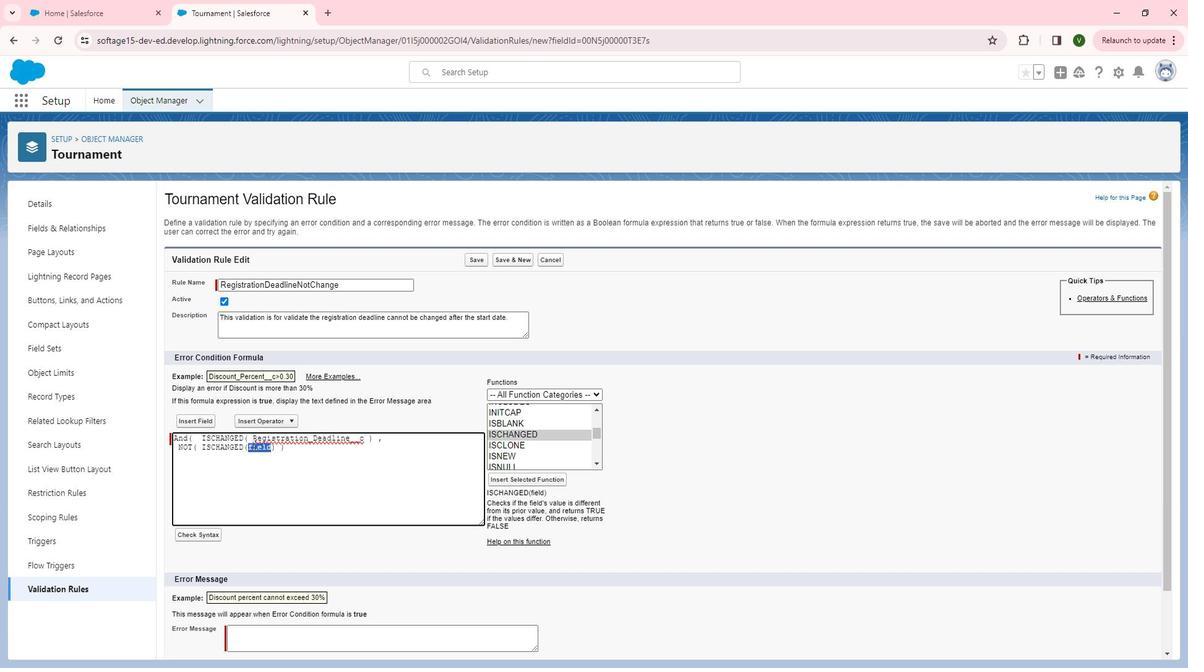 
Action: Mouse moved to (223, 421)
Screenshot: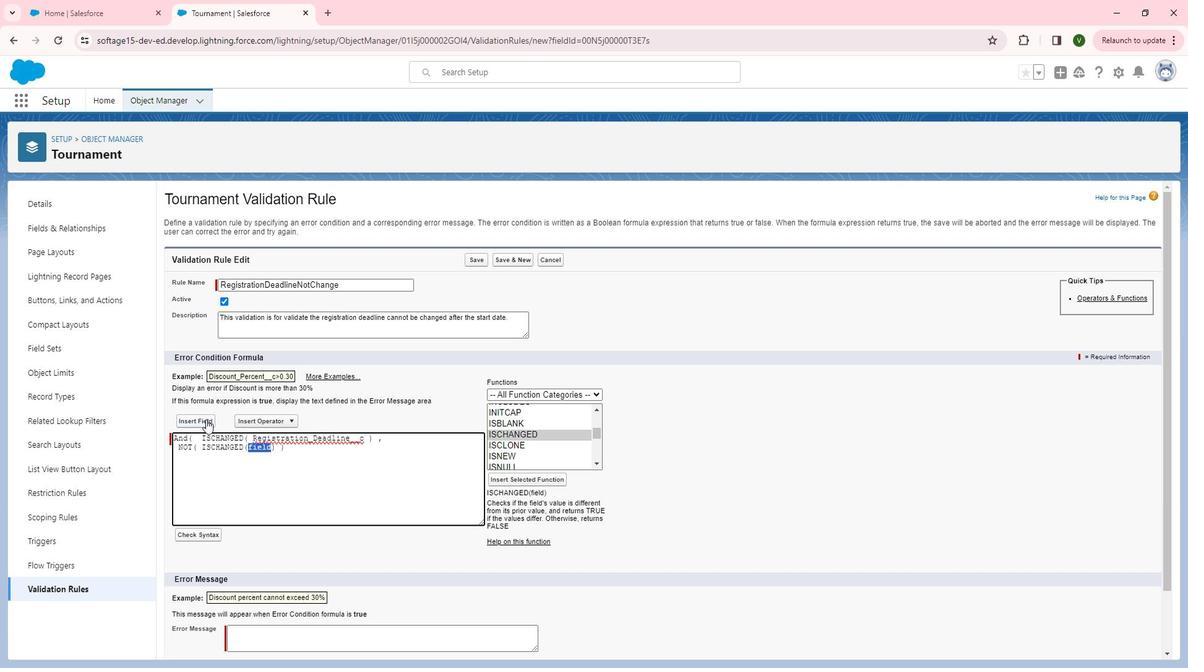 
Action: Mouse pressed left at (223, 421)
Screenshot: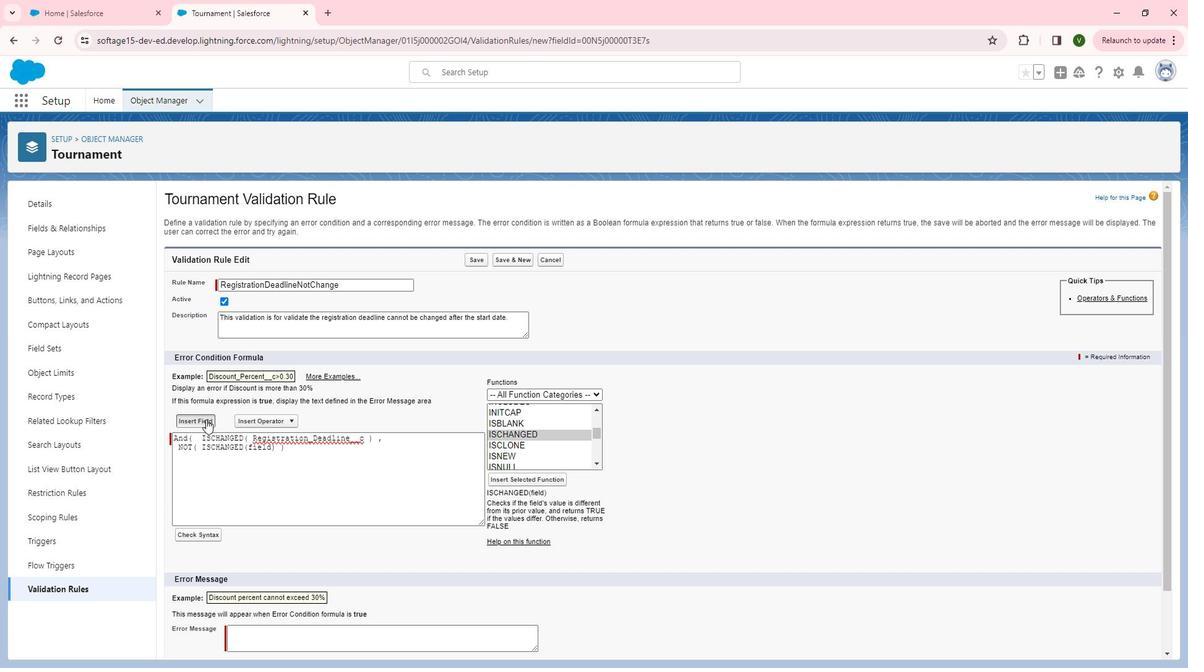 
Action: Mouse moved to (620, 463)
Screenshot: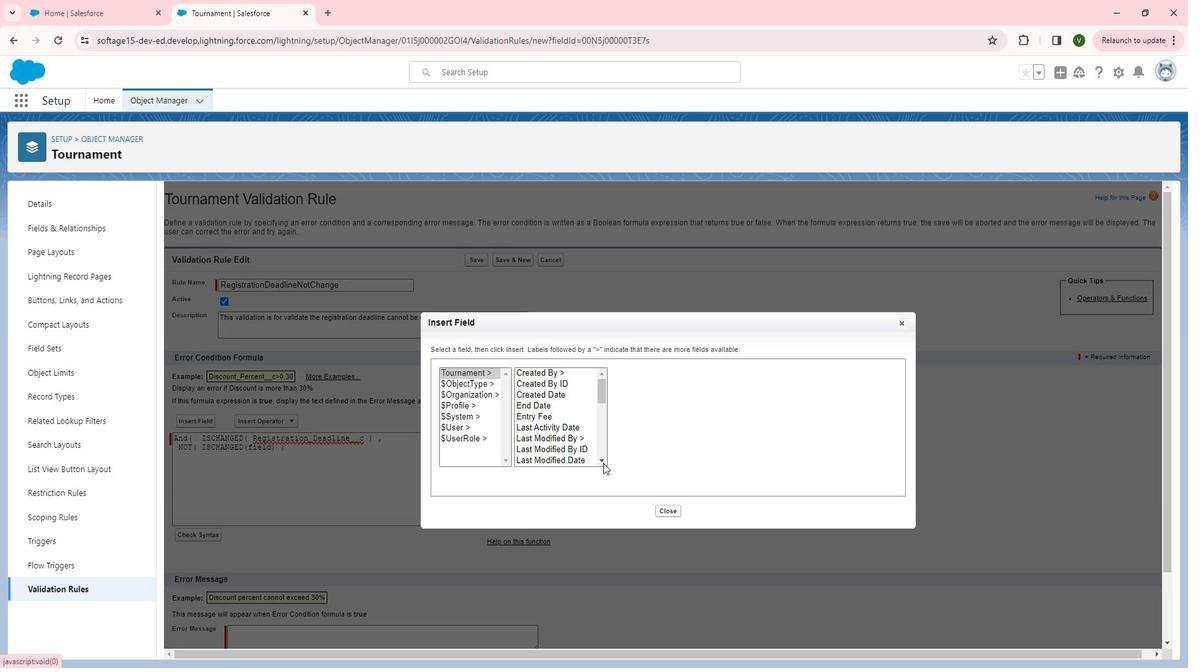 
Action: Mouse pressed left at (620, 463)
Screenshot: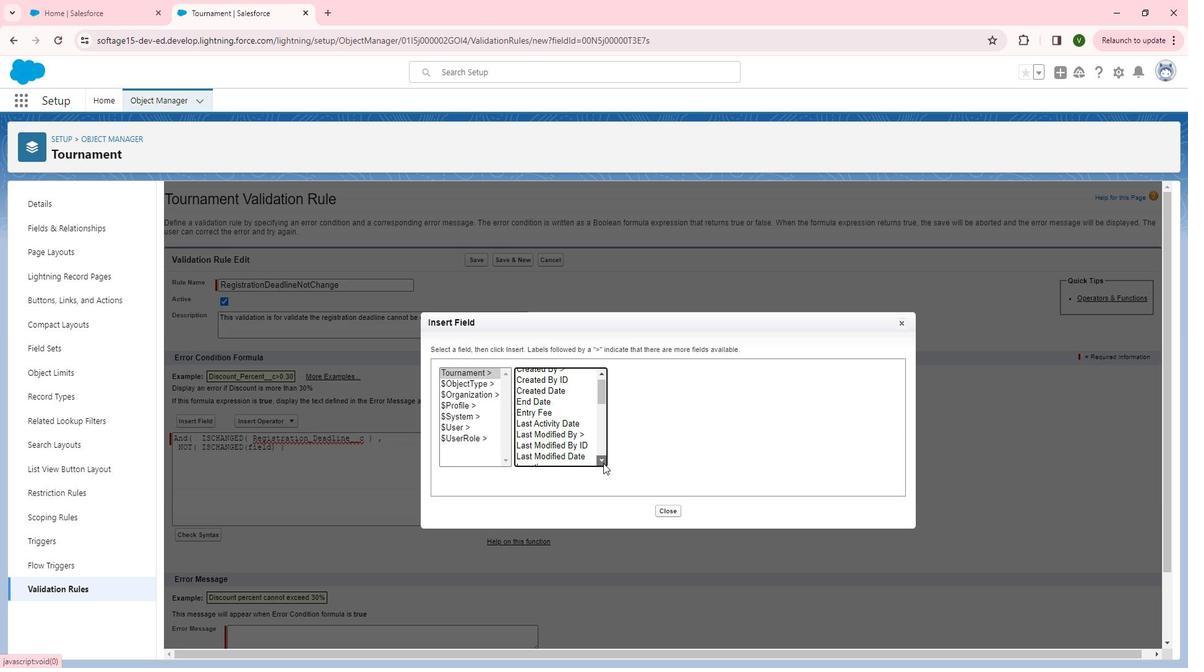 
Action: Mouse pressed left at (620, 463)
Screenshot: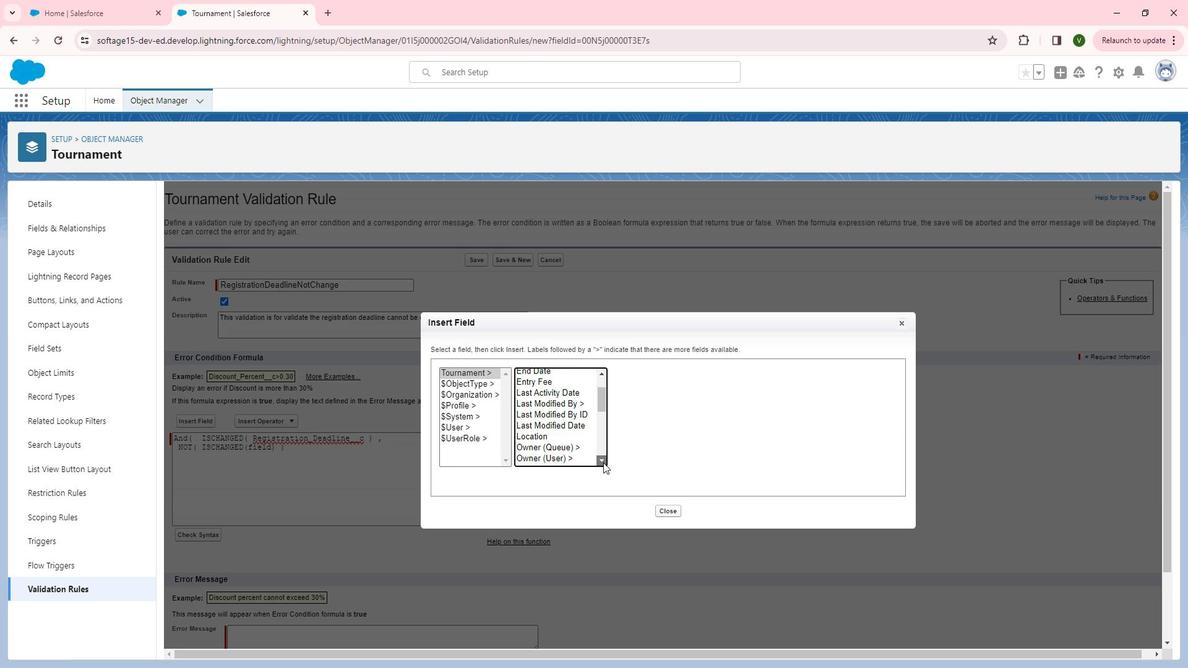 
Action: Mouse moved to (620, 463)
Screenshot: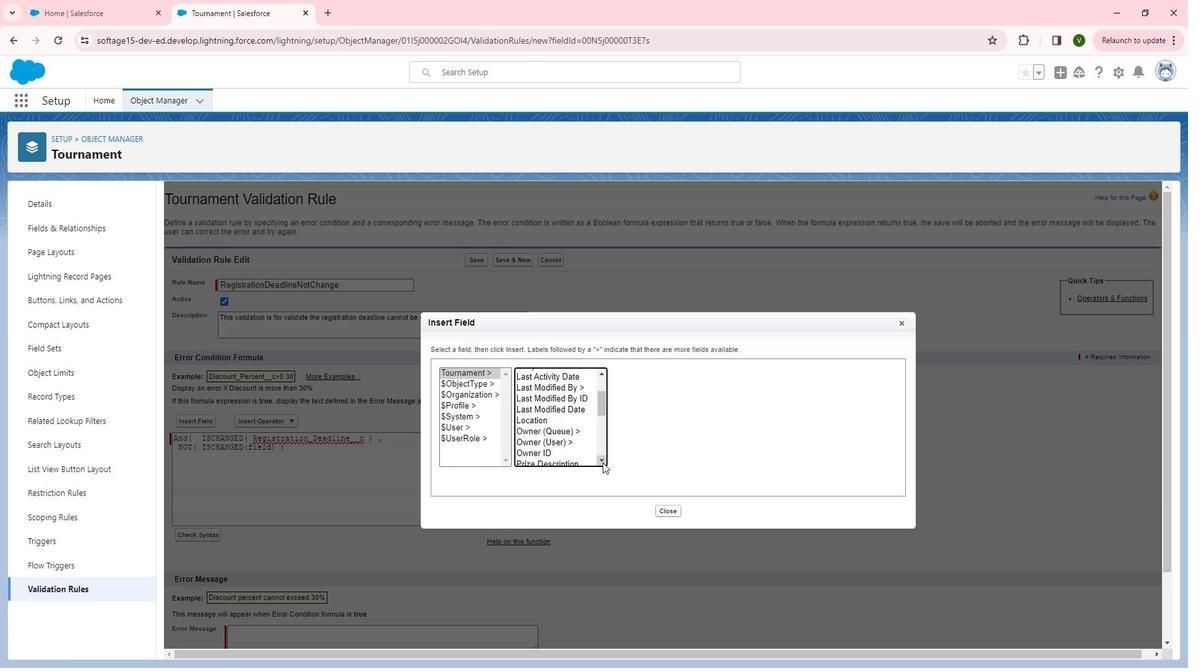 
Action: Mouse pressed left at (620, 463)
Screenshot: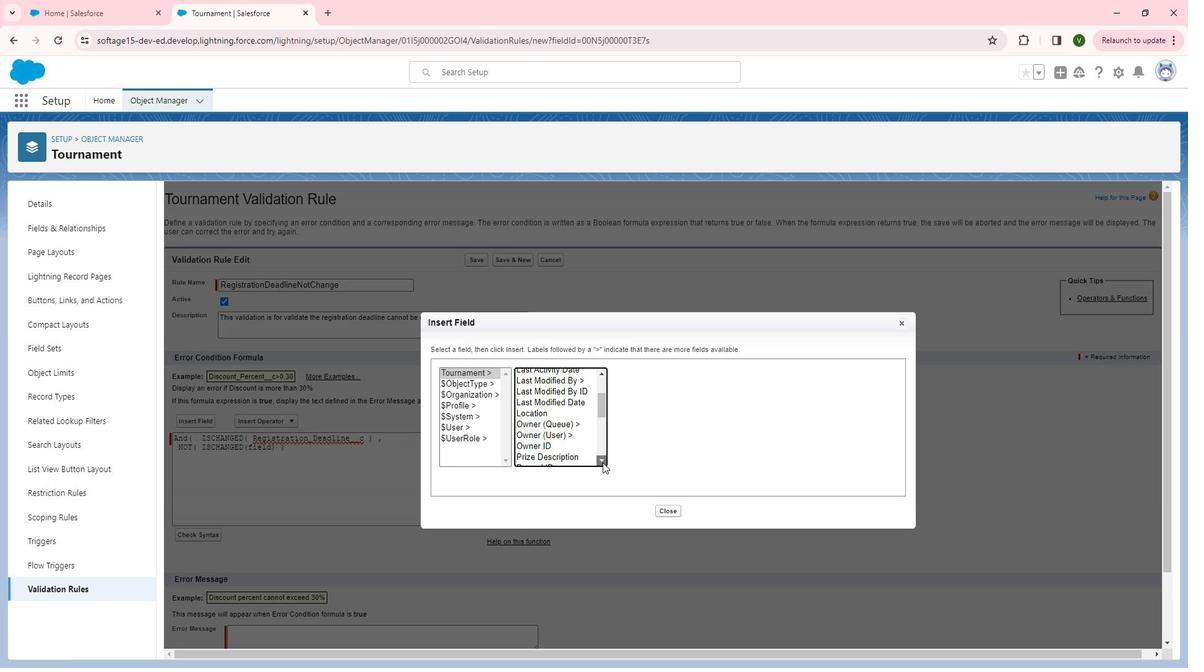 
Action: Mouse moved to (620, 463)
Screenshot: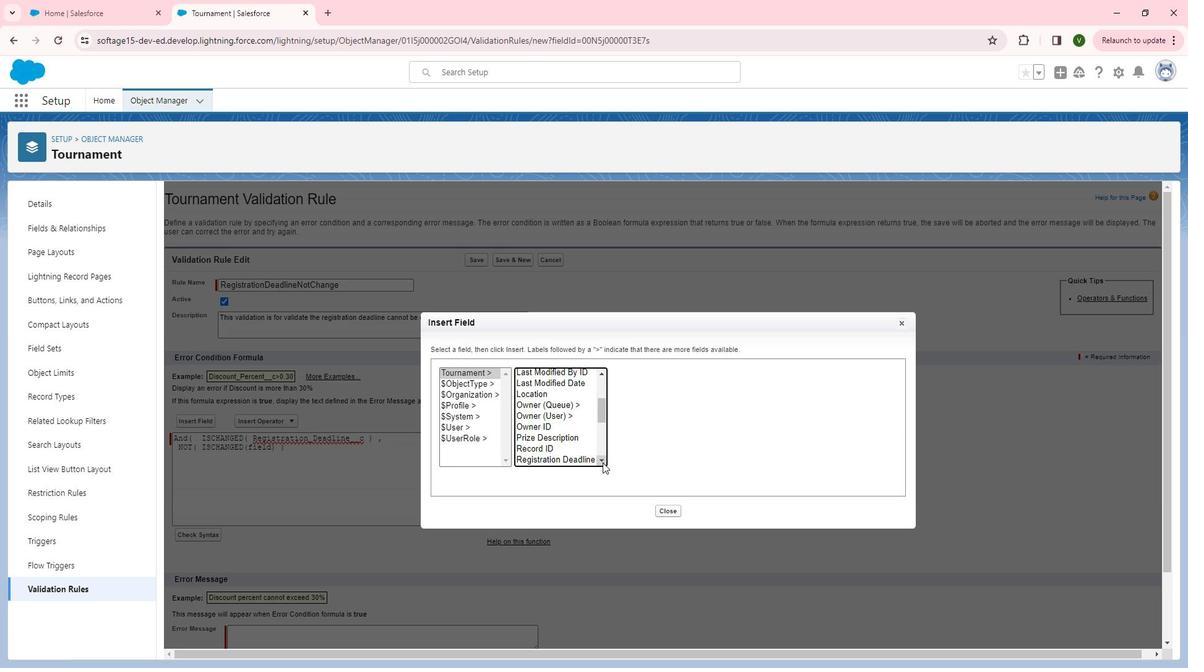 
Action: Mouse pressed left at (620, 463)
Screenshot: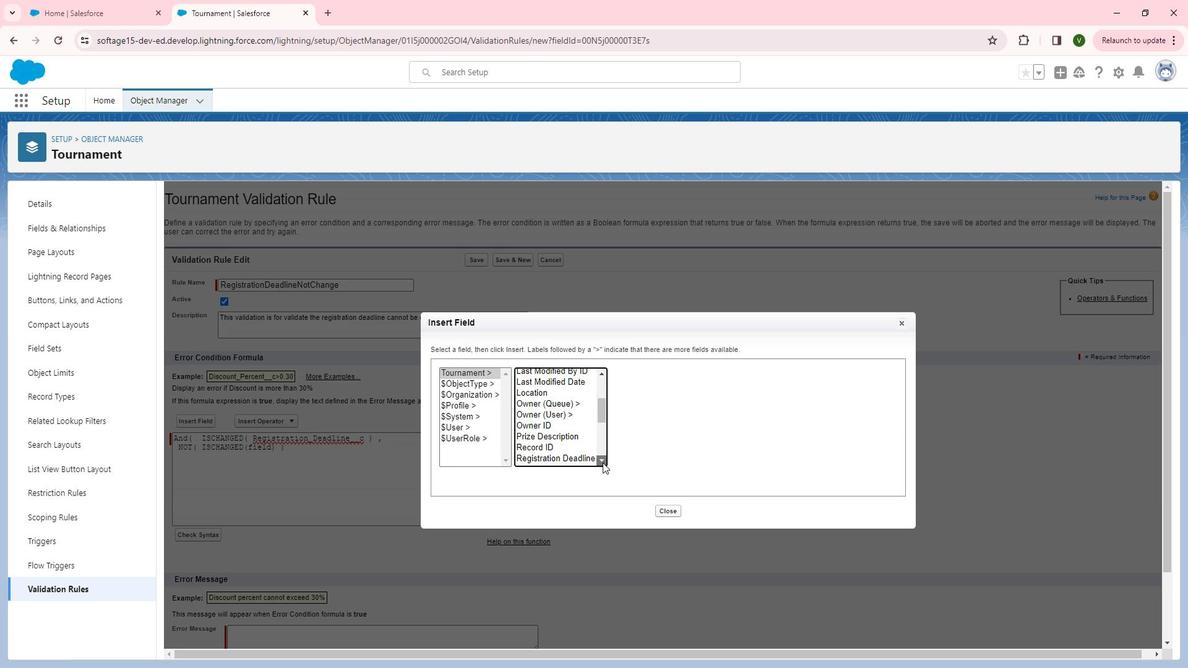 
Action: Mouse pressed left at (620, 463)
Screenshot: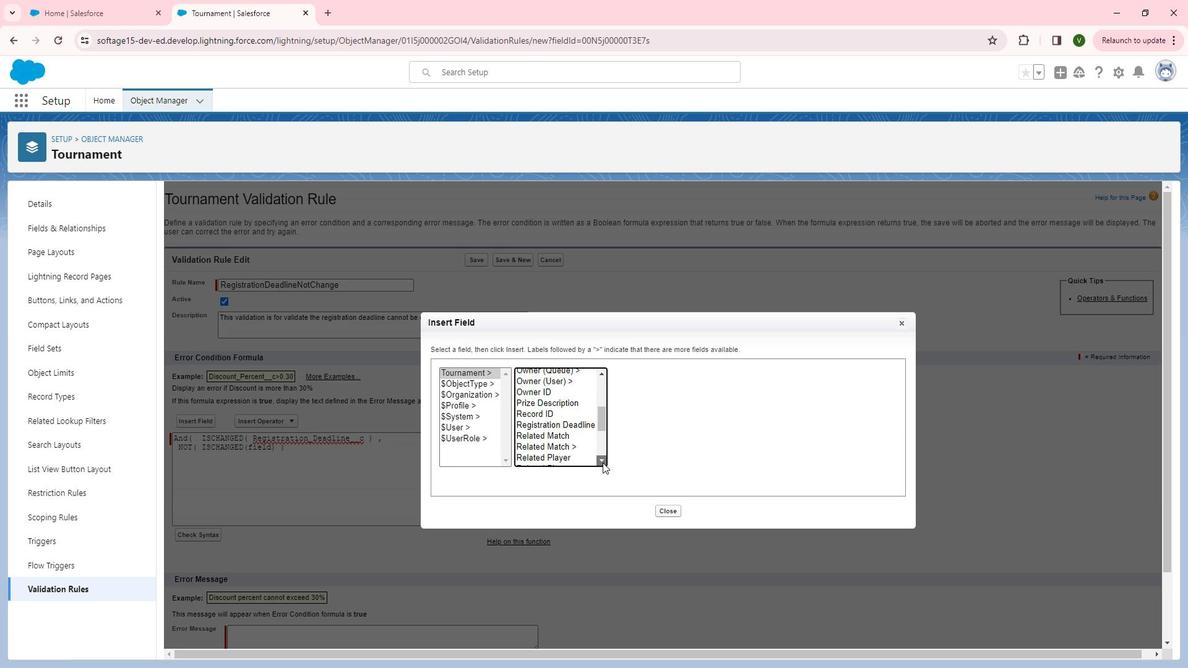 
Action: Mouse pressed left at (620, 463)
Screenshot: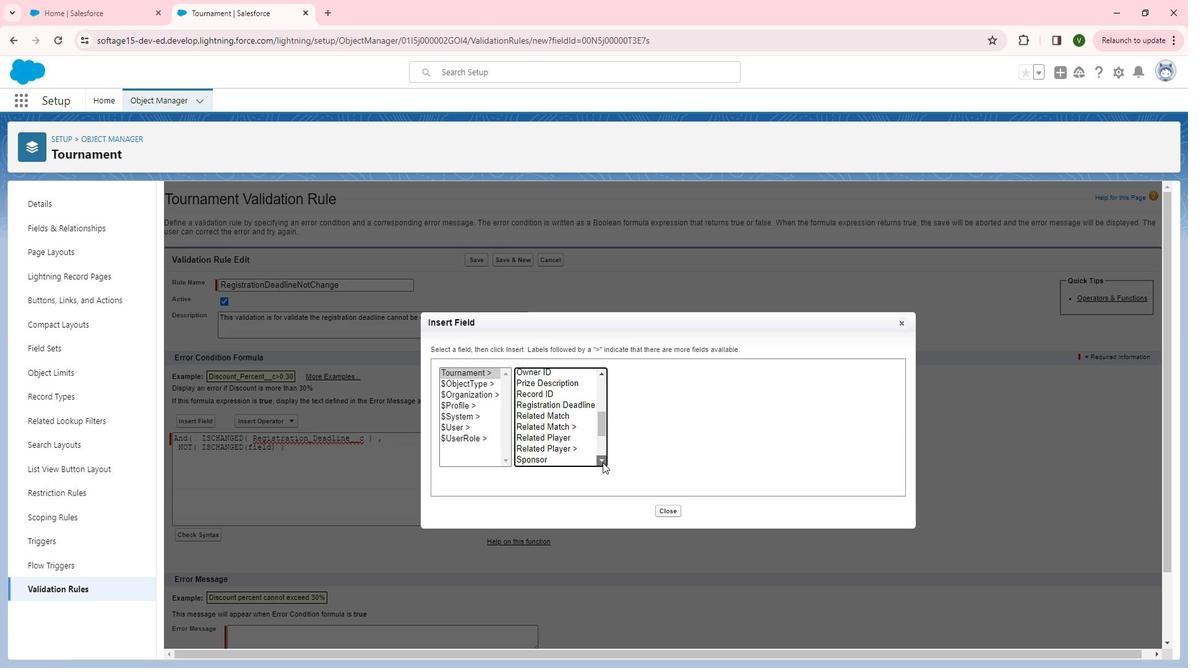 
Action: Mouse pressed left at (620, 463)
Screenshot: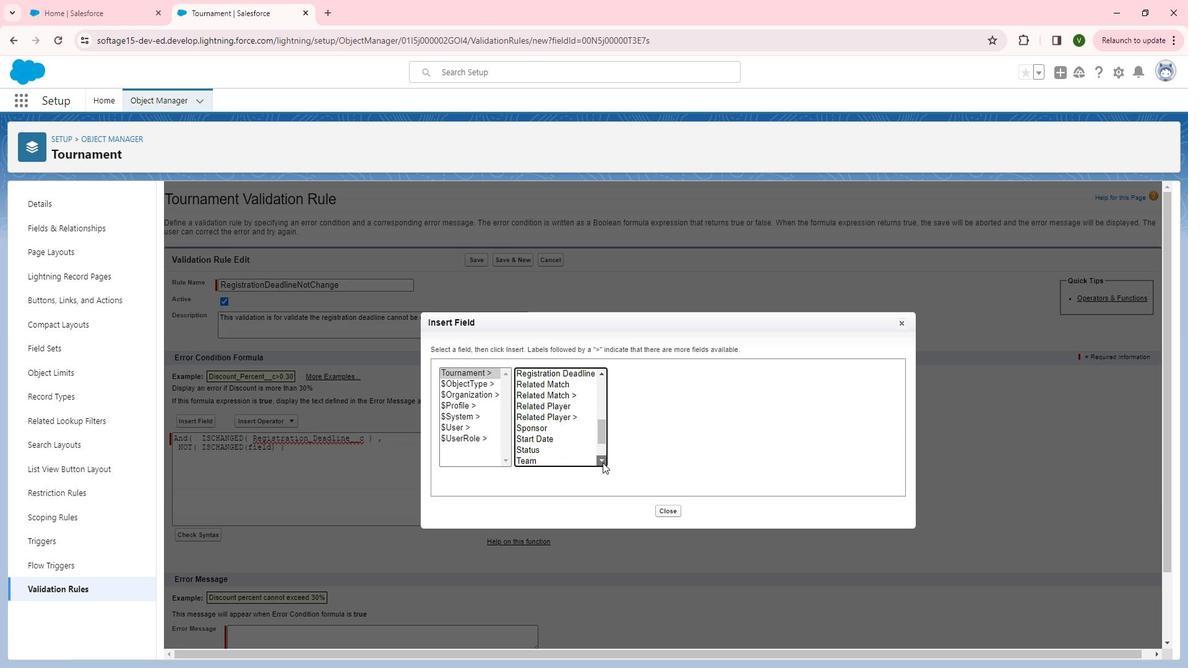 
Action: Mouse moved to (575, 422)
Screenshot: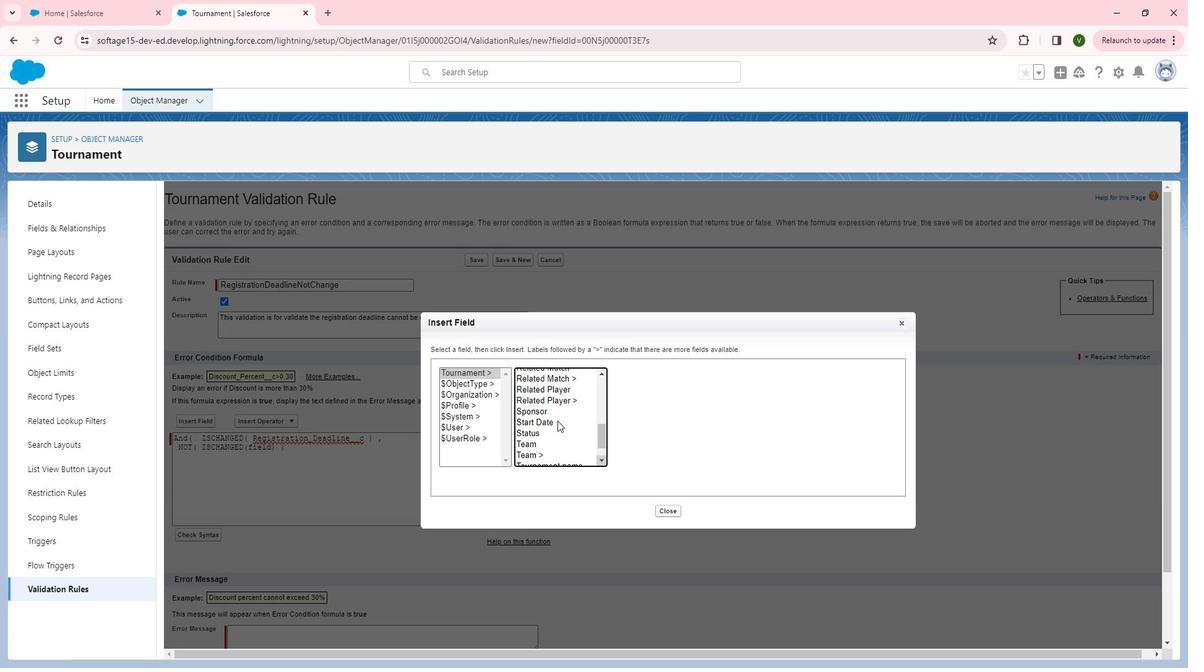 
Action: Mouse pressed left at (575, 422)
Screenshot: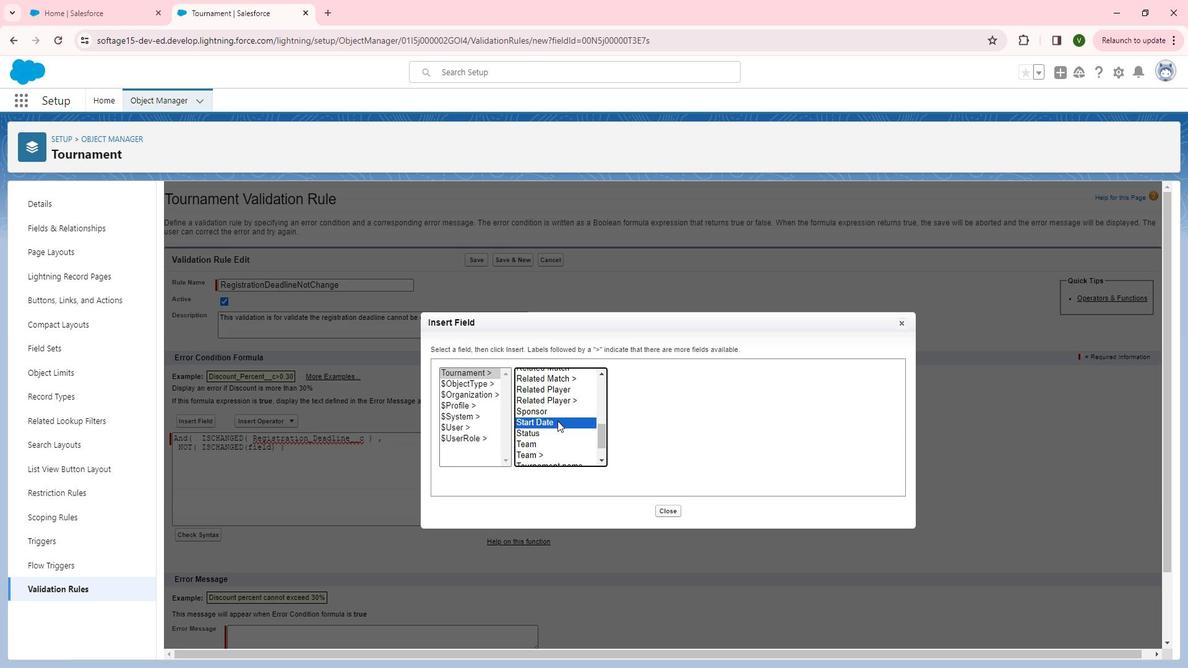 
Action: Mouse moved to (667, 443)
Screenshot: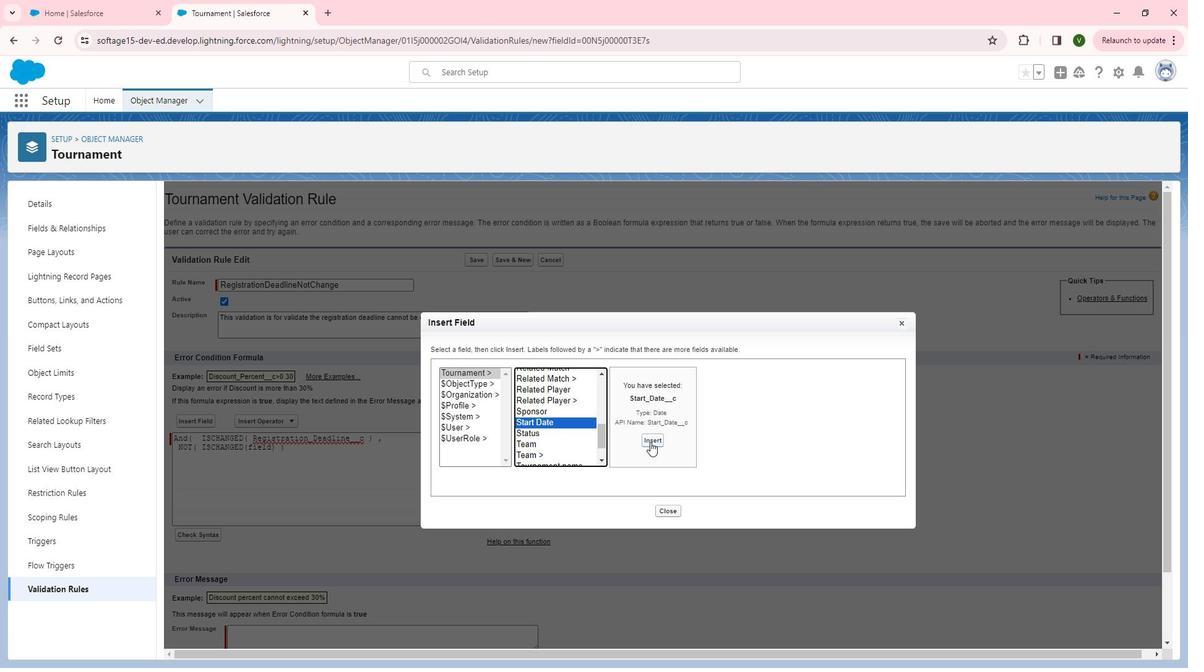 
Action: Mouse pressed left at (667, 443)
Screenshot: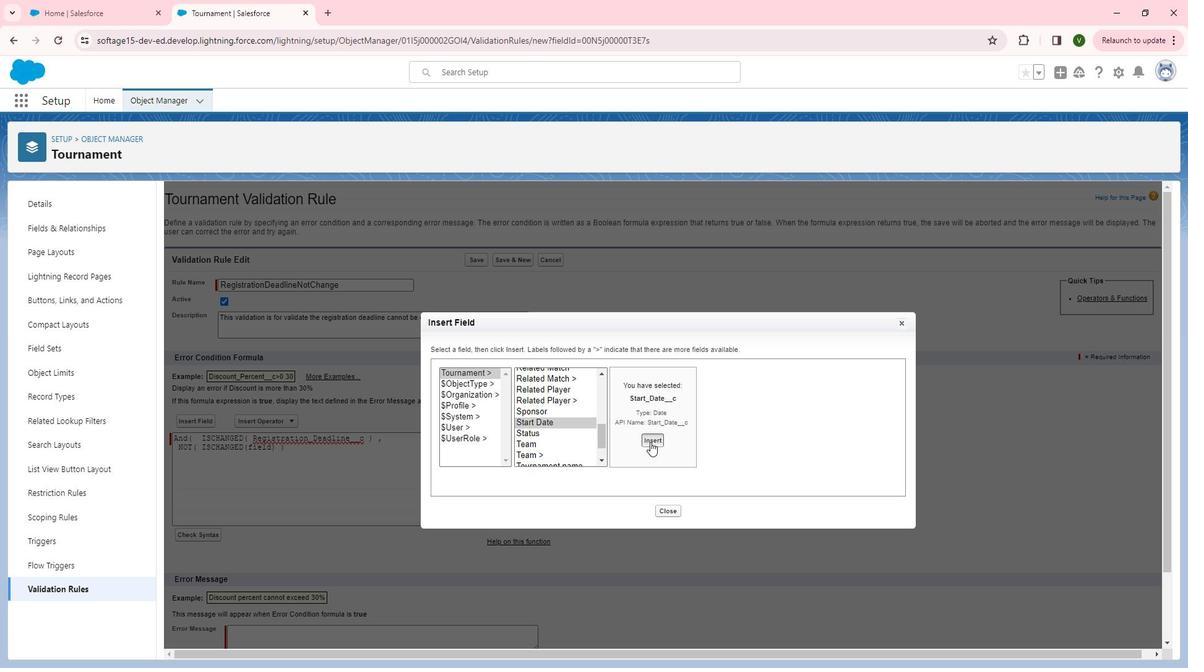 
Action: Mouse moved to (359, 455)
Screenshot: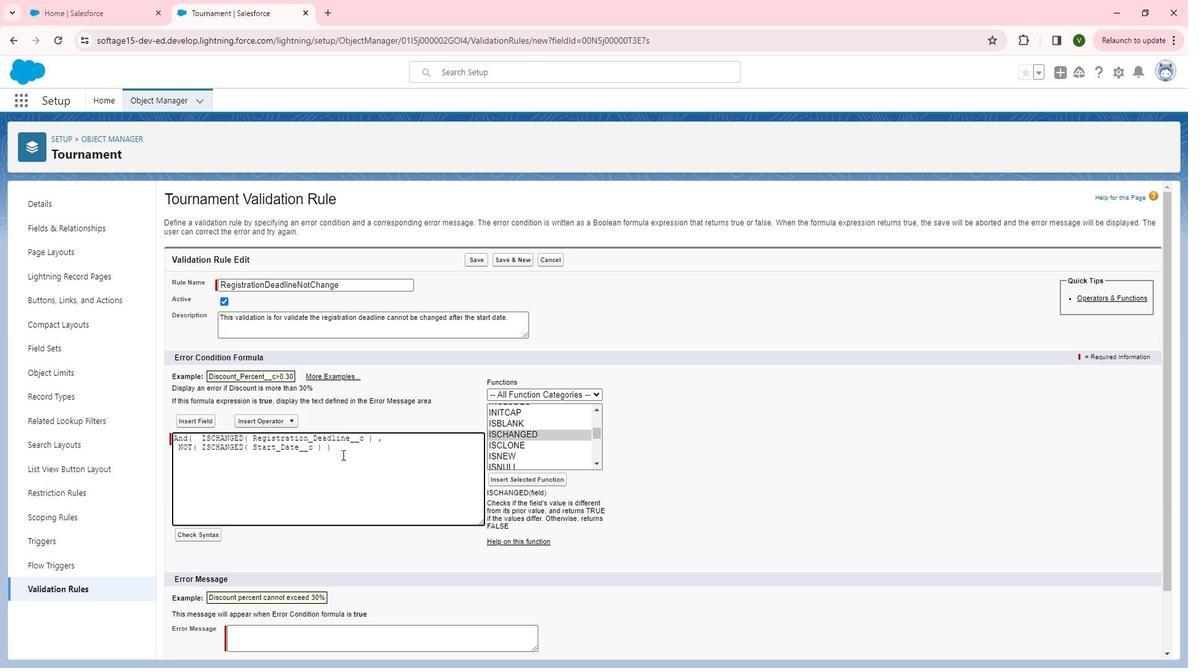 
Action: Mouse pressed left at (359, 455)
Screenshot: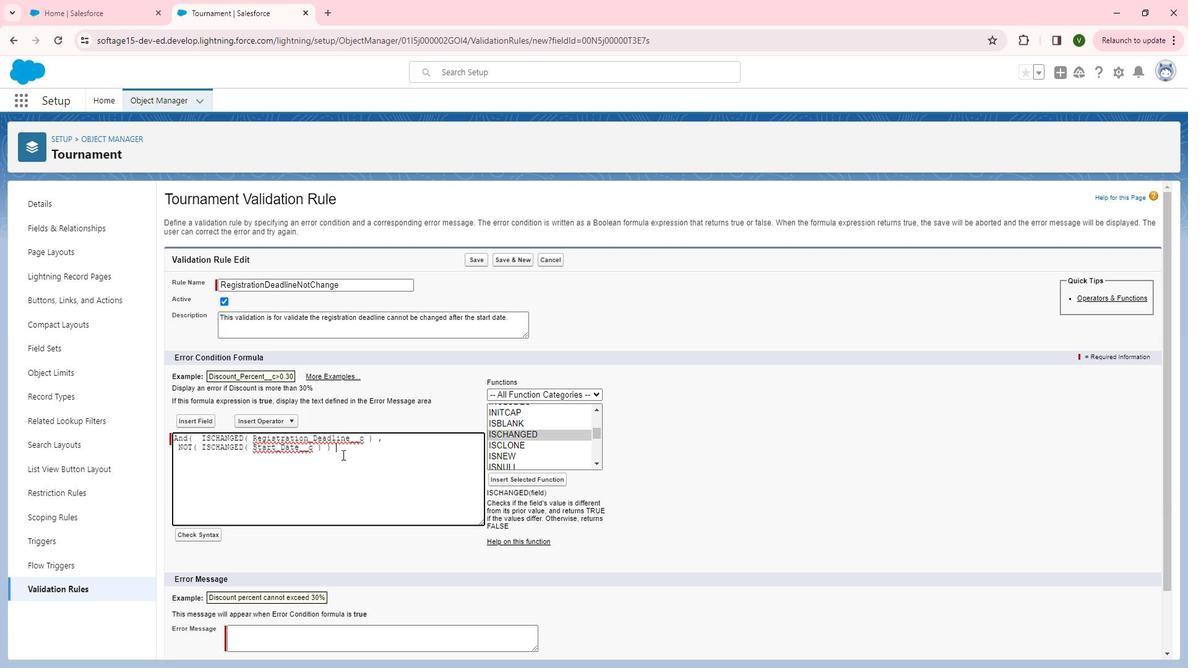 
Action: Mouse moved to (360, 455)
Screenshot: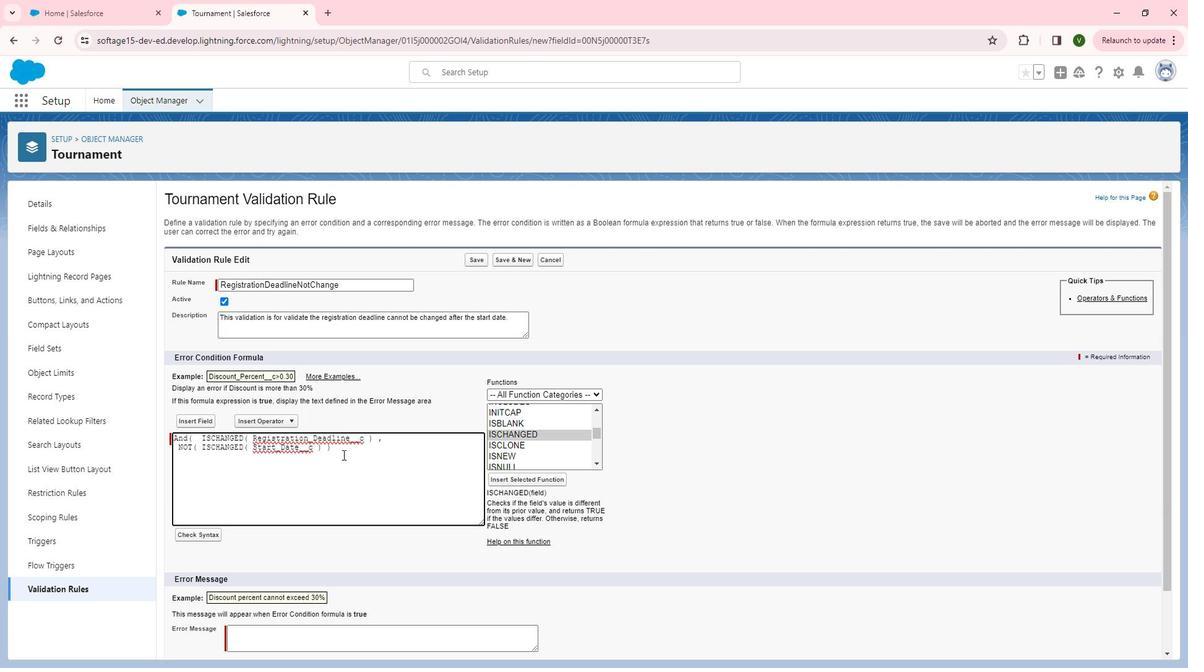 
Action: Key pressed ,
Screenshot: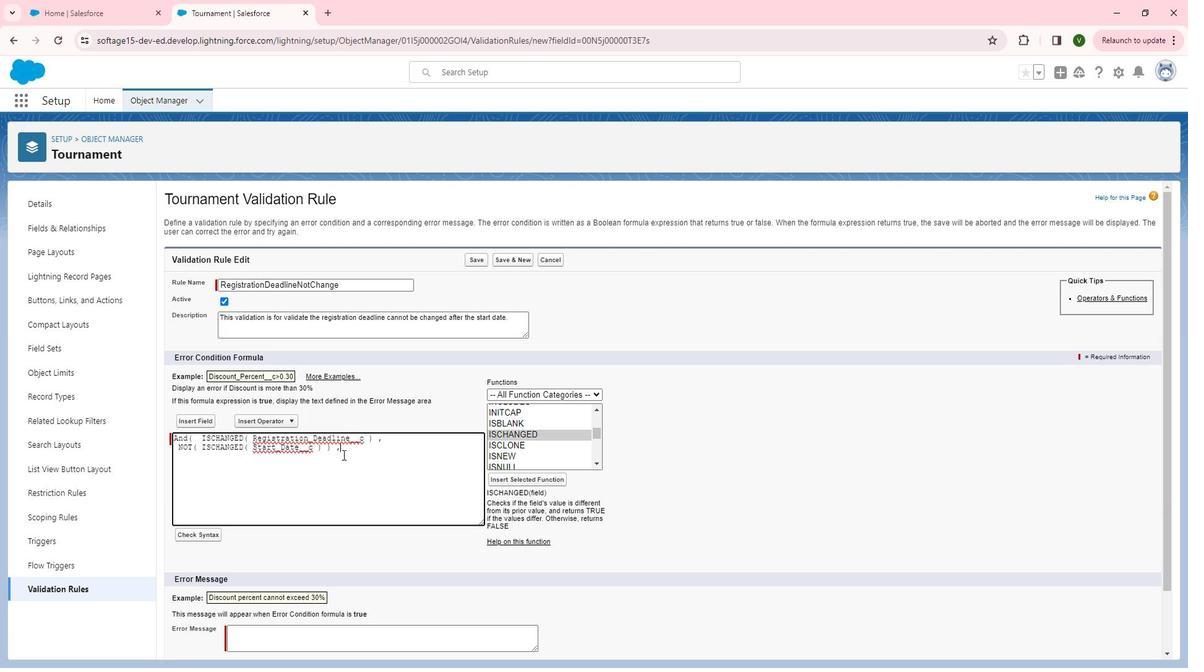 
Action: Mouse moved to (362, 455)
Screenshot: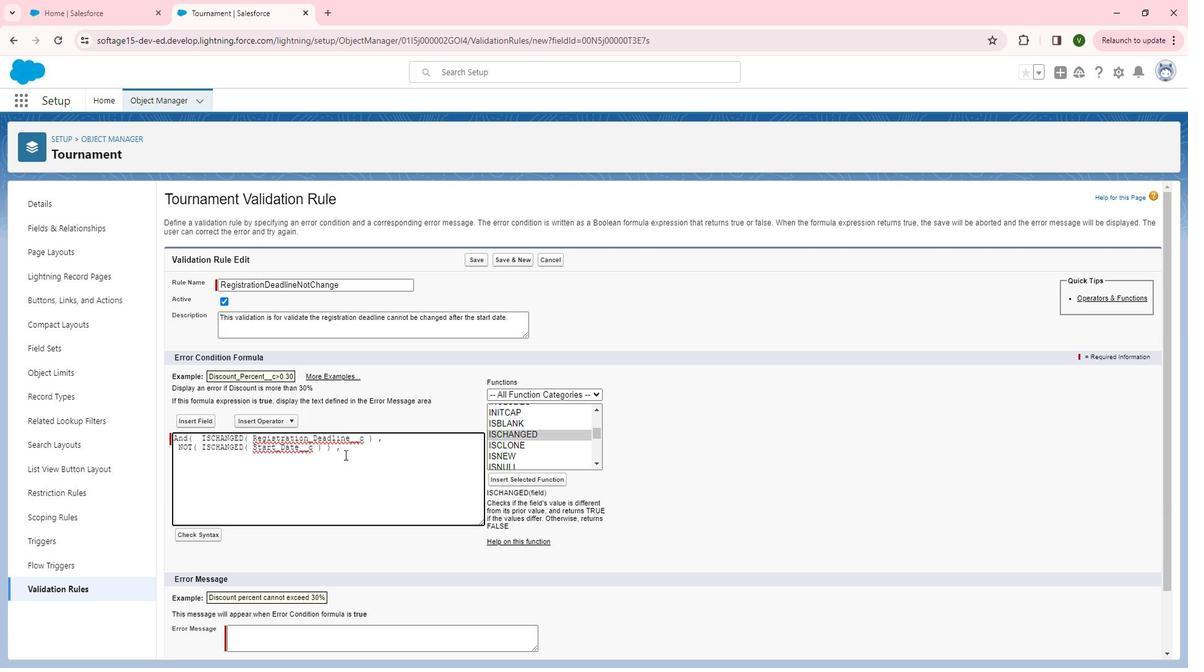 
Action: Key pressed <Key.enter>
Screenshot: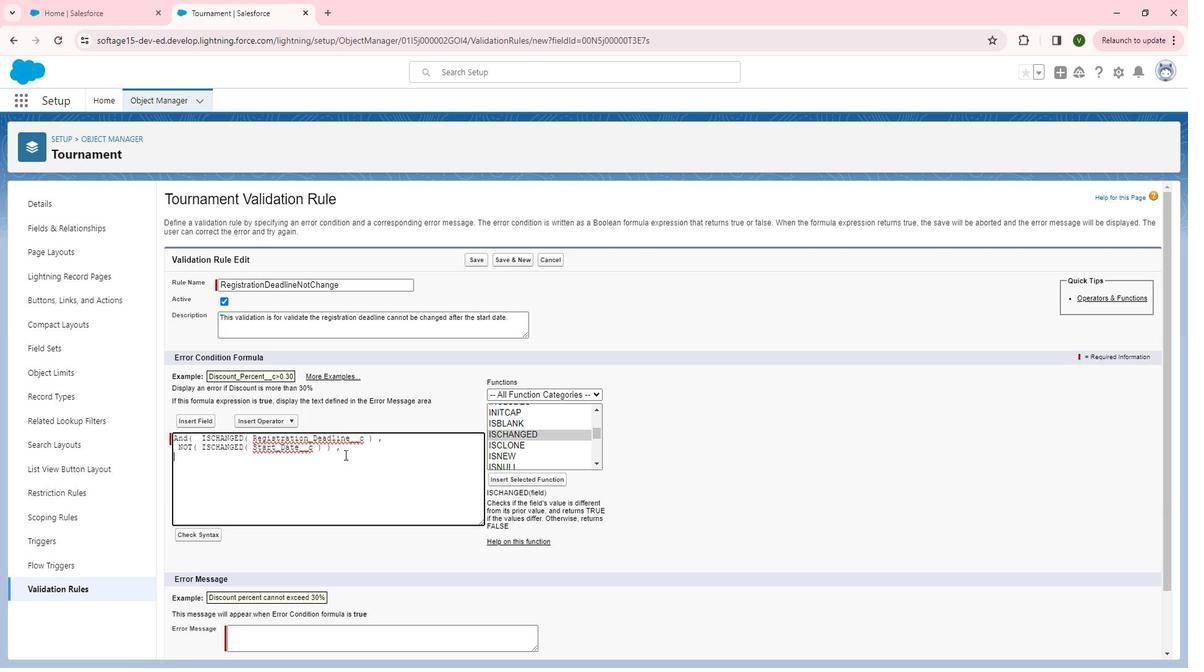 
Action: Mouse moved to (614, 461)
Screenshot: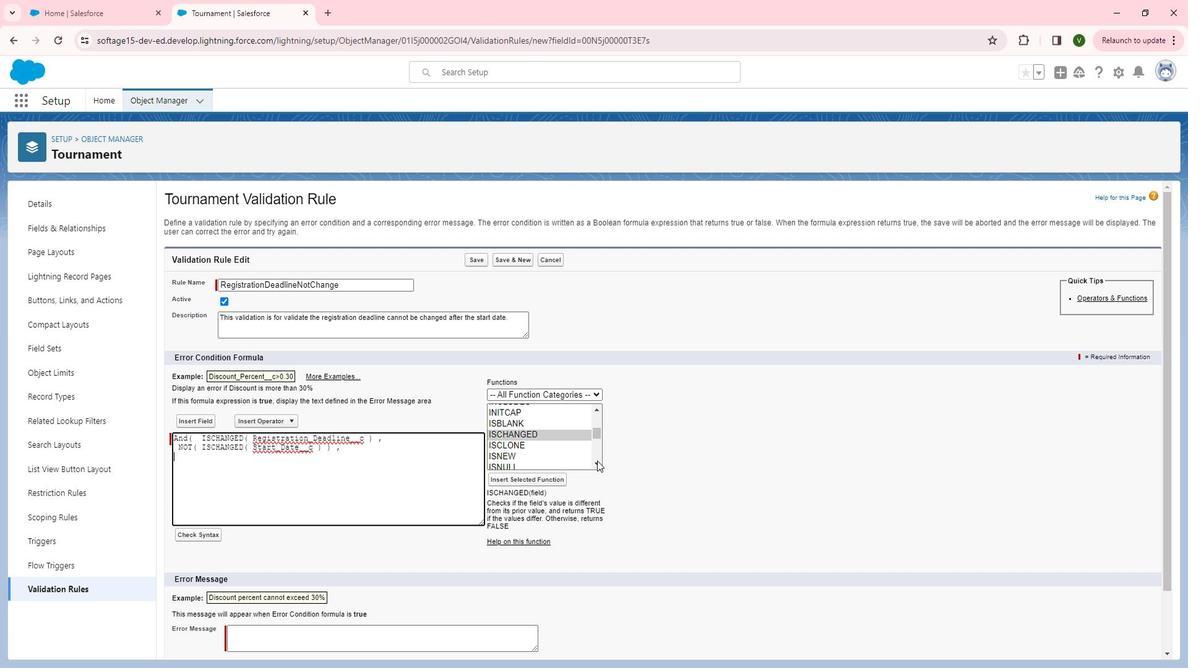 
Action: Mouse pressed left at (614, 461)
Screenshot: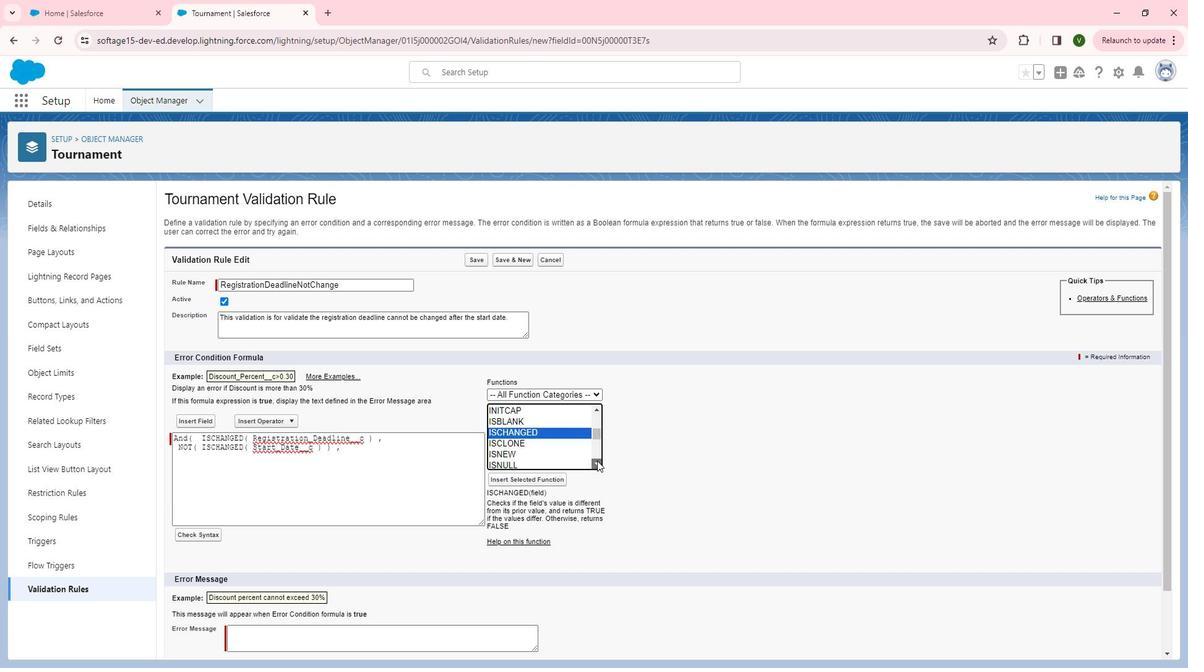 
Action: Mouse moved to (611, 463)
Screenshot: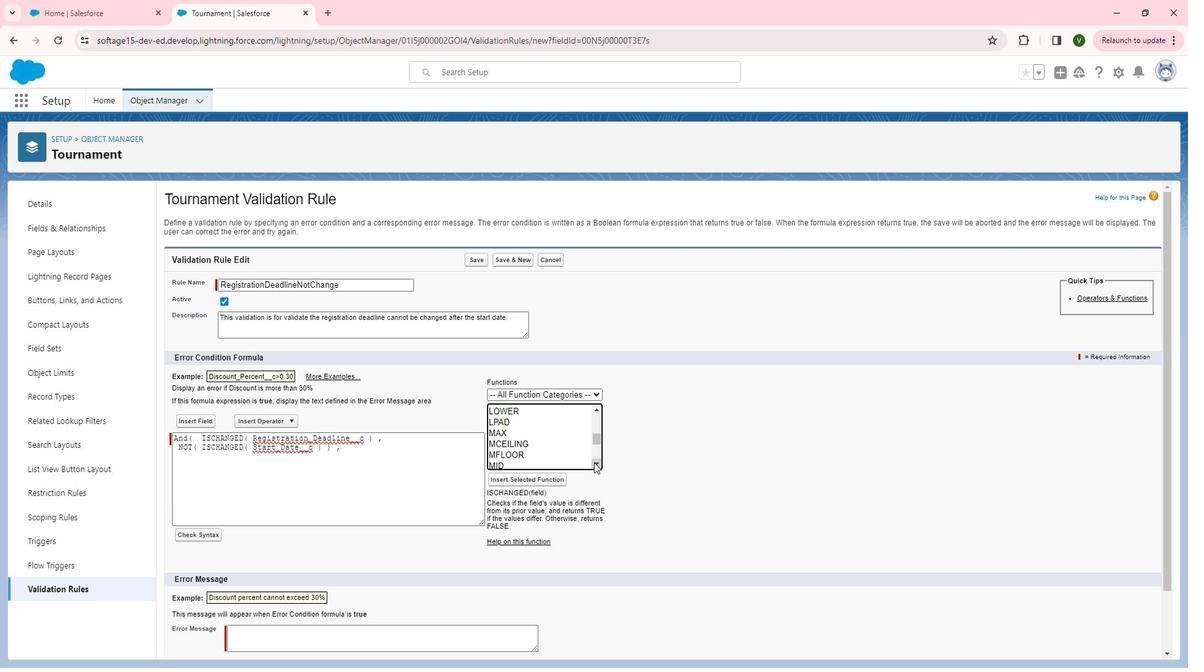 
Action: Mouse pressed left at (611, 463)
Screenshot: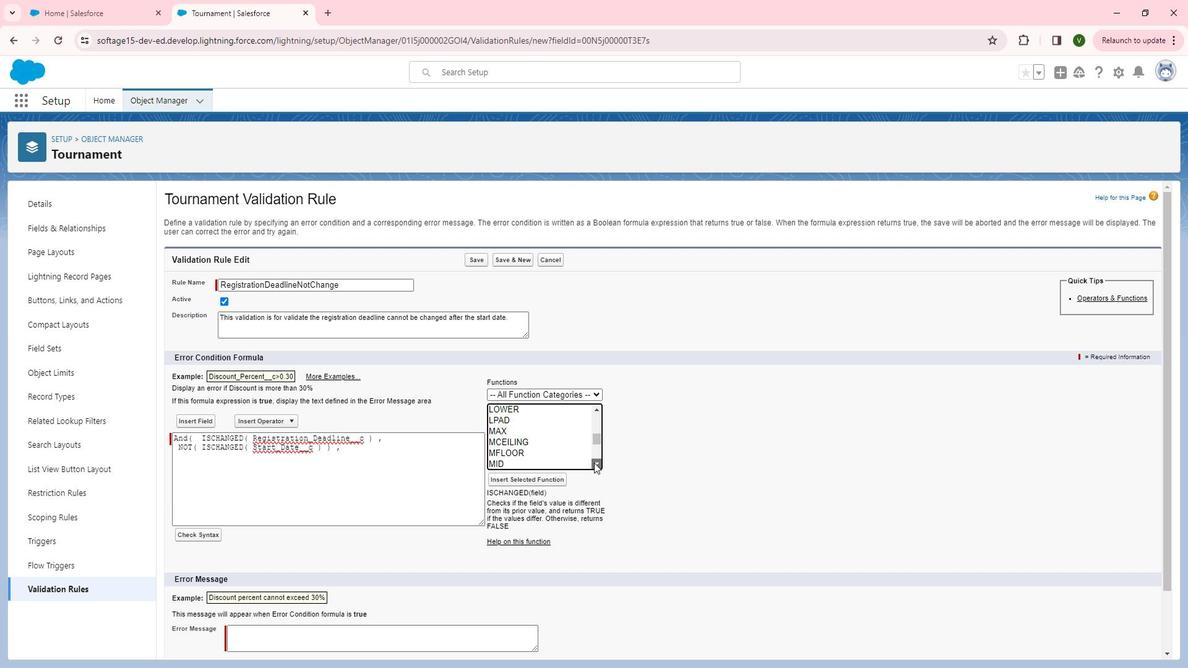 
Action: Mouse pressed left at (611, 463)
Screenshot: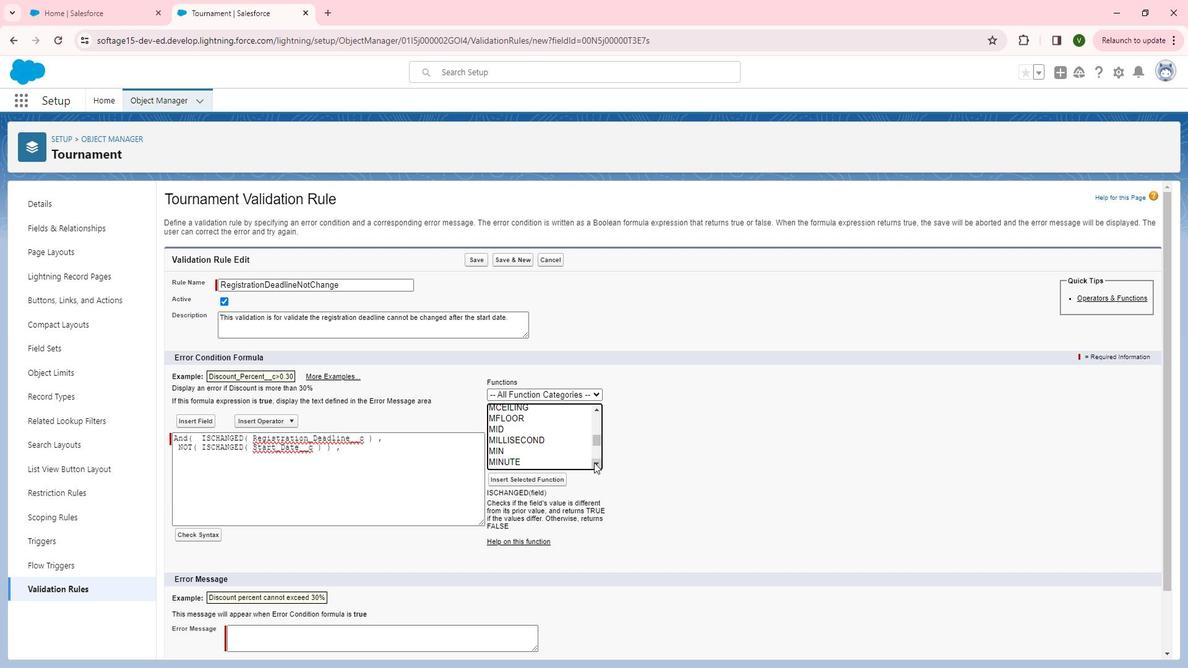 
Action: Mouse pressed left at (611, 463)
Screenshot: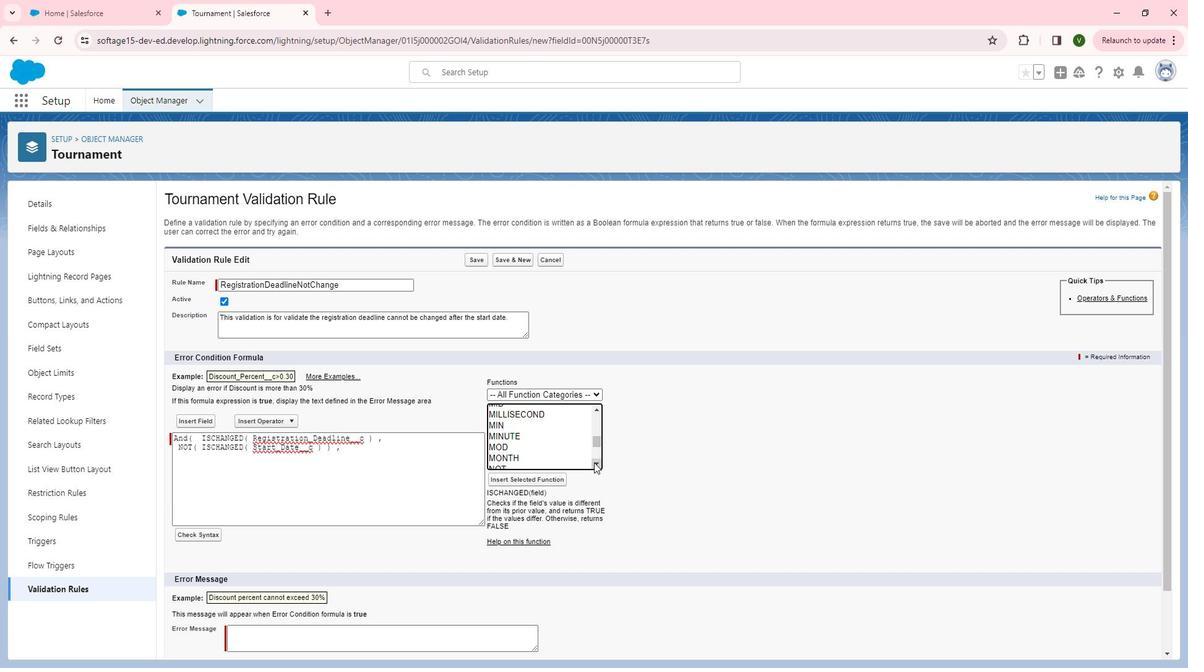 
Action: Mouse pressed left at (611, 463)
Screenshot: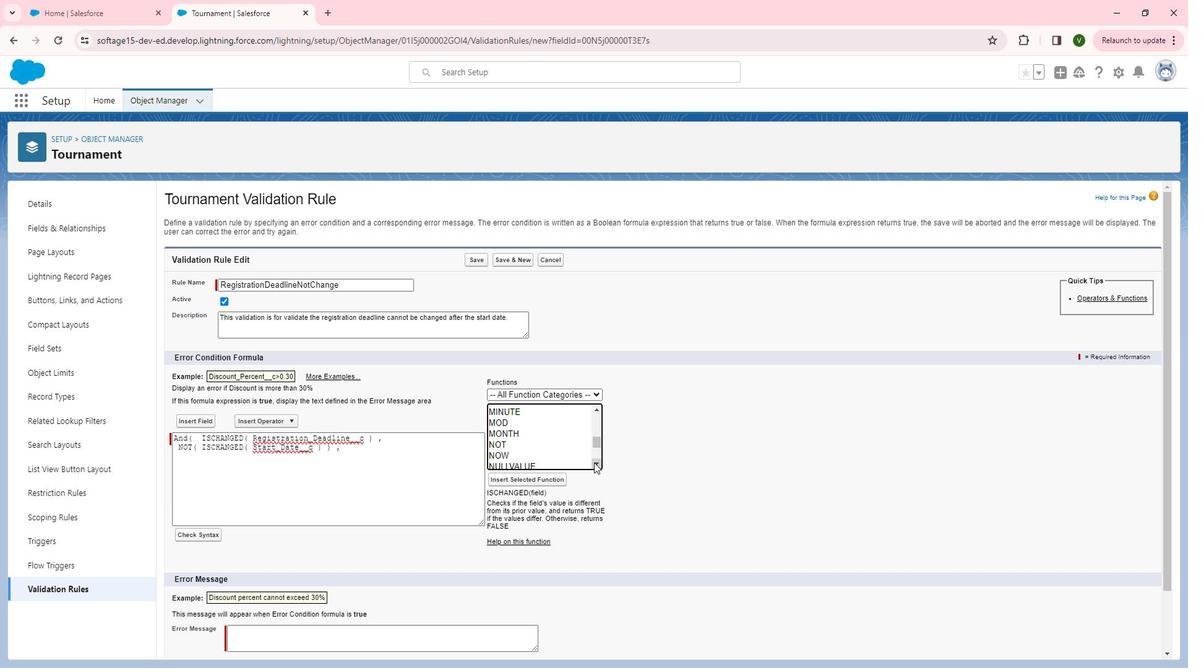 
Action: Mouse pressed left at (611, 463)
Screenshot: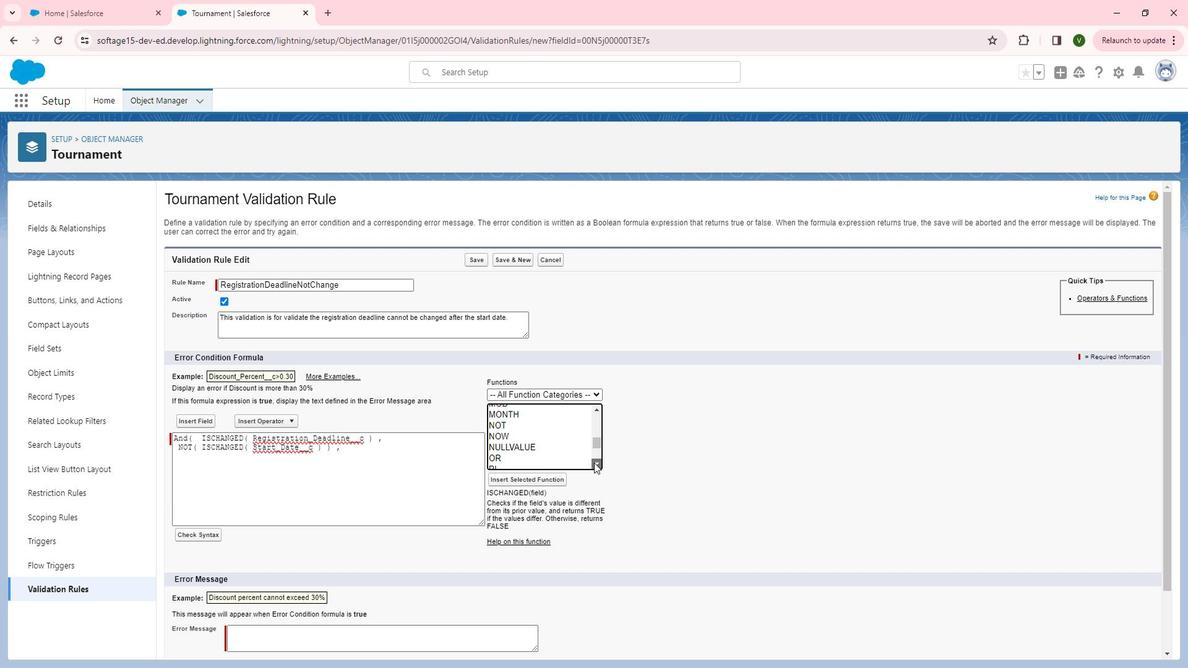 
Action: Mouse pressed left at (611, 463)
Screenshot: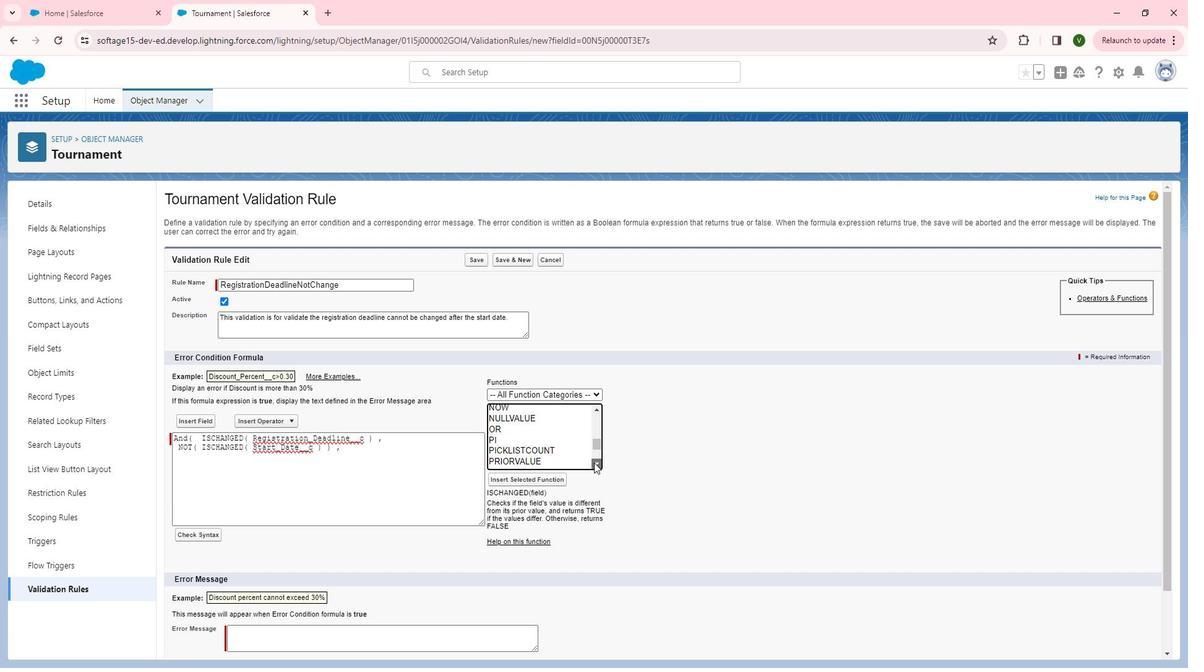 
Action: Mouse pressed left at (611, 463)
Screenshot: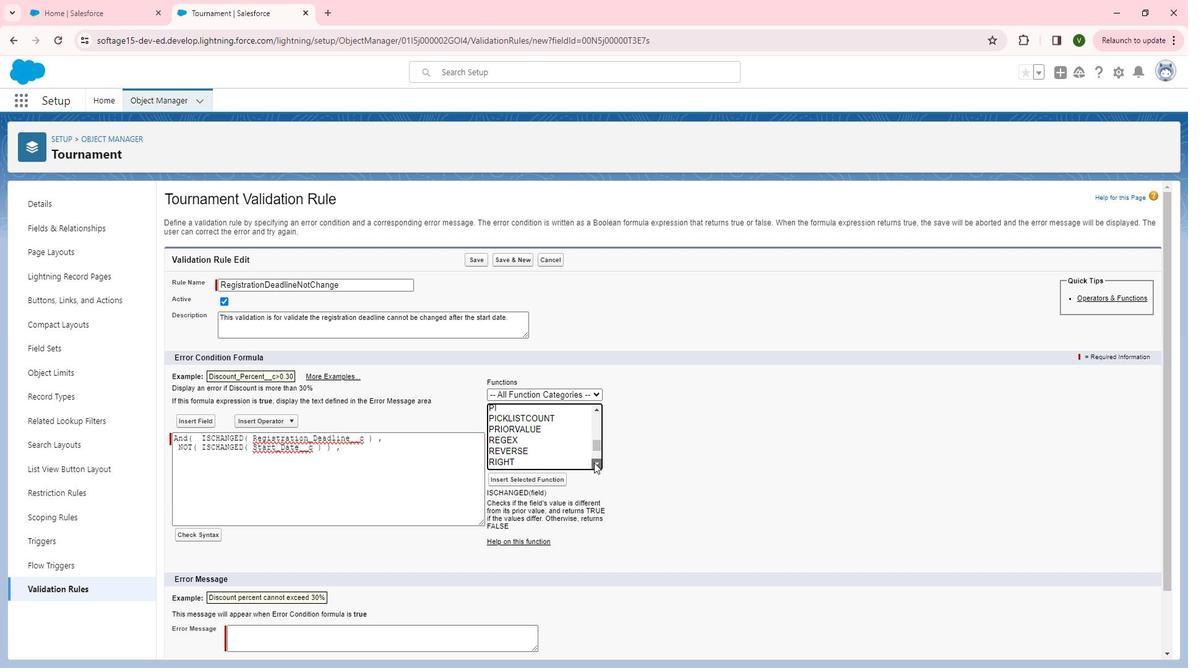 
Action: Mouse pressed left at (611, 463)
Screenshot: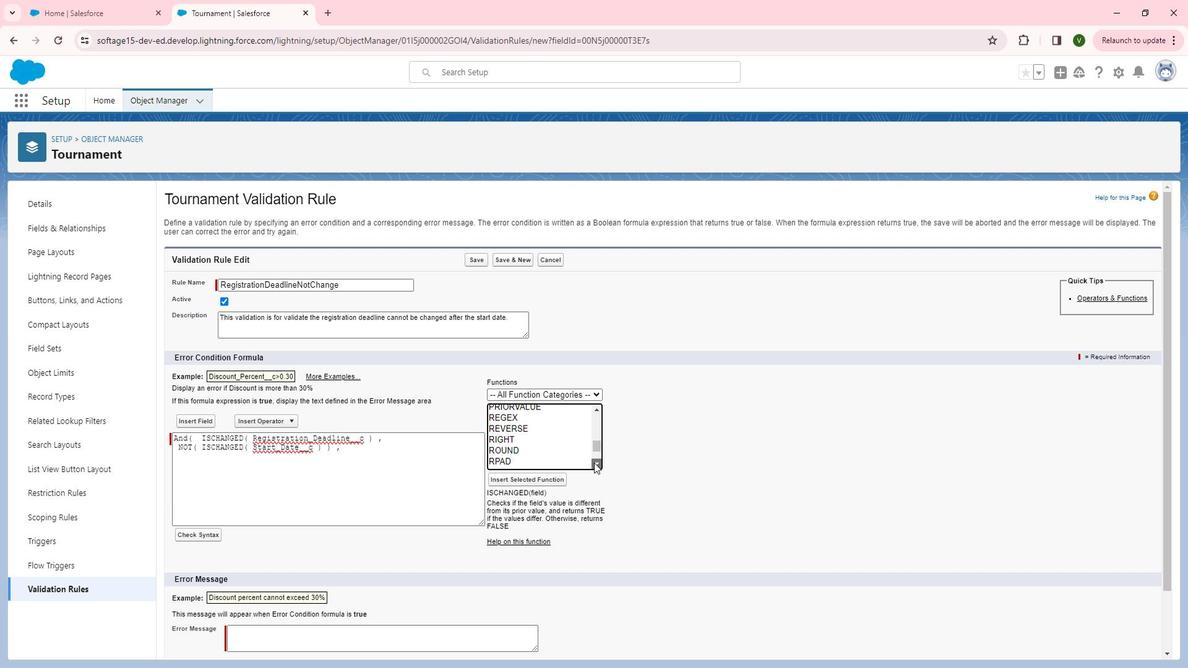 
Action: Mouse pressed left at (611, 463)
Screenshot: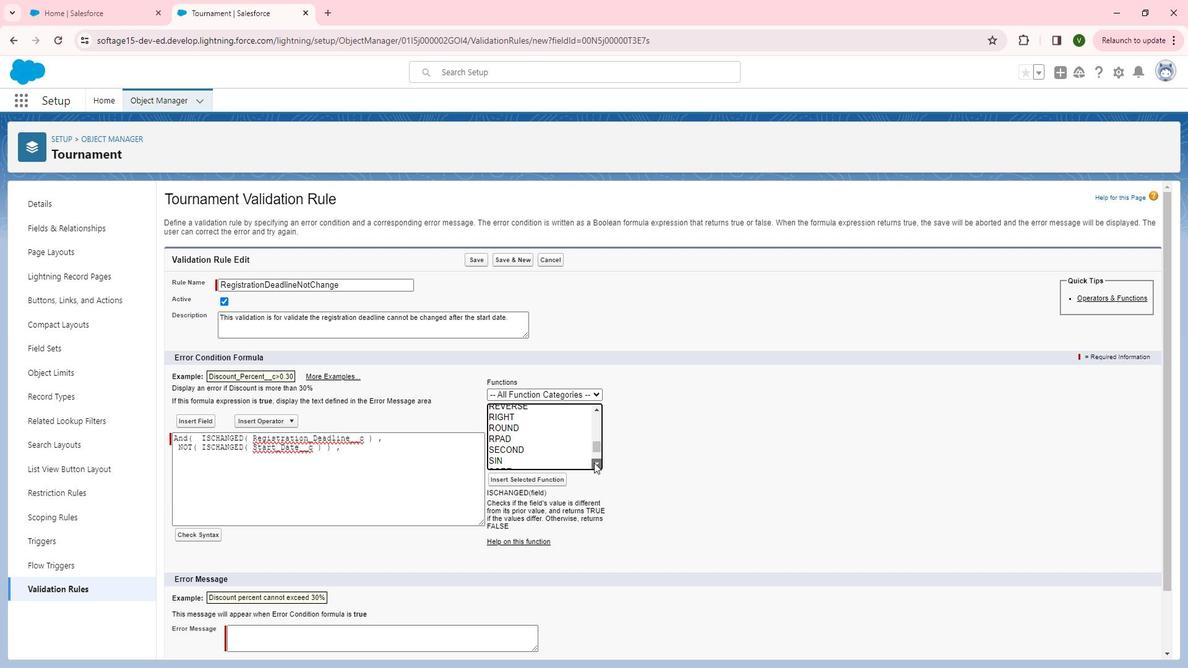 
Action: Mouse pressed left at (611, 463)
Screenshot: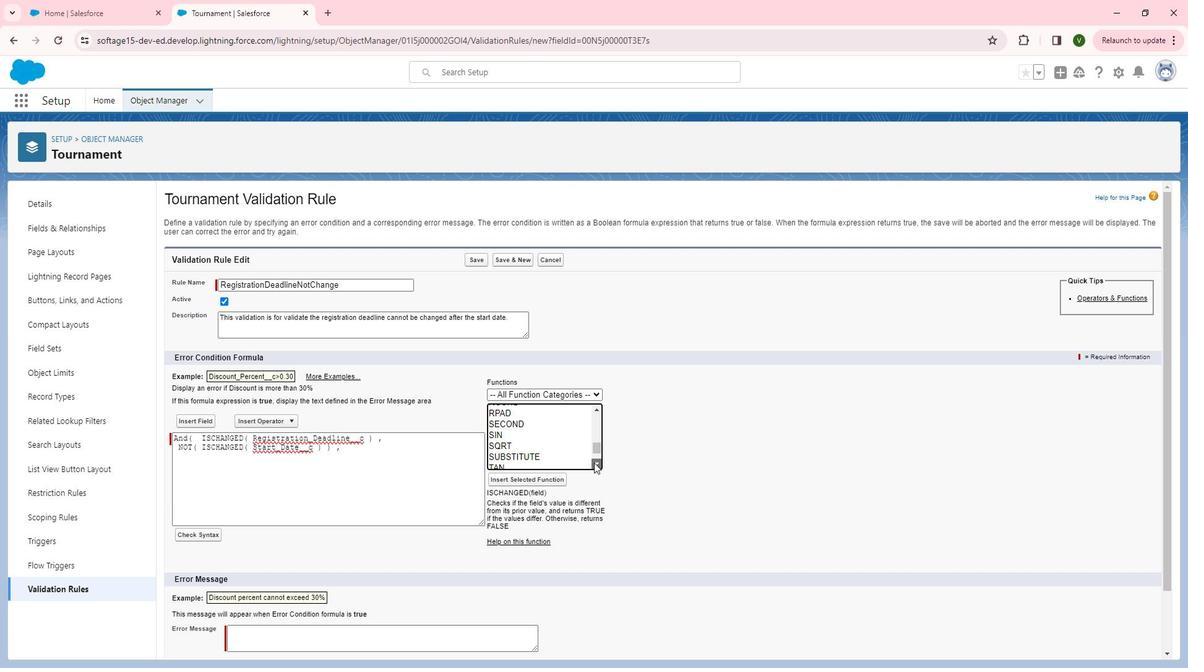 
Action: Mouse pressed left at (611, 463)
Screenshot: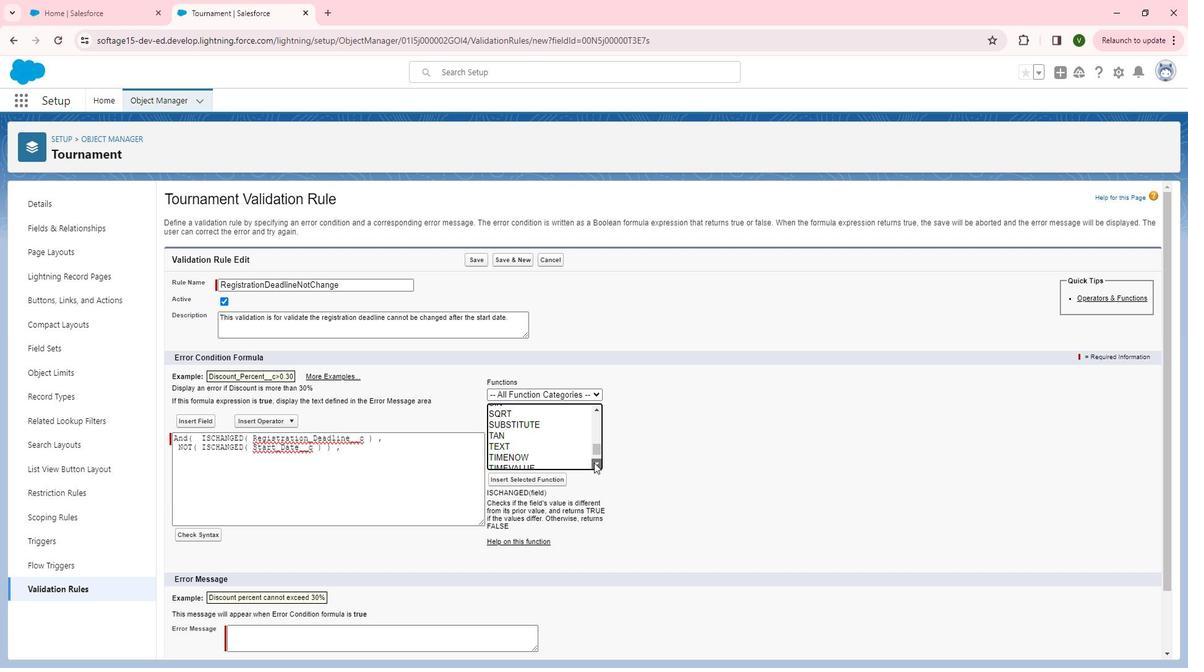 
Action: Mouse pressed left at (611, 463)
Screenshot: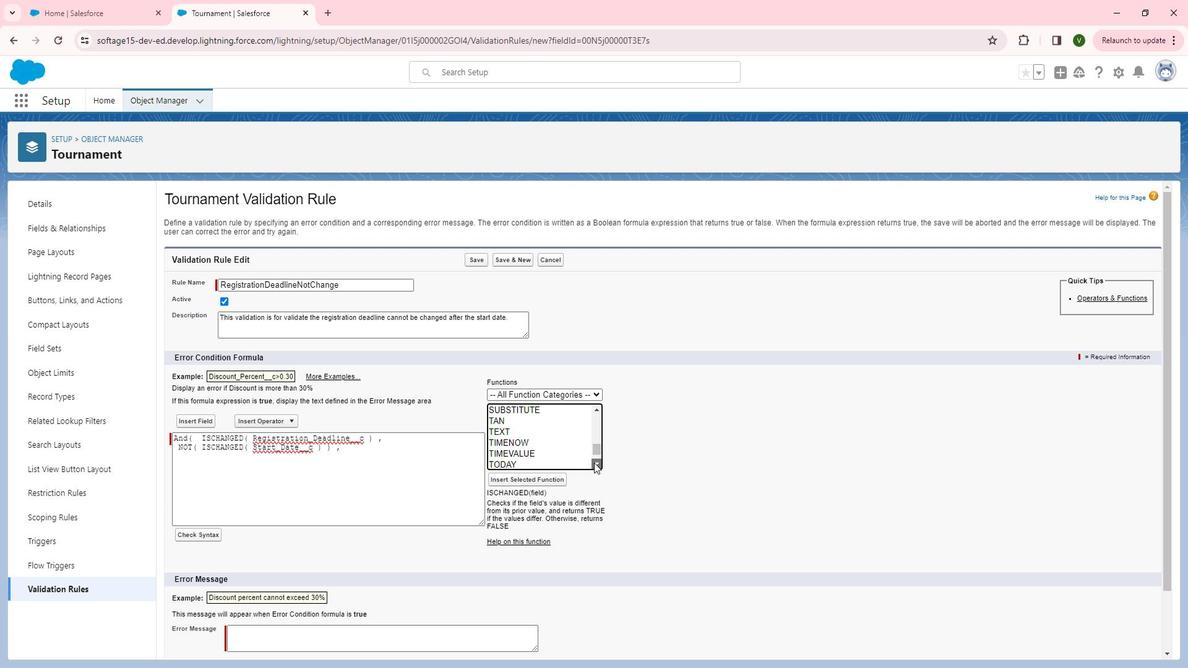 
Action: Mouse moved to (530, 441)
Screenshot: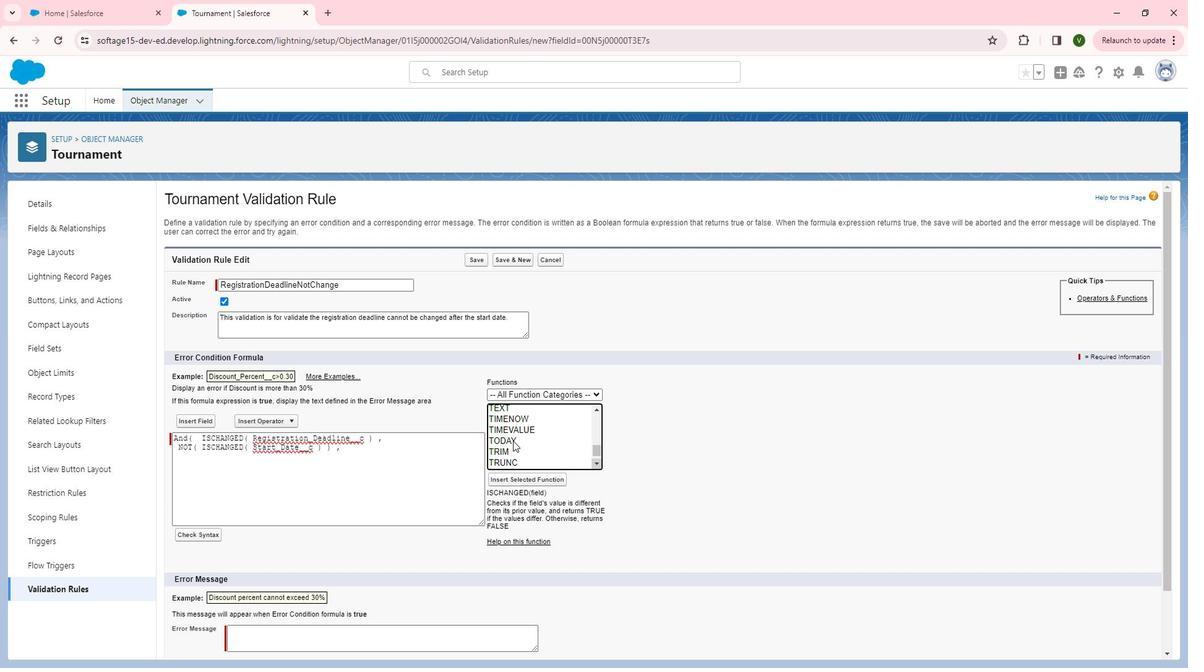 
Action: Mouse pressed left at (530, 441)
Screenshot: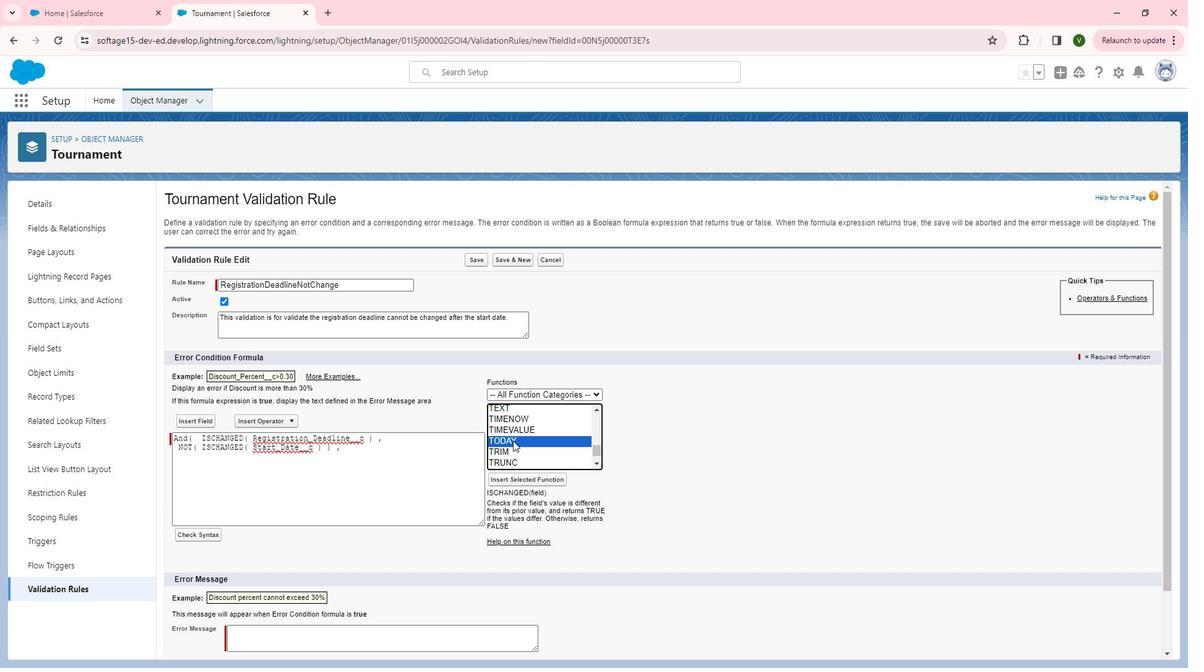 
Action: Mouse moved to (566, 475)
Screenshot: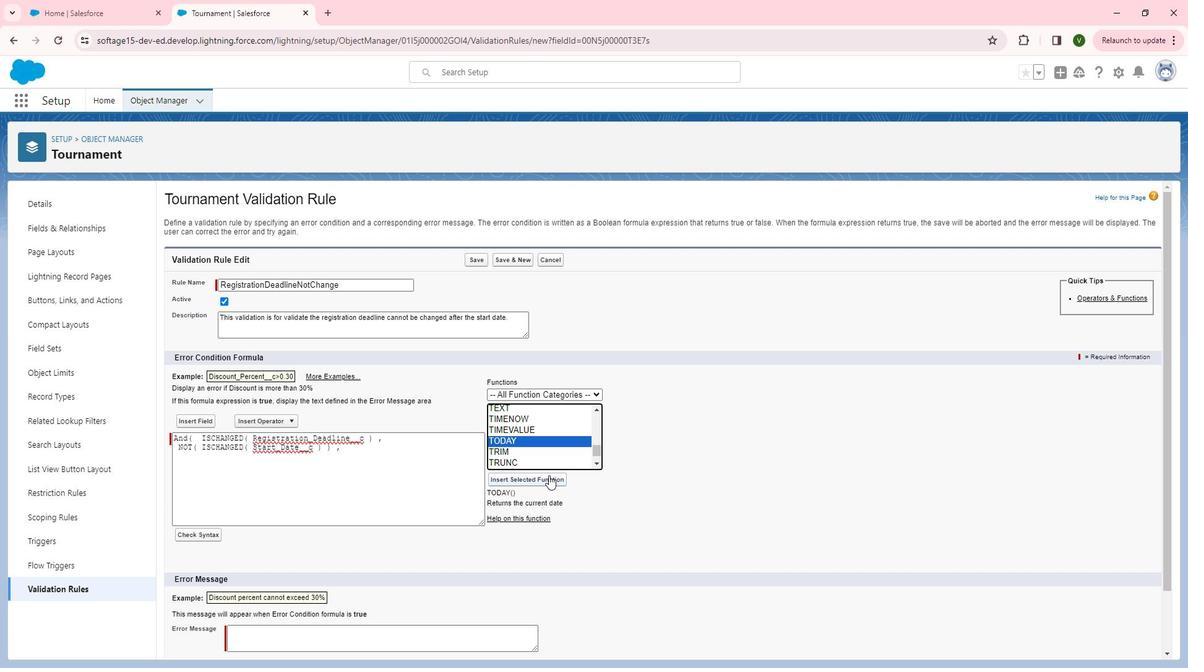 
Action: Mouse pressed left at (566, 475)
Screenshot: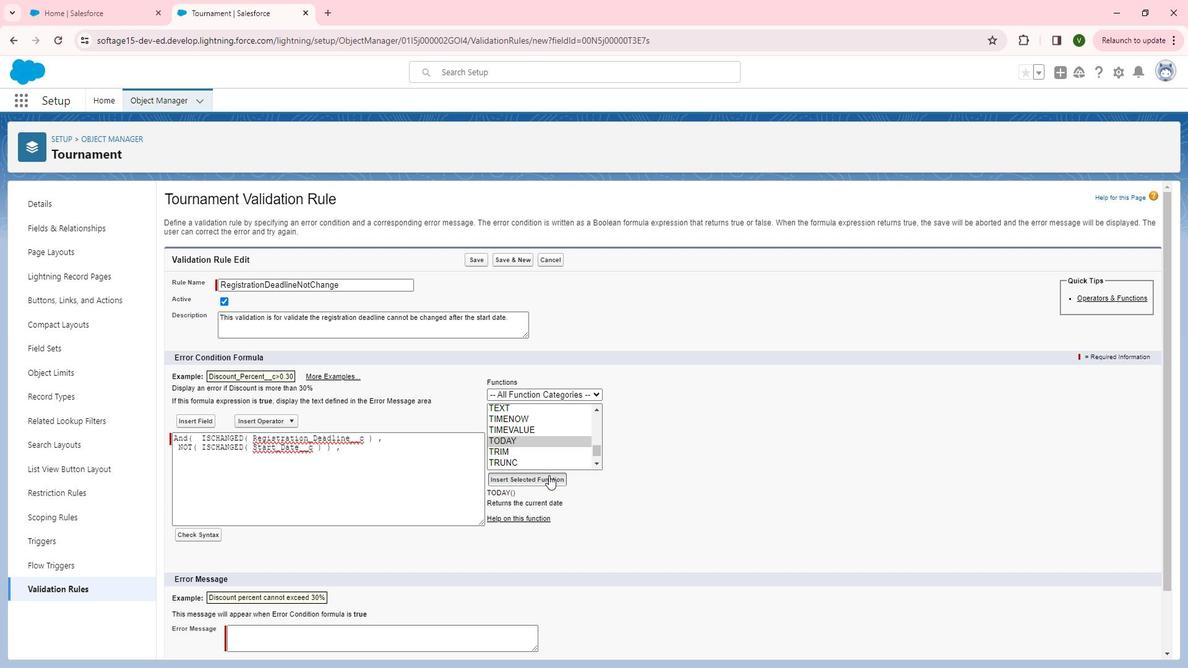 
Action: Mouse moved to (469, 474)
Screenshot: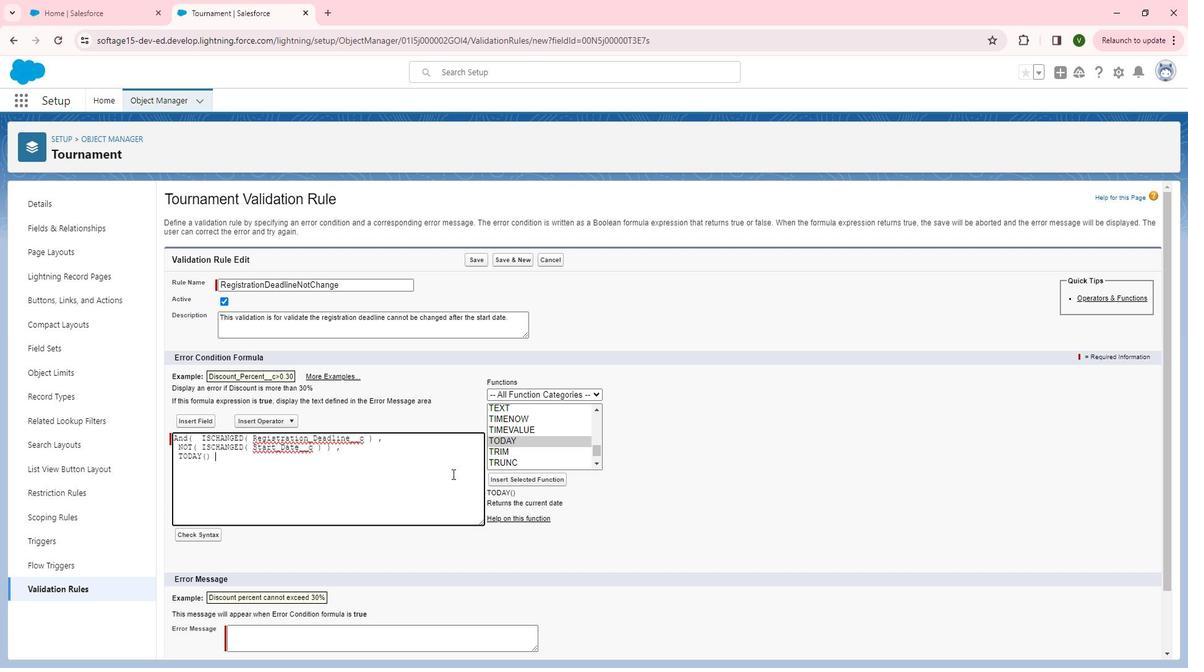 
Action: Key pressed <Key.shift>><Key.shift>+<Key.backspace>=
Screenshot: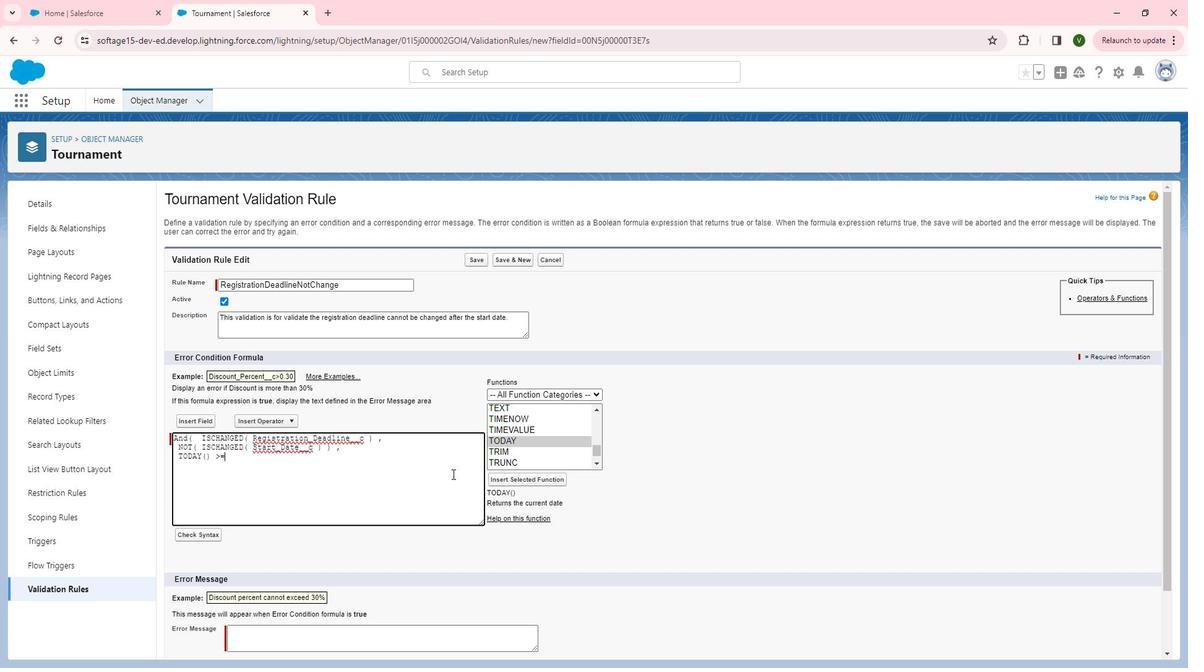 
Action: Mouse moved to (617, 407)
Screenshot: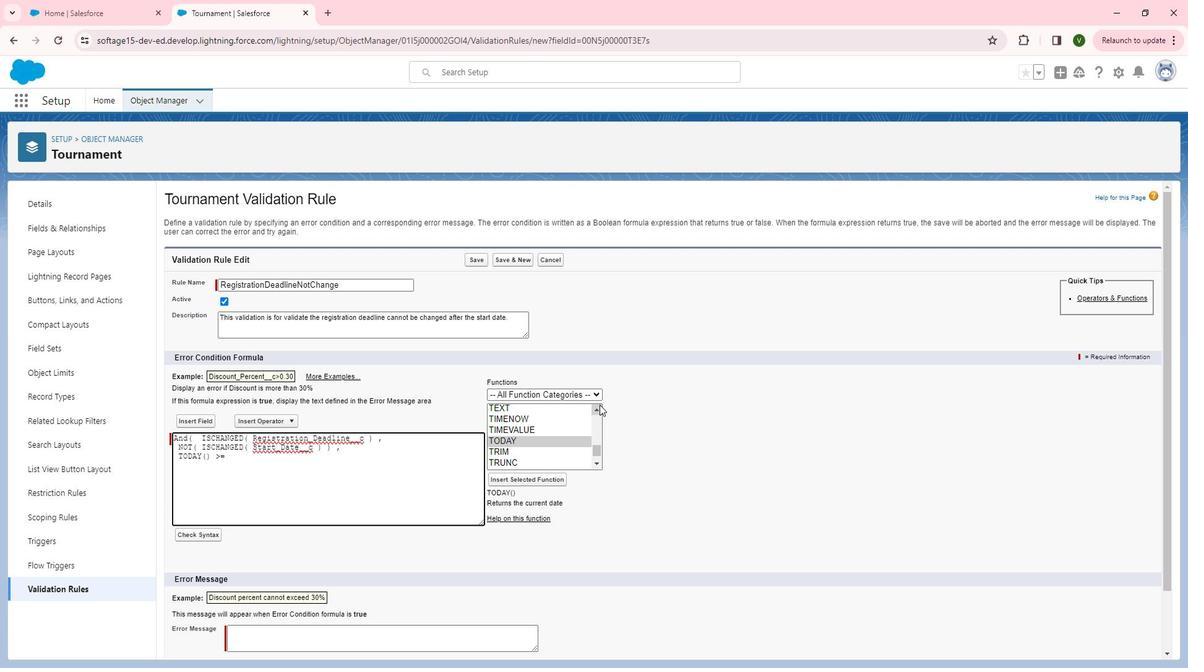 
Action: Mouse pressed left at (617, 407)
Screenshot: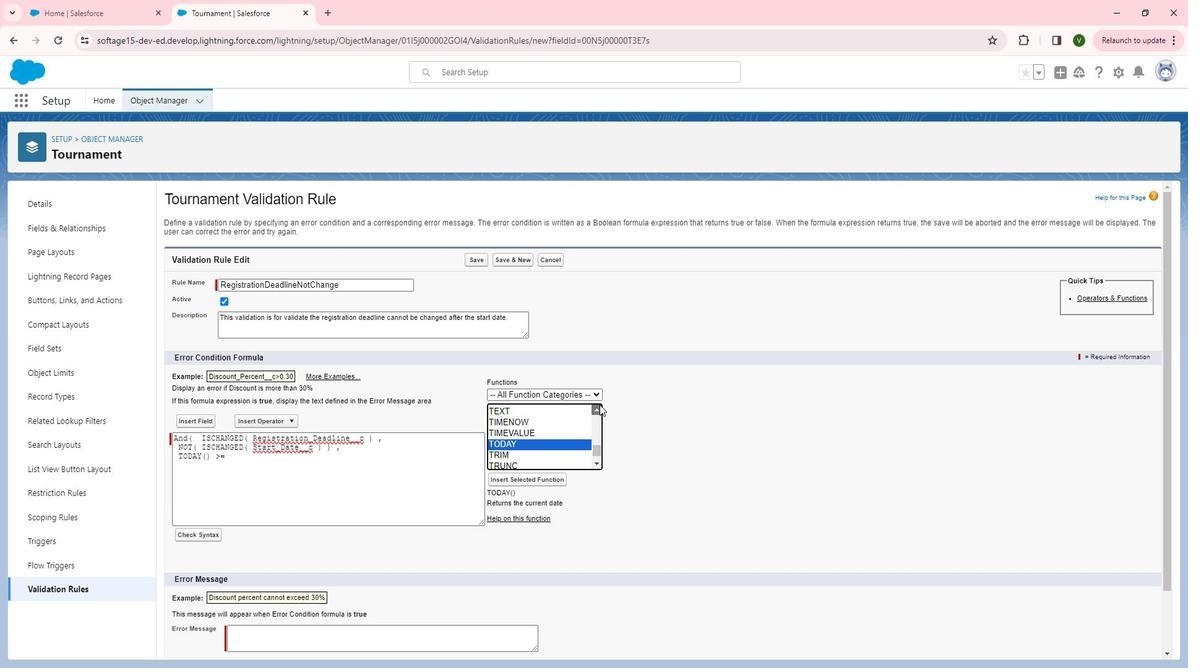 
Action: Mouse pressed left at (617, 407)
Screenshot: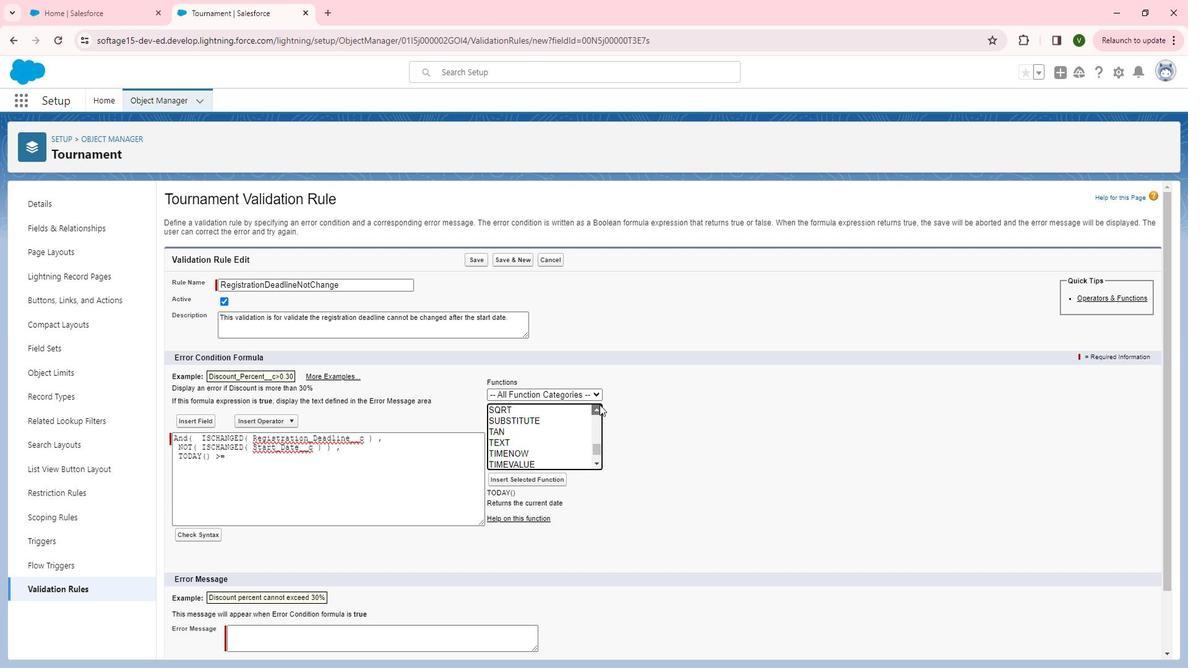 
Action: Mouse pressed left at (617, 407)
Screenshot: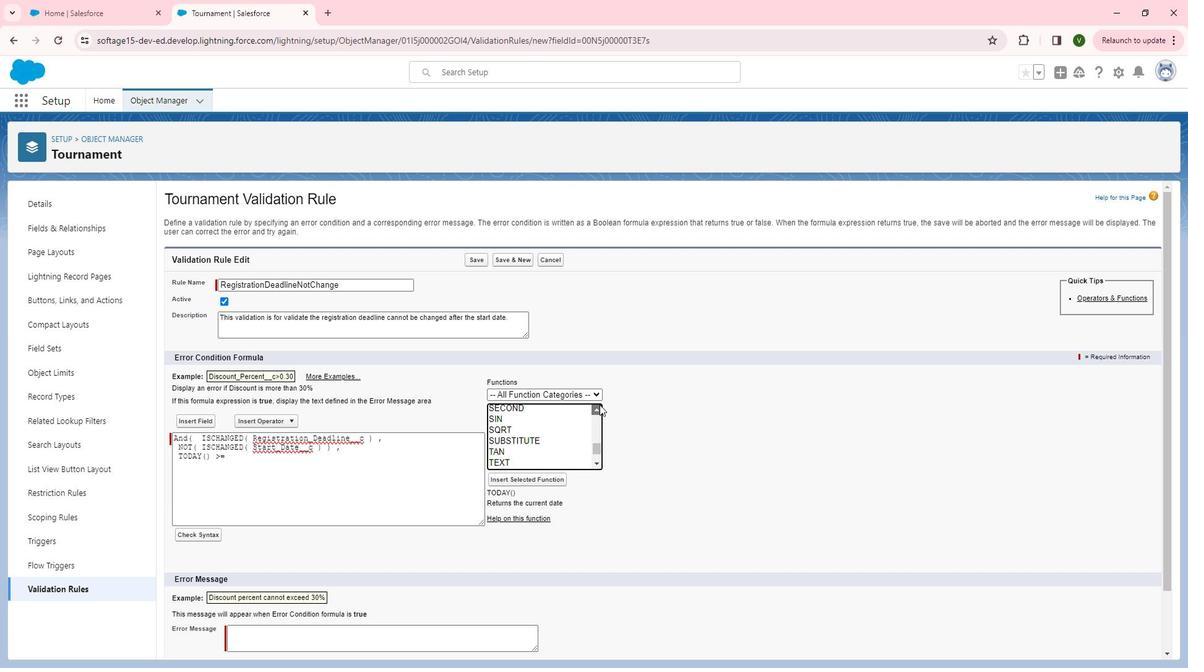
Action: Mouse pressed left at (617, 407)
Screenshot: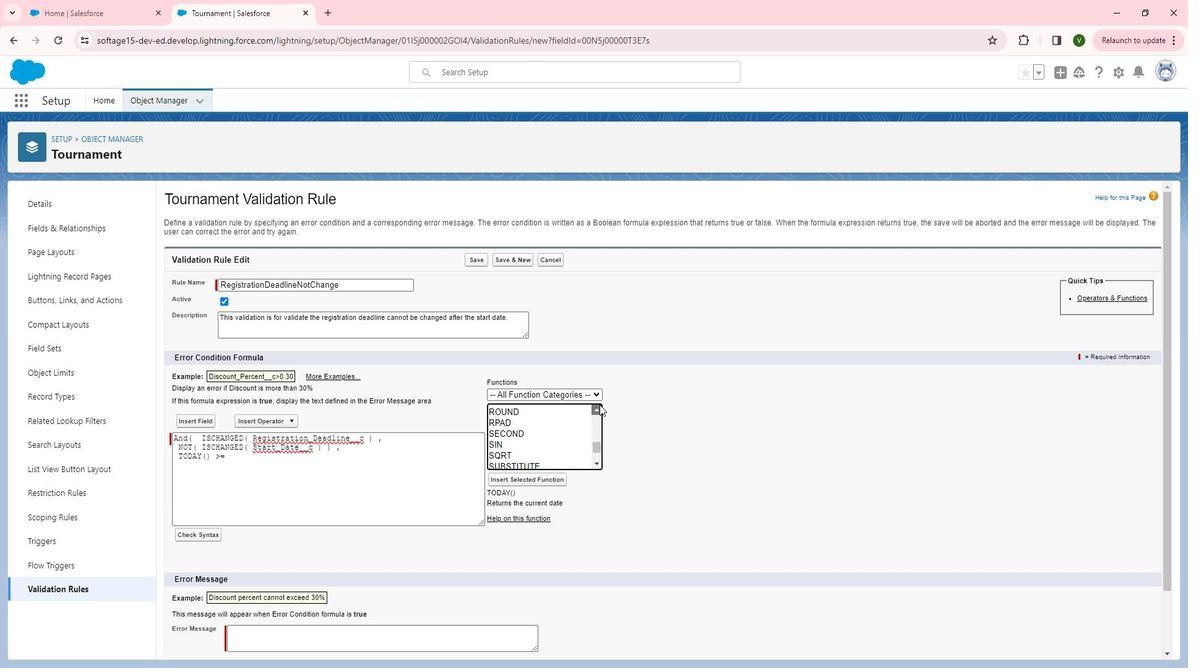 
Action: Mouse pressed left at (617, 407)
Screenshot: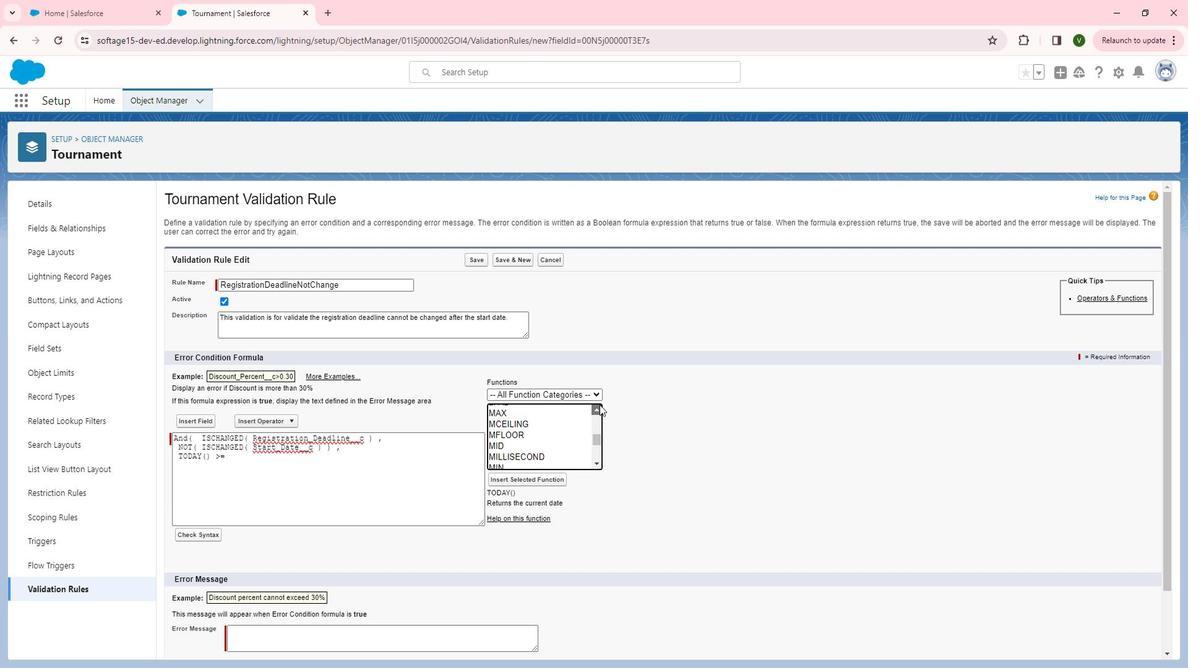 
Action: Mouse pressed left at (617, 407)
Screenshot: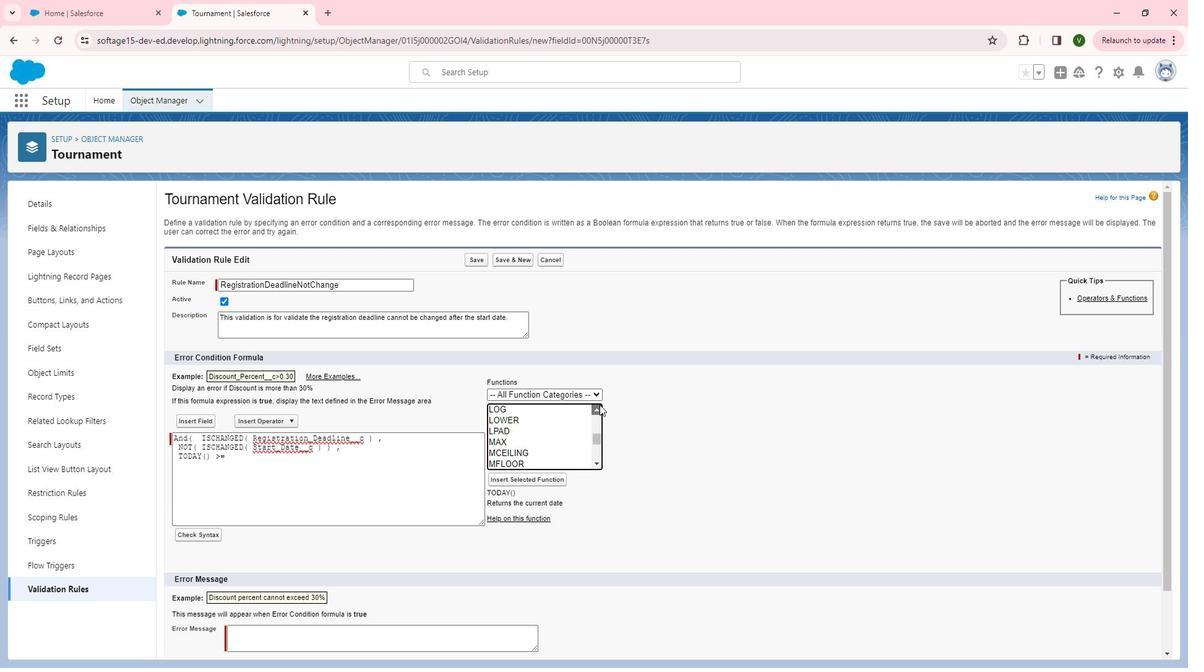 
Action: Mouse pressed left at (617, 407)
Screenshot: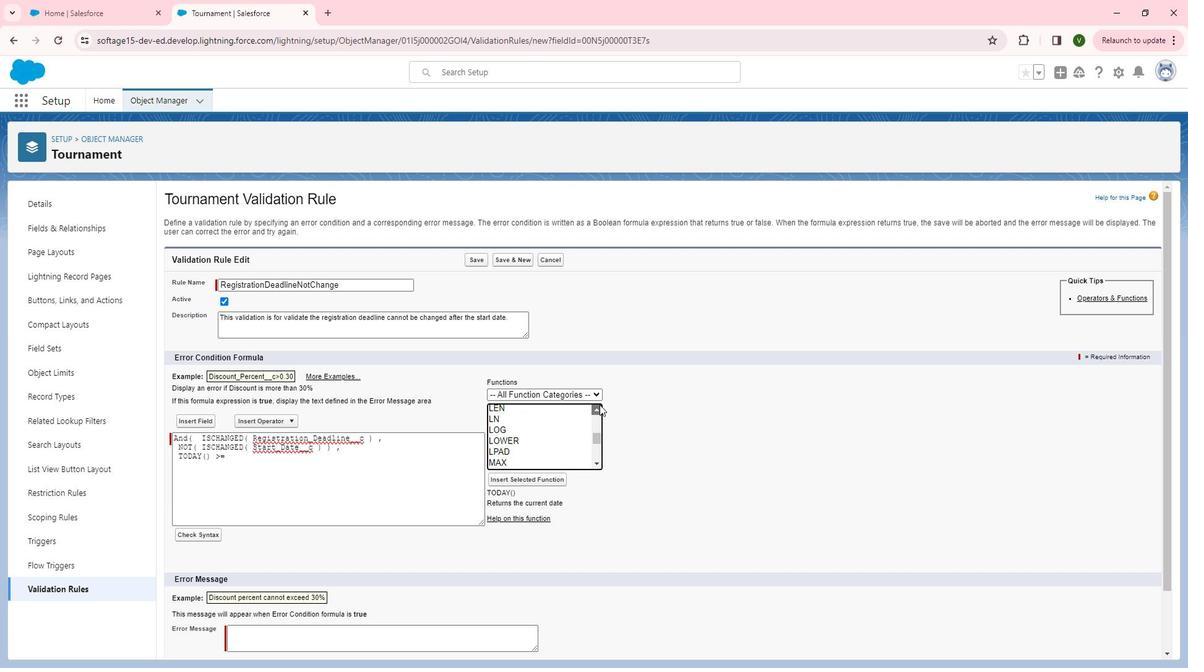 
Action: Mouse pressed left at (617, 407)
Screenshot: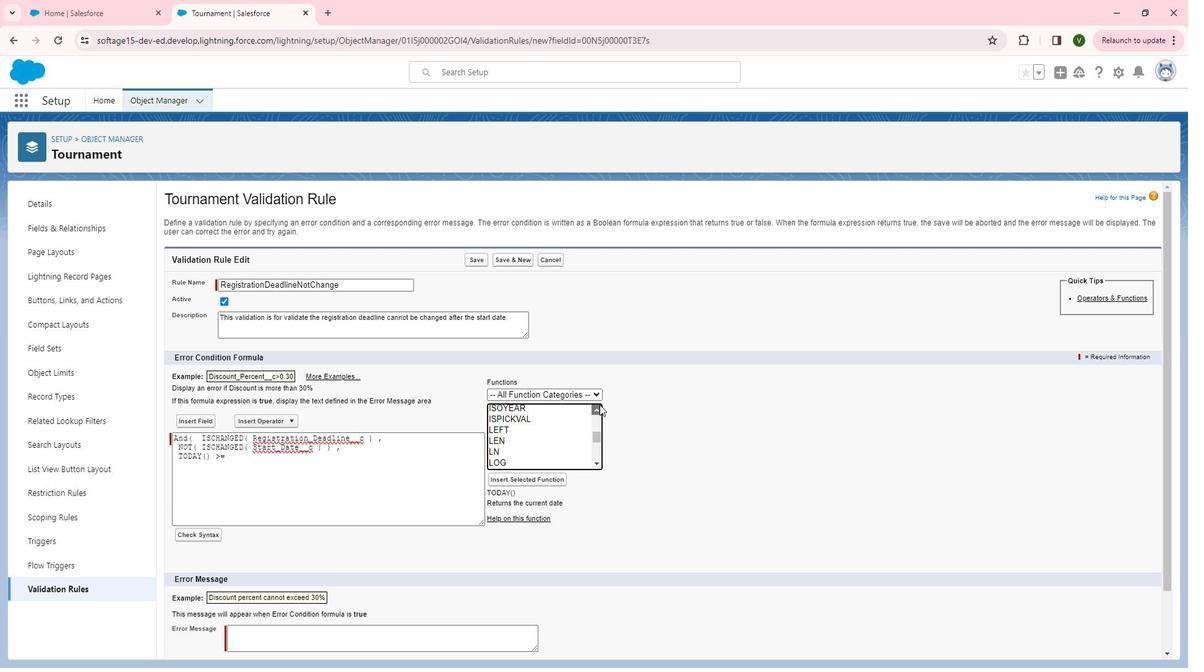 
Action: Mouse pressed left at (617, 407)
Screenshot: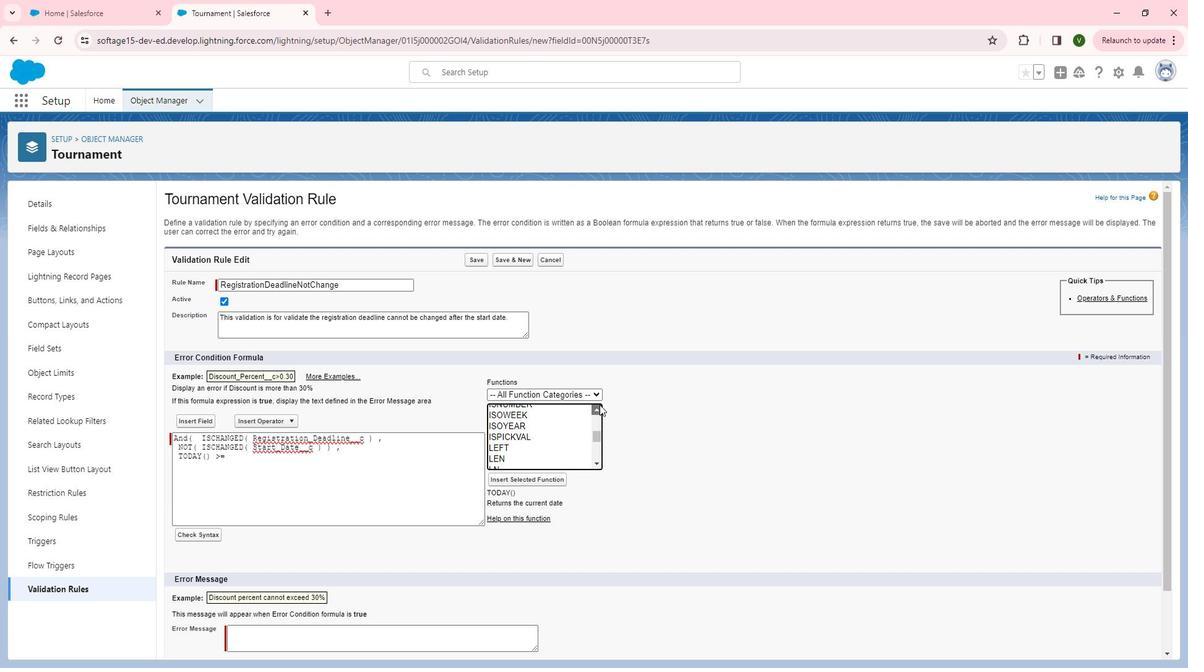 
Action: Mouse moved to (613, 462)
Screenshot: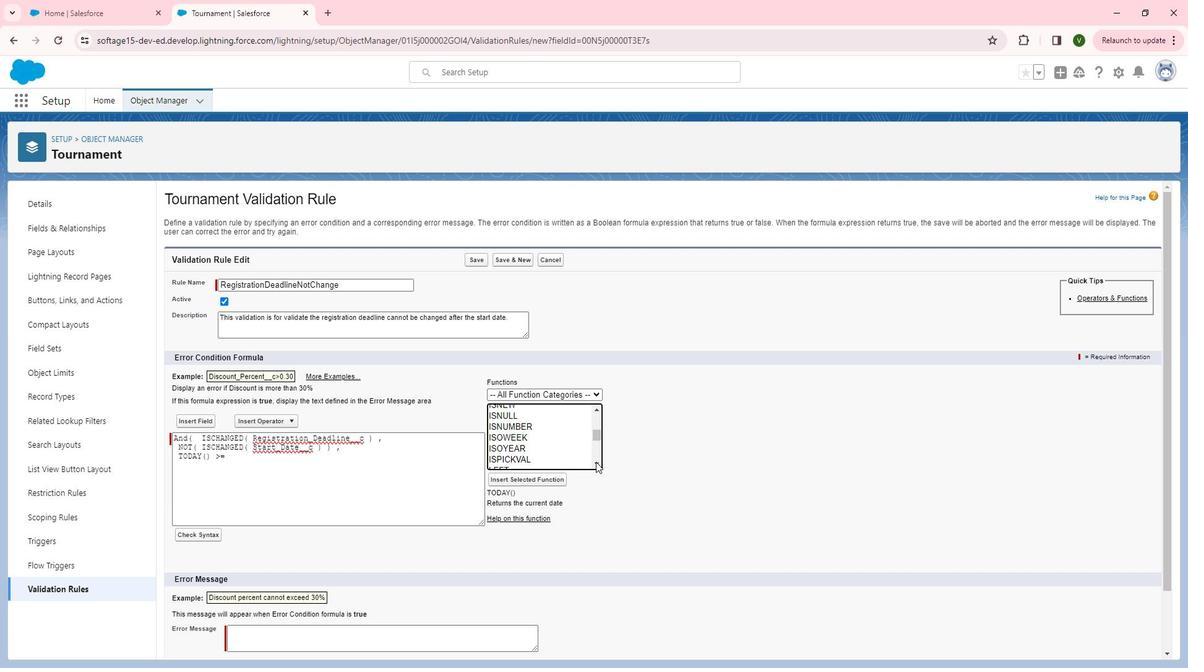 
Action: Mouse pressed left at (613, 462)
Screenshot: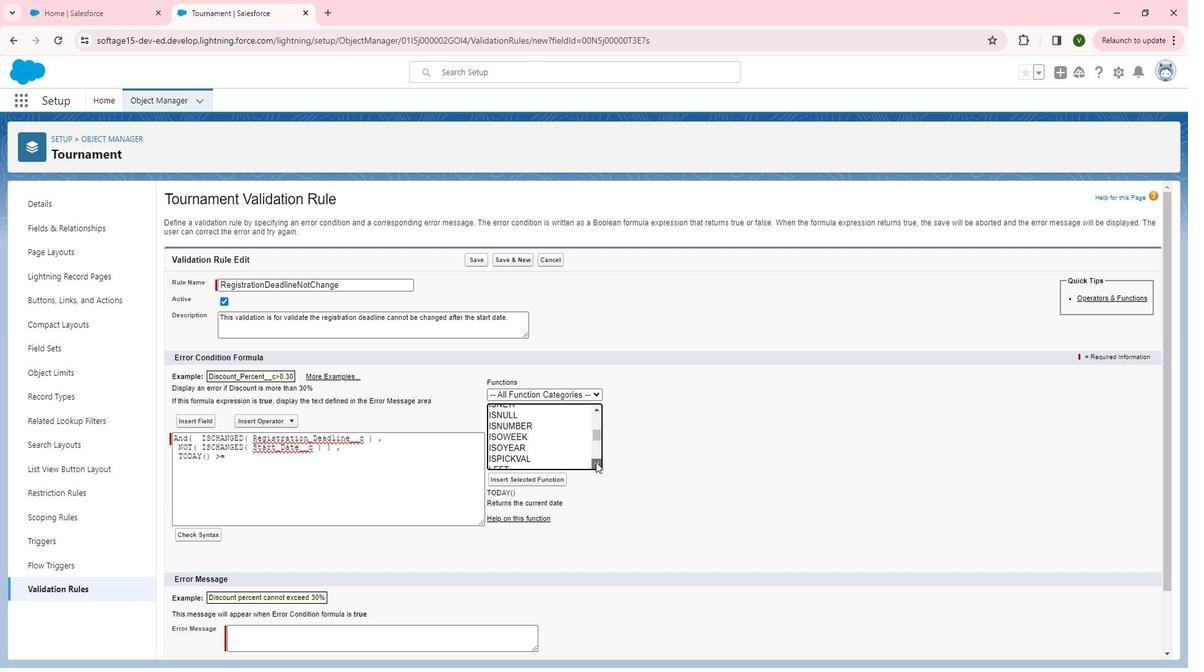 
Action: Mouse pressed left at (613, 462)
Screenshot: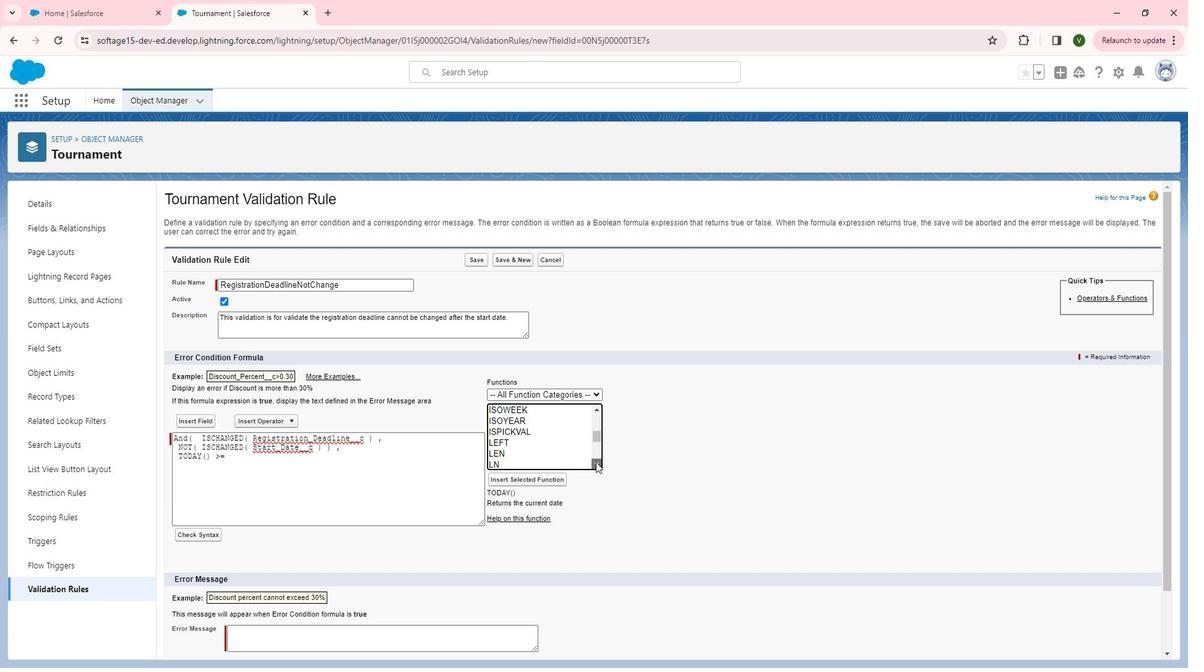 
Action: Mouse pressed left at (613, 462)
Screenshot: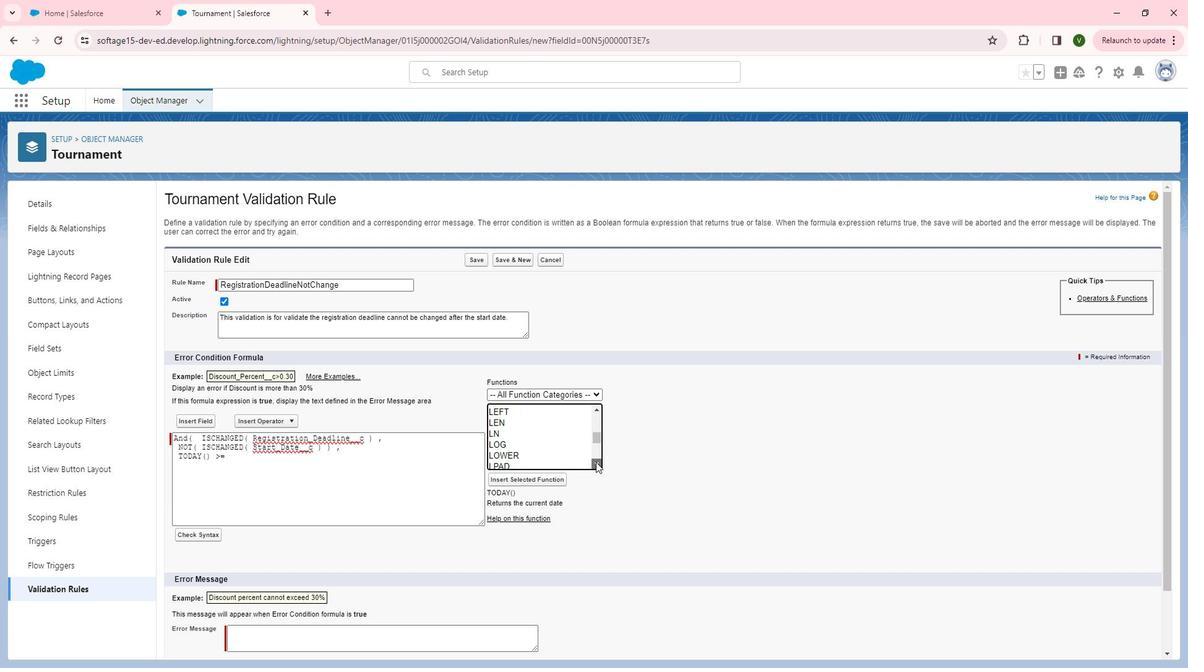 
Action: Mouse pressed left at (613, 462)
Screenshot: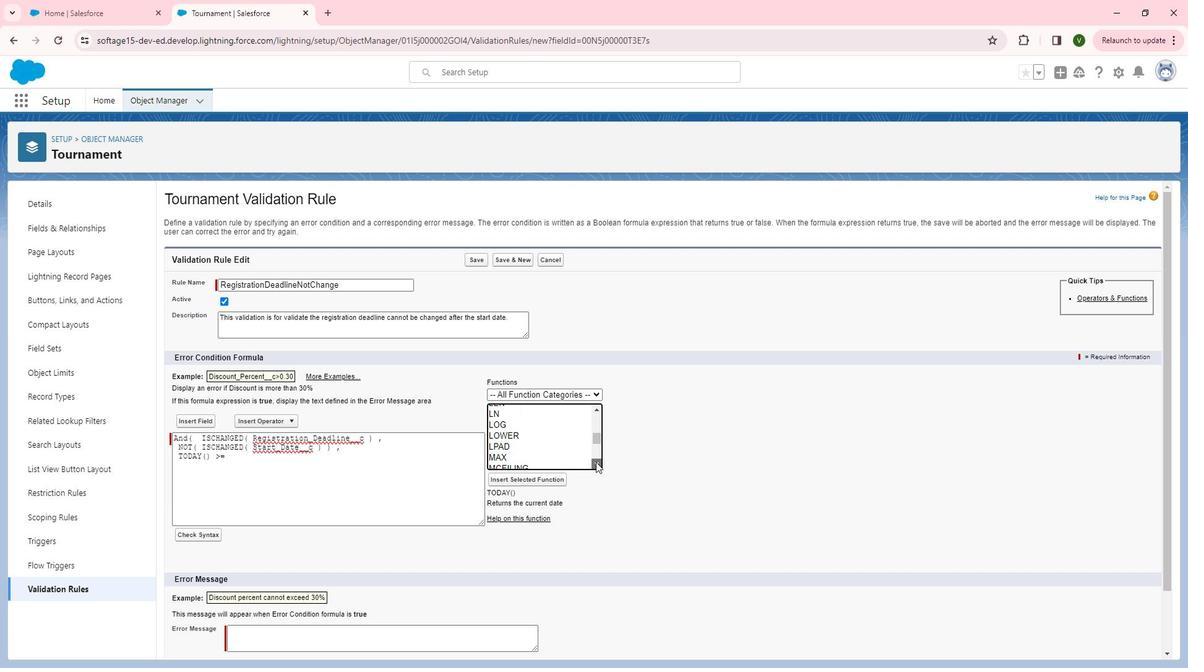 
Action: Mouse pressed left at (613, 462)
Screenshot: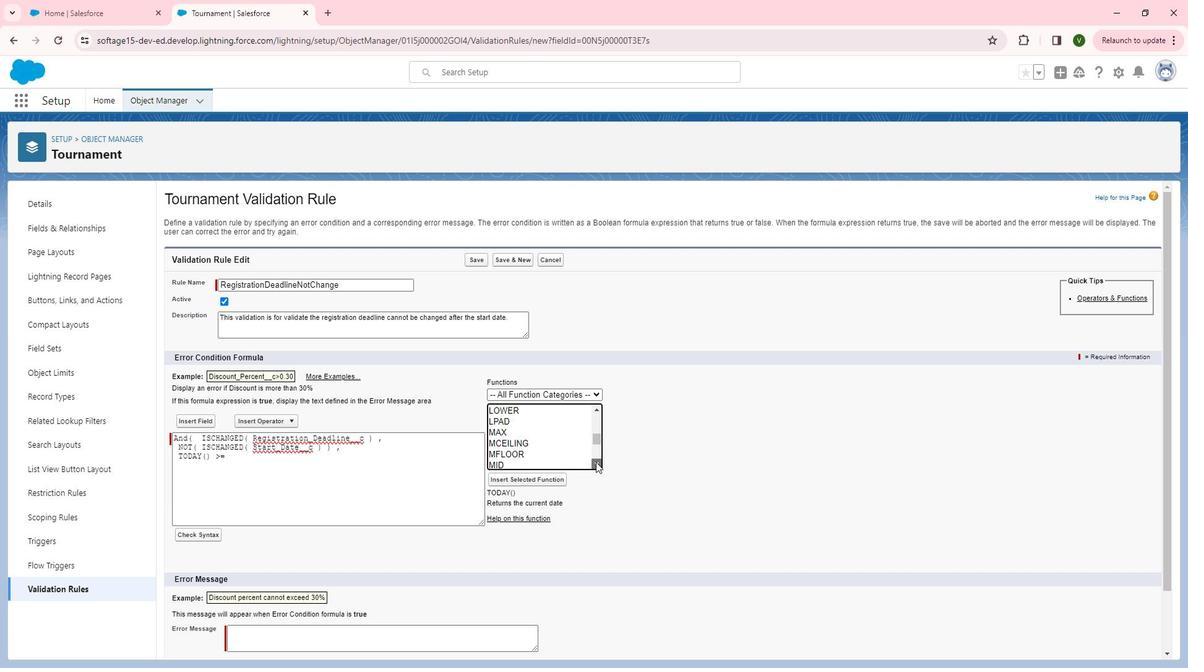 
Action: Mouse pressed left at (613, 462)
Screenshot: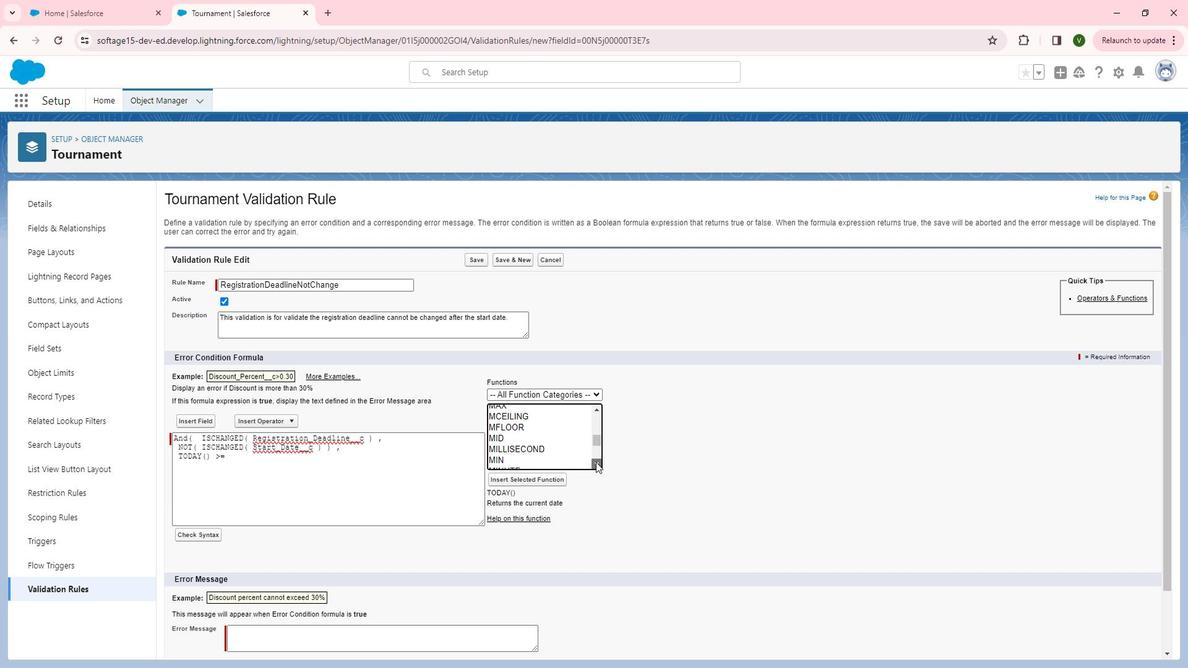 
Action: Mouse pressed left at (613, 462)
Screenshot: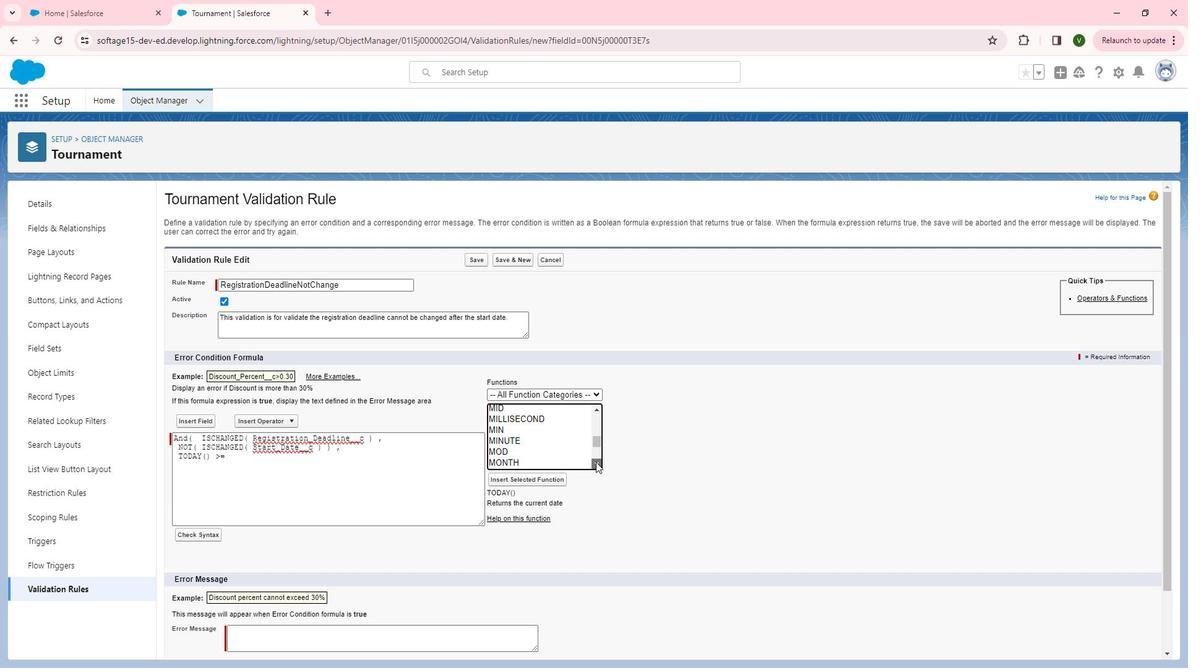 
Action: Mouse pressed left at (613, 462)
Screenshot: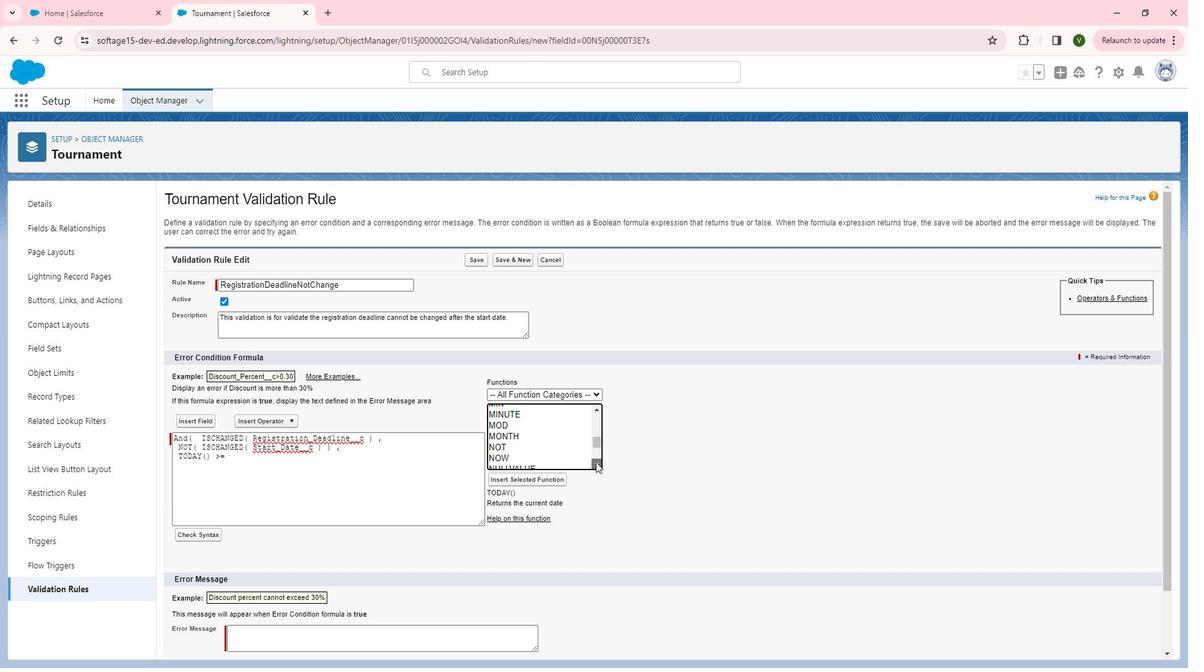 
Action: Mouse pressed left at (613, 462)
Screenshot: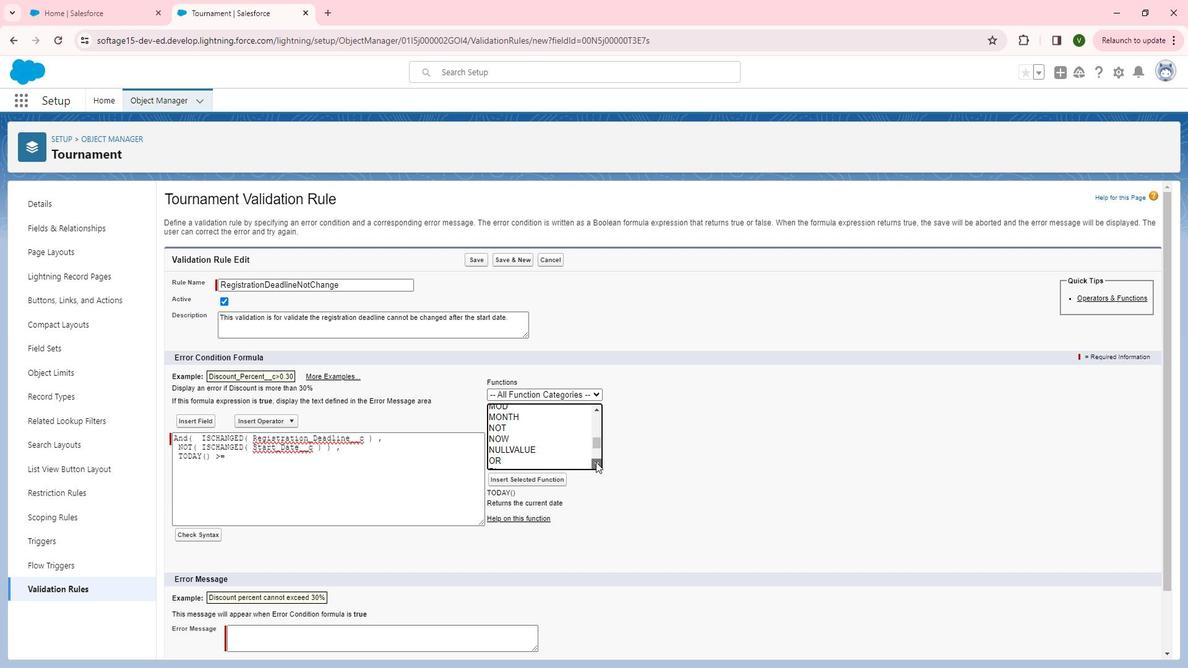 
Action: Mouse pressed left at (613, 462)
Screenshot: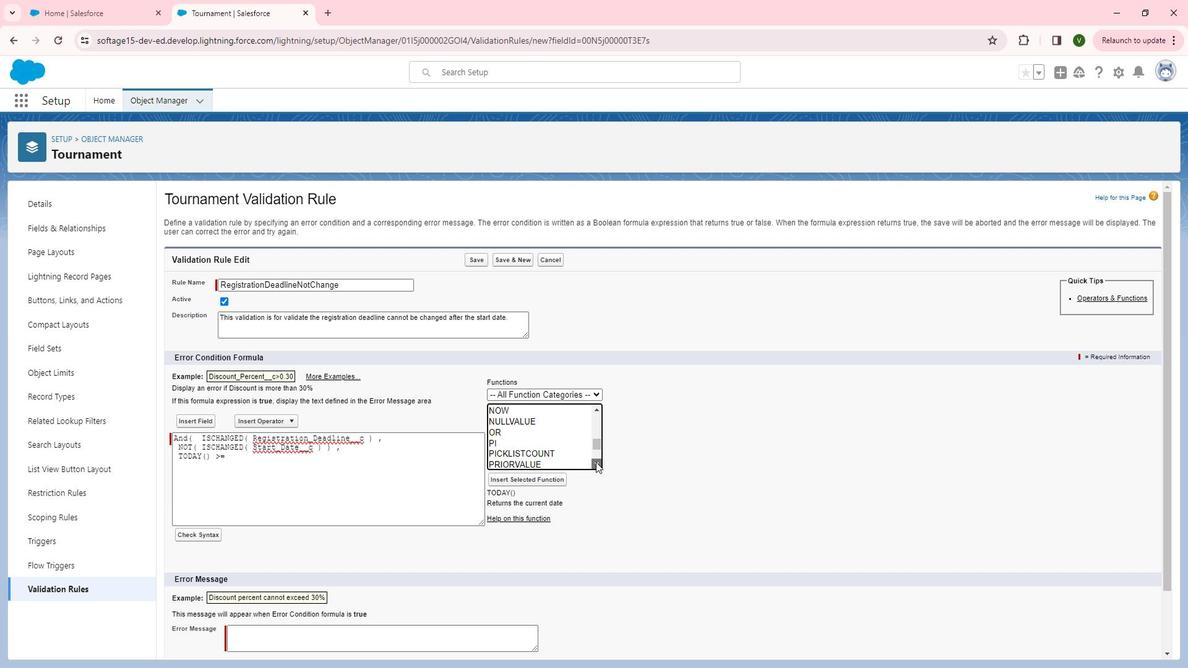 
Action: Mouse moved to (557, 441)
Screenshot: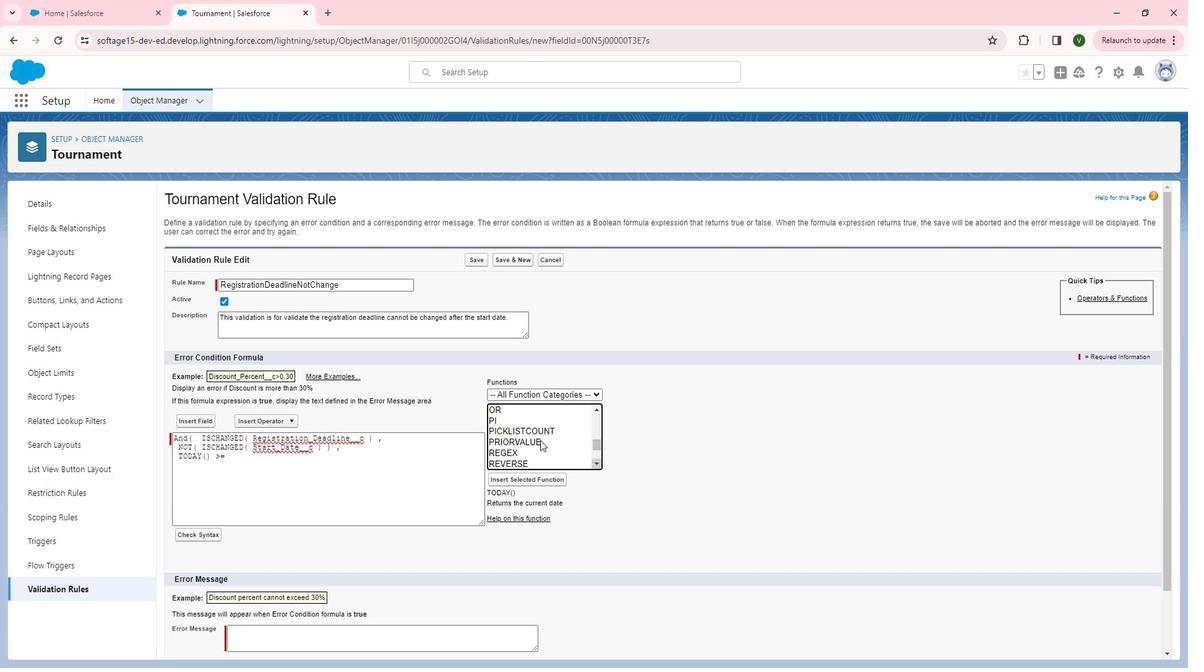 
Action: Mouse pressed left at (557, 441)
Screenshot: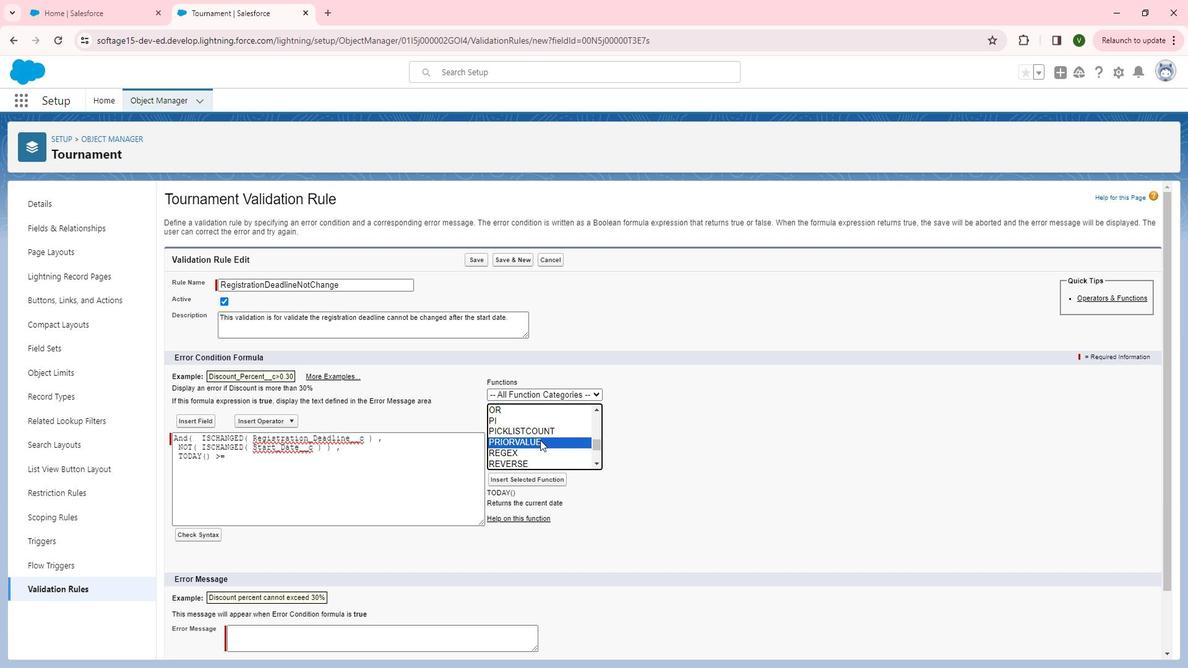 
Action: Mouse moved to (555, 474)
Screenshot: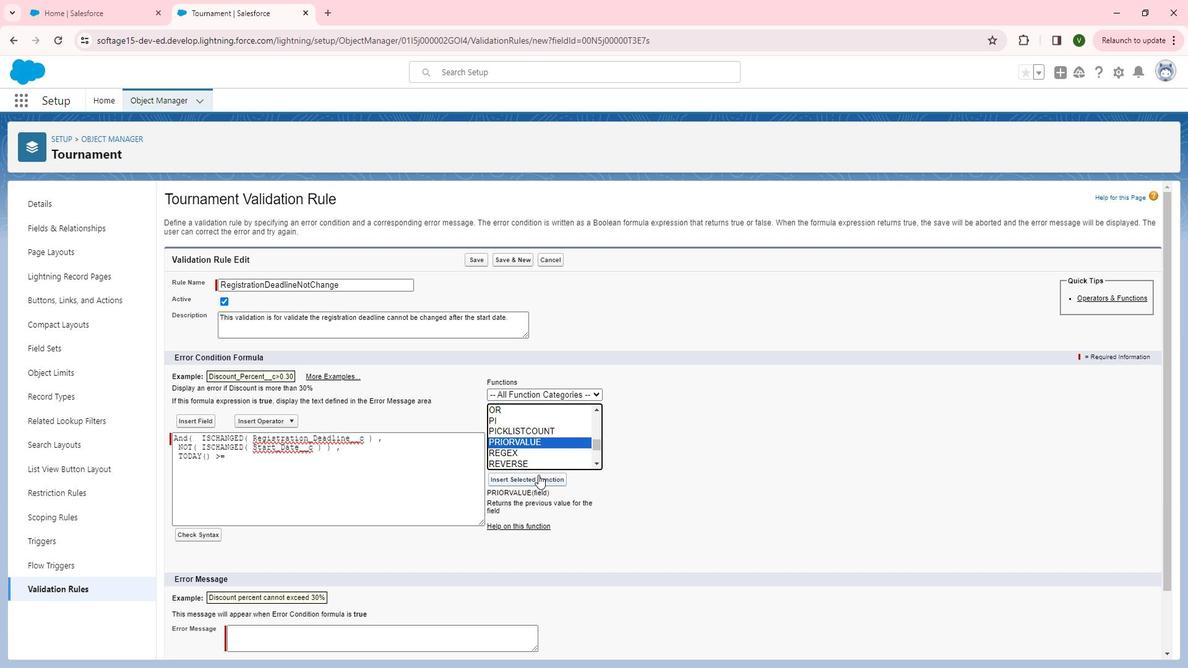
Action: Mouse pressed left at (555, 474)
Screenshot: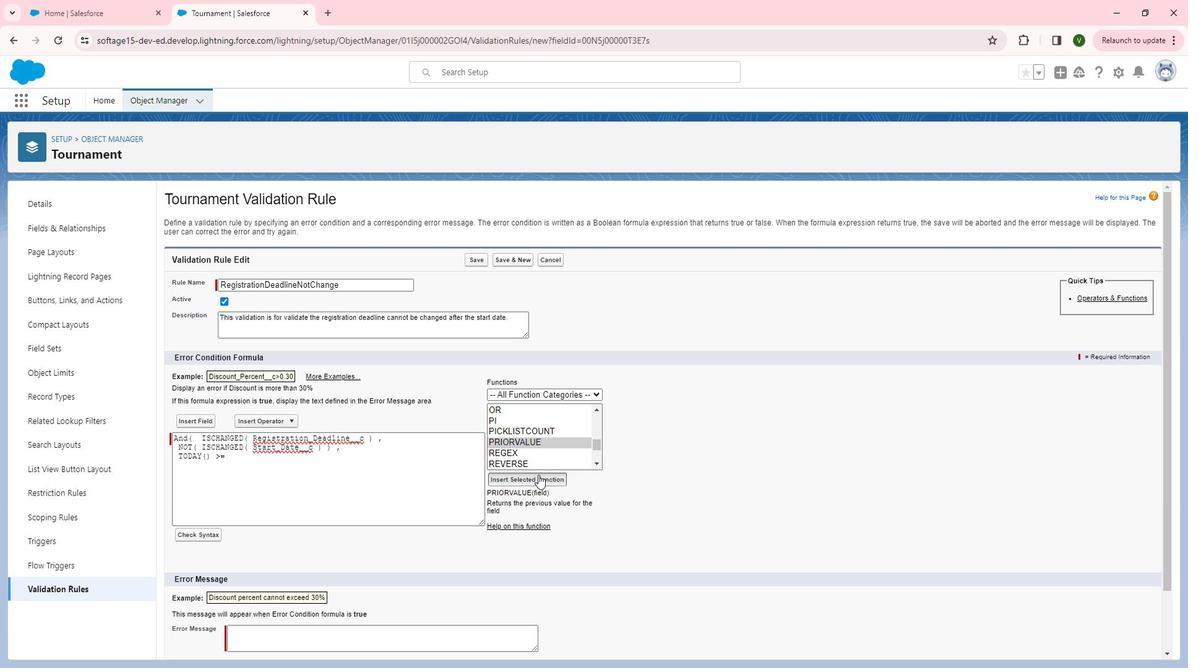 
Action: Mouse moved to (308, 457)
Screenshot: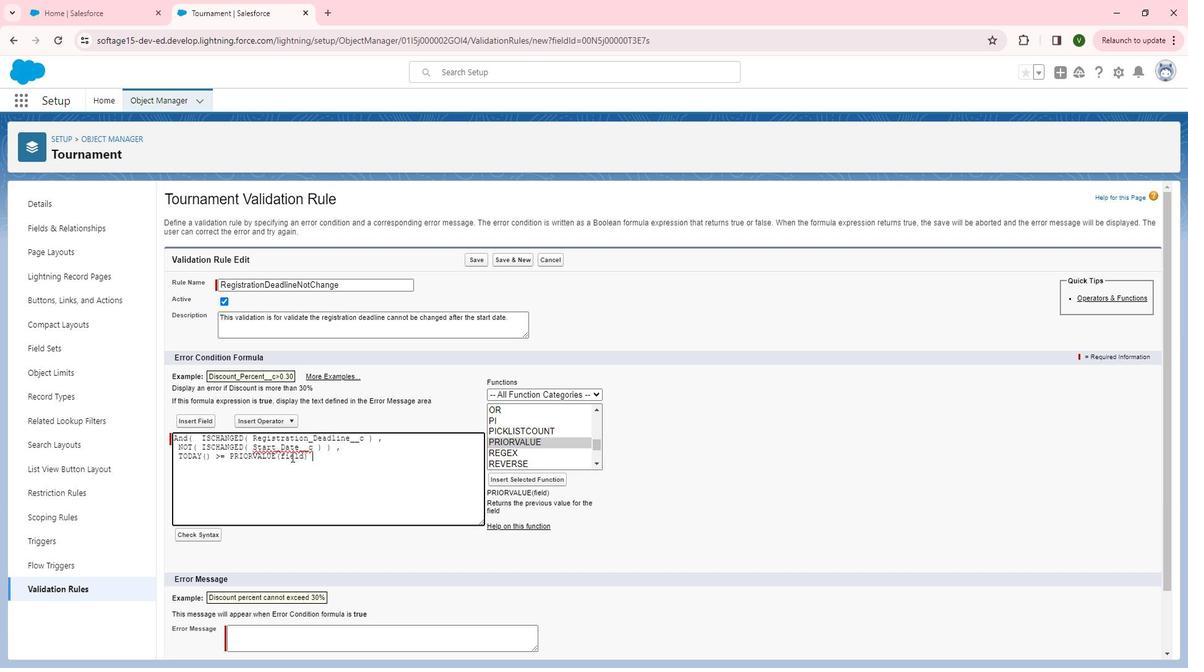 
Action: Mouse pressed left at (308, 457)
Screenshot: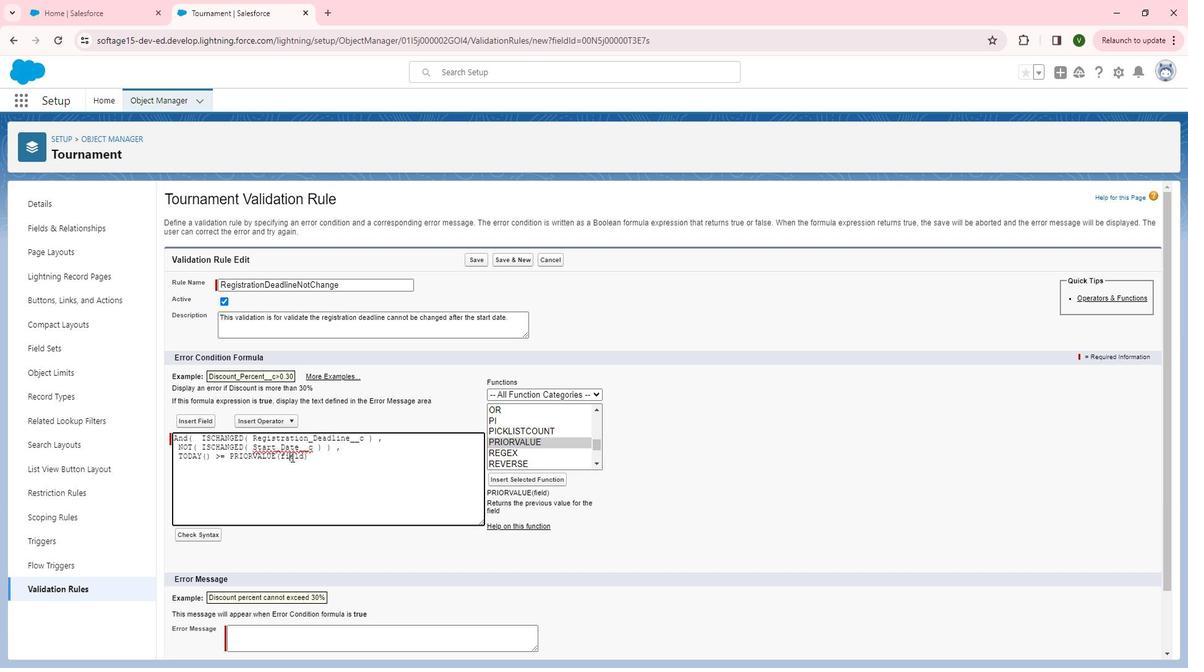 
Action: Mouse pressed left at (308, 457)
Screenshot: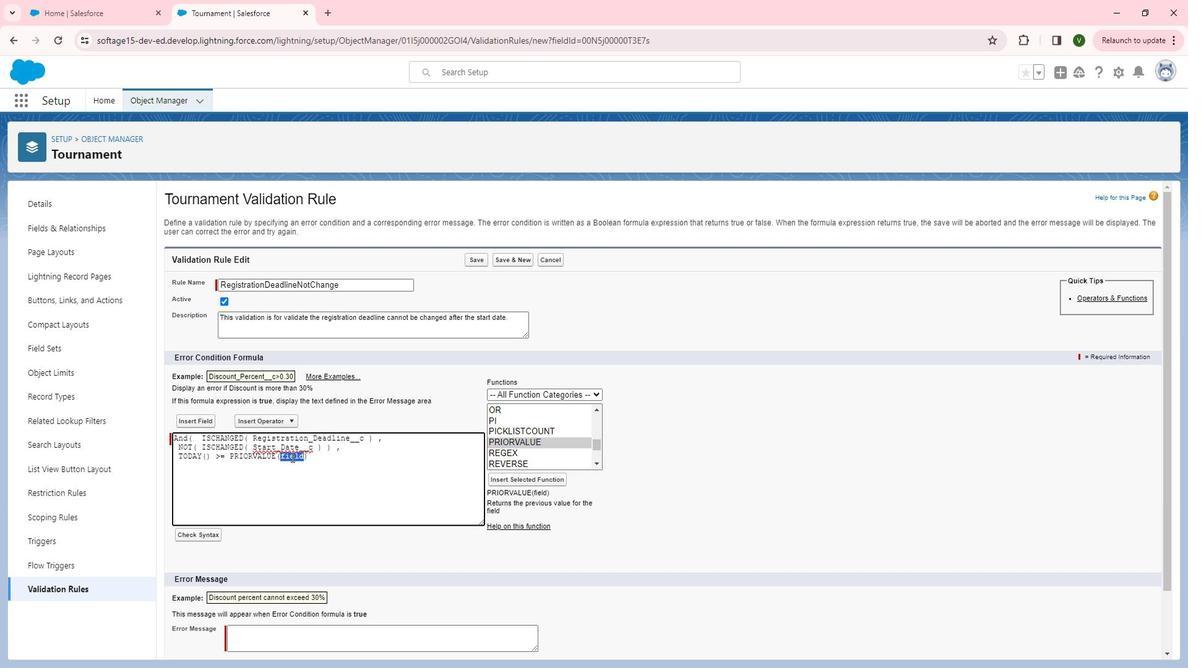 
Action: Mouse moved to (224, 420)
